 Task: Get the traffic updates for the Ronald Reagan Memorial Tollway (I-88).
Action: Mouse moved to (139, 67)
Screenshot: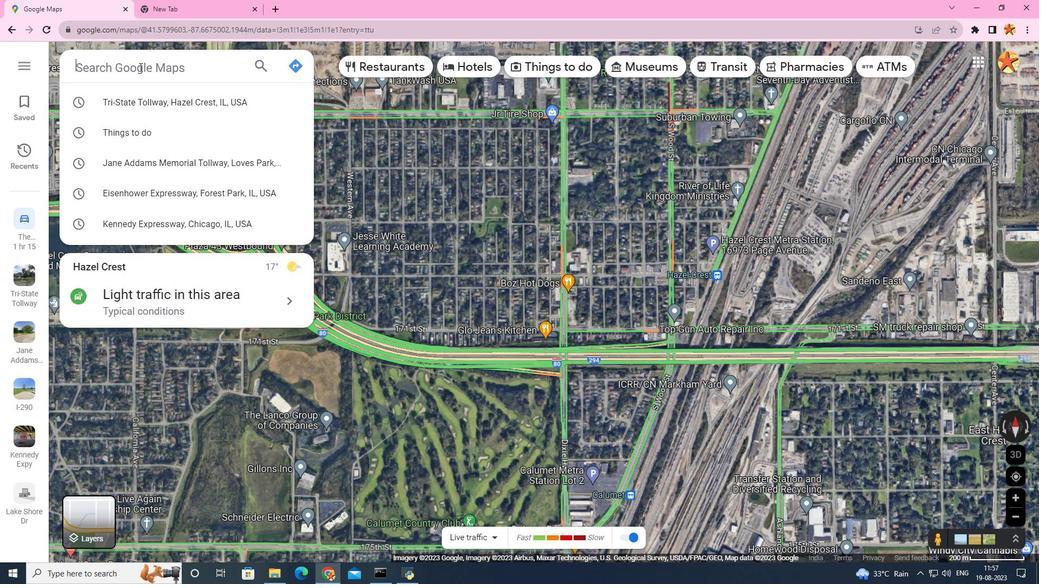 
Action: Mouse pressed left at (139, 67)
Screenshot: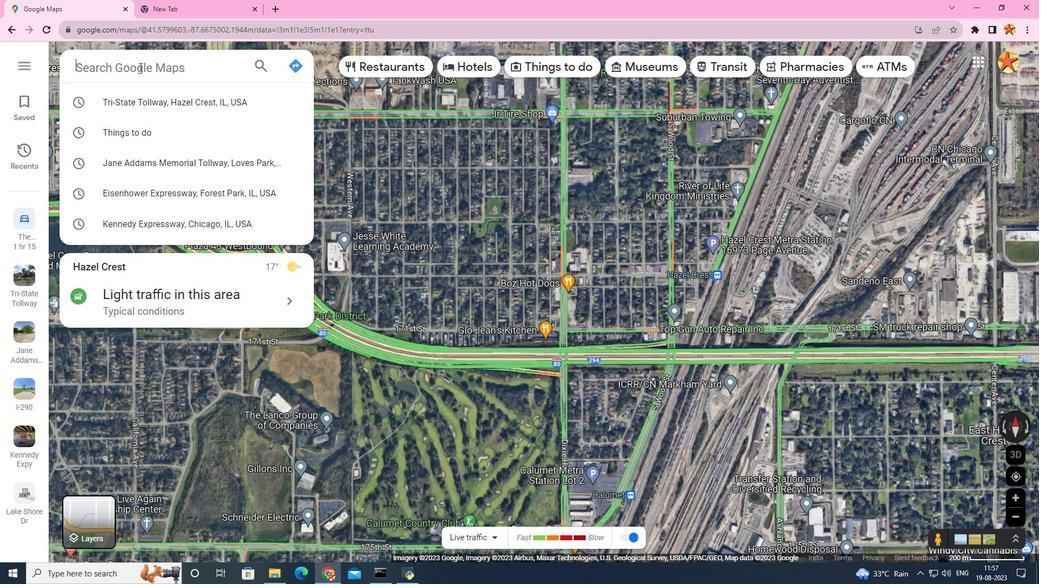 
Action: Key pressed <Key.caps_lock>R<Key.caps_lock>onald<Key.space>reagen<Key.space>mem
Screenshot: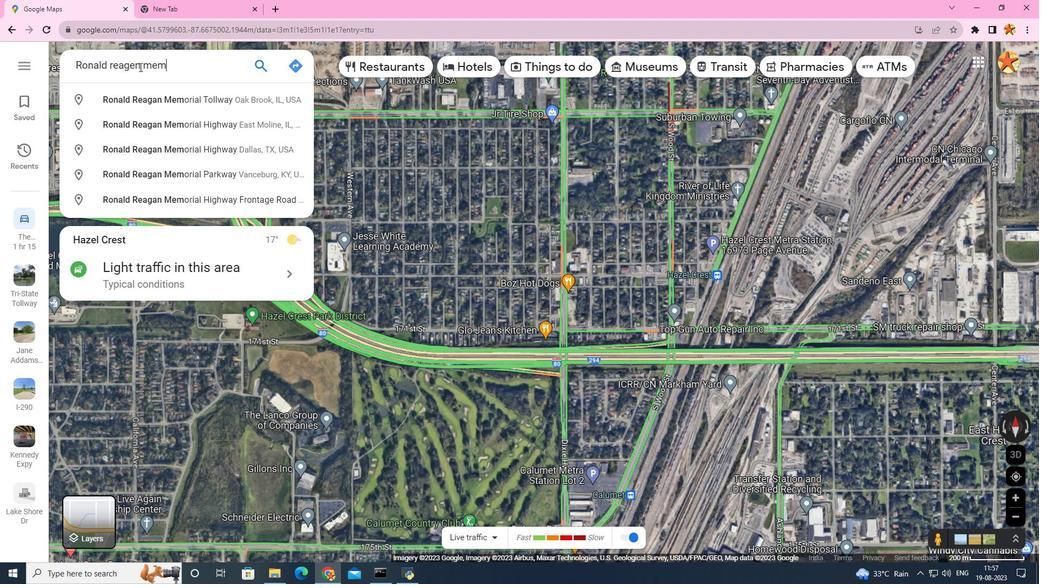 
Action: Mouse moved to (179, 100)
Screenshot: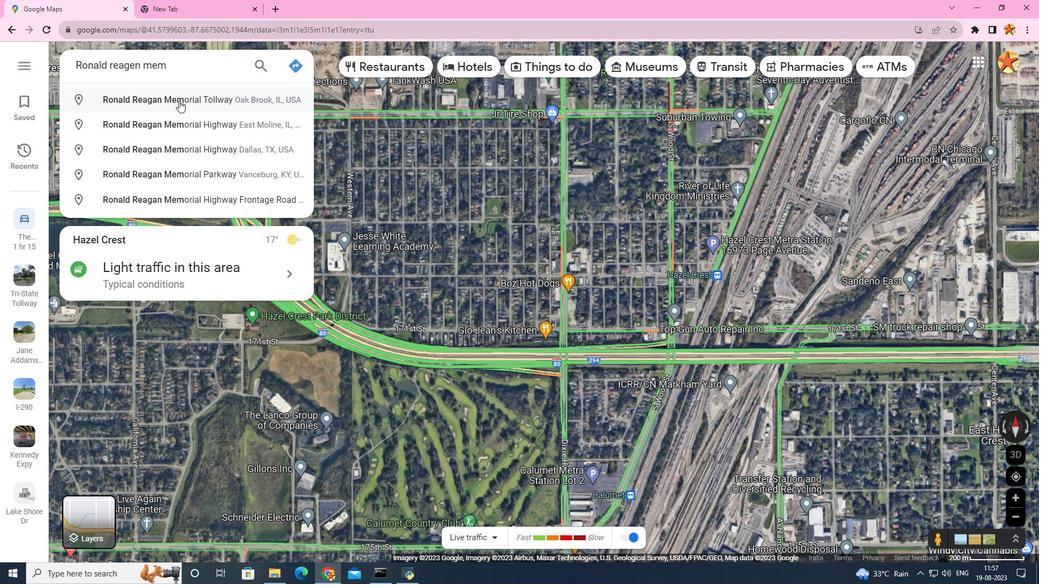 
Action: Mouse pressed left at (179, 100)
Screenshot: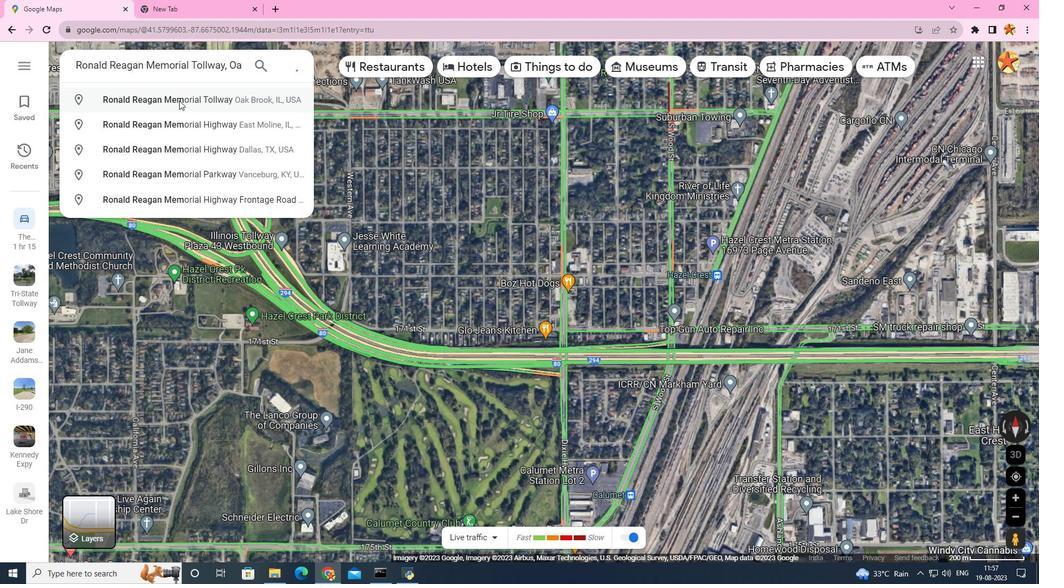 
Action: Mouse moved to (467, 527)
Screenshot: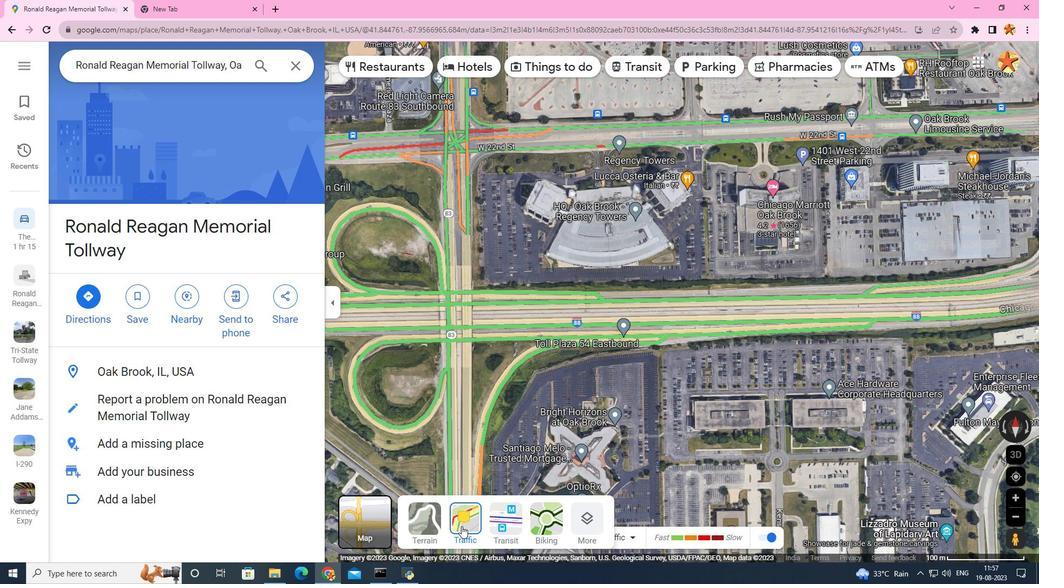
Action: Mouse pressed left at (467, 527)
Screenshot: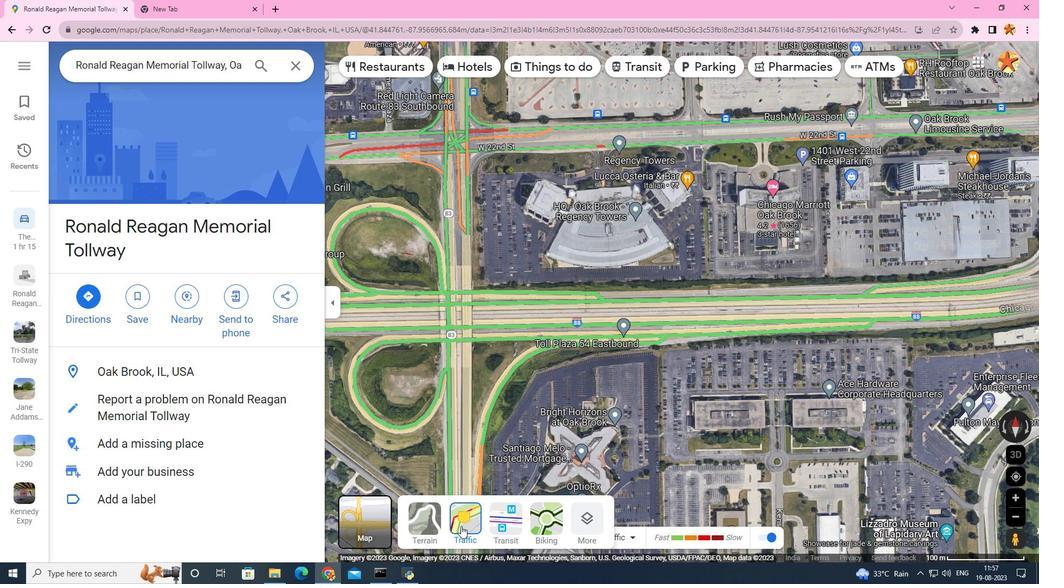 
Action: Mouse moved to (465, 519)
Screenshot: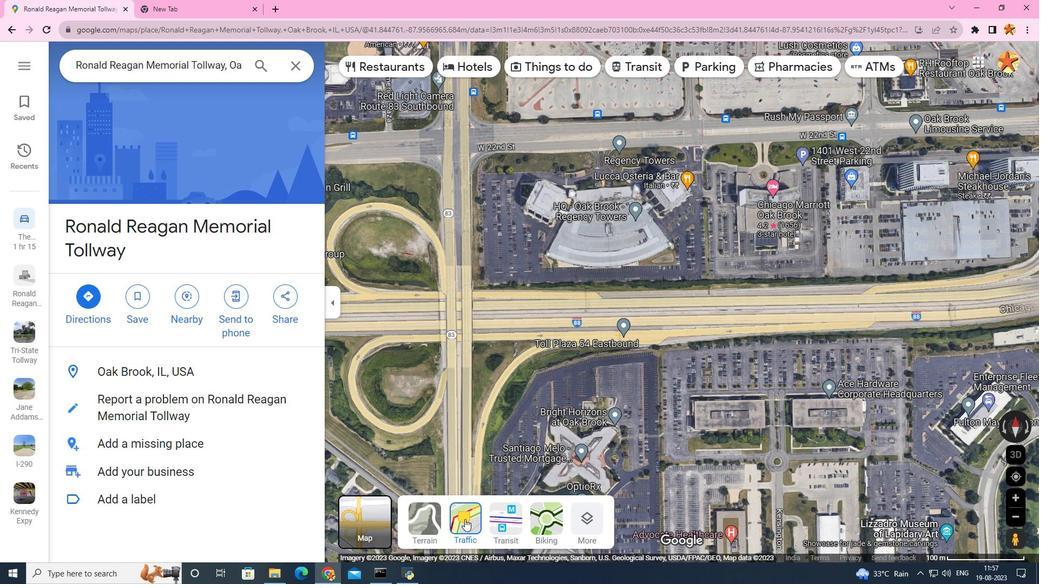 
Action: Mouse pressed left at (465, 519)
Screenshot: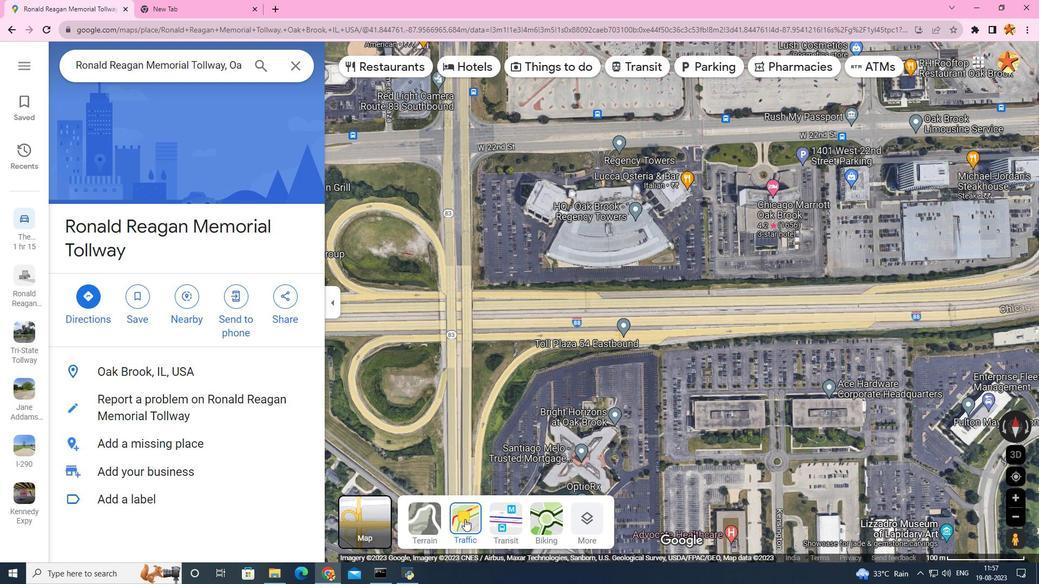 
Action: Mouse moved to (439, 305)
Screenshot: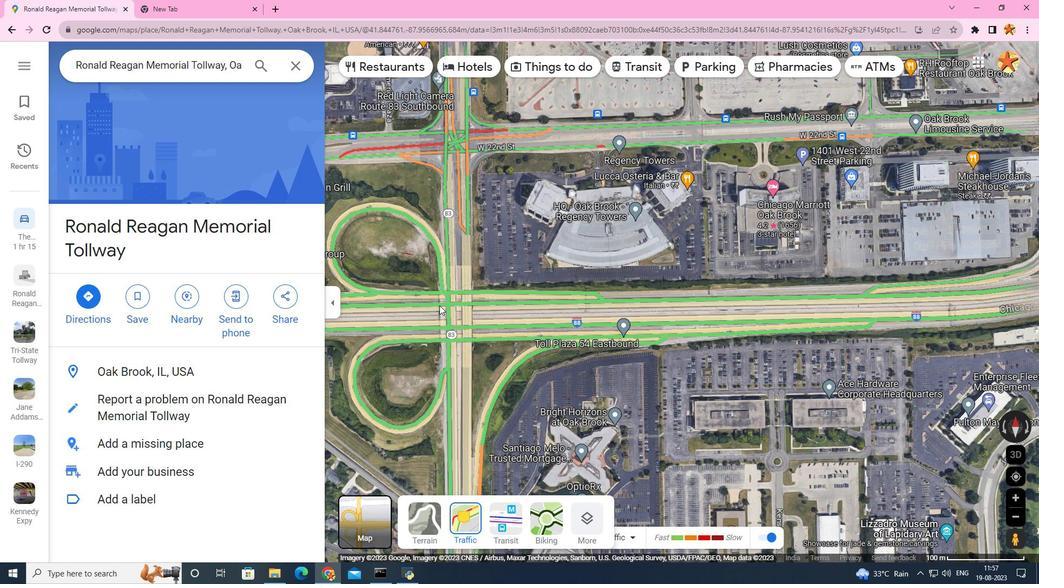 
Action: Mouse scrolled (439, 305) with delta (0, 0)
Screenshot: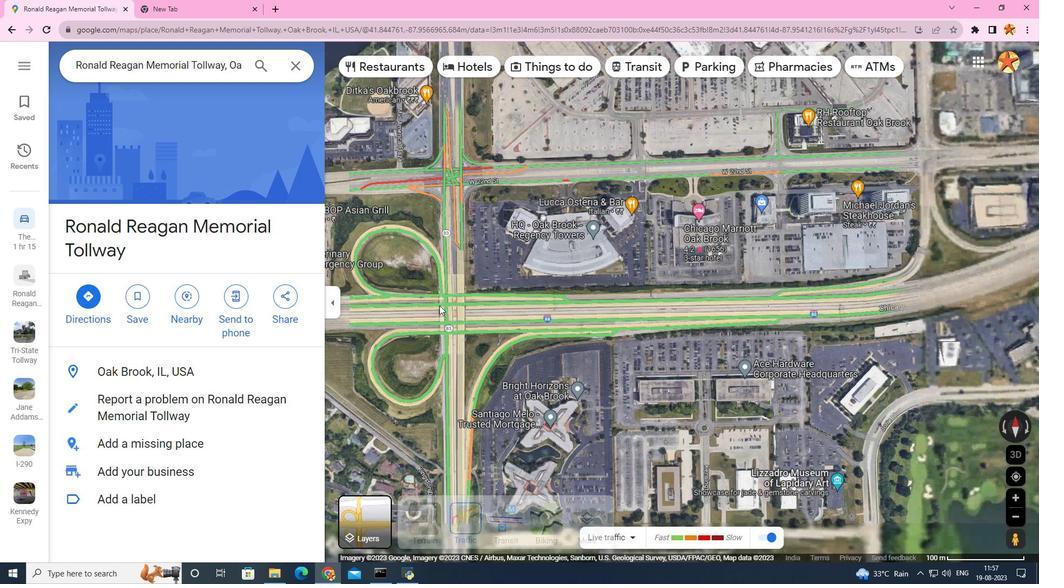 
Action: Mouse scrolled (439, 305) with delta (0, 0)
Screenshot: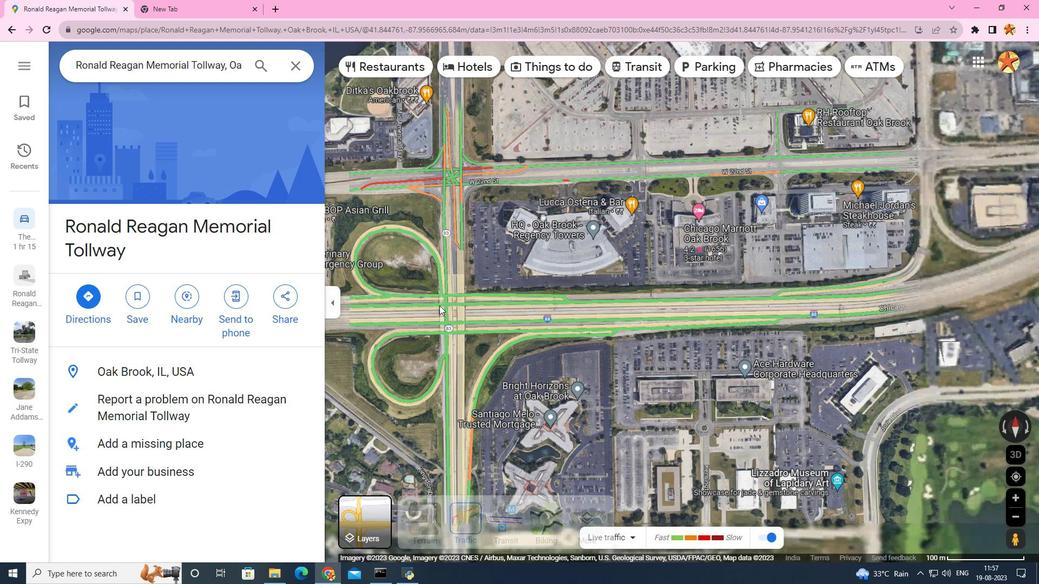 
Action: Mouse scrolled (439, 305) with delta (0, 0)
Screenshot: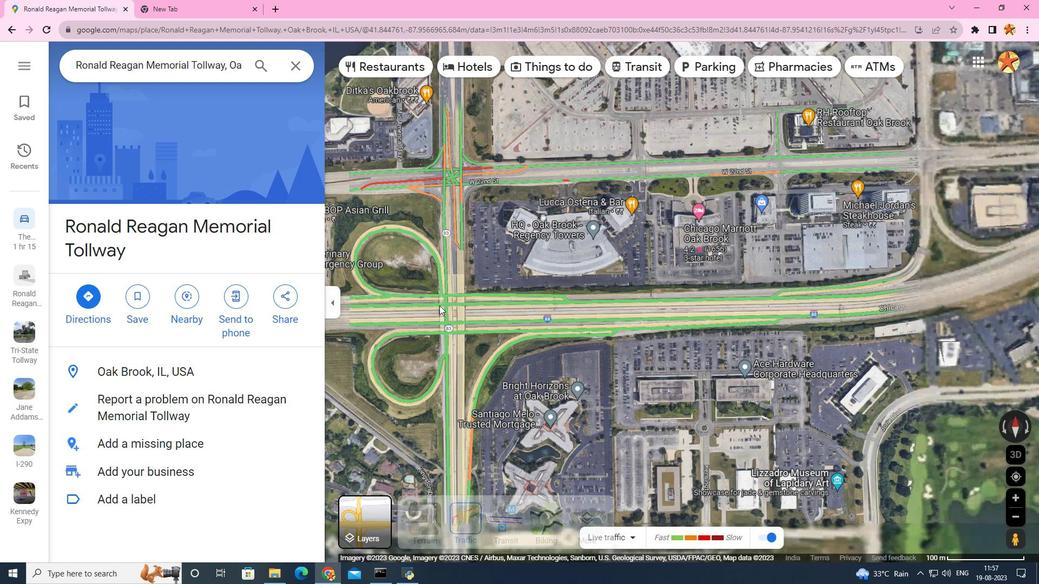 
Action: Mouse scrolled (439, 305) with delta (0, 0)
Screenshot: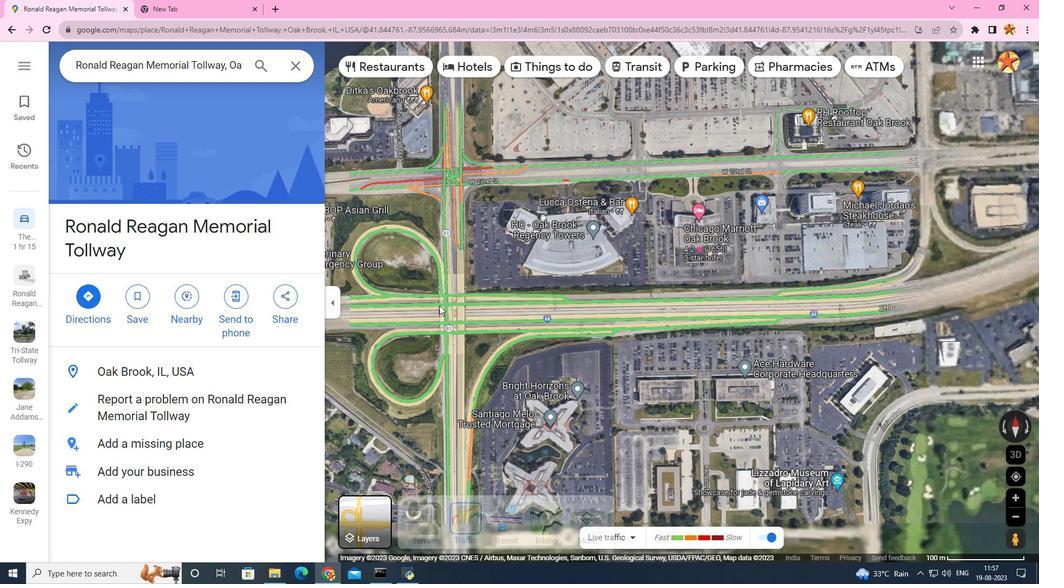 
Action: Mouse scrolled (439, 305) with delta (0, 0)
Screenshot: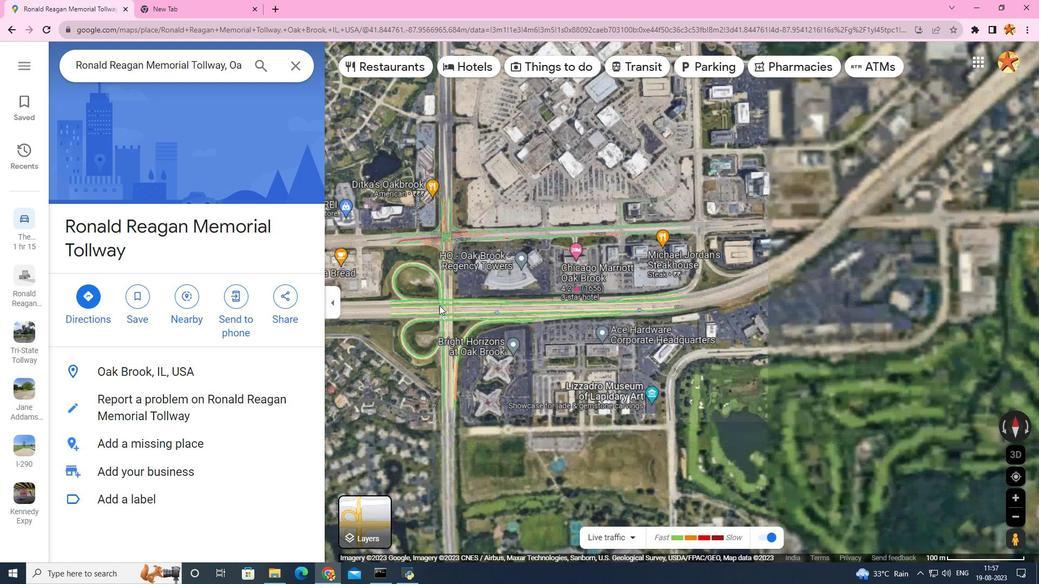 
Action: Mouse scrolled (439, 306) with delta (0, 0)
Screenshot: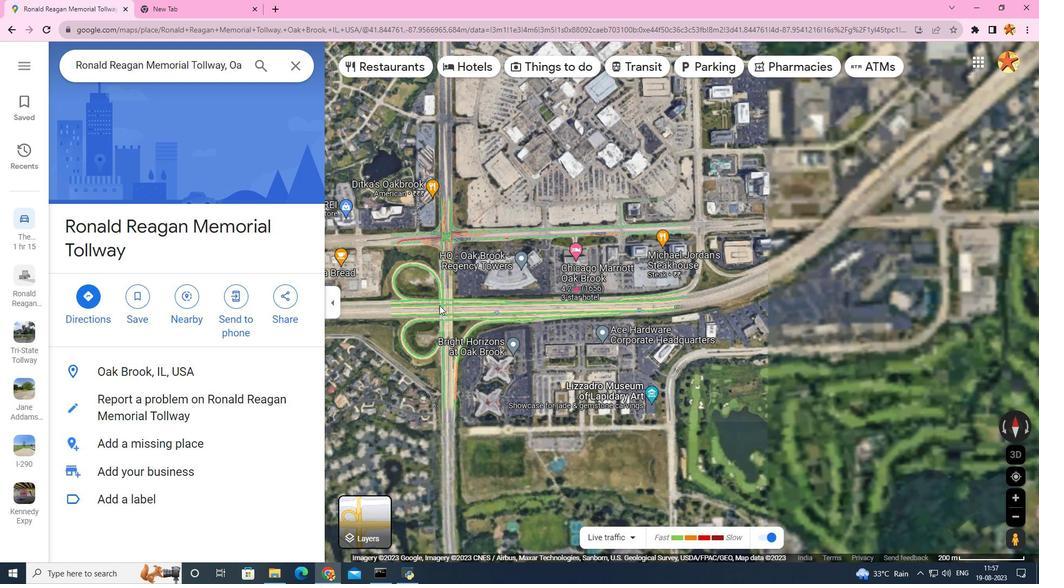 
Action: Mouse scrolled (439, 306) with delta (0, 0)
Screenshot: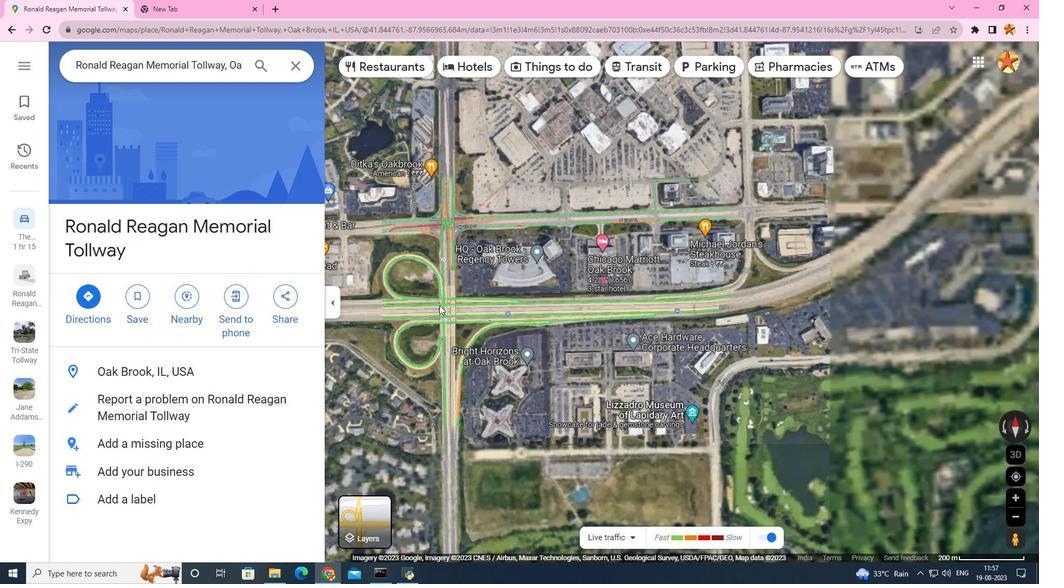 
Action: Mouse scrolled (439, 306) with delta (0, 0)
Screenshot: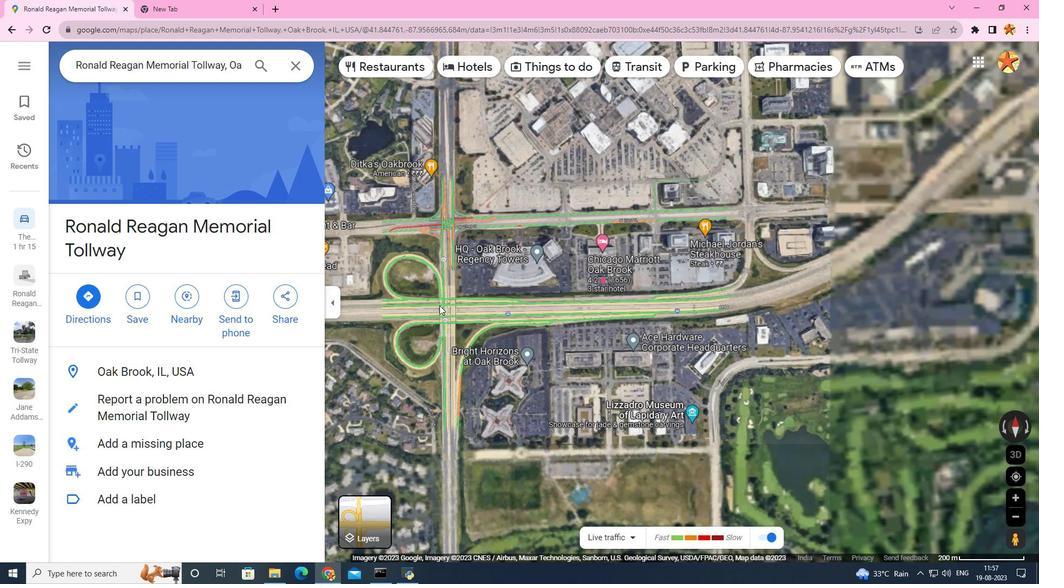 
Action: Mouse scrolled (439, 306) with delta (0, 0)
Screenshot: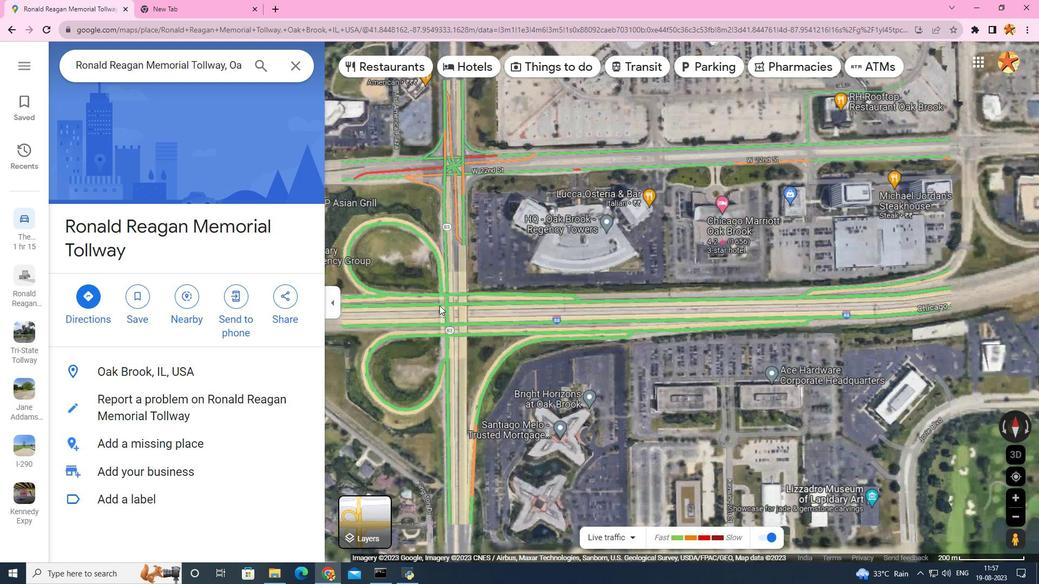
Action: Mouse scrolled (439, 306) with delta (0, 0)
Screenshot: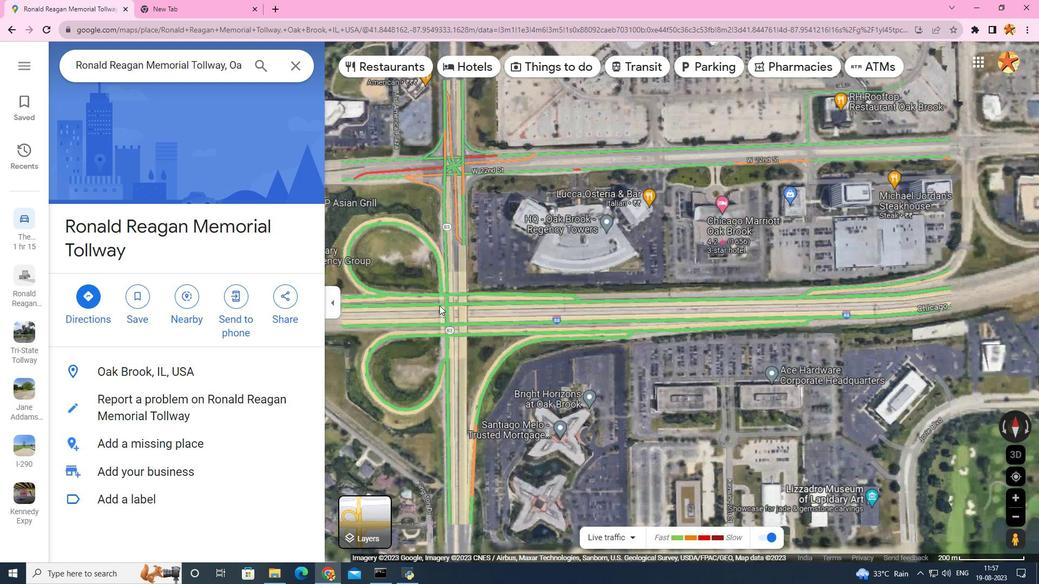 
Action: Mouse moved to (439, 305)
Screenshot: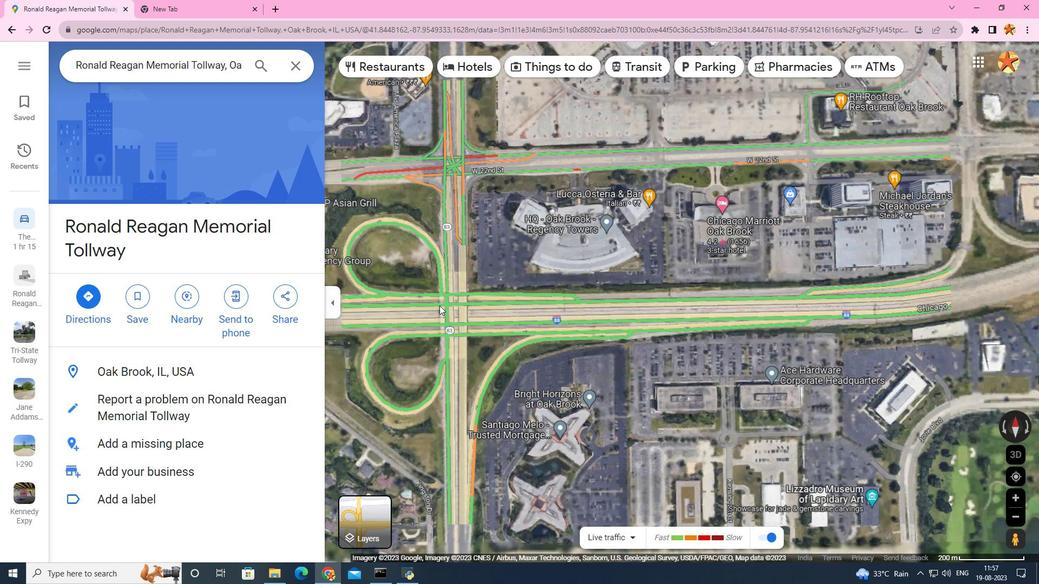 
Action: Mouse scrolled (439, 306) with delta (0, 0)
Screenshot: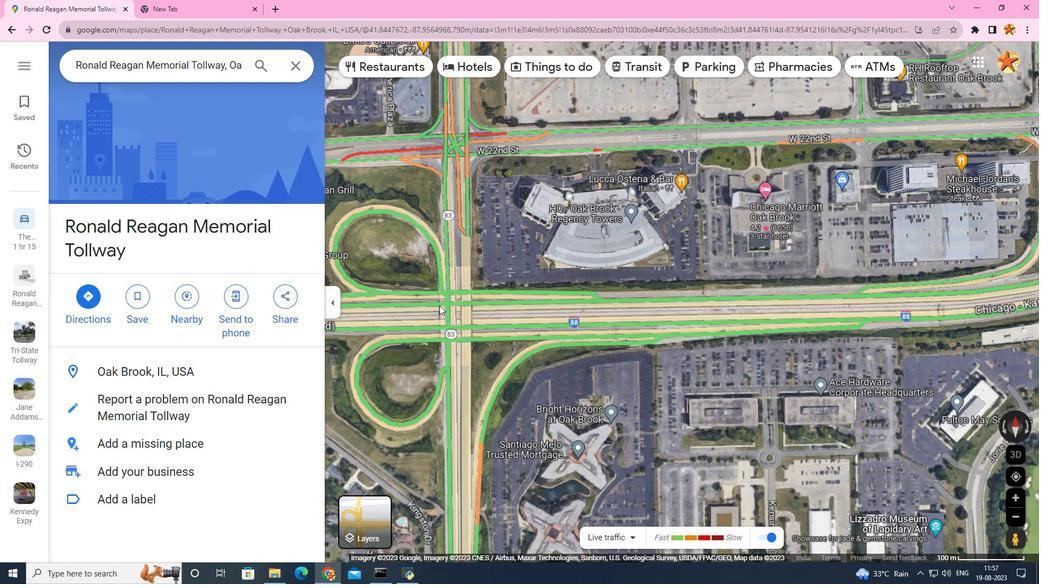 
Action: Mouse scrolled (439, 306) with delta (0, 0)
Screenshot: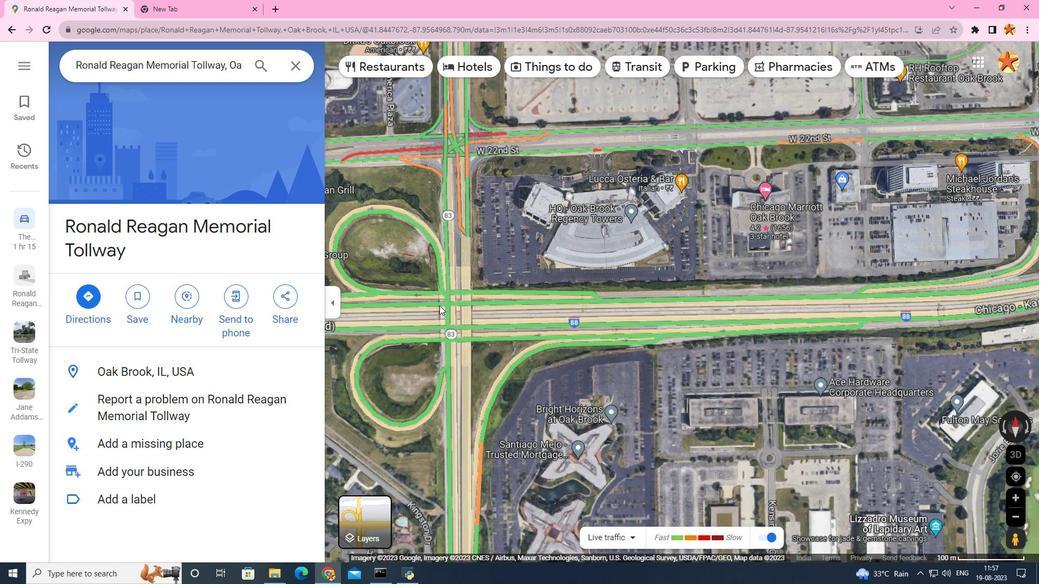 
Action: Mouse scrolled (439, 306) with delta (0, 0)
Screenshot: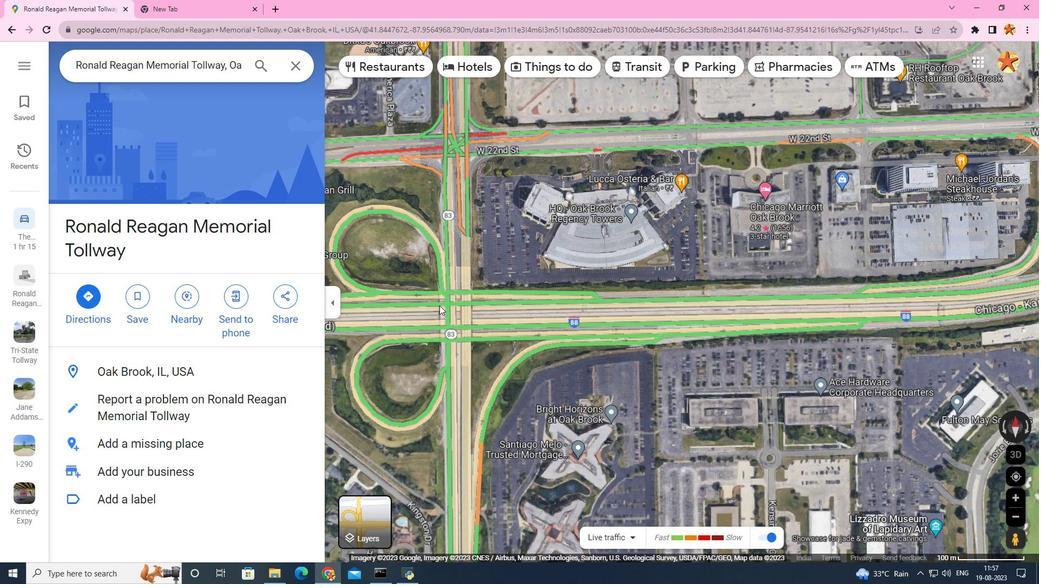 
Action: Mouse scrolled (439, 306) with delta (0, 0)
Screenshot: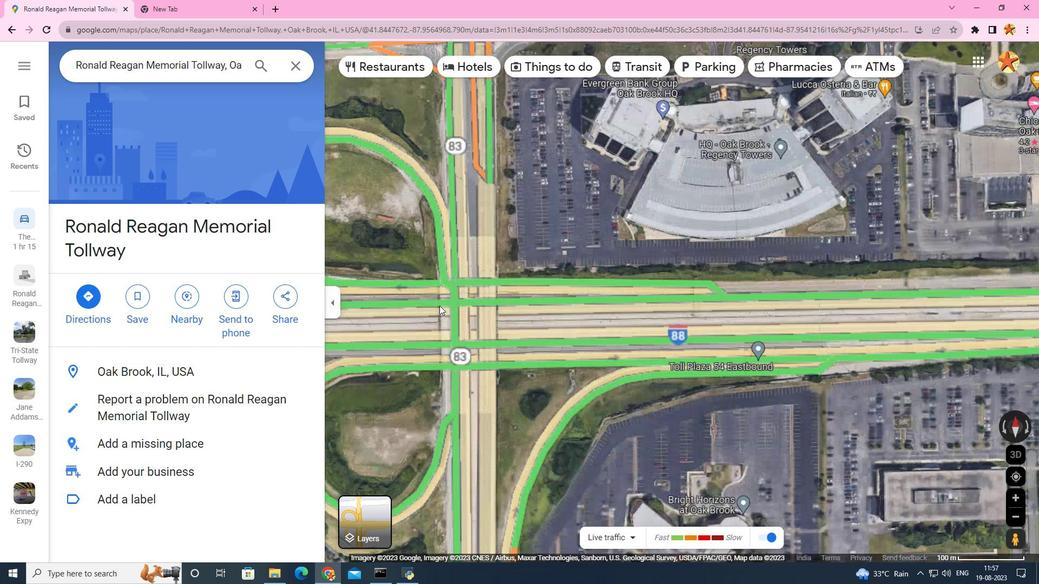 
Action: Mouse scrolled (439, 305) with delta (0, 0)
Screenshot: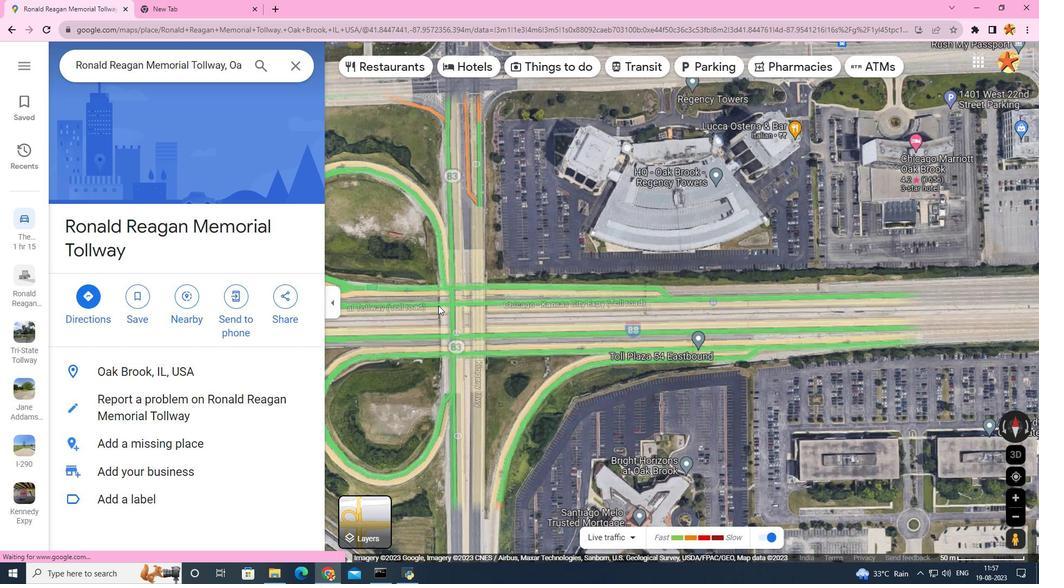 
Action: Mouse scrolled (439, 305) with delta (0, 0)
Screenshot: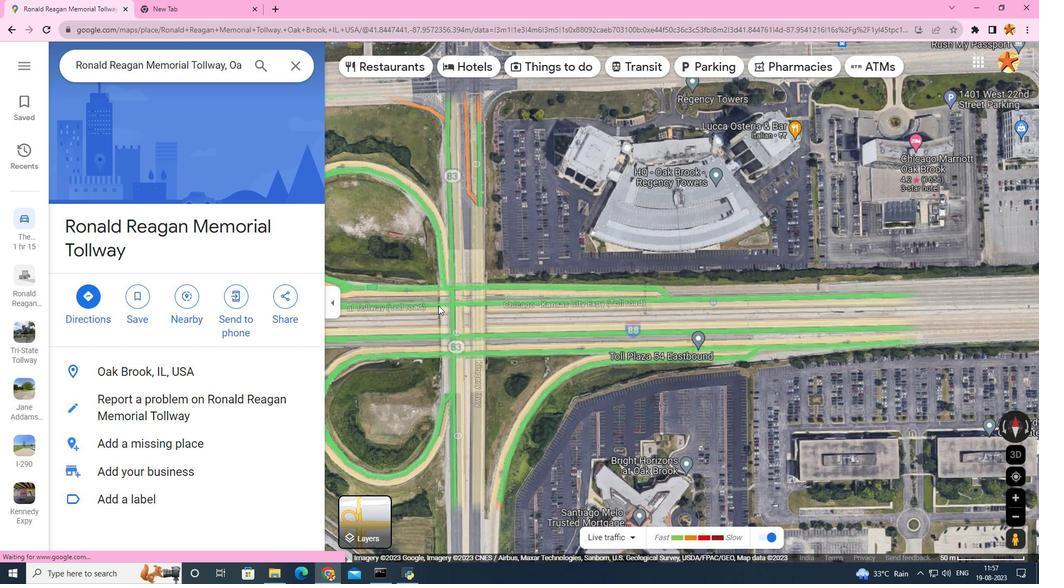 
Action: Mouse scrolled (439, 305) with delta (0, 0)
Screenshot: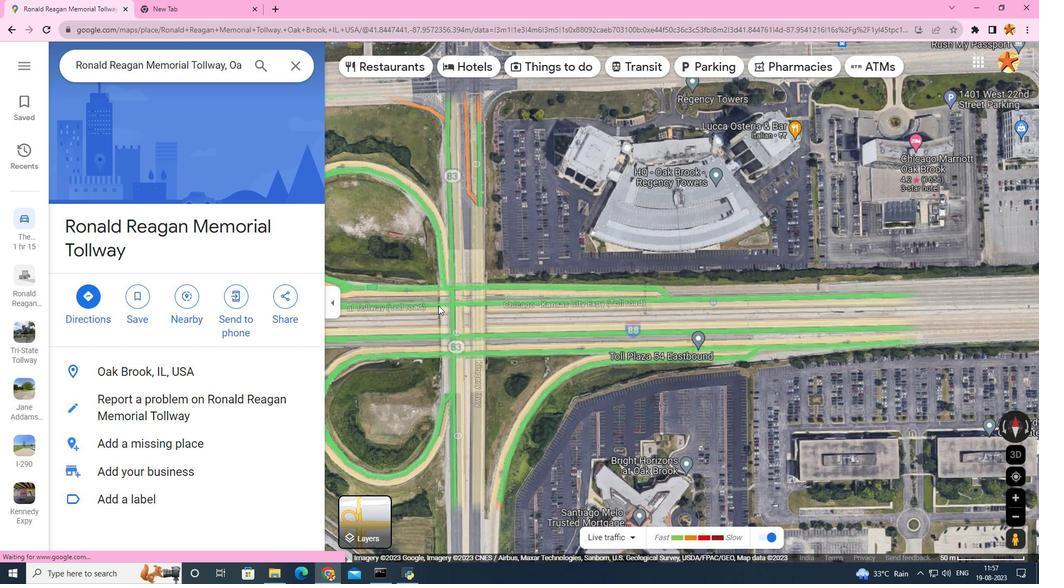 
Action: Mouse scrolled (439, 305) with delta (0, 0)
Screenshot: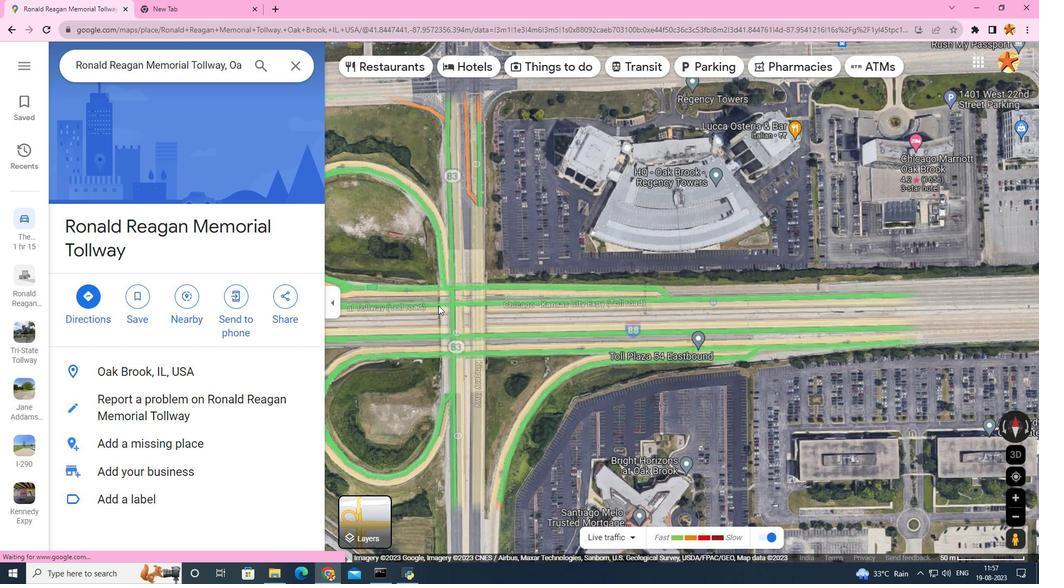 
Action: Mouse scrolled (439, 305) with delta (0, 0)
Screenshot: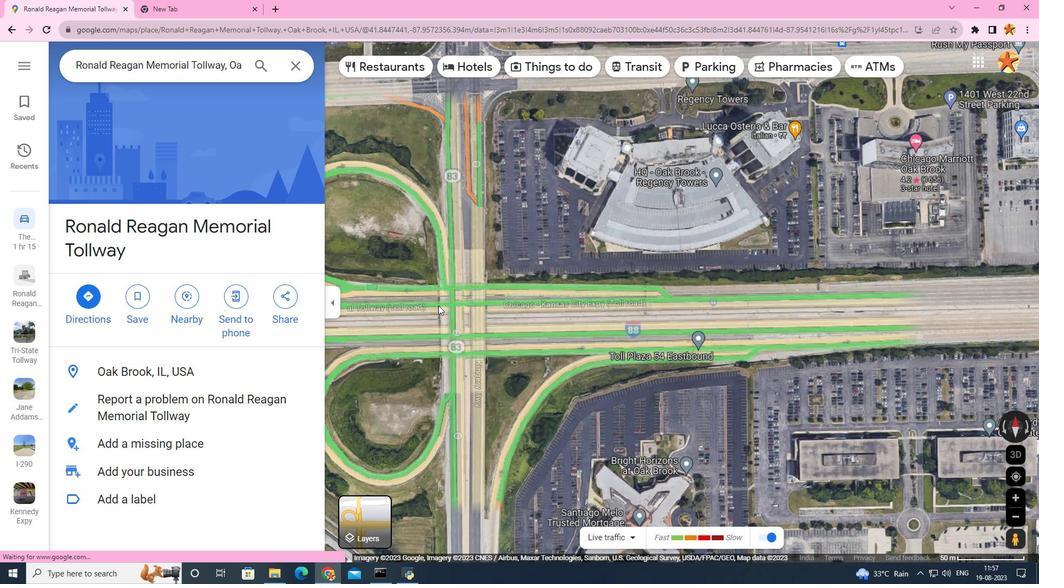 
Action: Mouse scrolled (439, 305) with delta (0, 0)
Screenshot: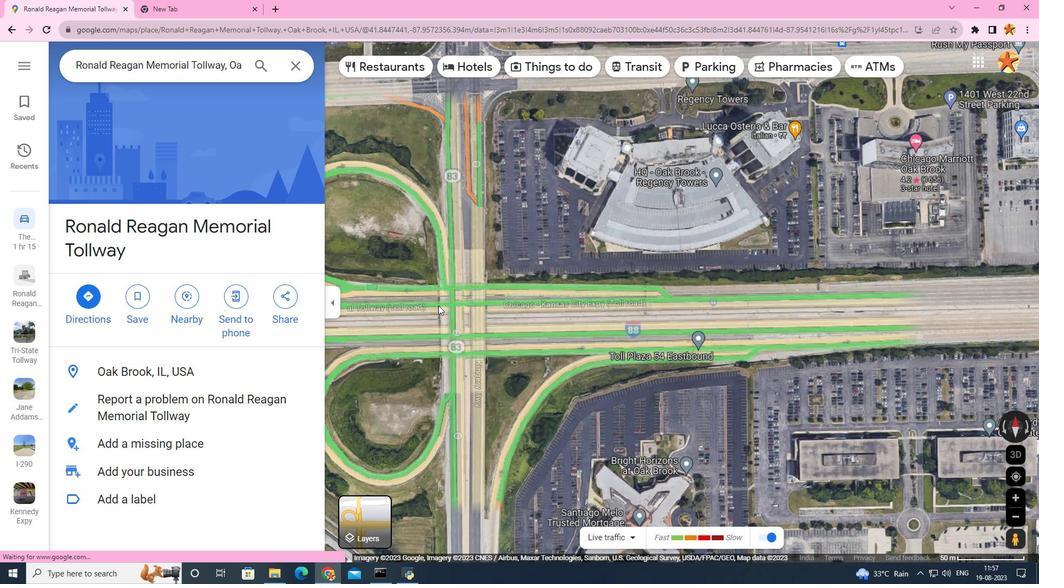 
Action: Mouse moved to (437, 305)
Screenshot: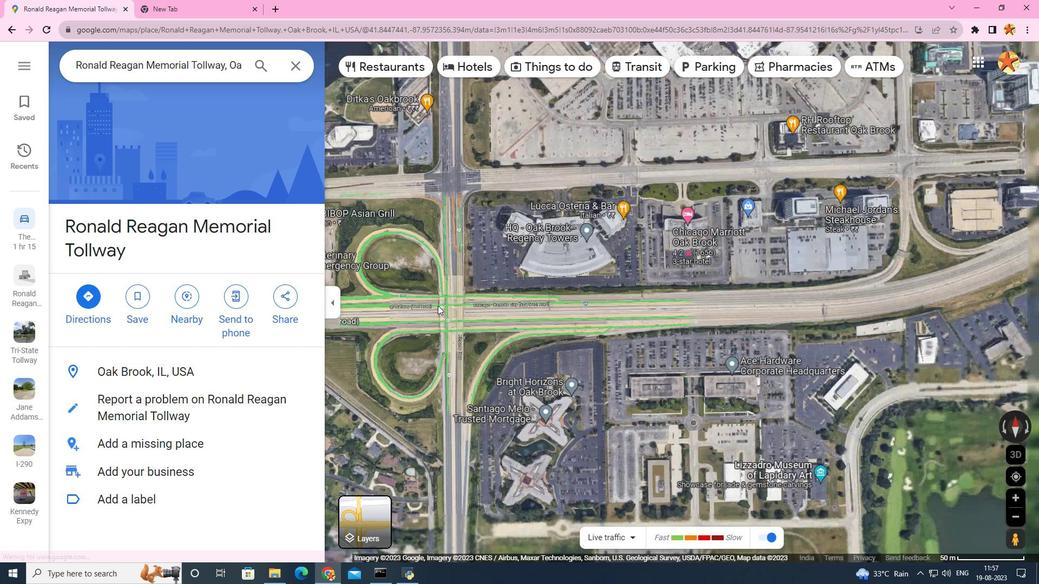 
Action: Mouse scrolled (438, 305) with delta (0, 0)
Screenshot: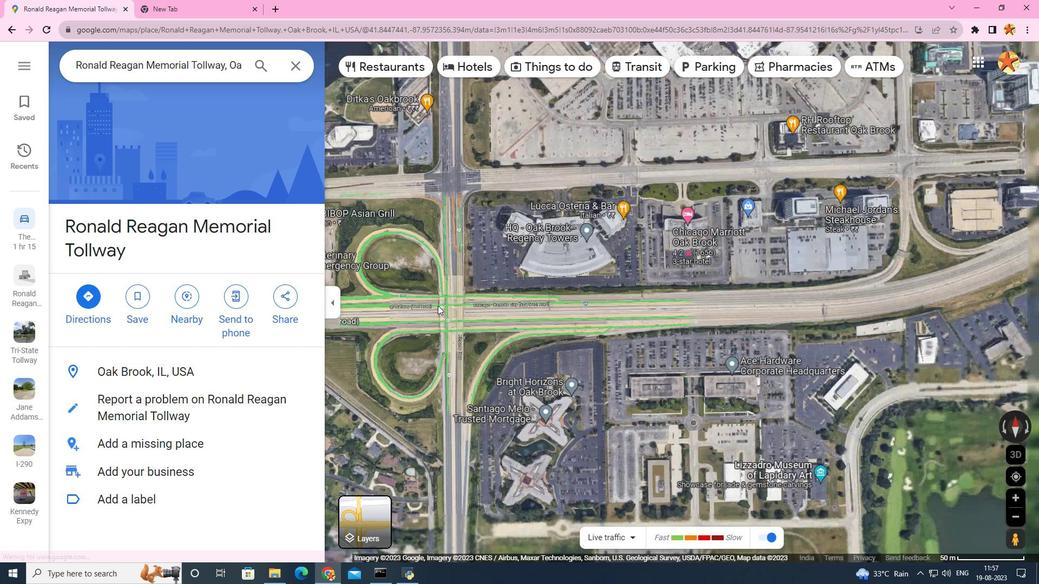 
Action: Mouse scrolled (437, 305) with delta (0, 0)
Screenshot: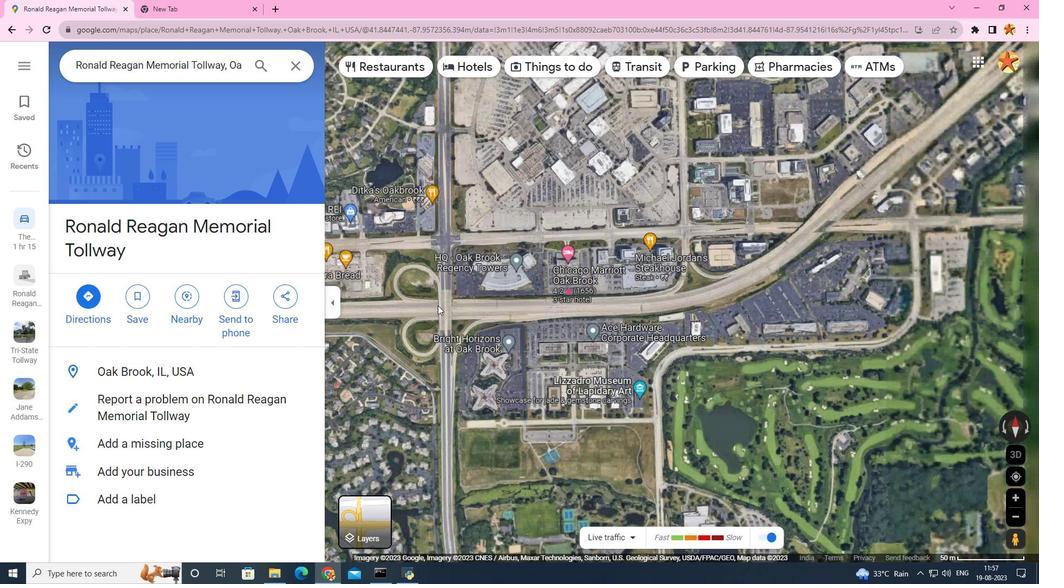 
Action: Mouse scrolled (437, 305) with delta (0, 0)
Screenshot: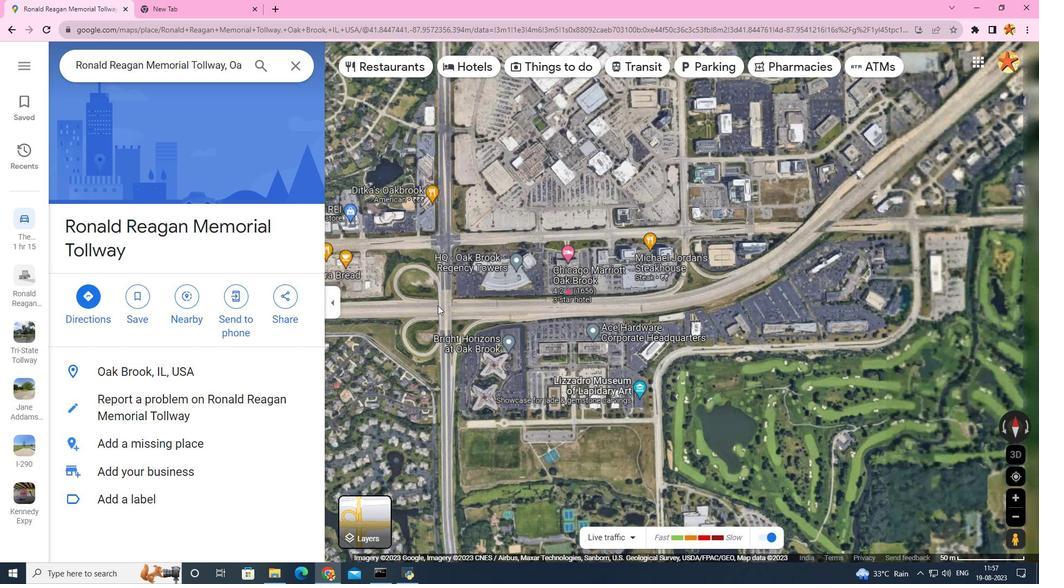 
Action: Mouse scrolled (437, 305) with delta (0, 0)
Screenshot: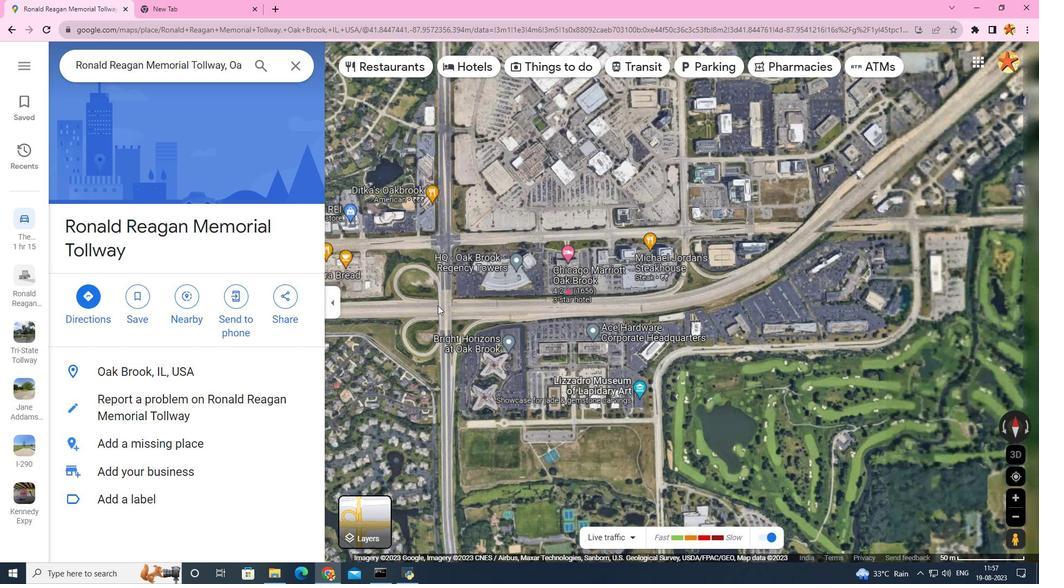 
Action: Mouse scrolled (437, 305) with delta (0, 0)
Screenshot: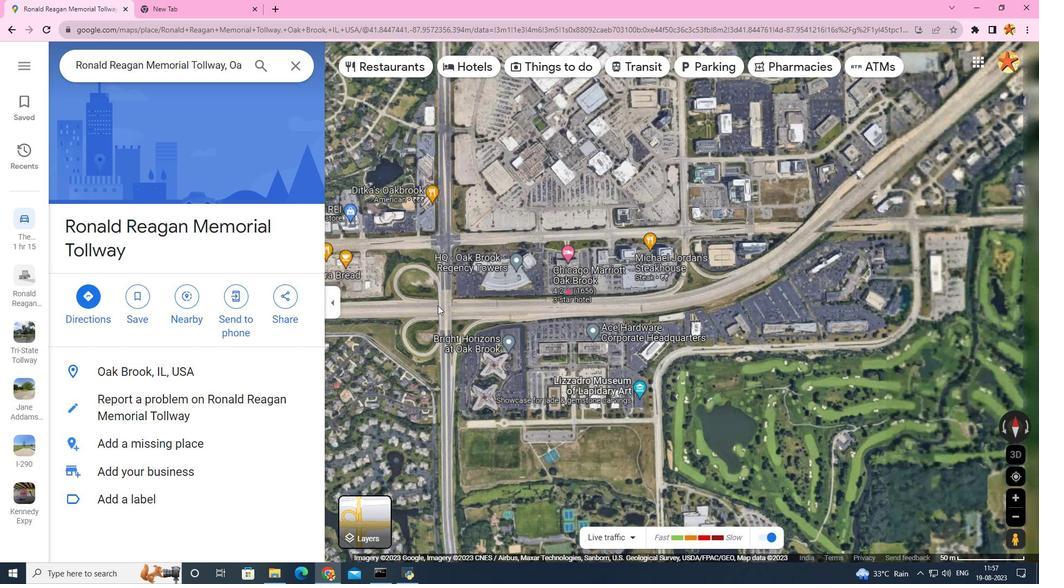
Action: Mouse scrolled (437, 305) with delta (0, 0)
Screenshot: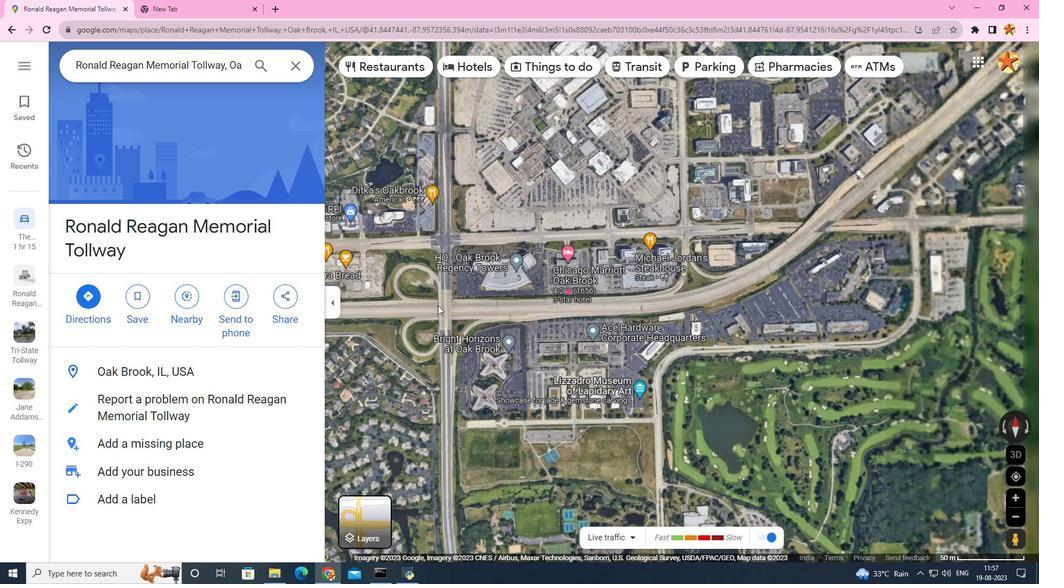 
Action: Mouse scrolled (437, 305) with delta (0, 0)
Screenshot: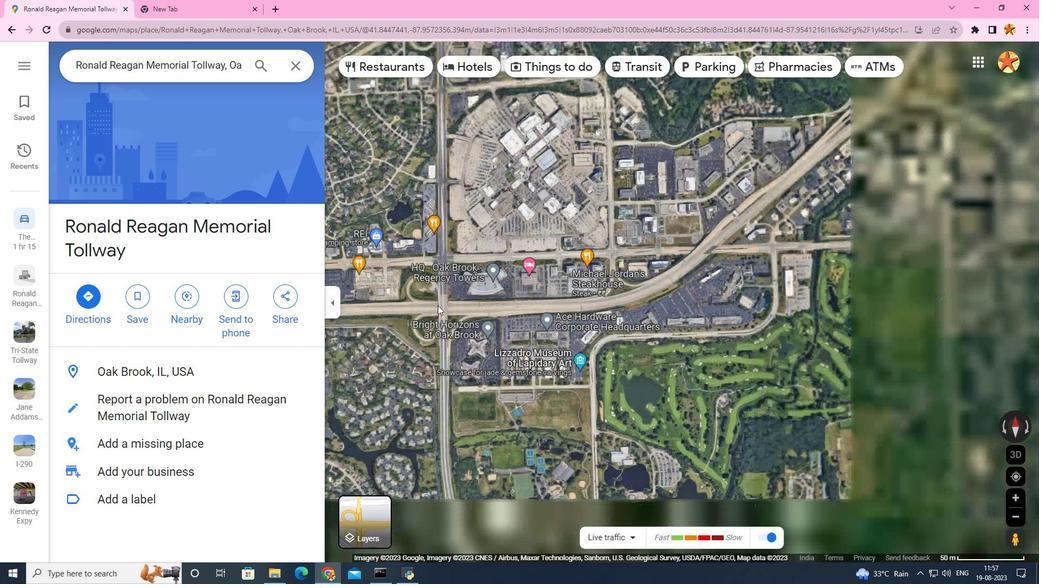 
Action: Mouse scrolled (437, 305) with delta (0, 0)
Screenshot: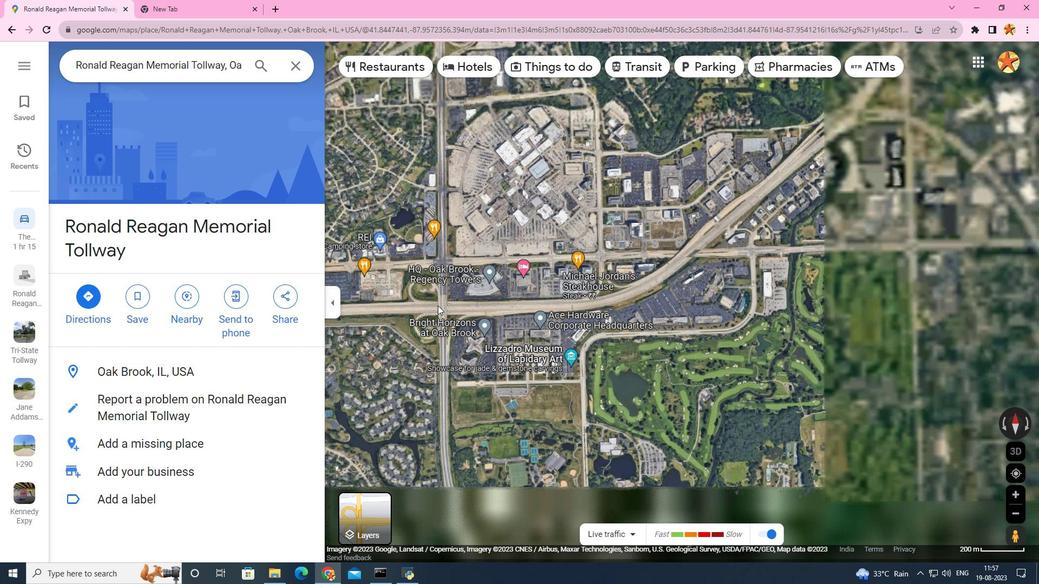 
Action: Mouse scrolled (437, 305) with delta (0, 0)
Screenshot: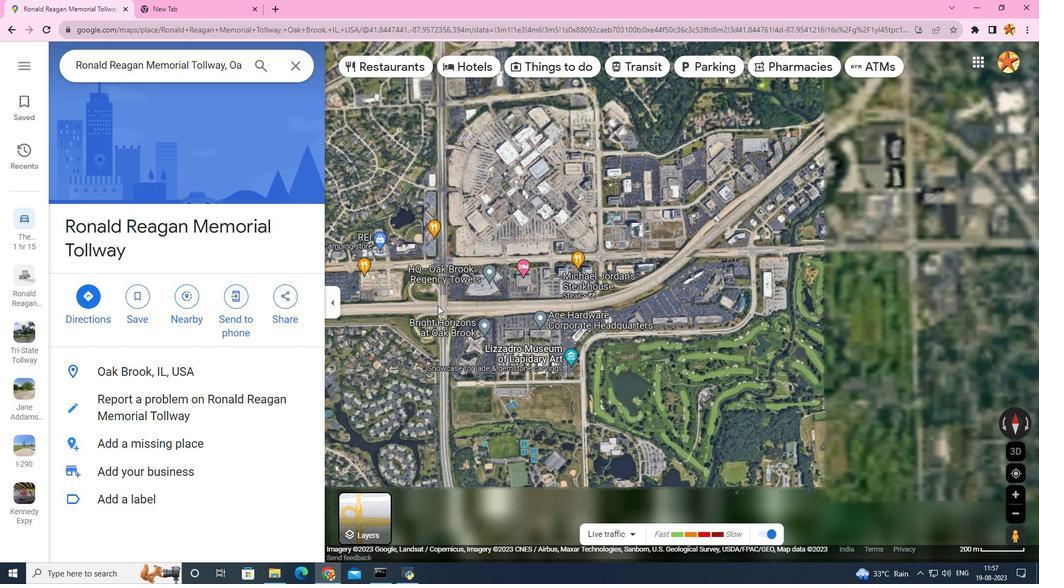 
Action: Mouse scrolled (437, 305) with delta (0, 0)
Screenshot: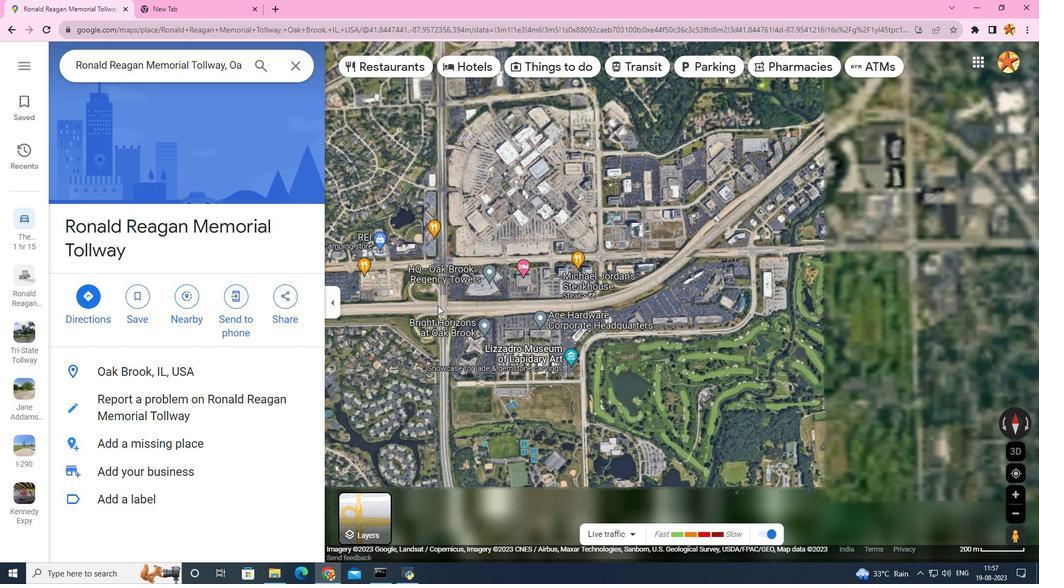 
Action: Mouse scrolled (437, 305) with delta (0, 0)
Screenshot: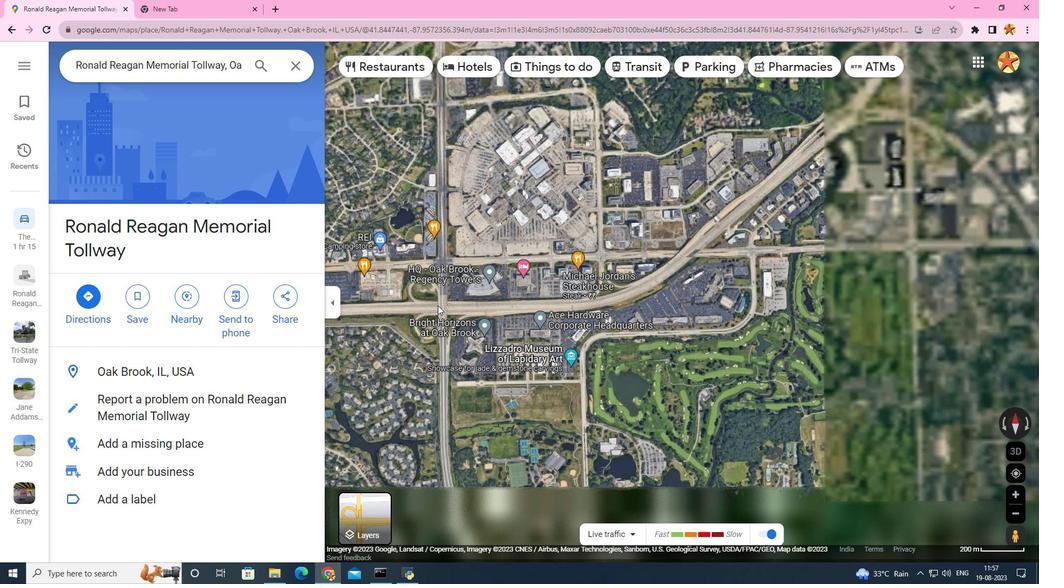 
Action: Mouse scrolled (437, 305) with delta (0, 0)
Screenshot: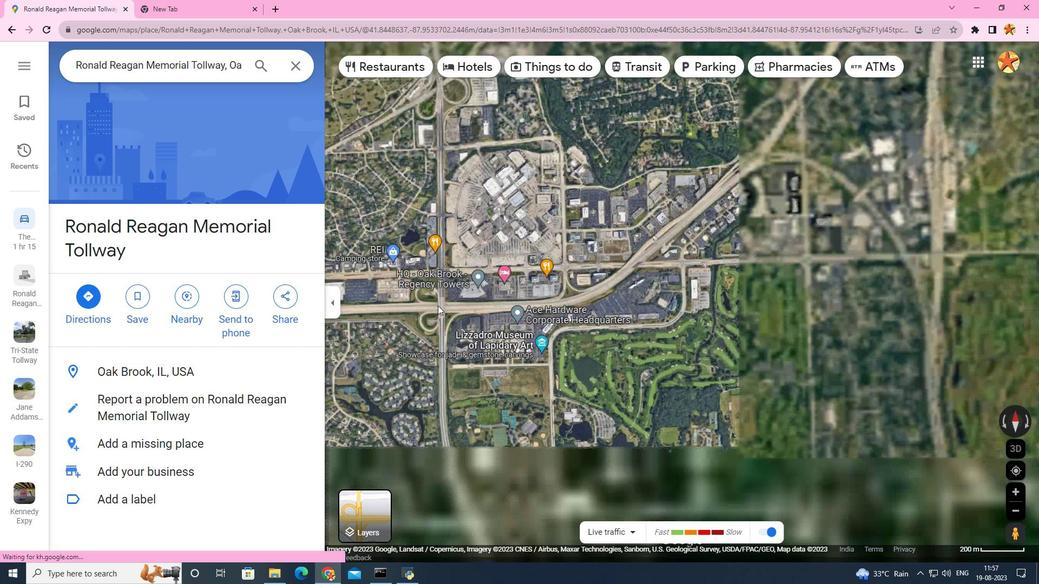 
Action: Mouse scrolled (437, 305) with delta (0, 0)
Screenshot: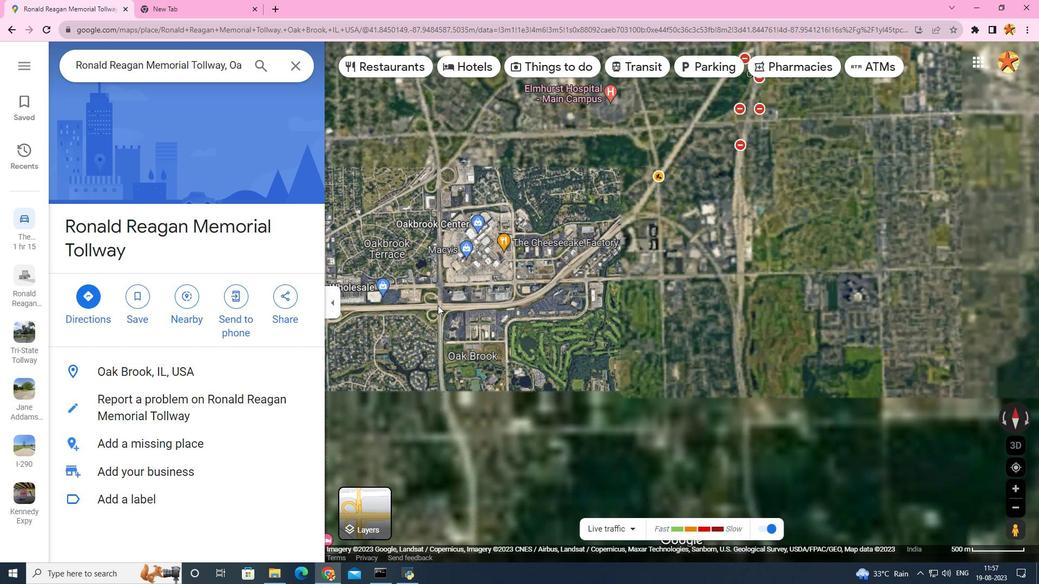 
Action: Mouse scrolled (437, 305) with delta (0, 0)
Screenshot: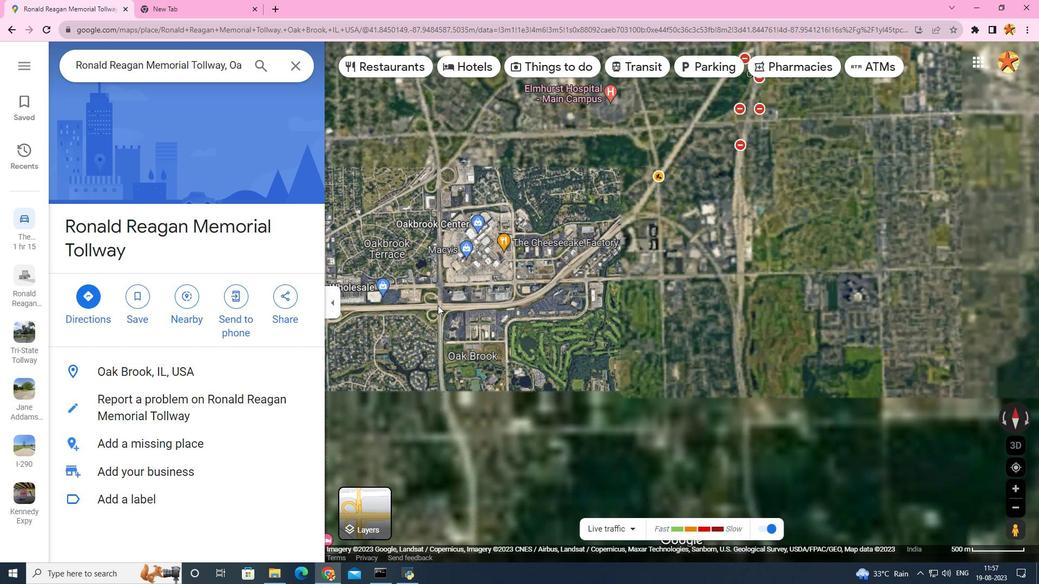 
Action: Mouse scrolled (437, 305) with delta (0, 0)
Screenshot: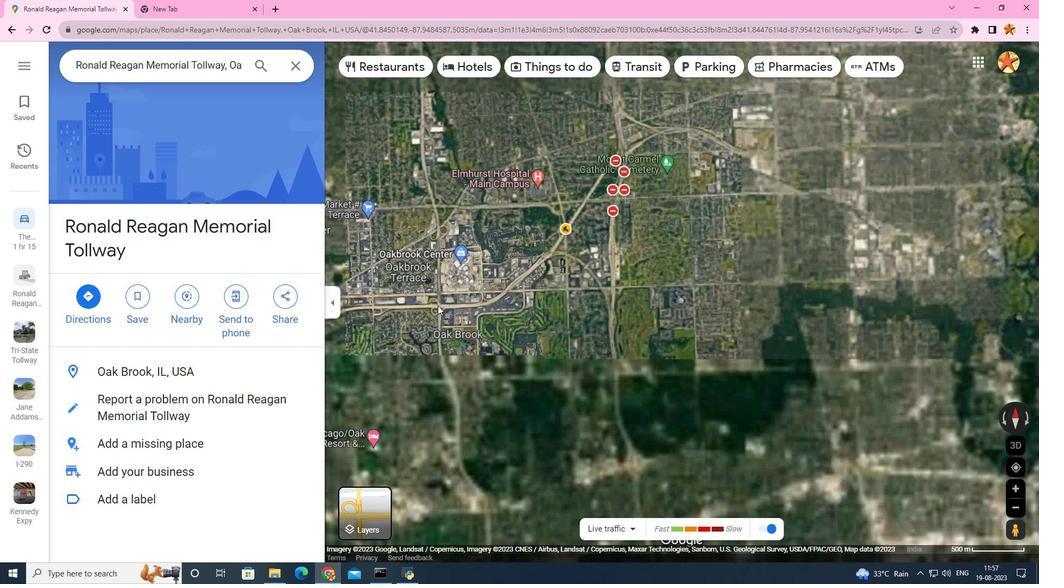 
Action: Mouse scrolled (437, 305) with delta (0, 0)
Screenshot: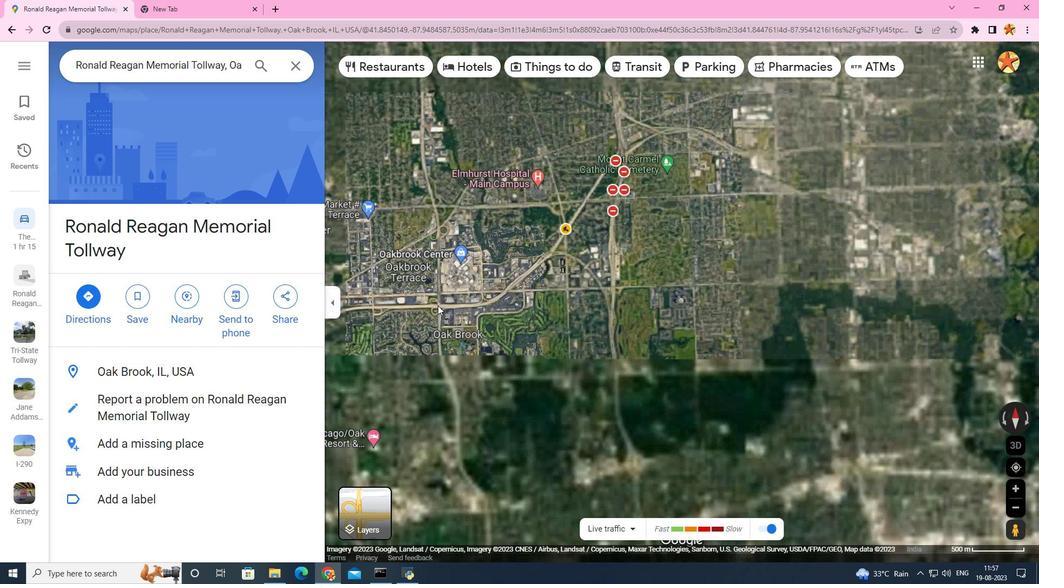 
Action: Mouse moved to (156, 343)
Screenshot: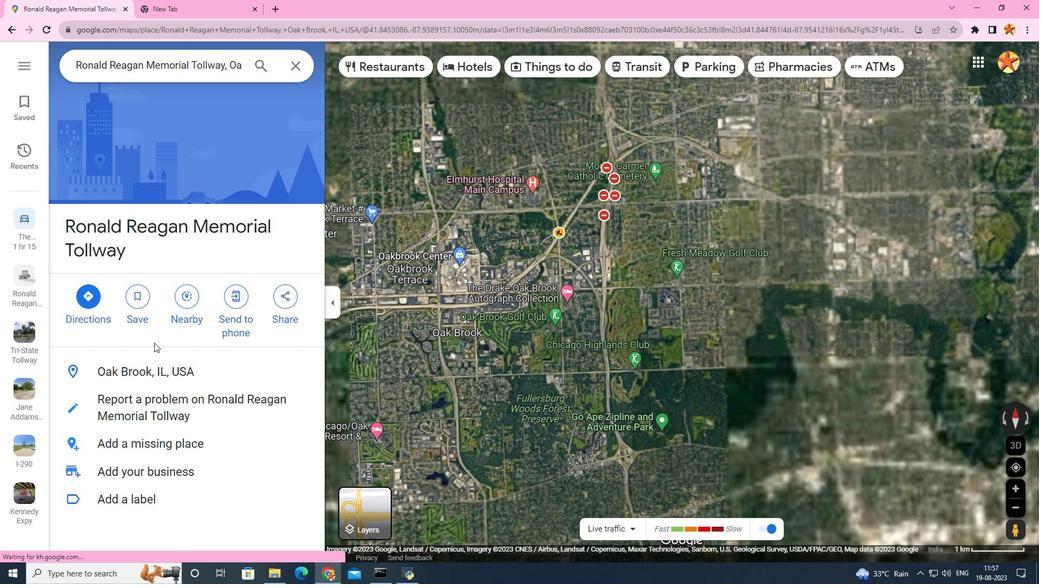 
Action: Mouse scrolled (156, 342) with delta (0, 0)
Screenshot: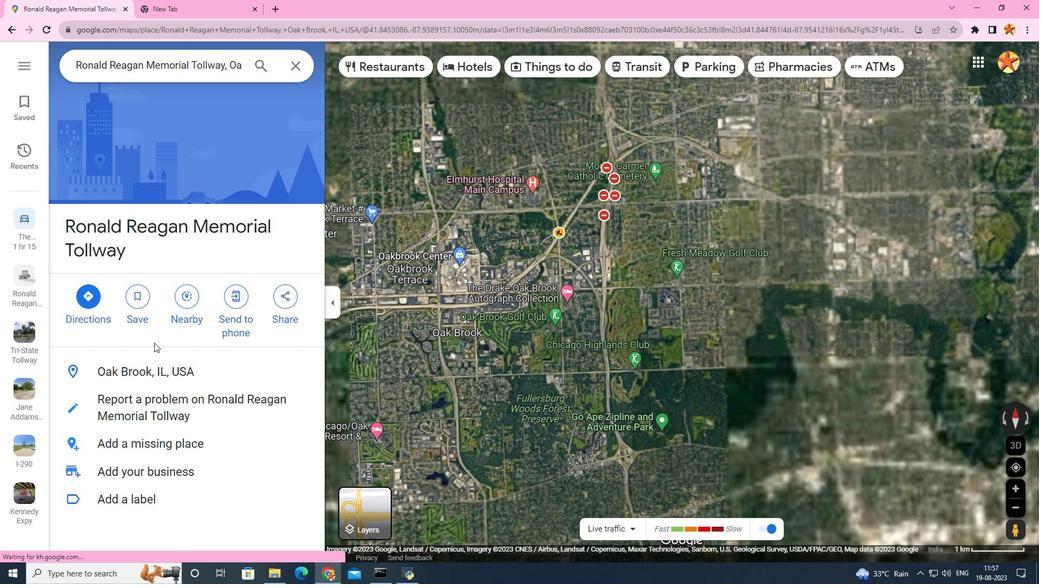
Action: Mouse moved to (154, 343)
Screenshot: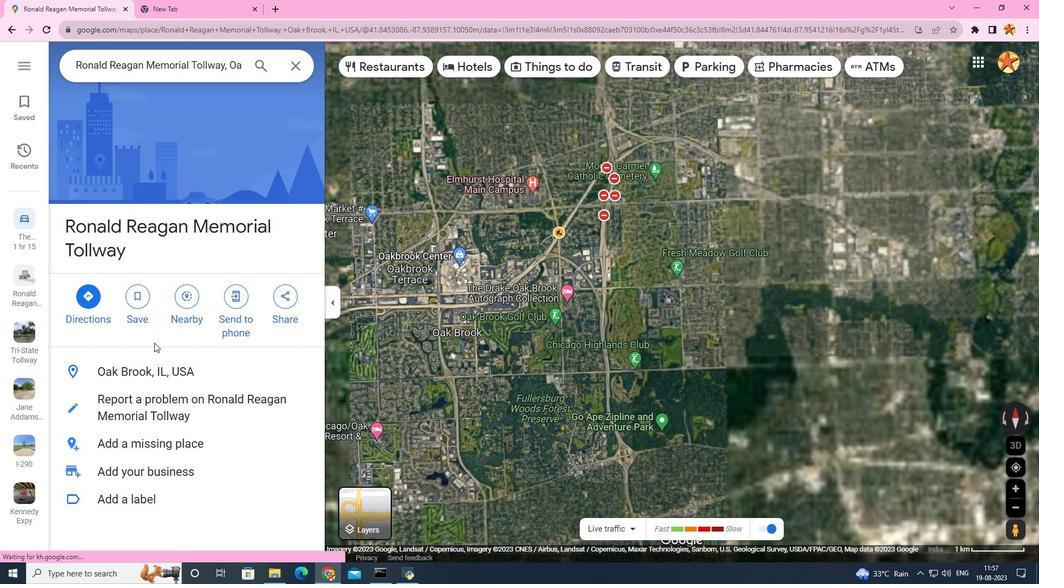 
Action: Mouse scrolled (154, 342) with delta (0, 0)
Screenshot: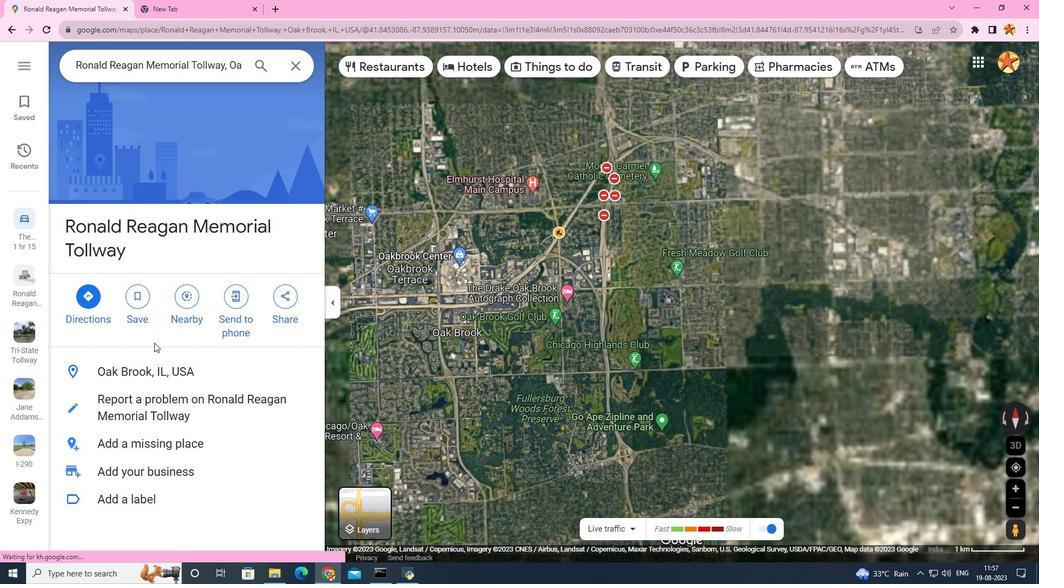 
Action: Mouse scrolled (154, 342) with delta (0, 0)
Screenshot: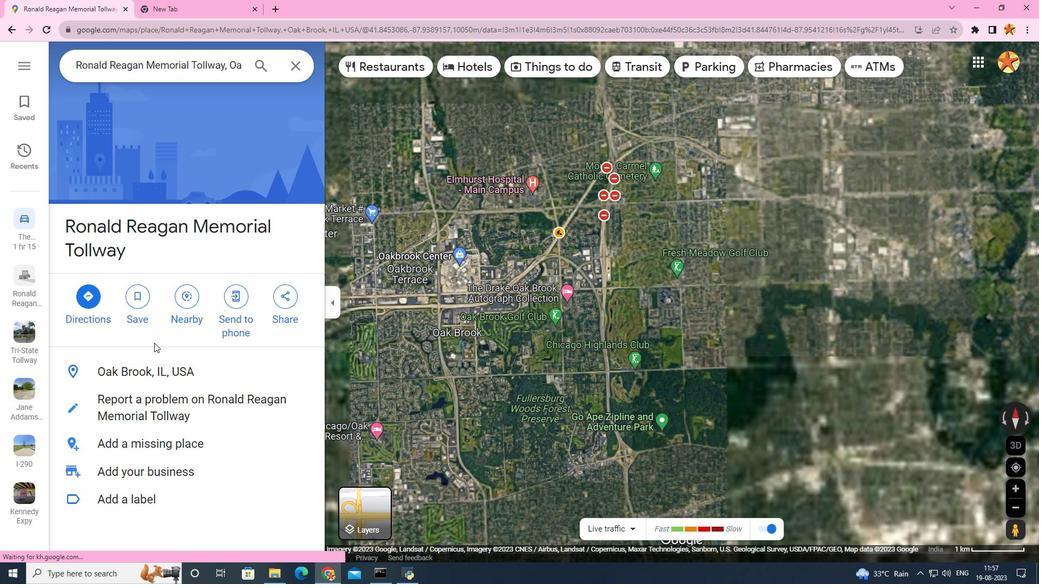 
Action: Mouse scrolled (154, 342) with delta (0, 0)
Screenshot: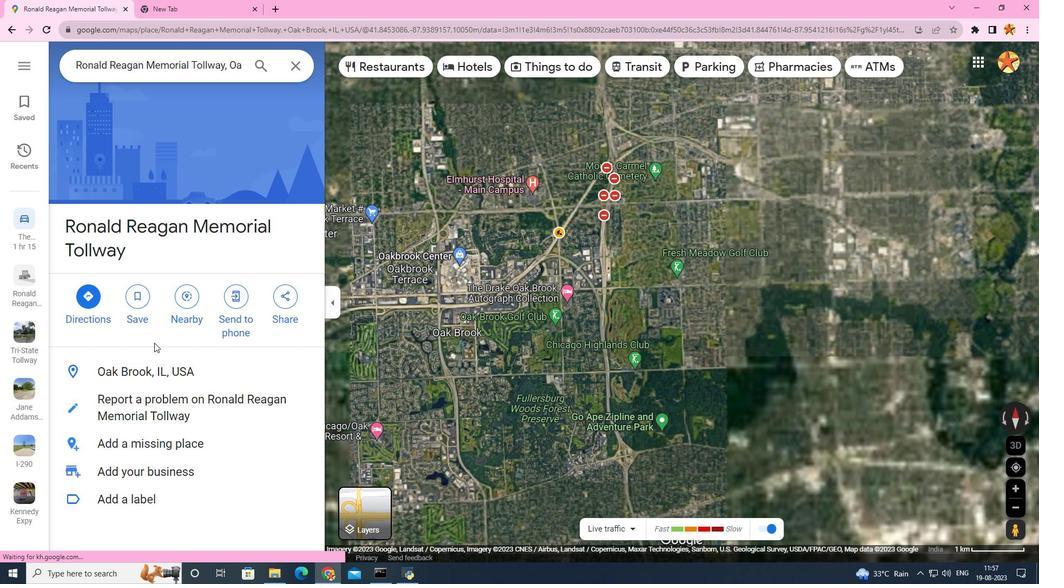 
Action: Mouse moved to (465, 292)
Screenshot: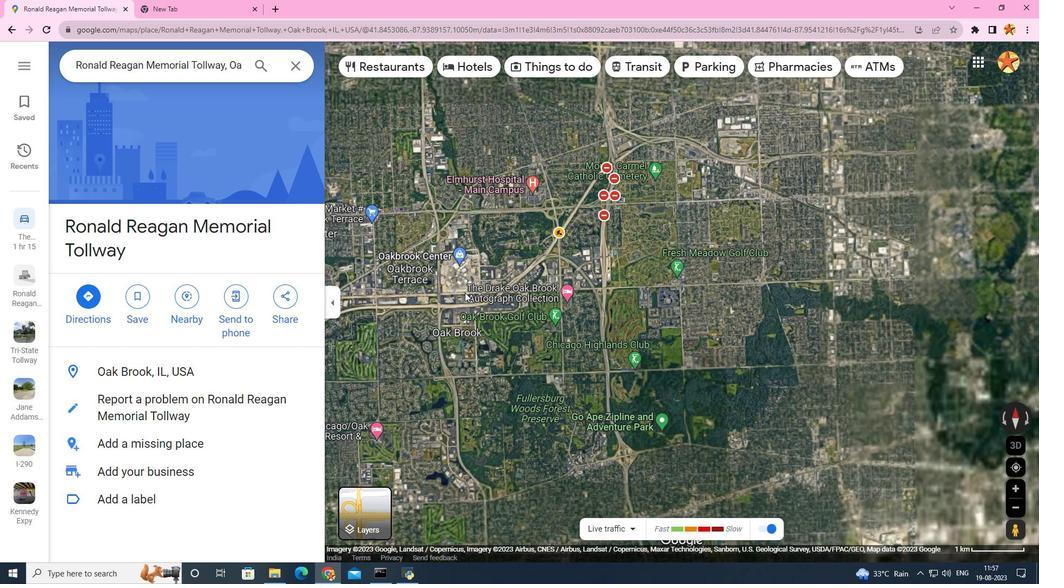 
Action: Mouse scrolled (465, 293) with delta (0, 0)
Screenshot: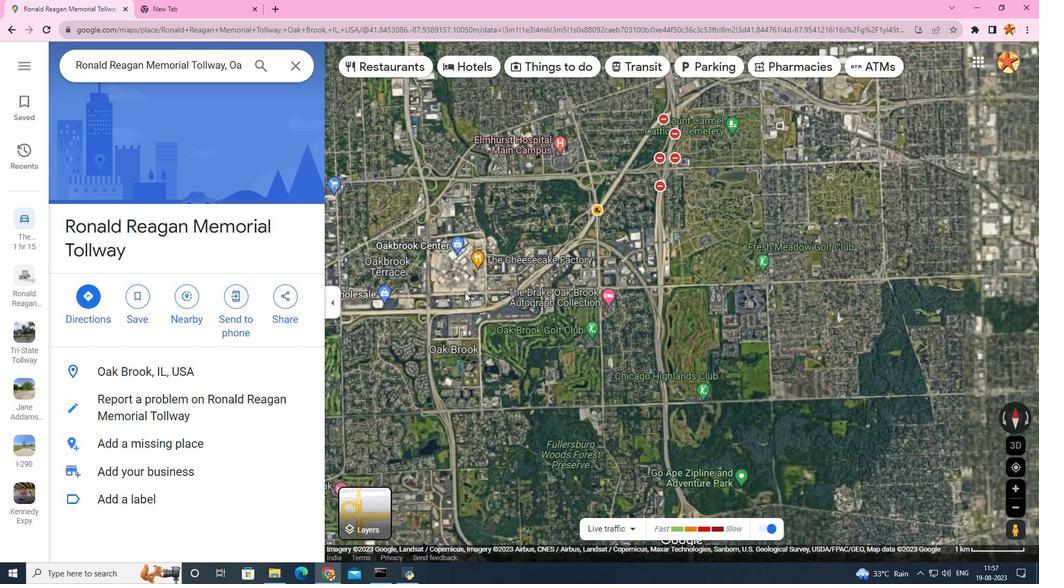 
Action: Mouse scrolled (465, 293) with delta (0, 0)
Screenshot: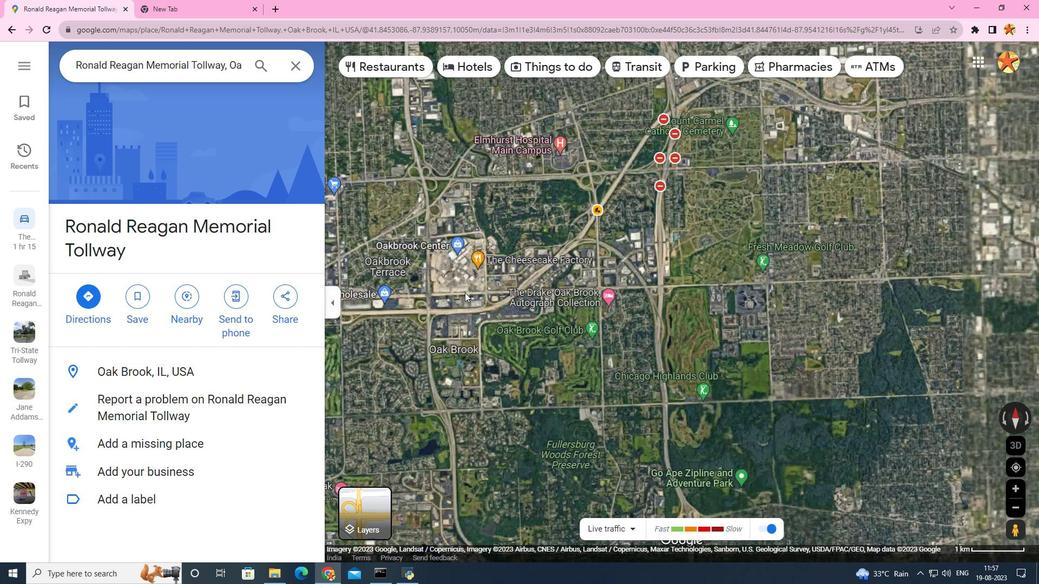 
Action: Mouse scrolled (465, 293) with delta (0, 0)
Screenshot: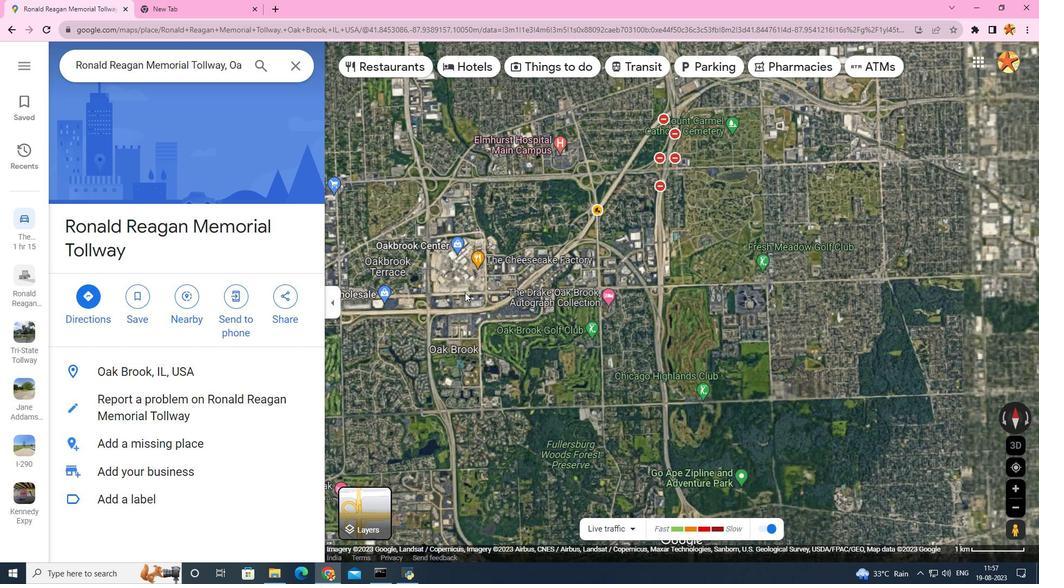 
Action: Mouse moved to (402, 296)
Screenshot: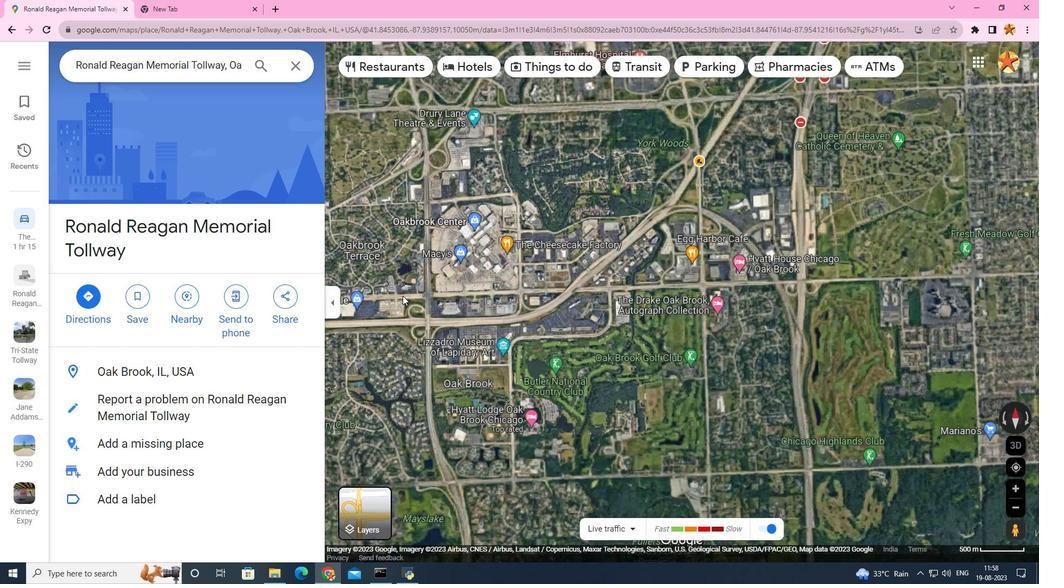 
Action: Mouse scrolled (402, 296) with delta (0, 0)
Screenshot: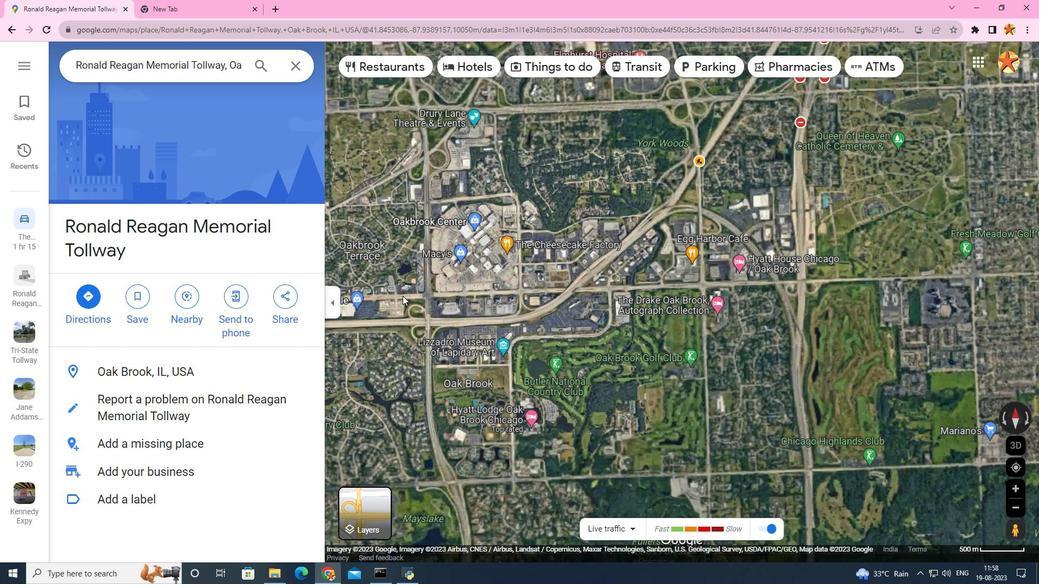 
Action: Mouse scrolled (402, 296) with delta (0, 0)
Screenshot: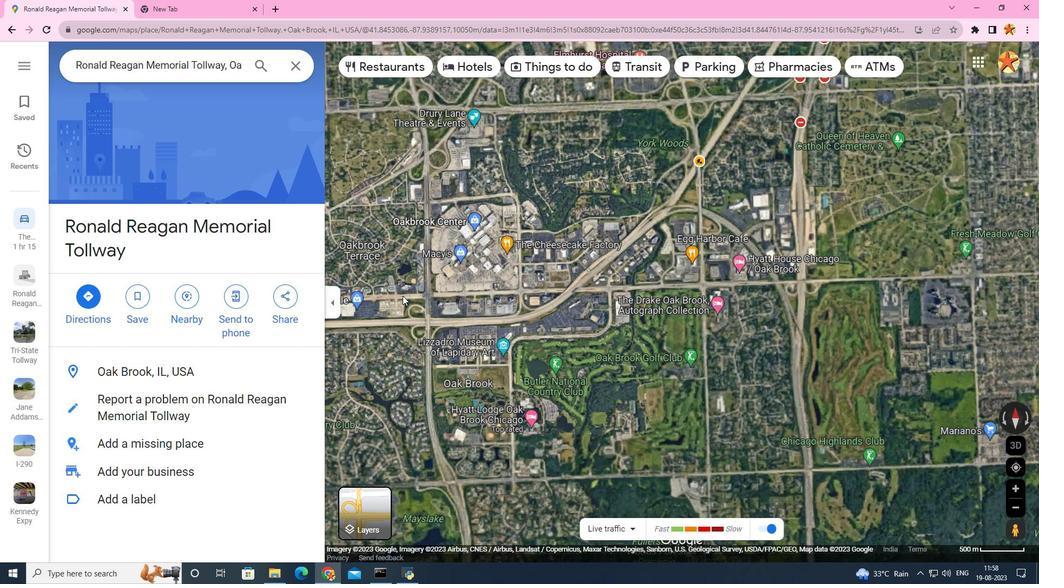 
Action: Mouse scrolled (402, 296) with delta (0, 0)
Screenshot: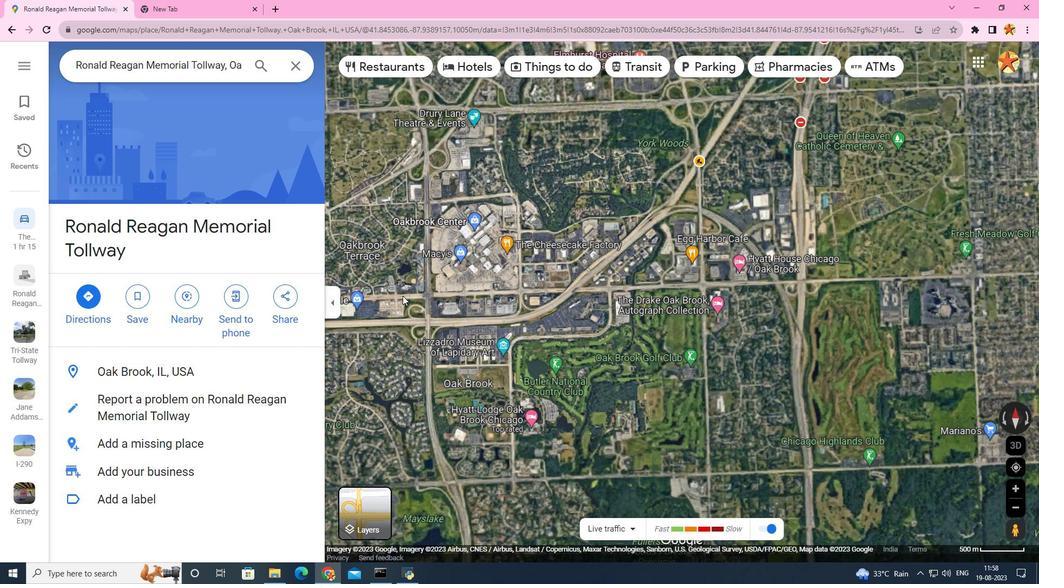 
Action: Mouse moved to (556, 67)
Screenshot: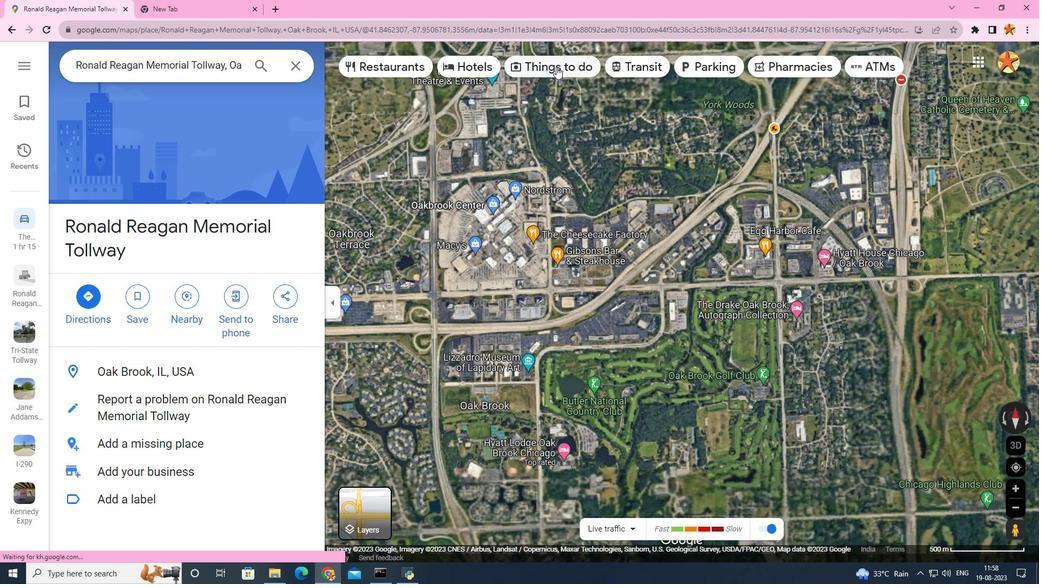 
Action: Mouse pressed left at (556, 67)
Screenshot: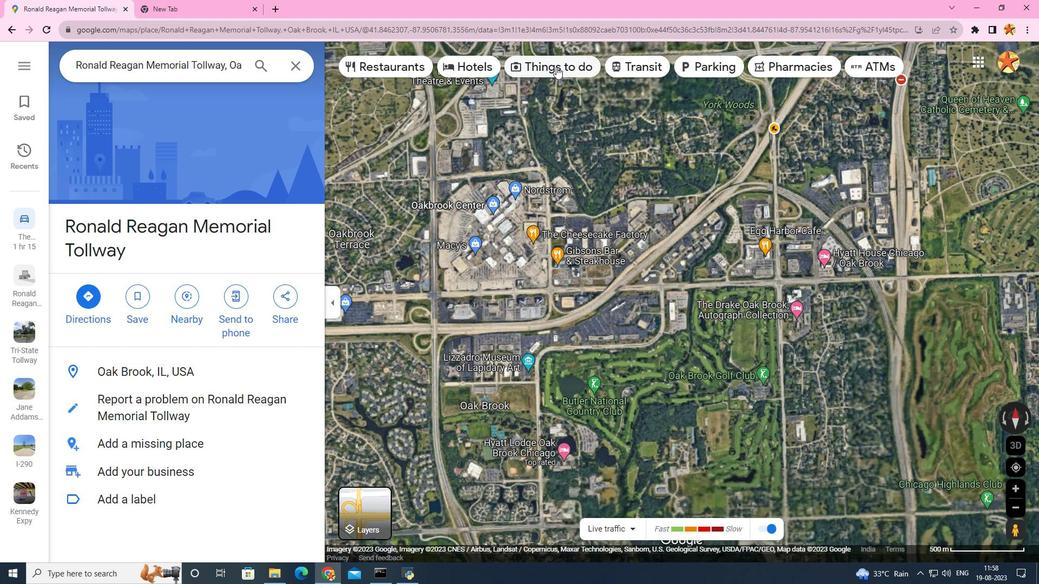 
Action: Mouse moved to (203, 278)
Screenshot: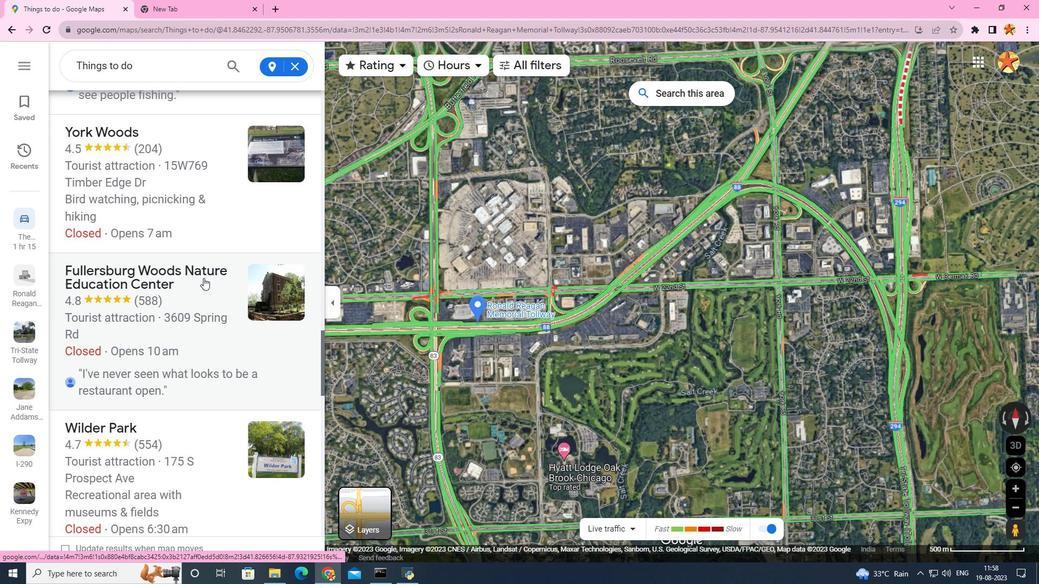 
Action: Mouse scrolled (203, 278) with delta (0, 0)
Screenshot: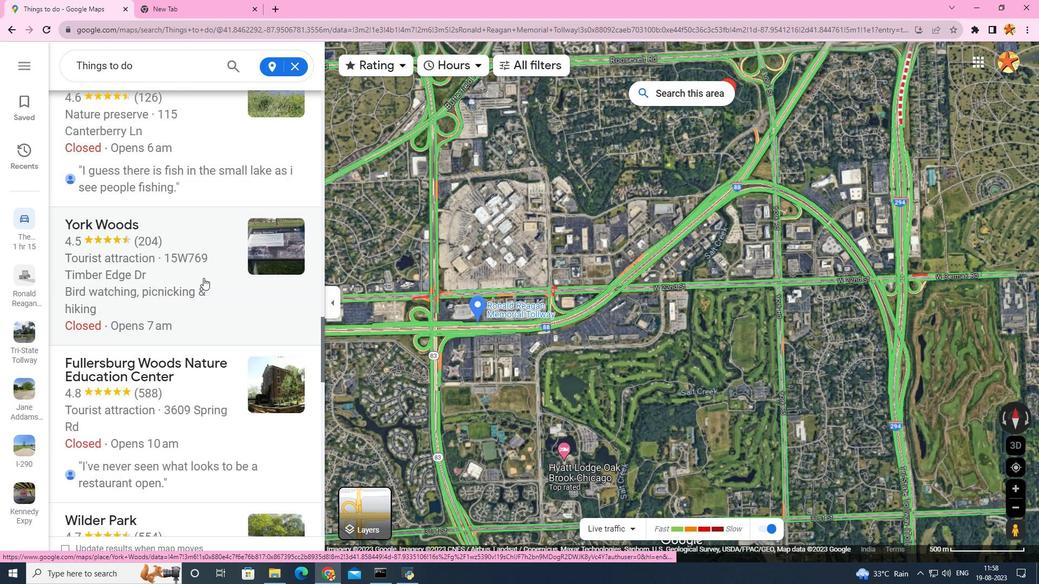 
Action: Mouse scrolled (203, 278) with delta (0, 0)
Screenshot: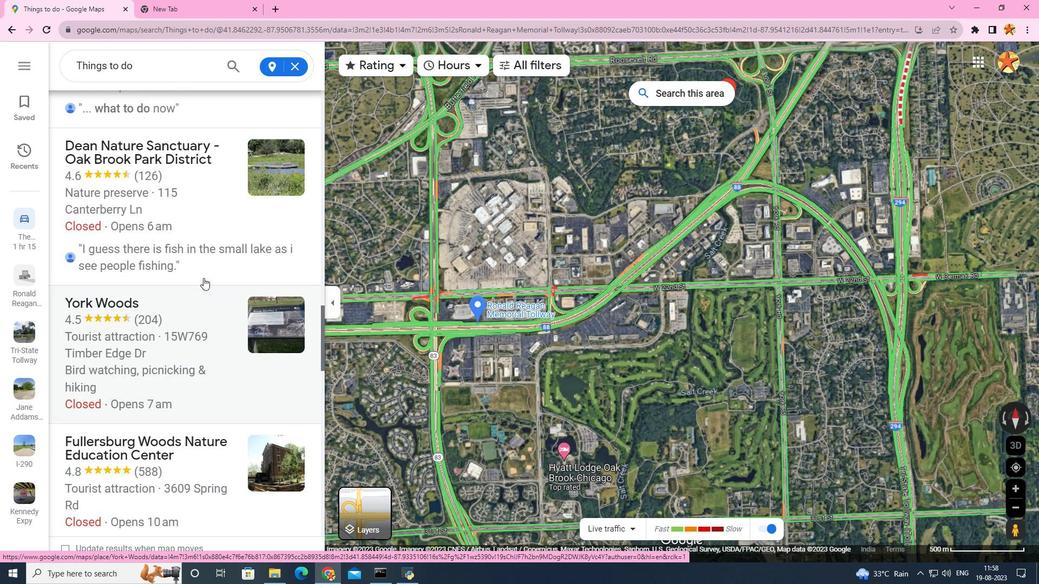 
Action: Mouse scrolled (203, 278) with delta (0, 0)
Screenshot: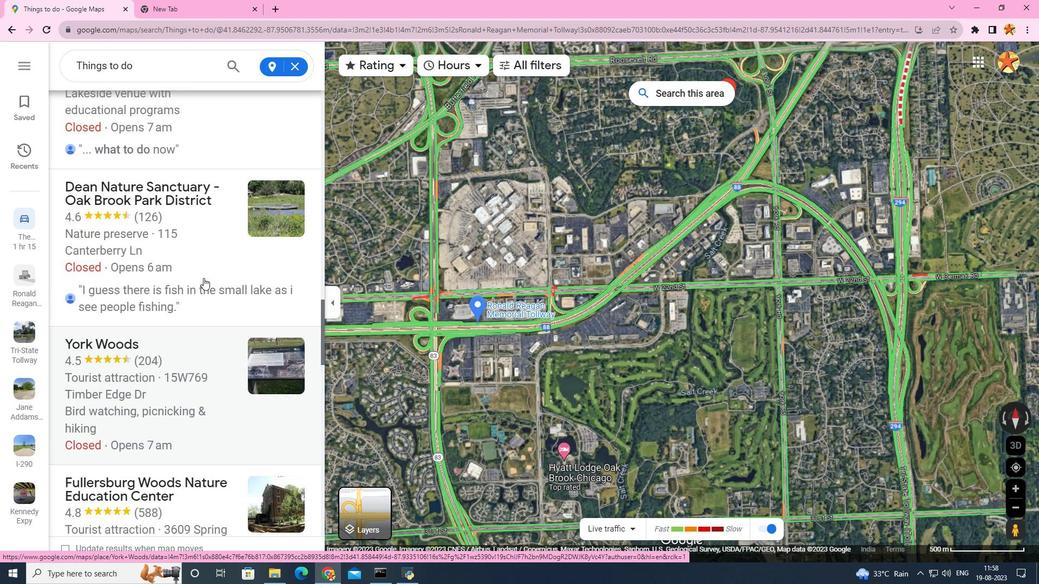 
Action: Mouse scrolled (203, 278) with delta (0, 0)
Screenshot: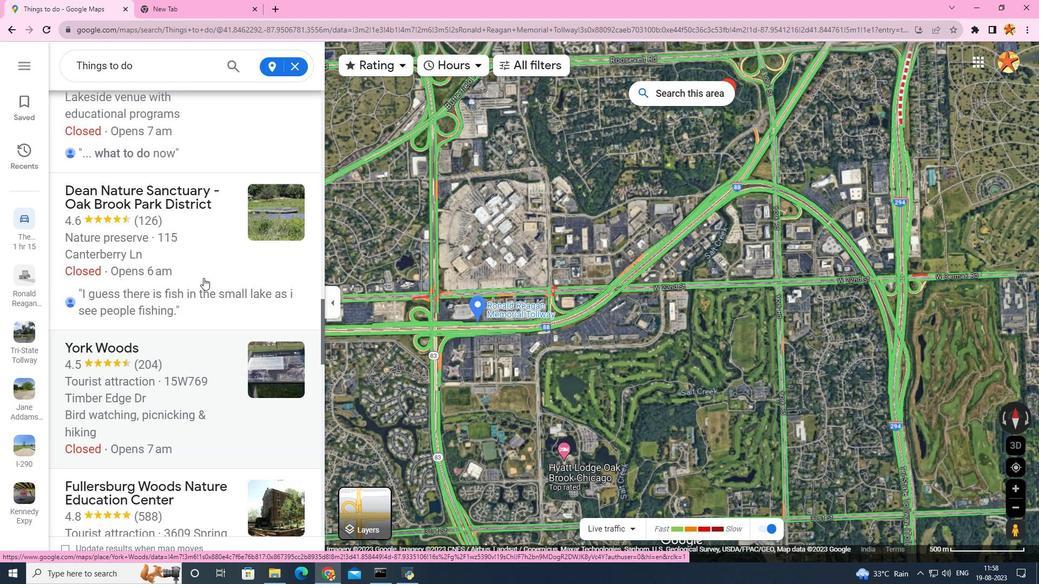 
Action: Mouse scrolled (203, 278) with delta (0, 0)
Screenshot: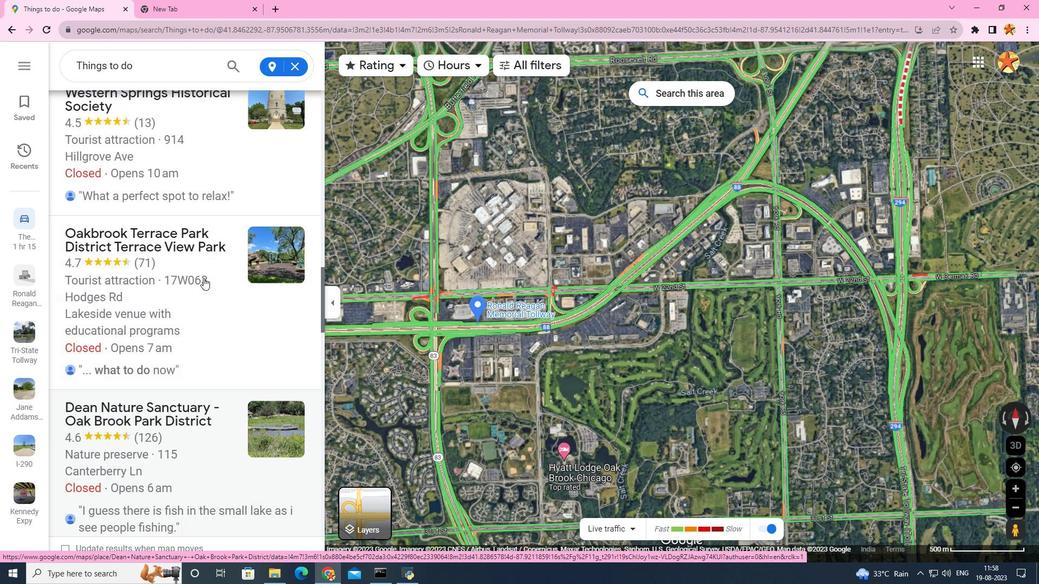 
Action: Mouse scrolled (203, 278) with delta (0, 0)
Screenshot: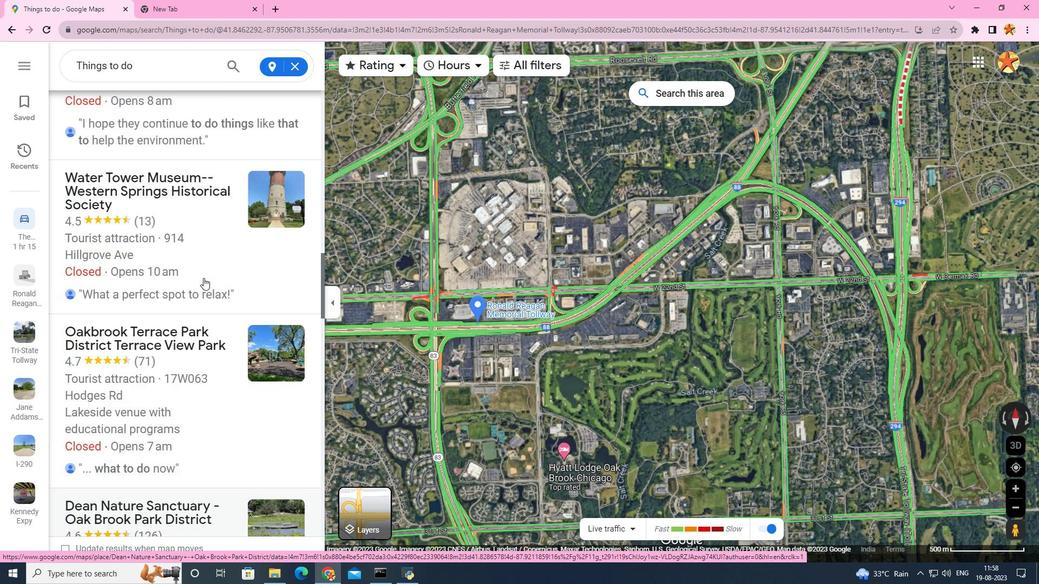 
Action: Mouse scrolled (203, 278) with delta (0, 0)
Screenshot: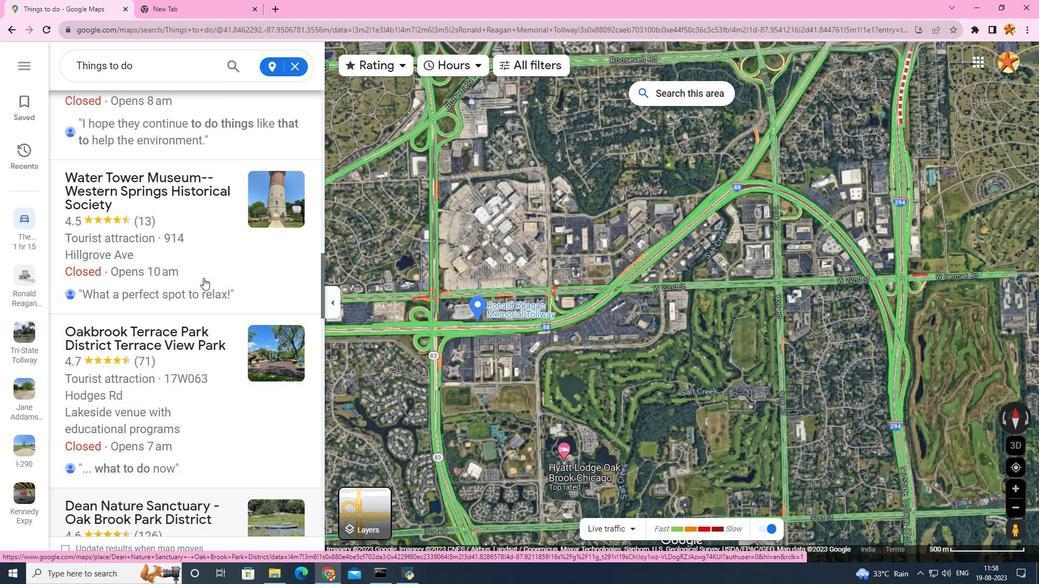 
Action: Mouse scrolled (203, 278) with delta (0, 0)
Screenshot: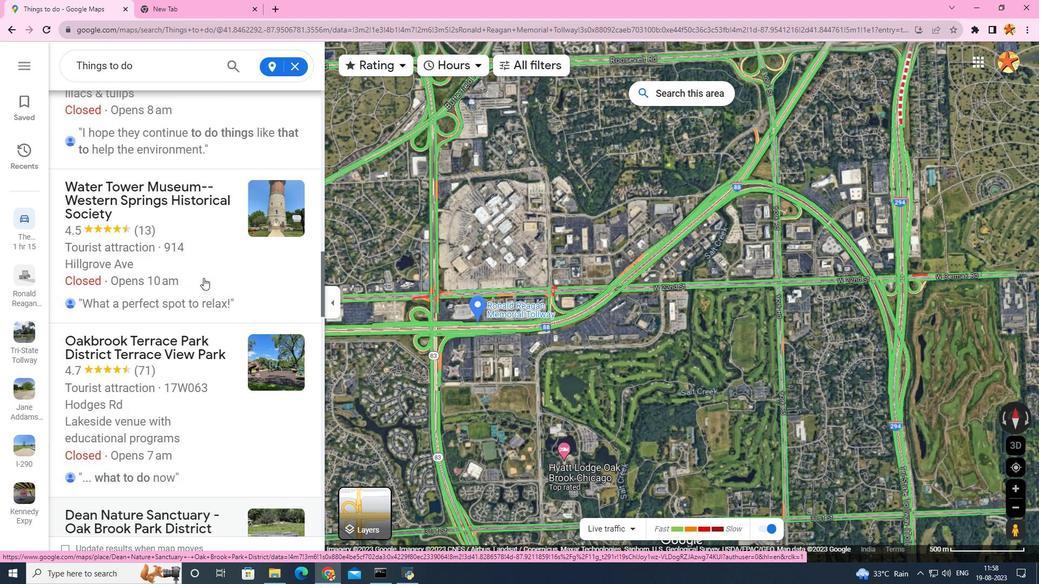 
Action: Mouse scrolled (203, 278) with delta (0, 0)
Screenshot: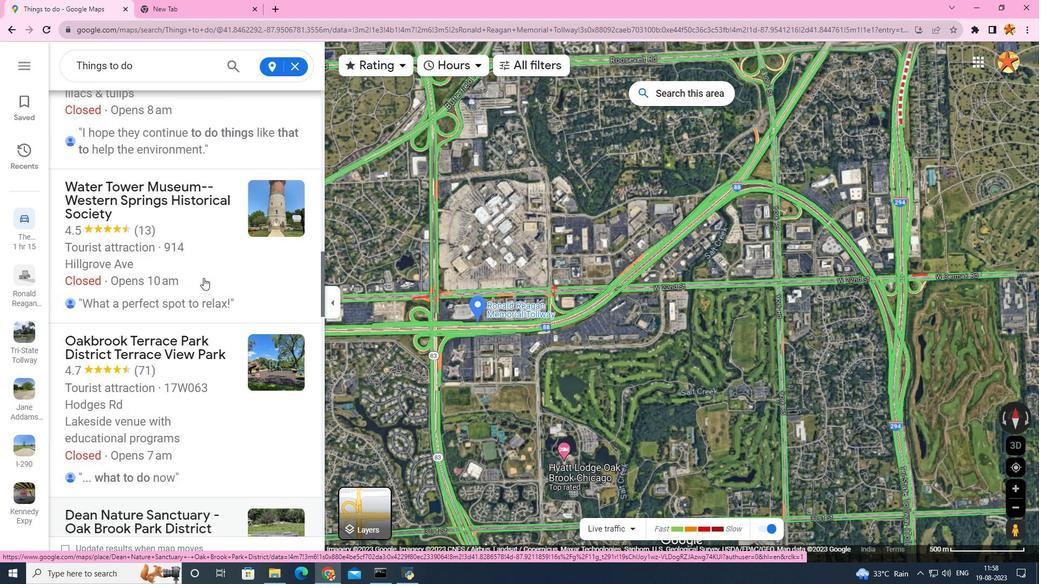 
Action: Mouse scrolled (203, 278) with delta (0, 0)
Screenshot: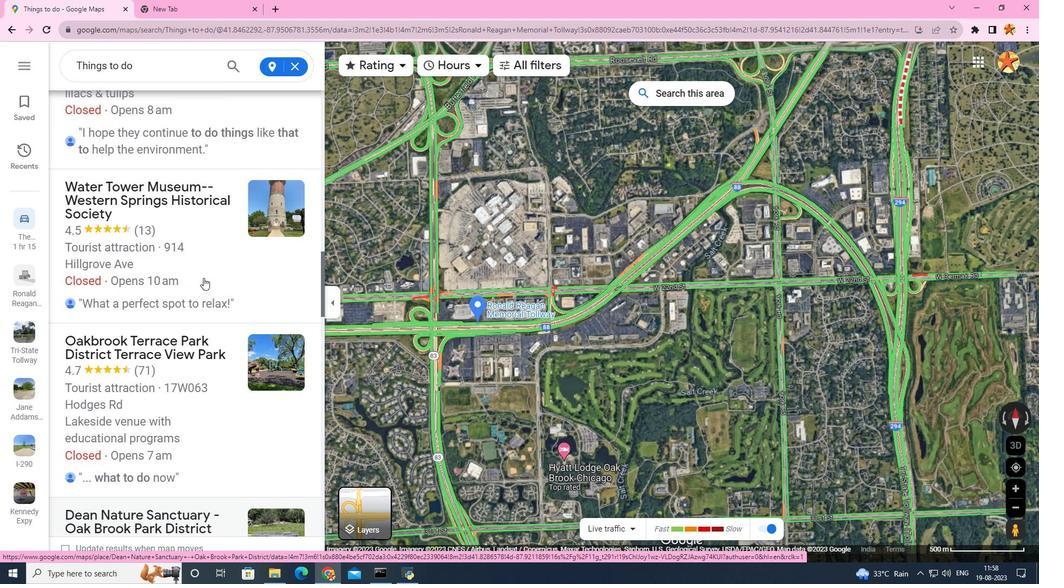 
Action: Mouse scrolled (203, 278) with delta (0, 0)
Screenshot: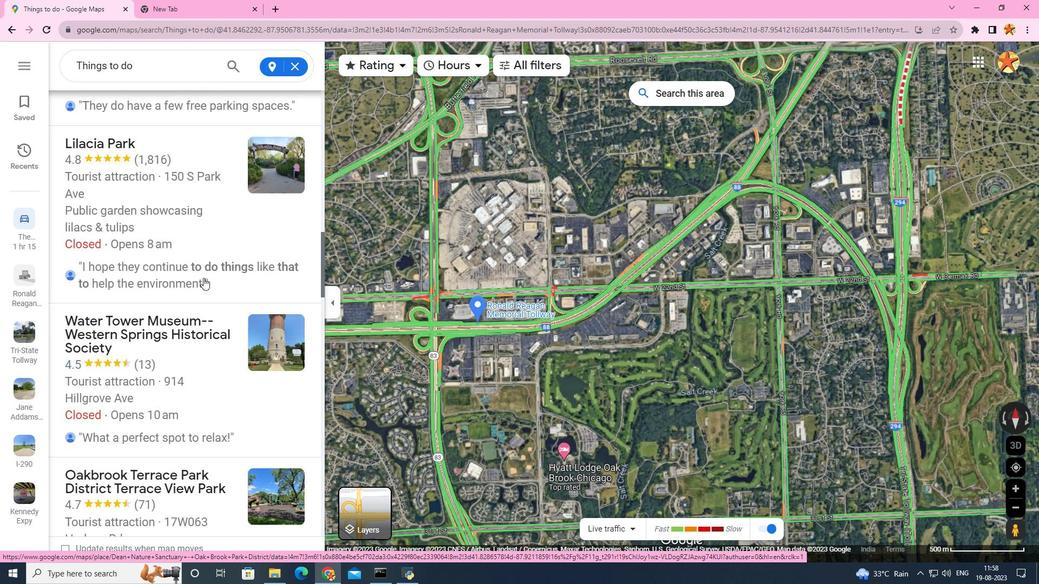 
Action: Mouse scrolled (203, 278) with delta (0, 0)
Screenshot: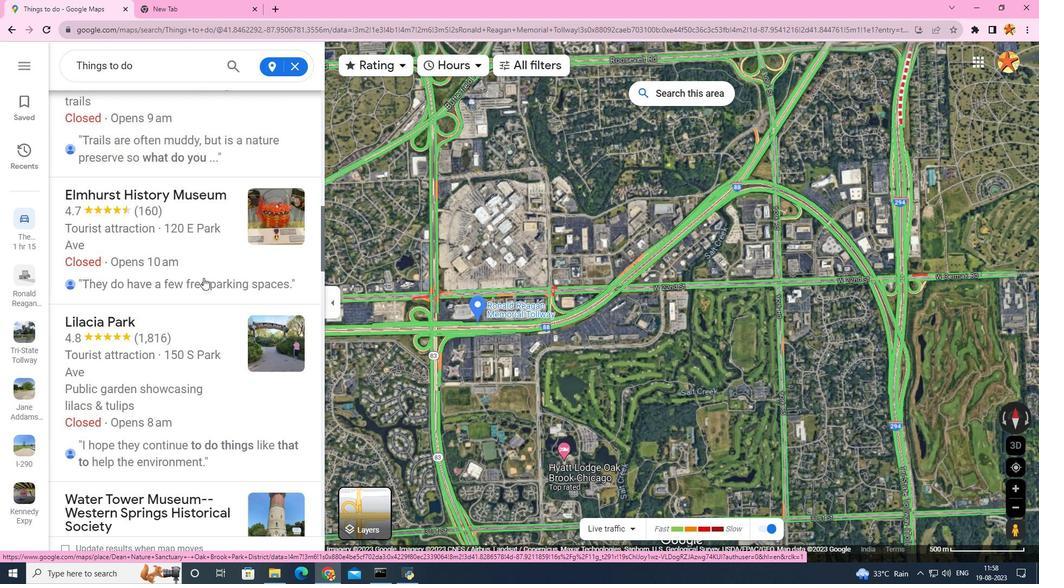 
Action: Mouse scrolled (203, 278) with delta (0, 0)
Screenshot: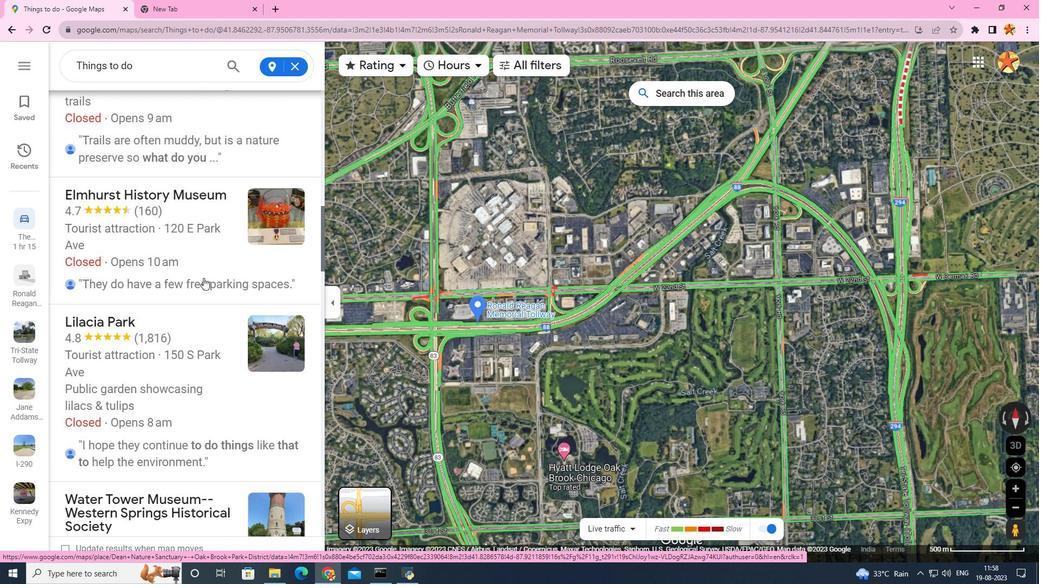 
Action: Mouse scrolled (203, 278) with delta (0, 0)
Screenshot: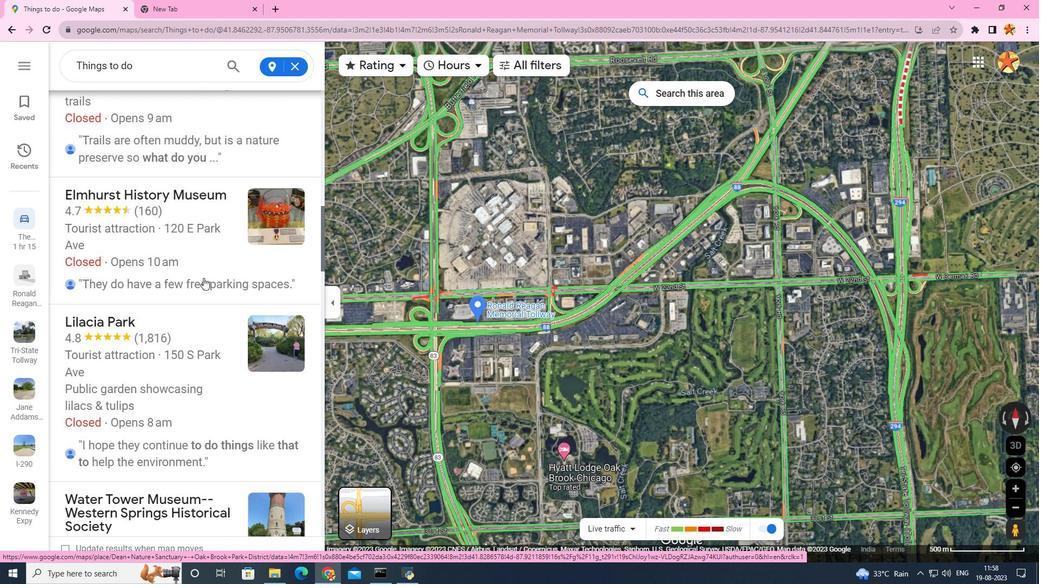 
Action: Mouse scrolled (203, 278) with delta (0, 0)
Screenshot: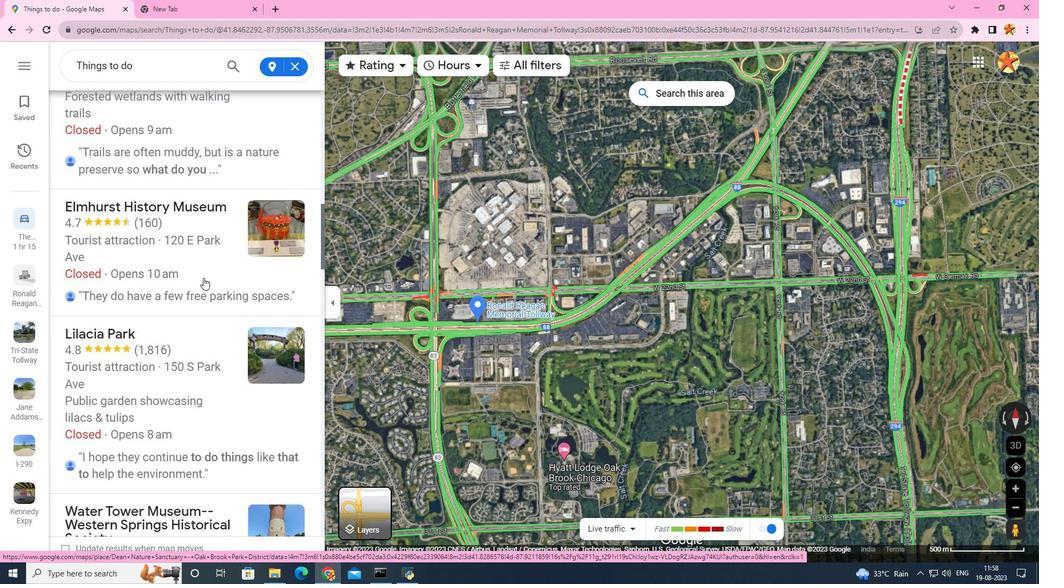 
Action: Mouse scrolled (203, 278) with delta (0, 0)
Screenshot: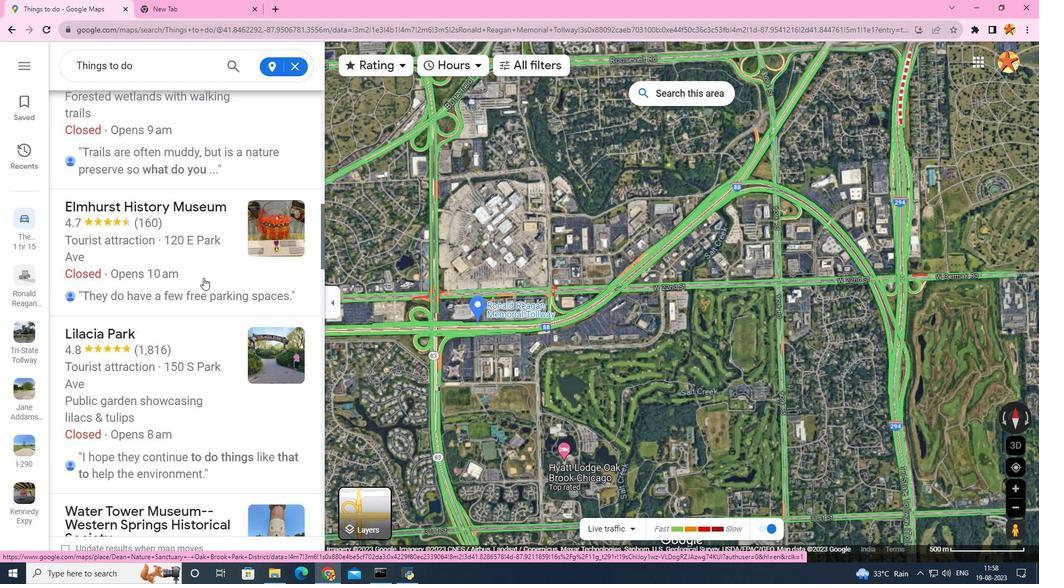 
Action: Mouse scrolled (203, 278) with delta (0, 0)
Screenshot: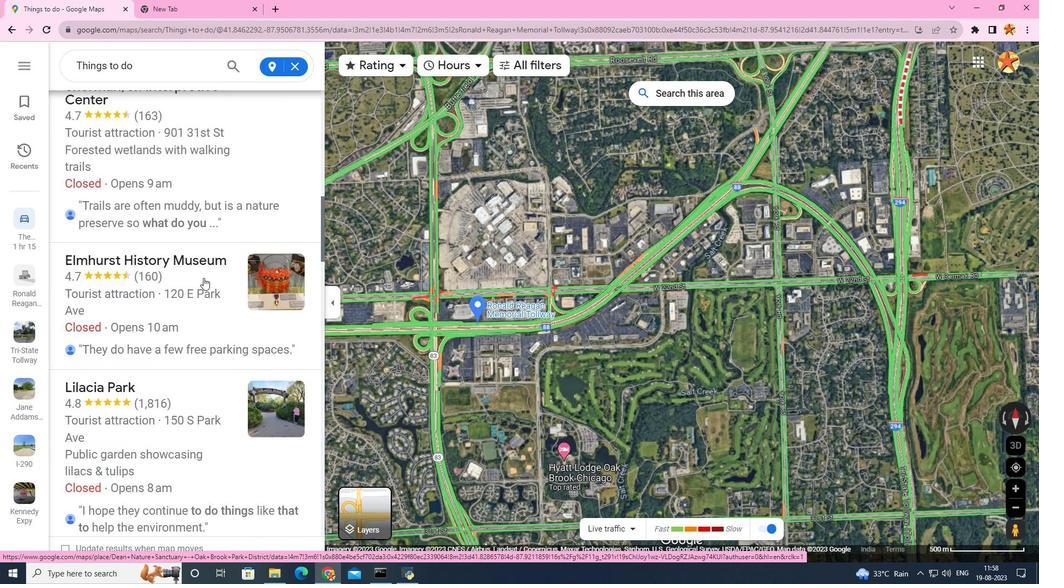 
Action: Mouse scrolled (203, 278) with delta (0, 0)
Screenshot: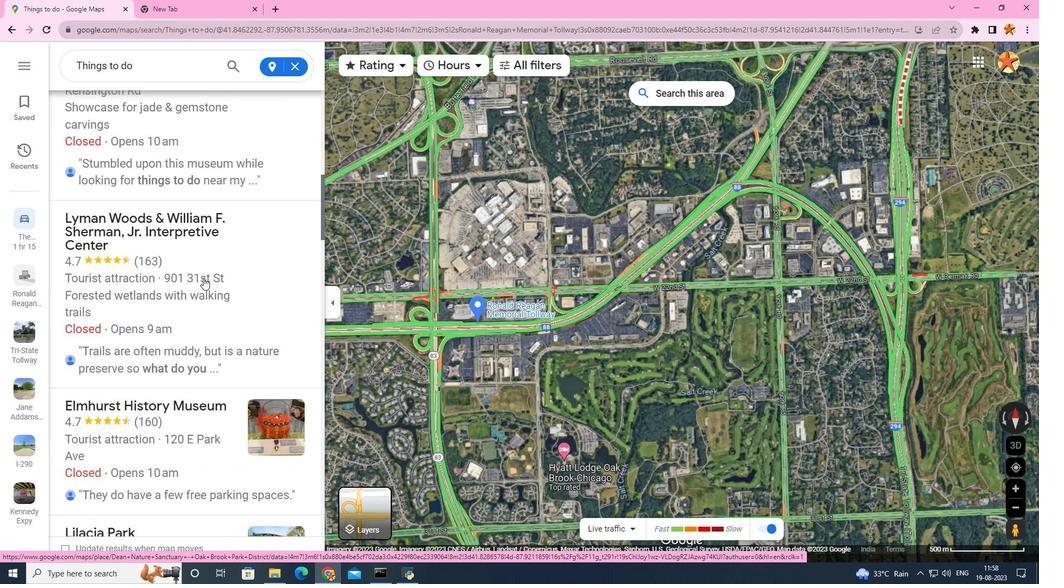 
Action: Mouse scrolled (203, 278) with delta (0, 0)
Screenshot: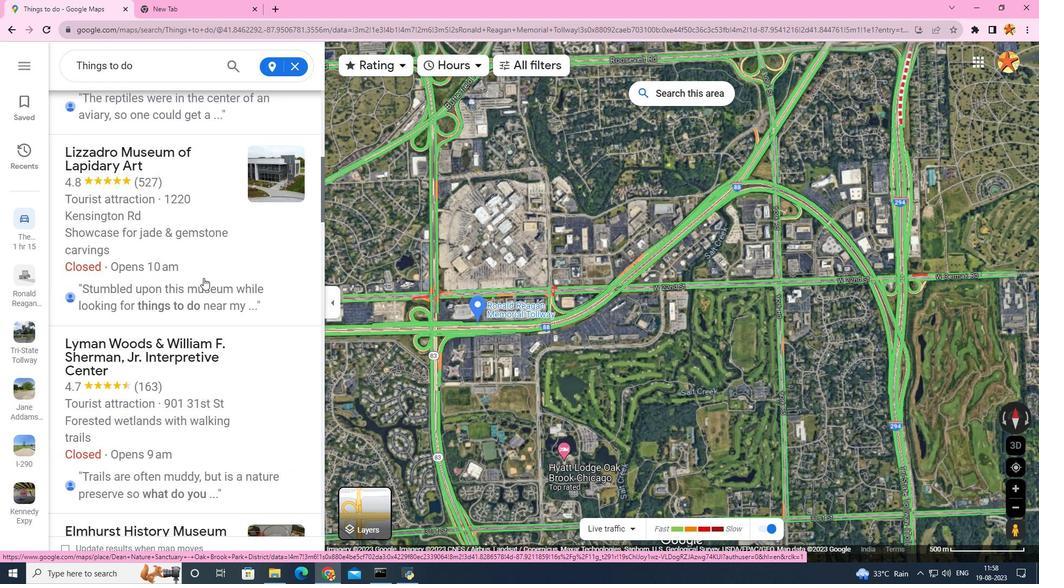 
Action: Mouse scrolled (203, 278) with delta (0, 0)
Screenshot: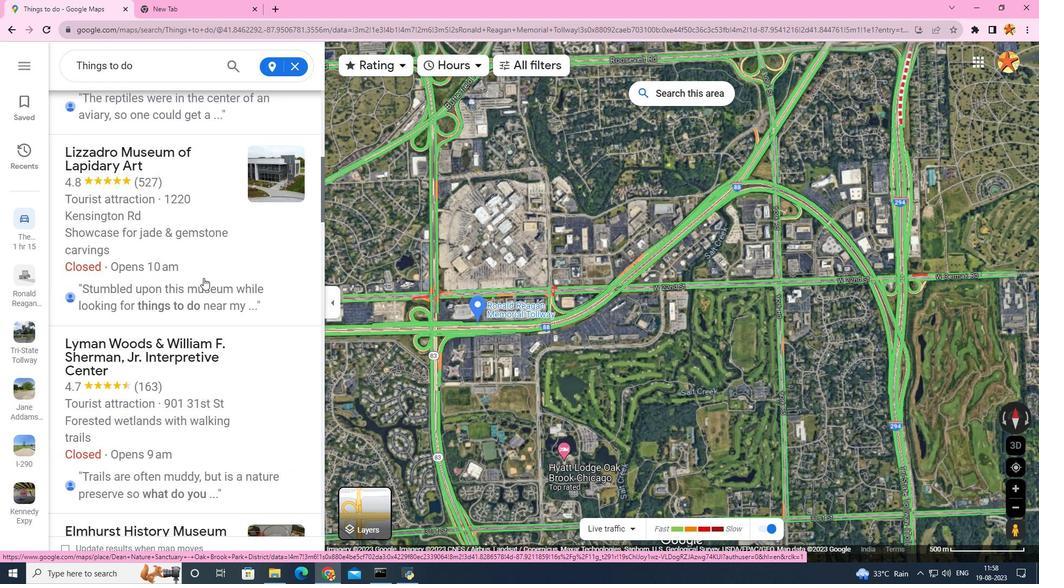 
Action: Mouse scrolled (203, 278) with delta (0, 0)
Screenshot: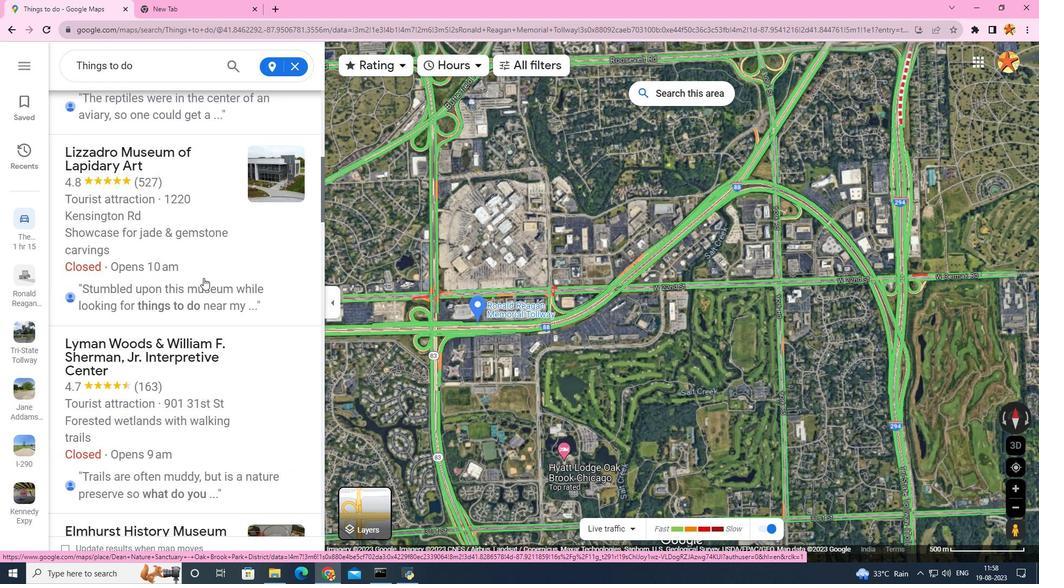 
Action: Mouse scrolled (203, 278) with delta (0, 0)
Screenshot: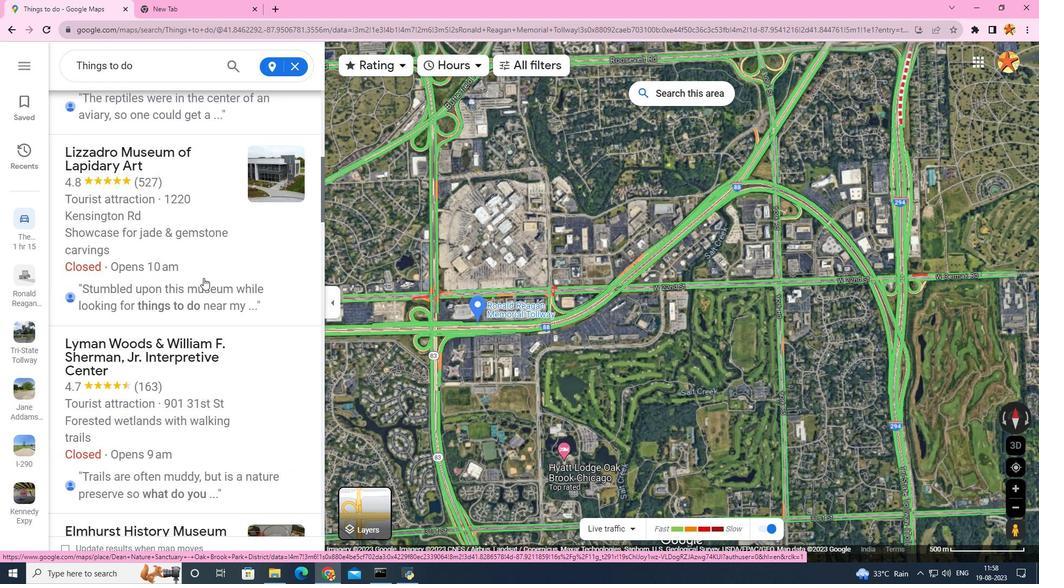 
Action: Mouse scrolled (203, 278) with delta (0, 0)
Screenshot: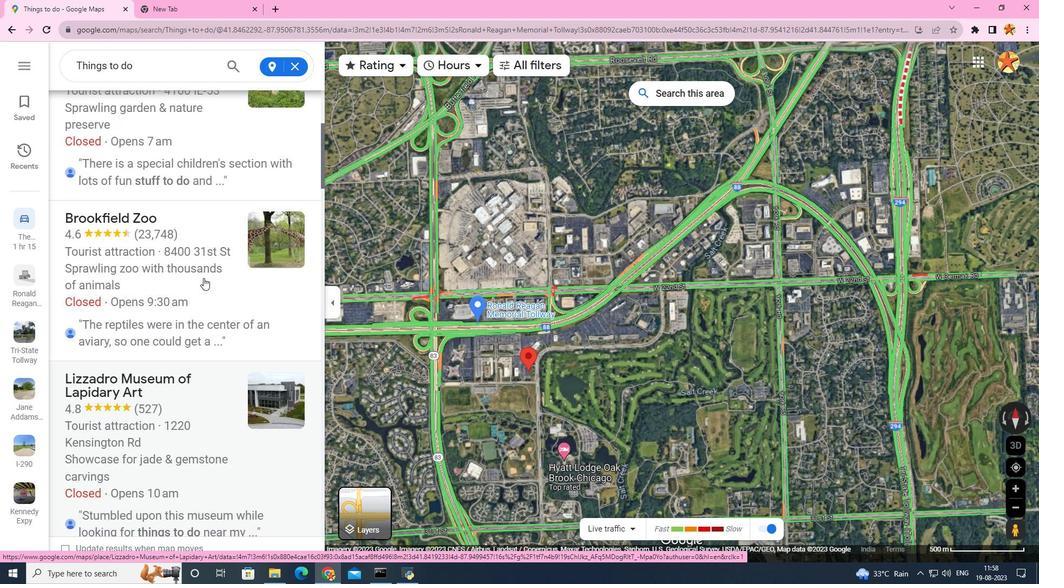 
Action: Mouse scrolled (203, 278) with delta (0, 0)
Screenshot: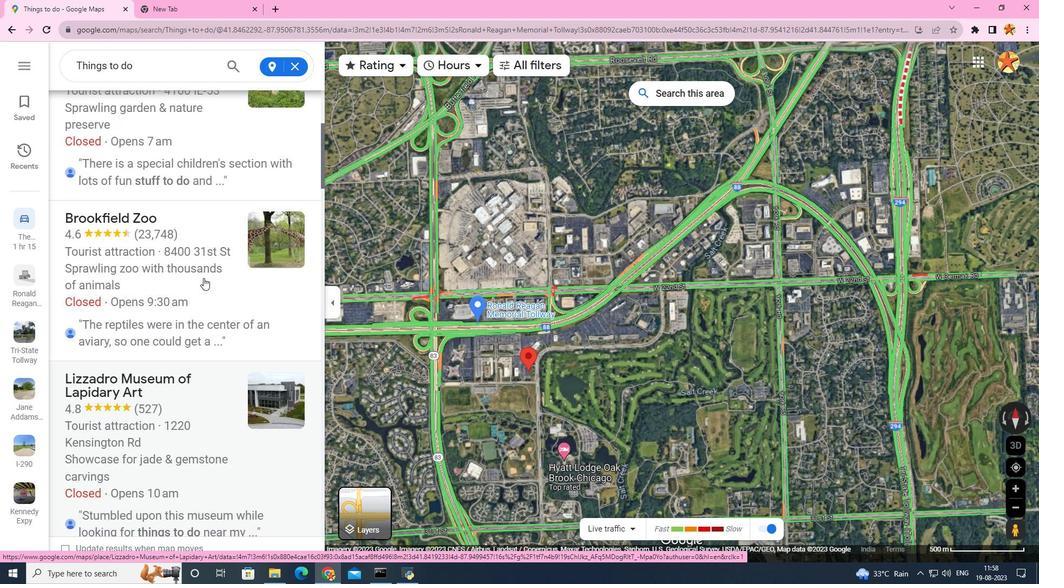 
Action: Mouse scrolled (203, 278) with delta (0, 0)
Screenshot: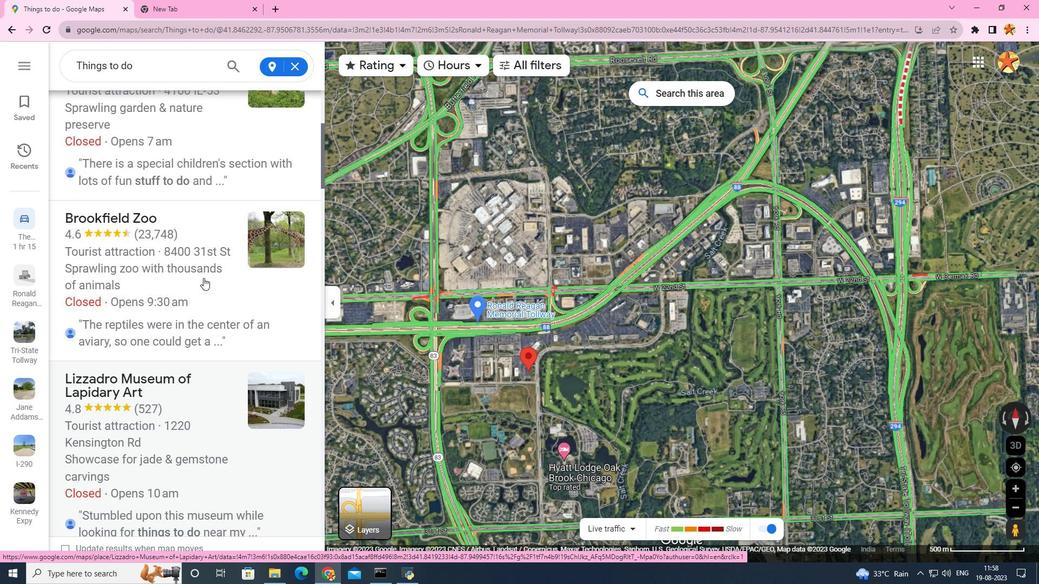 
Action: Mouse scrolled (203, 278) with delta (0, 0)
Screenshot: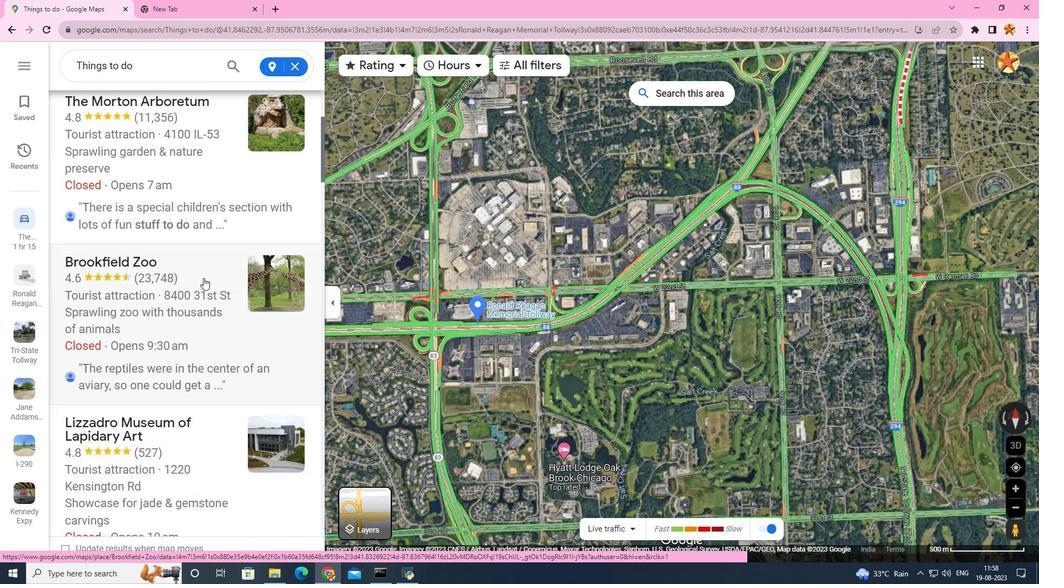 
Action: Mouse scrolled (203, 278) with delta (0, 0)
Screenshot: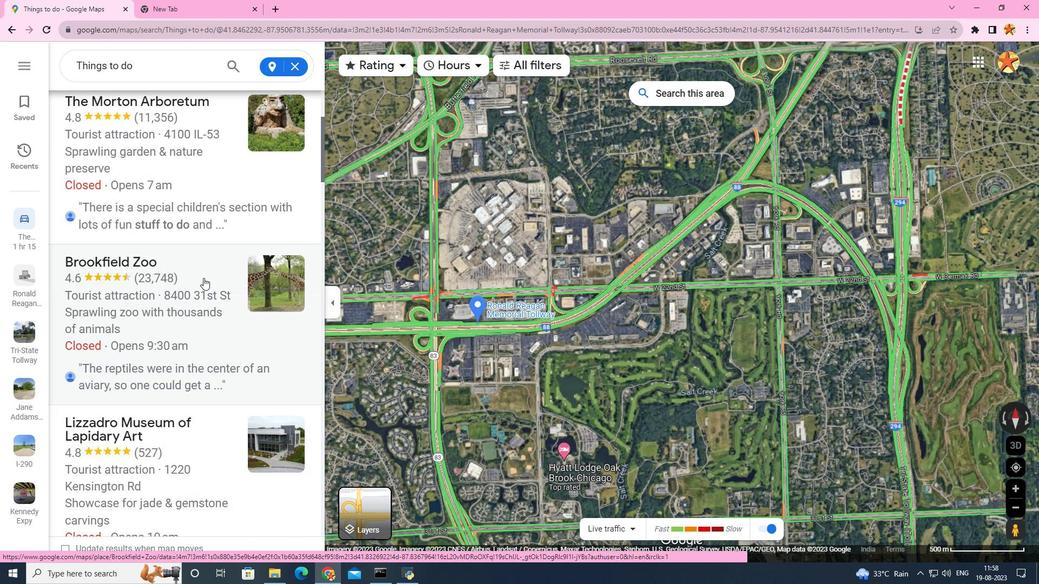 
Action: Mouse scrolled (203, 277) with delta (0, 0)
Screenshot: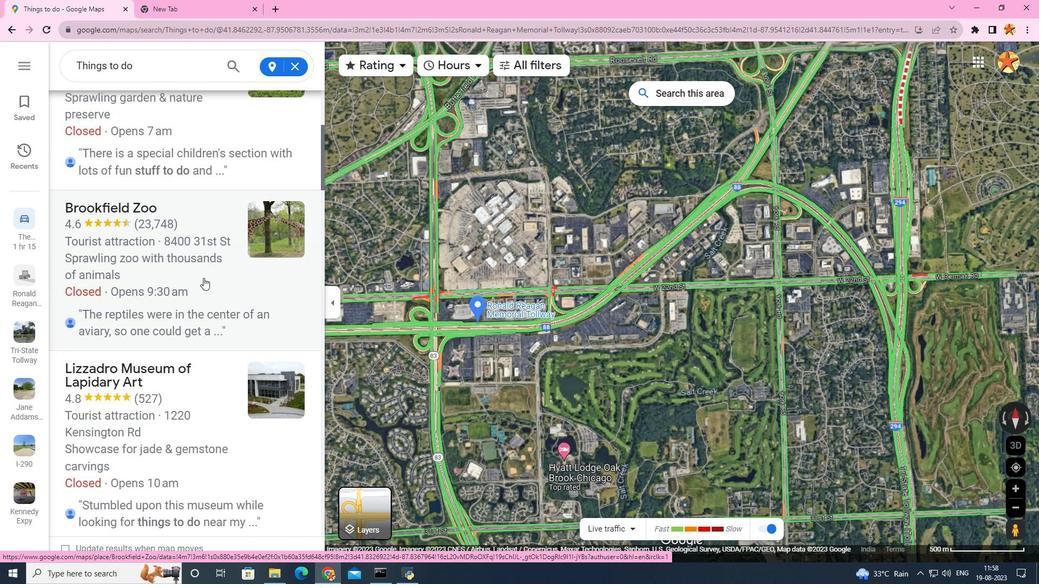
Action: Mouse scrolled (203, 278) with delta (0, 0)
Screenshot: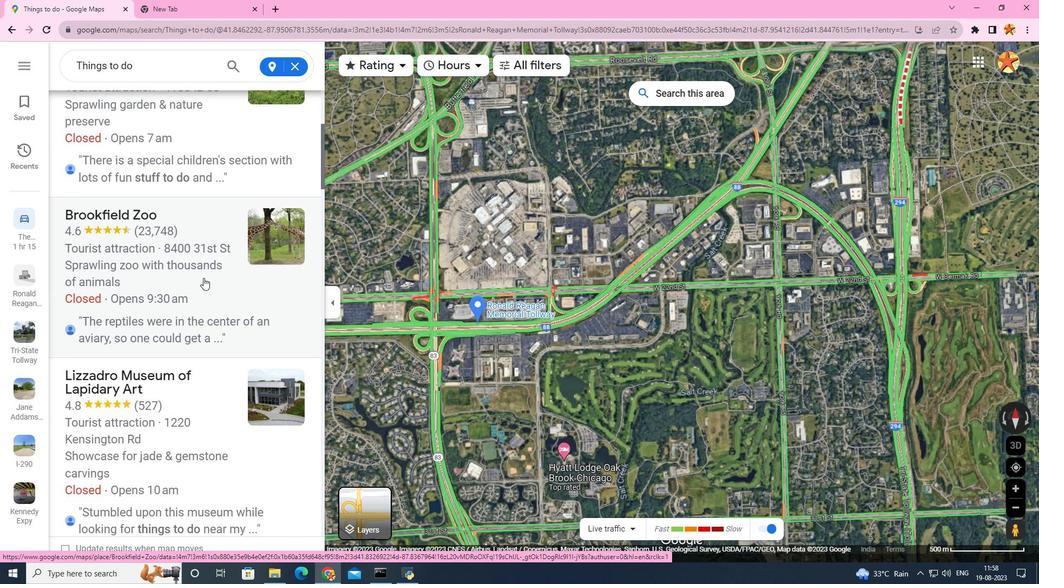 
Action: Mouse scrolled (203, 278) with delta (0, 0)
Screenshot: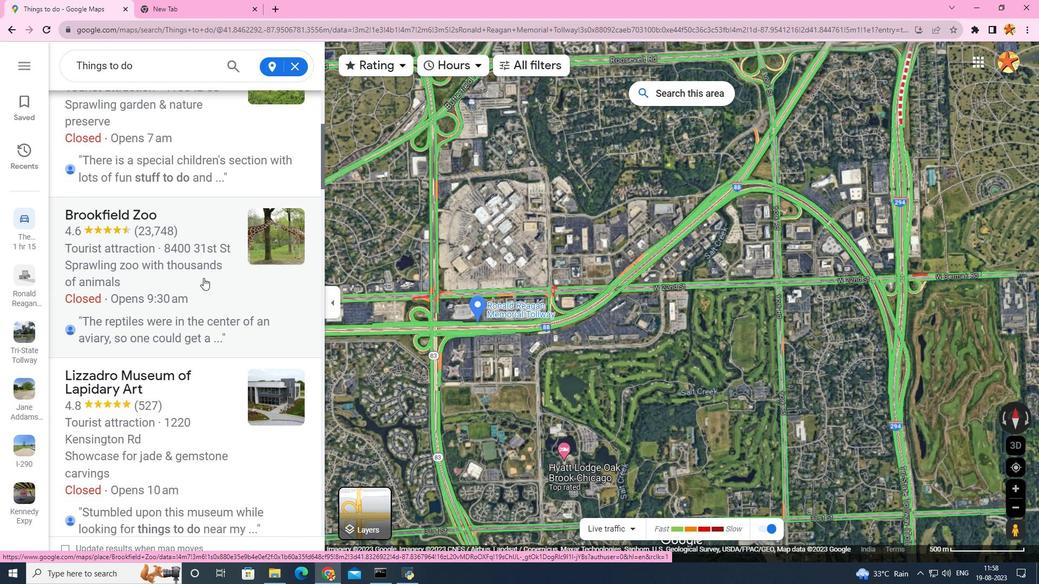 
Action: Mouse scrolled (203, 278) with delta (0, 0)
Screenshot: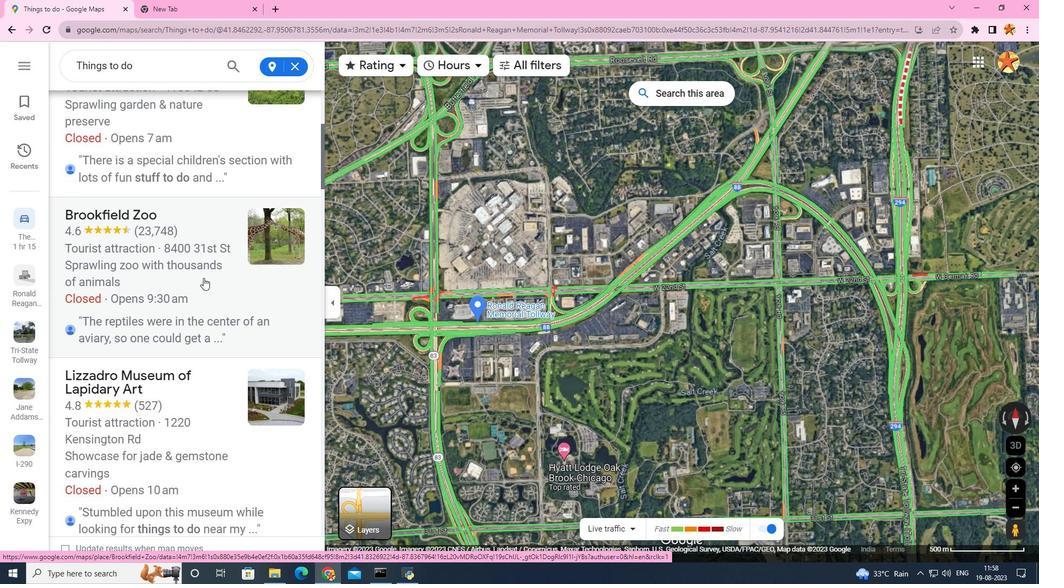 
Action: Mouse scrolled (203, 278) with delta (0, 0)
Screenshot: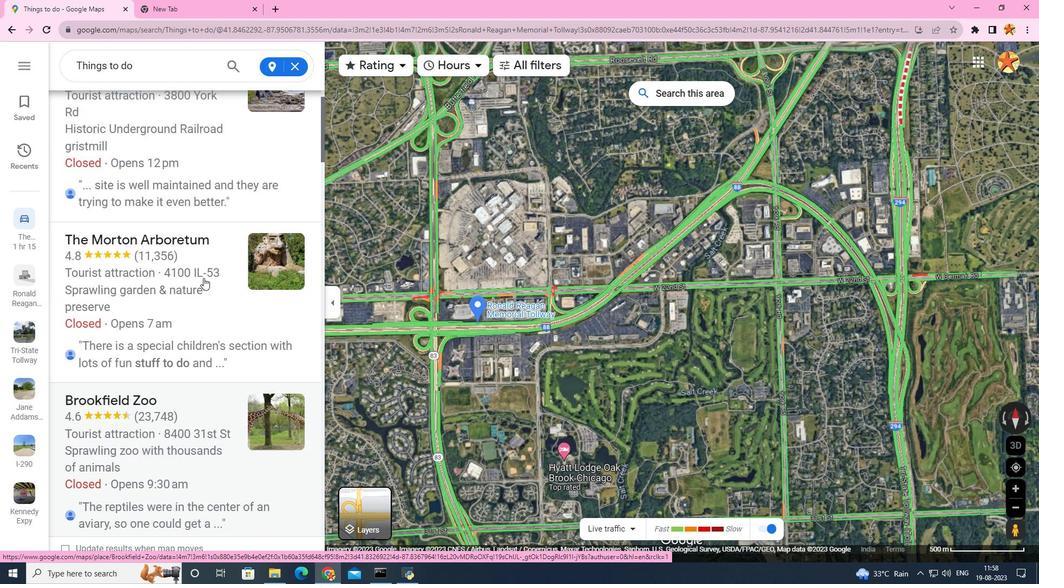 
Action: Mouse scrolled (203, 278) with delta (0, 0)
Screenshot: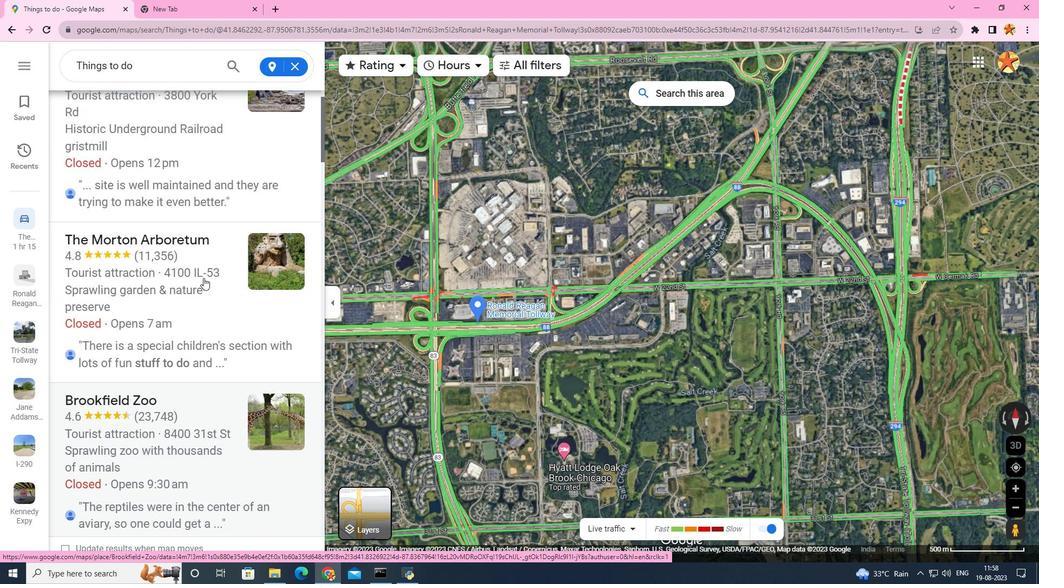 
Action: Mouse scrolled (203, 278) with delta (0, 0)
Screenshot: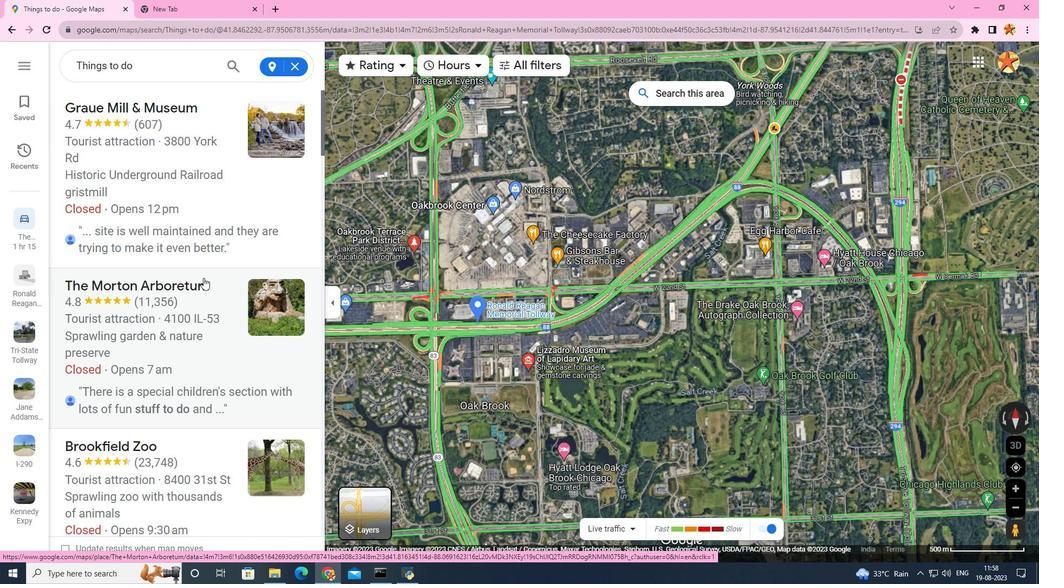 
Action: Mouse scrolled (203, 278) with delta (0, 0)
Screenshot: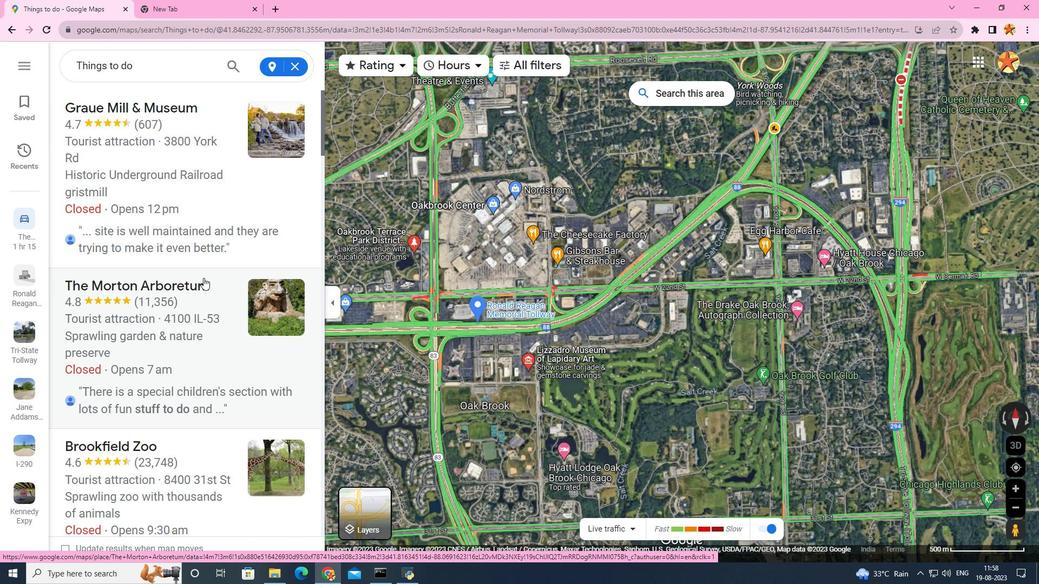 
Action: Mouse scrolled (203, 278) with delta (0, 0)
Screenshot: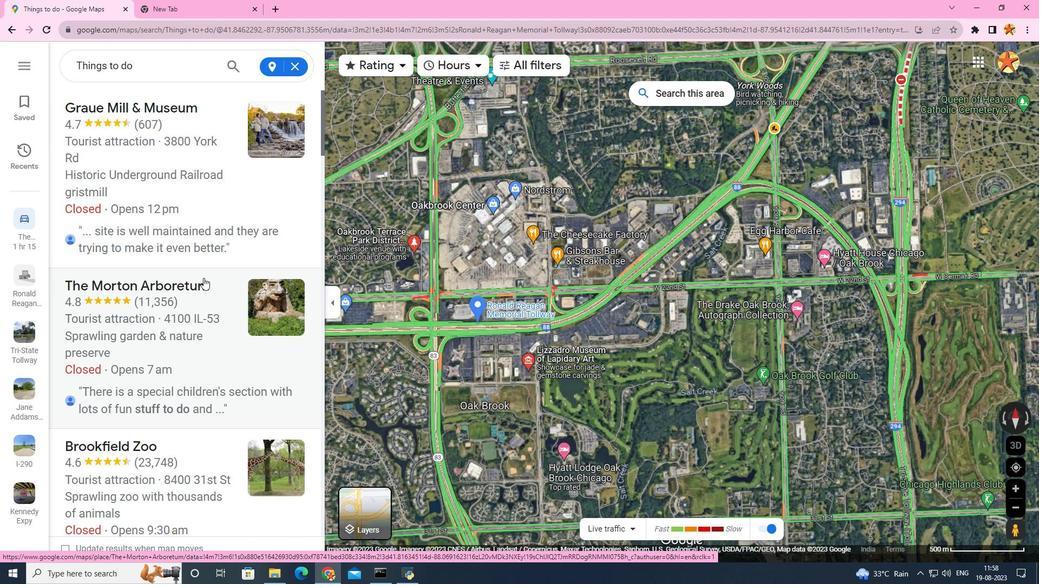 
Action: Mouse scrolled (203, 278) with delta (0, 0)
Screenshot: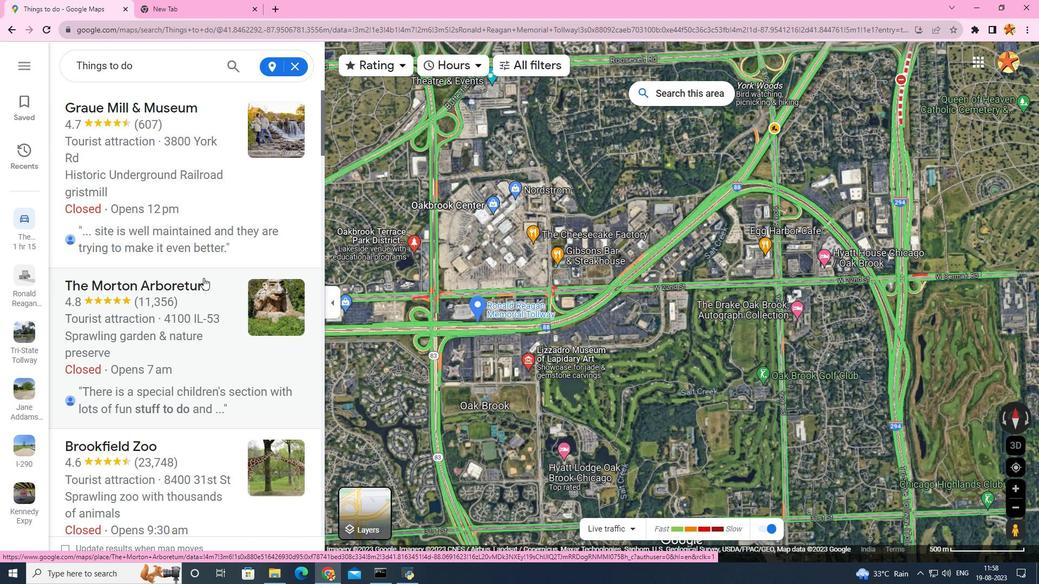 
Action: Mouse scrolled (203, 278) with delta (0, 0)
Screenshot: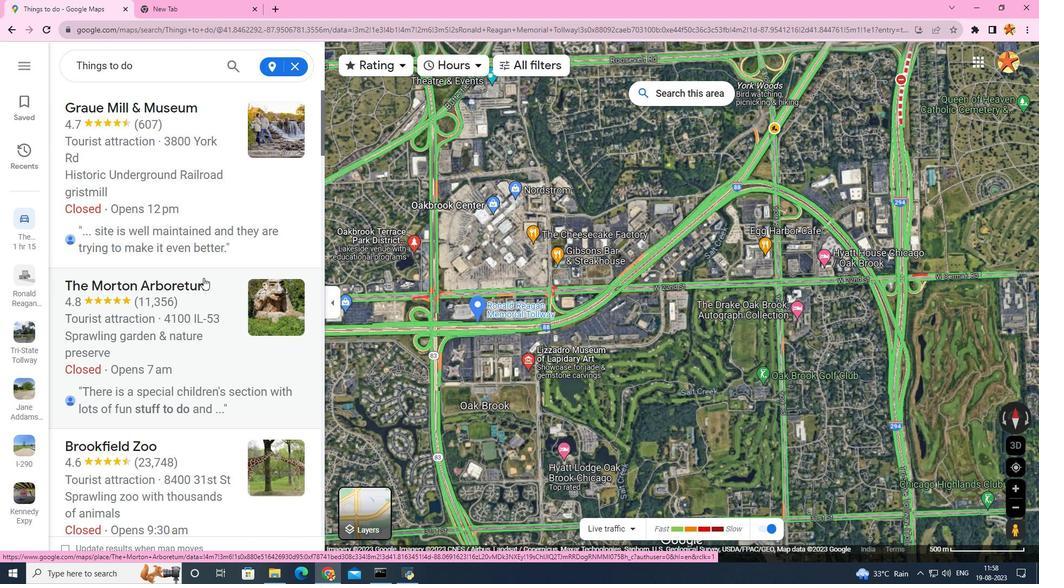 
Action: Mouse scrolled (203, 277) with delta (0, 0)
Screenshot: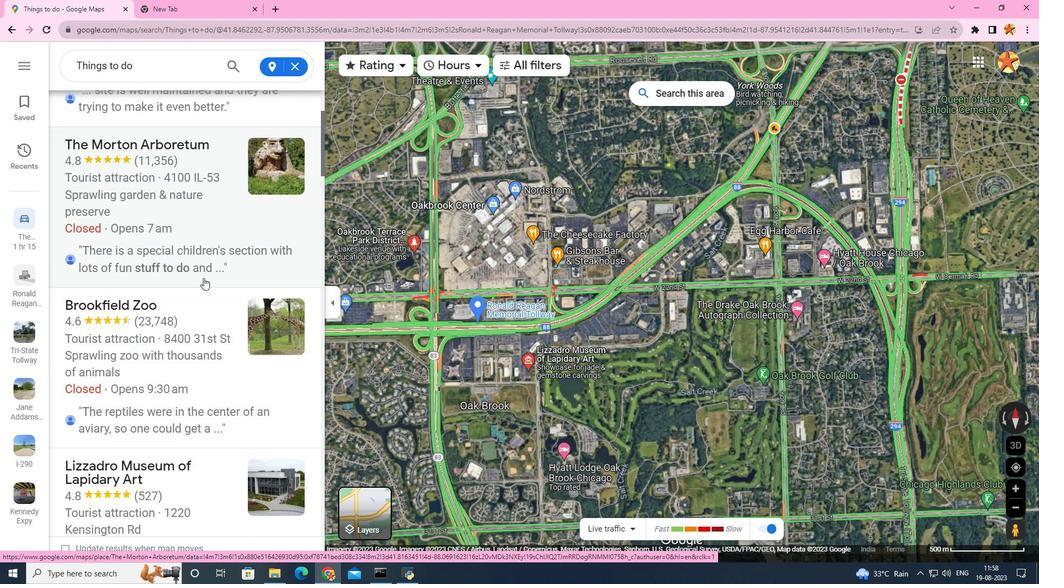 
Action: Mouse scrolled (203, 277) with delta (0, 0)
Screenshot: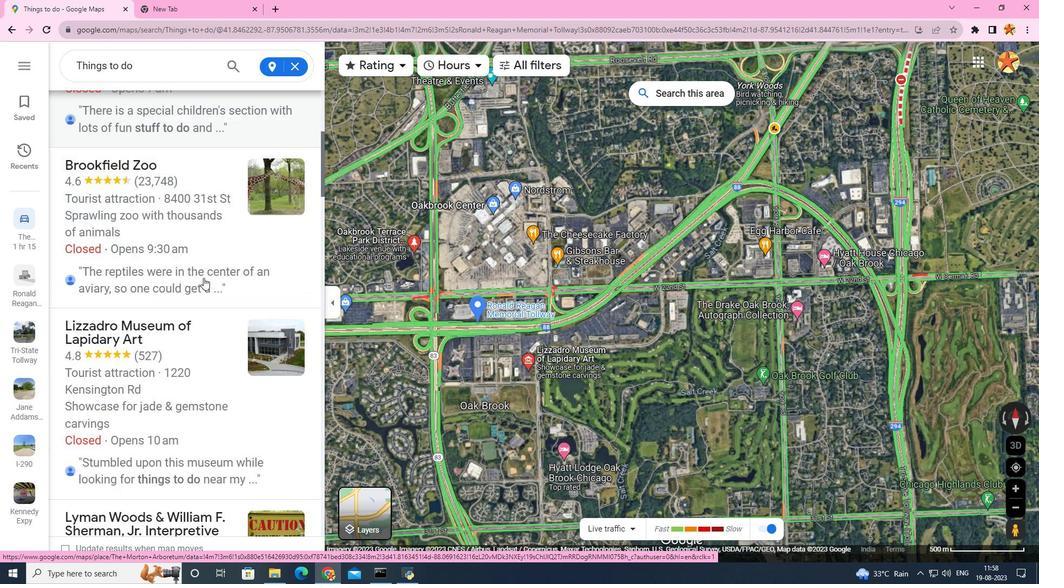 
Action: Mouse scrolled (203, 277) with delta (0, 0)
Screenshot: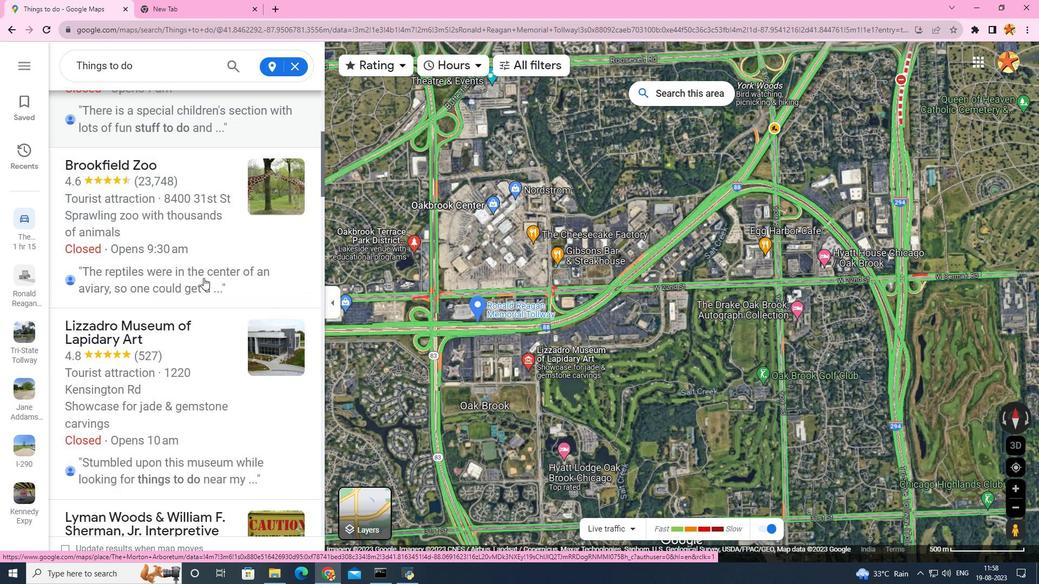 
Action: Mouse scrolled (203, 277) with delta (0, 0)
Screenshot: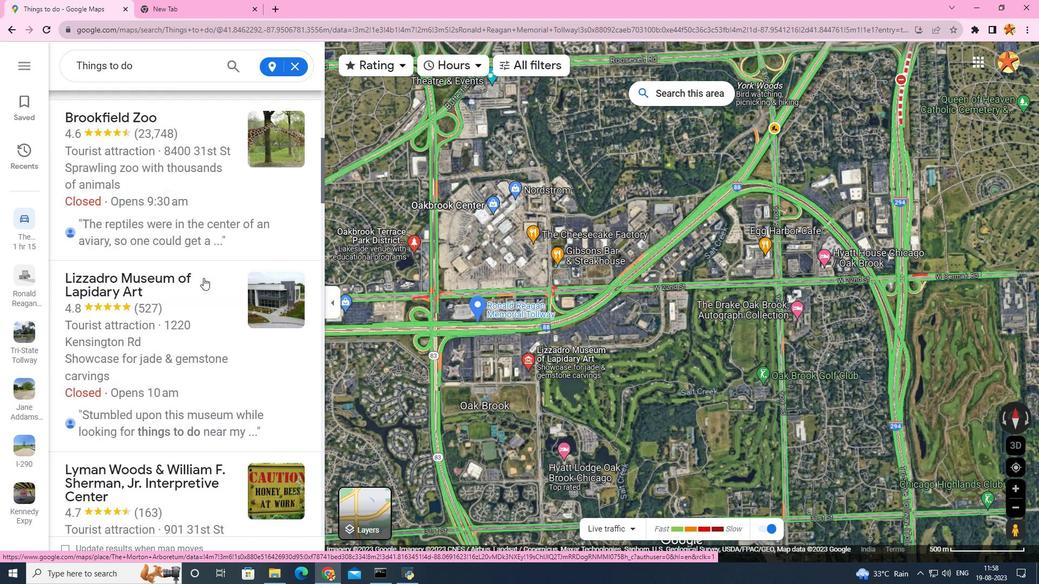 
Action: Mouse scrolled (203, 277) with delta (0, 0)
Screenshot: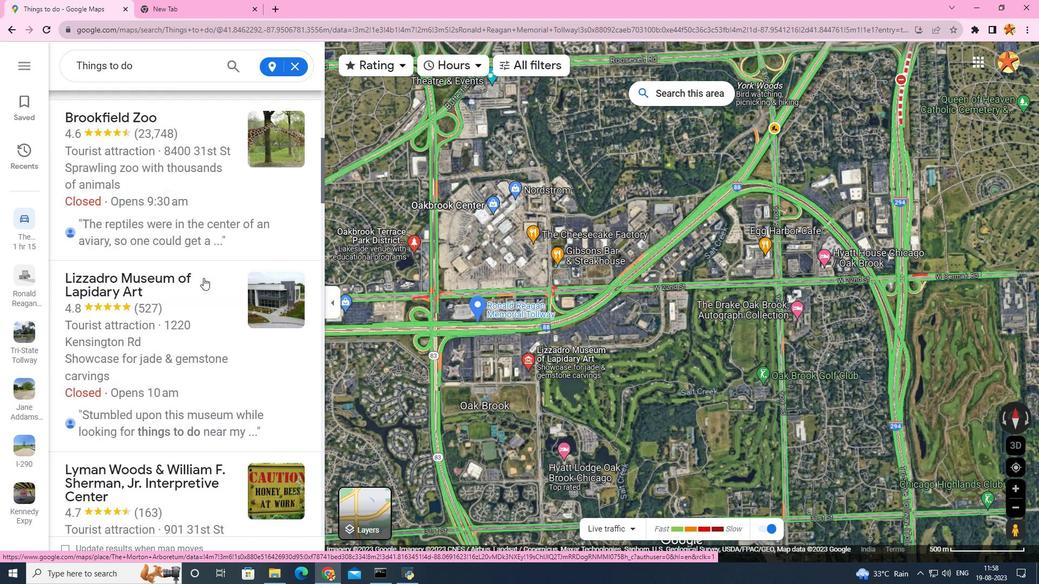 
Action: Mouse scrolled (203, 277) with delta (0, 0)
Screenshot: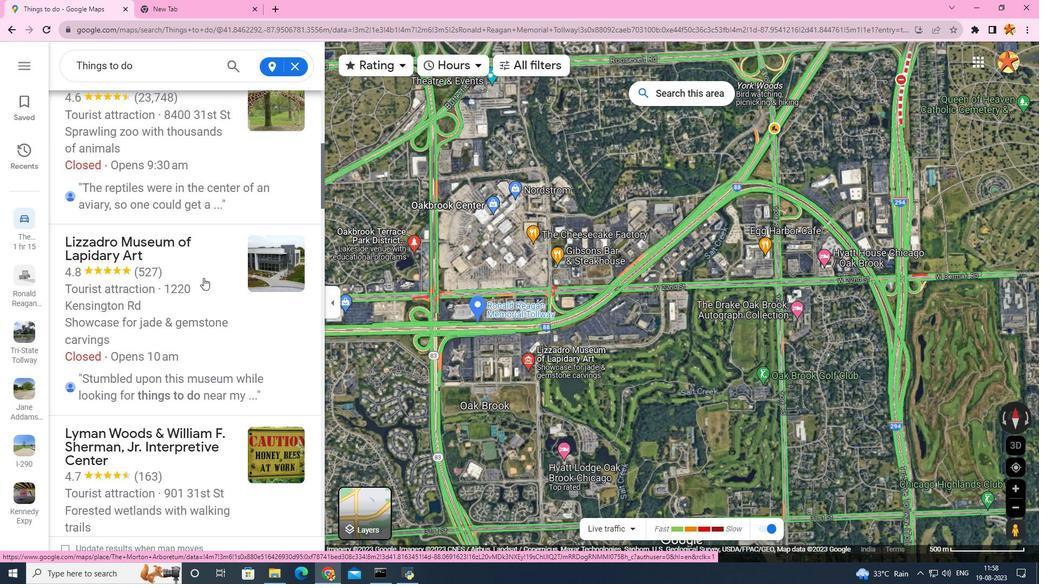 
Action: Mouse scrolled (203, 277) with delta (0, 0)
Screenshot: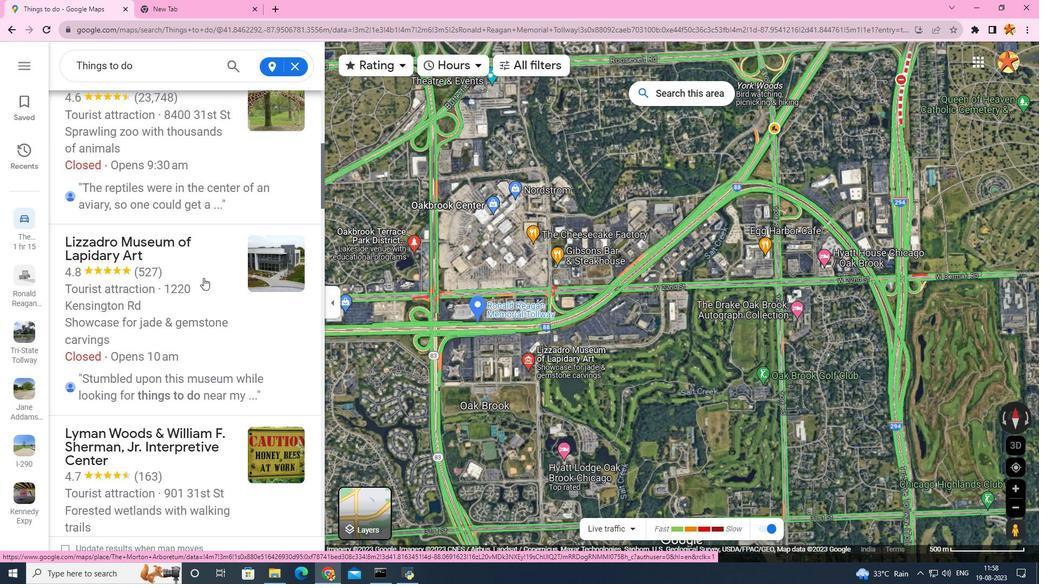 
Action: Mouse scrolled (203, 277) with delta (0, 0)
Screenshot: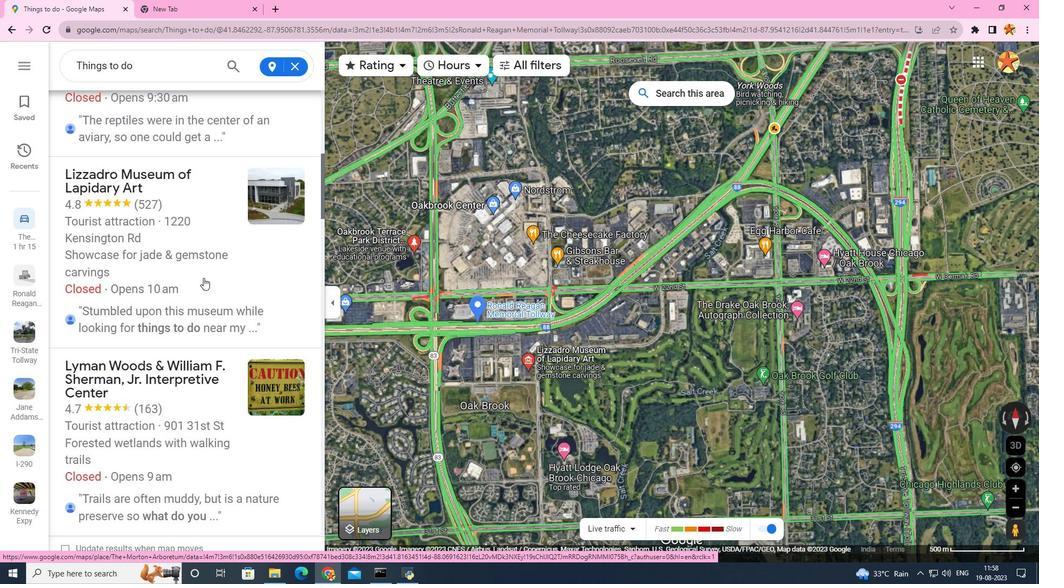 
Action: Mouse scrolled (203, 277) with delta (0, 0)
Screenshot: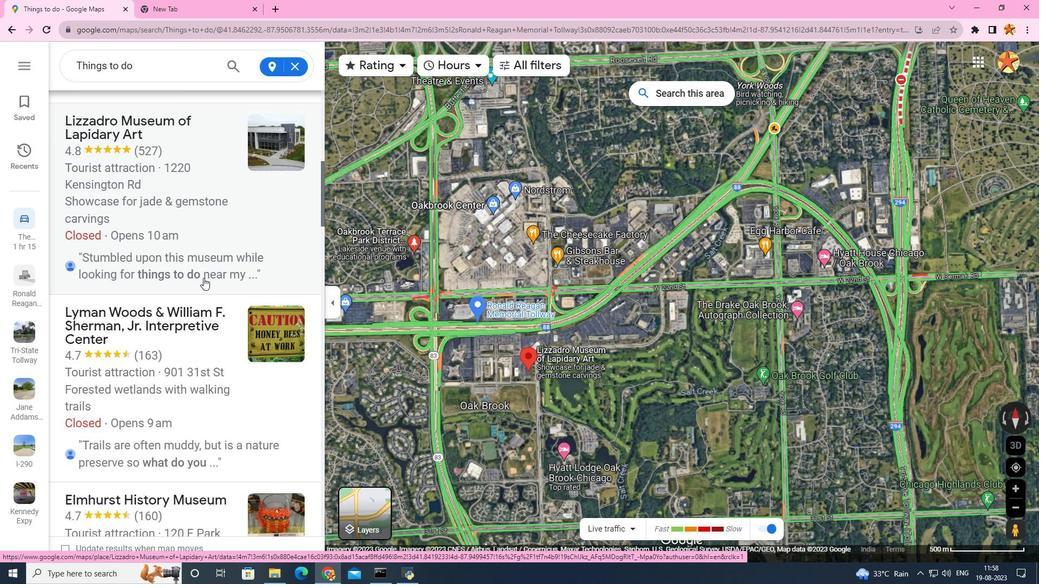 
Action: Mouse scrolled (203, 277) with delta (0, 0)
Screenshot: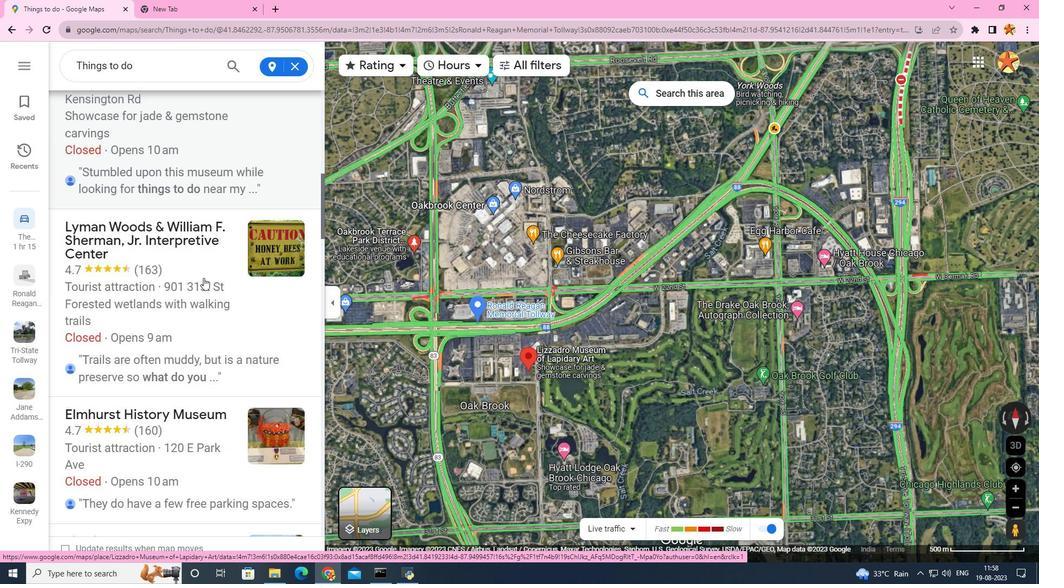
Action: Mouse scrolled (203, 277) with delta (0, 0)
Screenshot: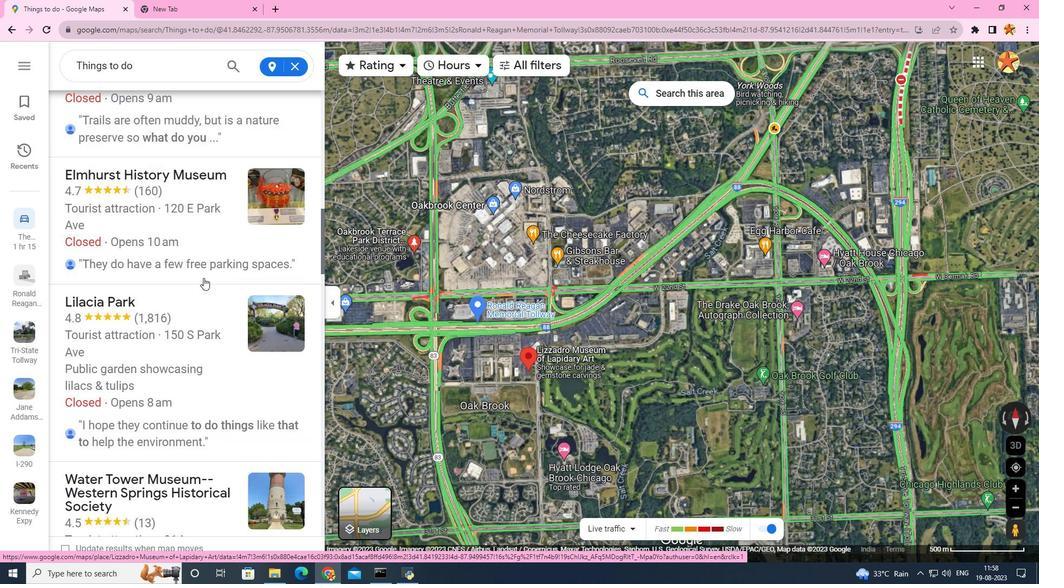 
Action: Mouse scrolled (203, 277) with delta (0, 0)
Screenshot: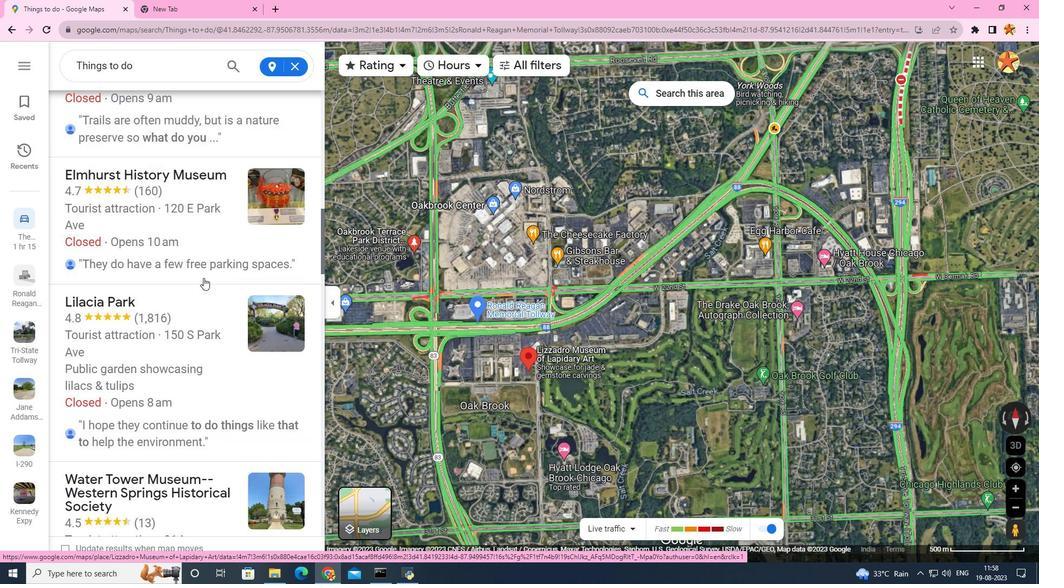 
Action: Mouse scrolled (203, 277) with delta (0, 0)
Screenshot: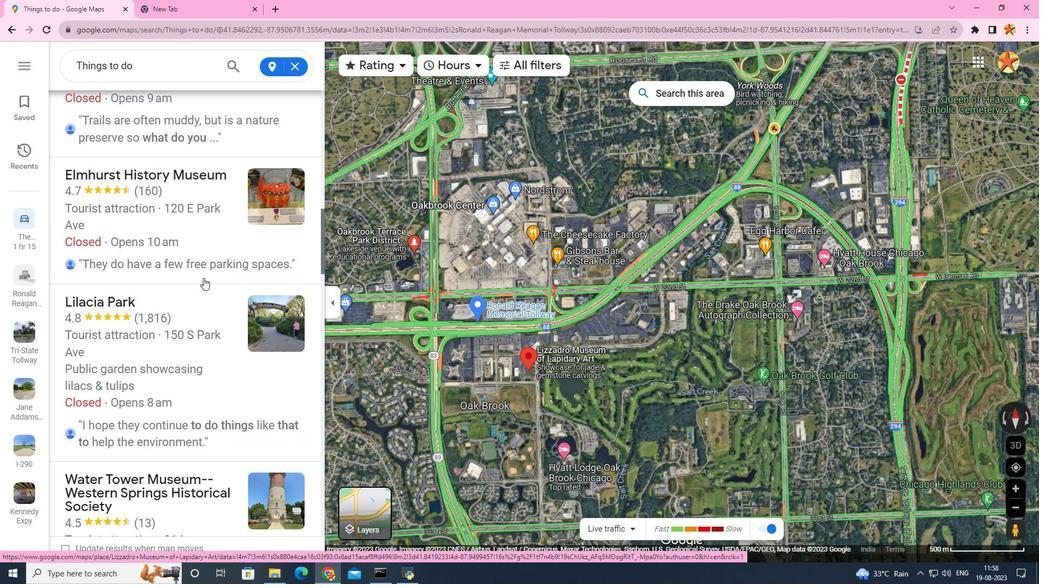
Action: Mouse scrolled (203, 277) with delta (0, 0)
Screenshot: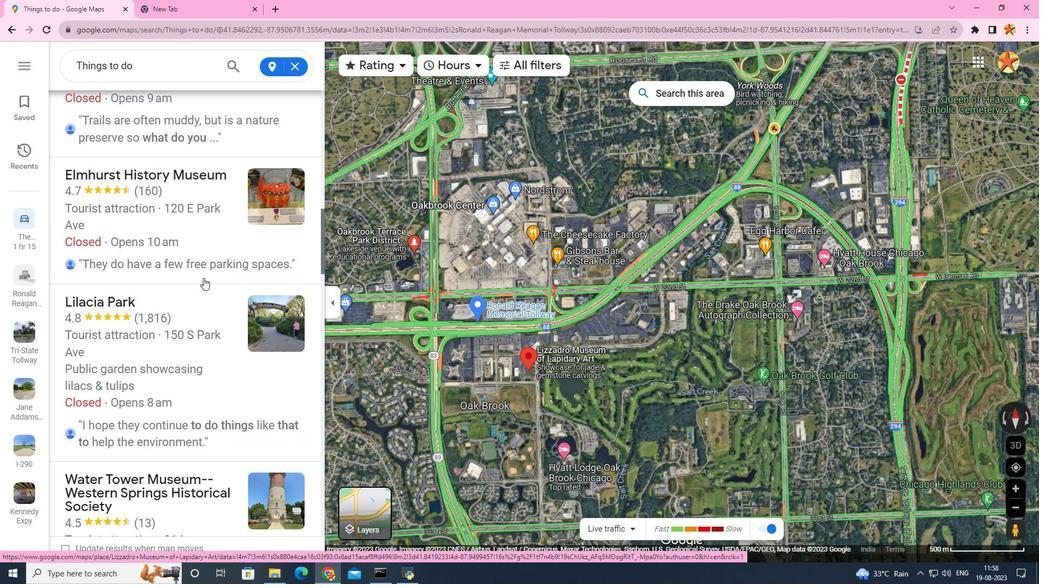 
Action: Mouse scrolled (203, 277) with delta (0, 0)
Screenshot: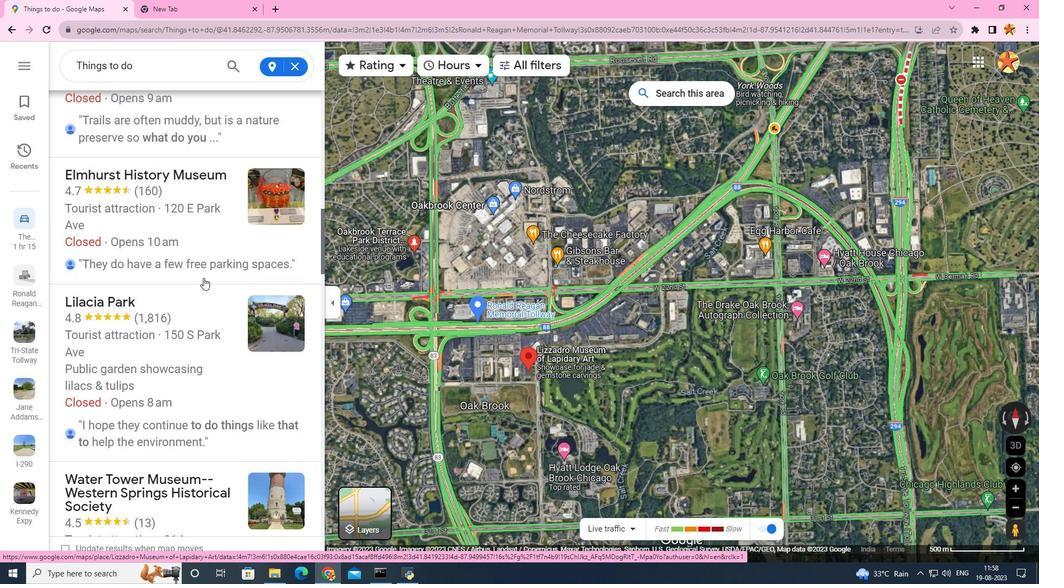 
Action: Mouse scrolled (203, 277) with delta (0, 0)
Screenshot: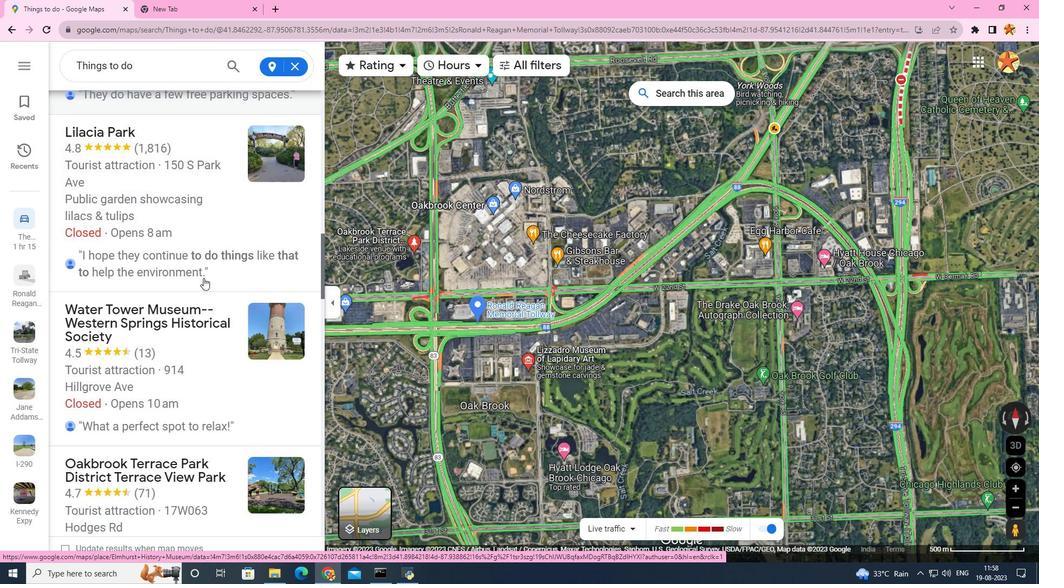 
Action: Mouse scrolled (203, 277) with delta (0, 0)
Screenshot: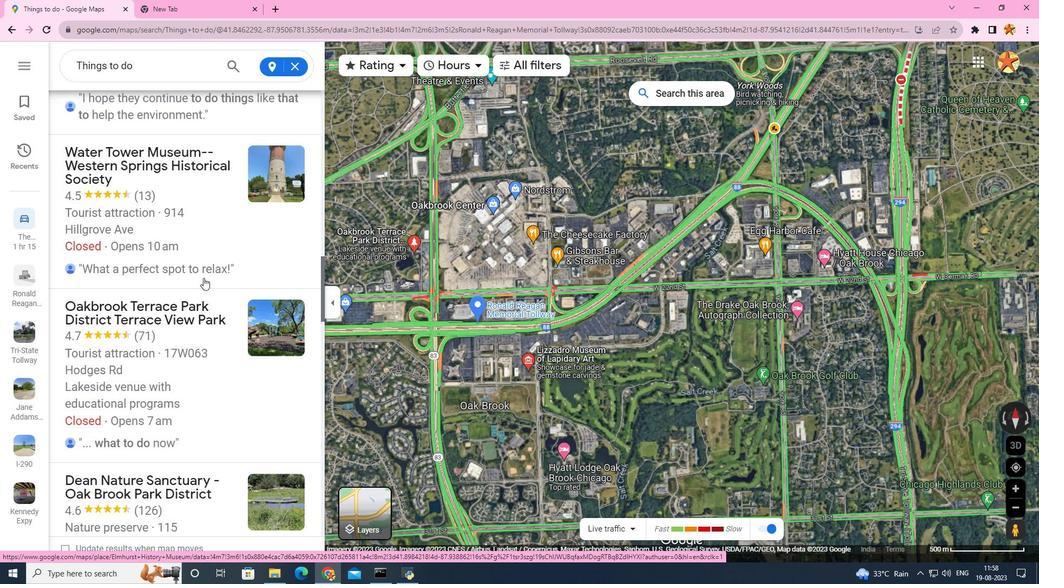 
Action: Mouse scrolled (203, 277) with delta (0, 0)
Screenshot: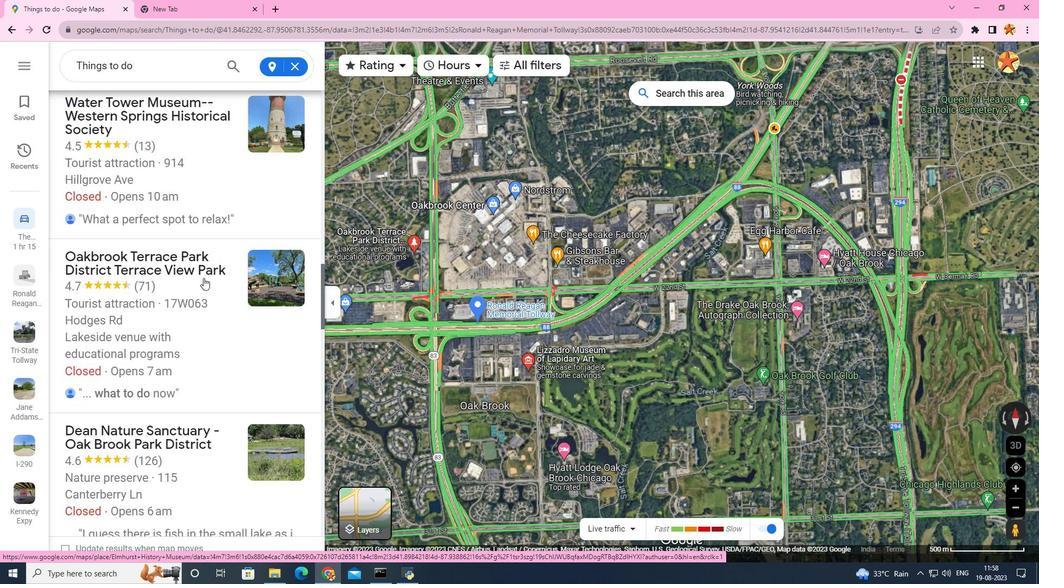 
Action: Mouse scrolled (203, 277) with delta (0, 0)
Screenshot: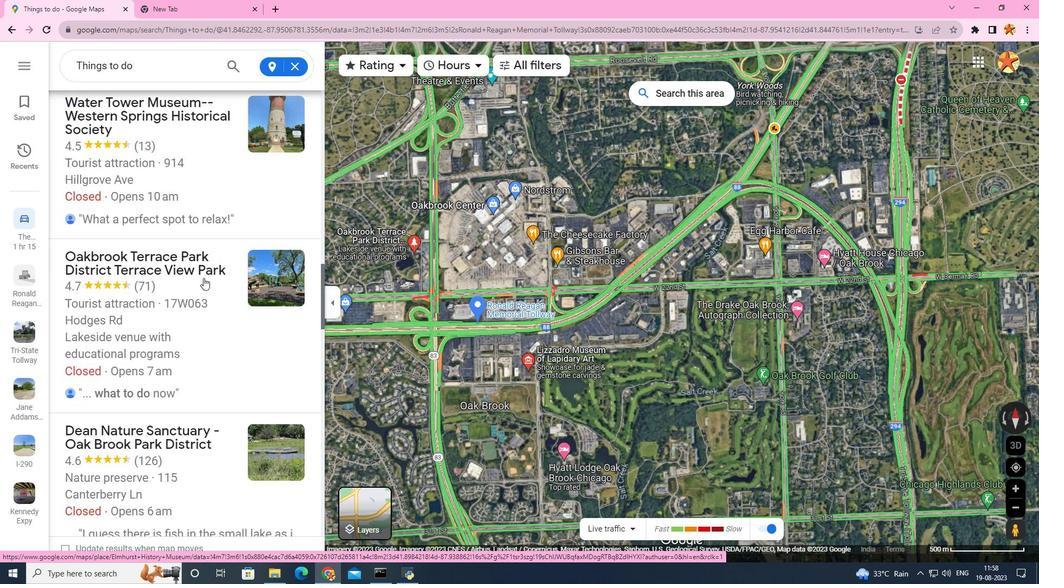 
Action: Mouse scrolled (203, 277) with delta (0, 0)
Screenshot: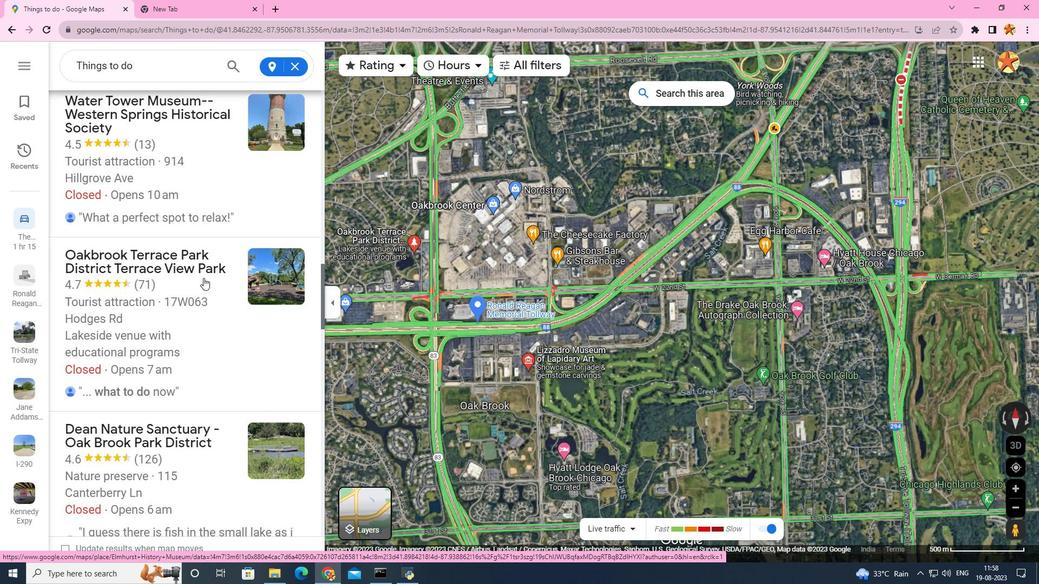 
Action: Mouse scrolled (203, 277) with delta (0, 0)
Screenshot: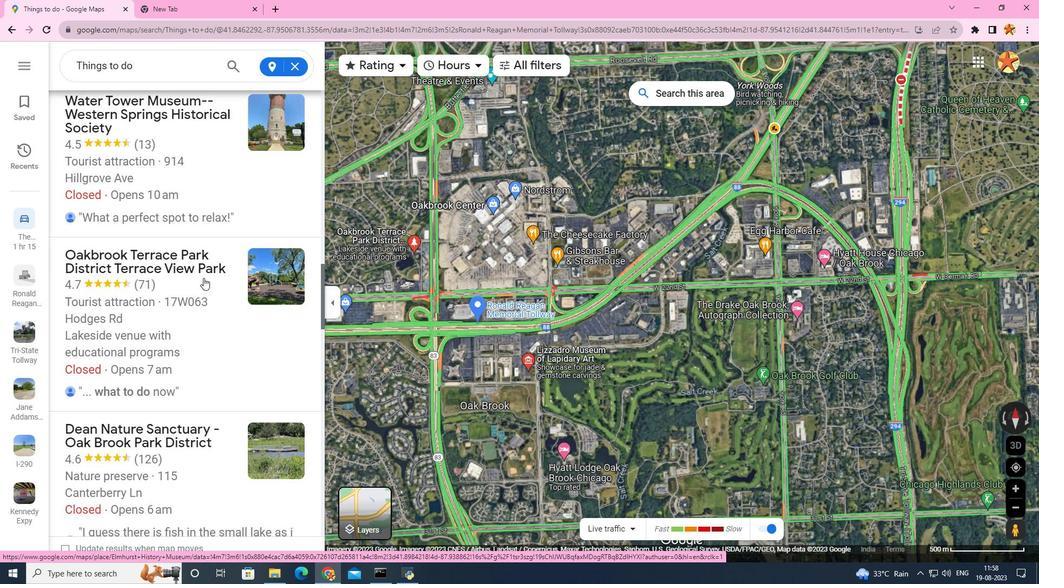 
Action: Mouse scrolled (203, 277) with delta (0, 0)
Screenshot: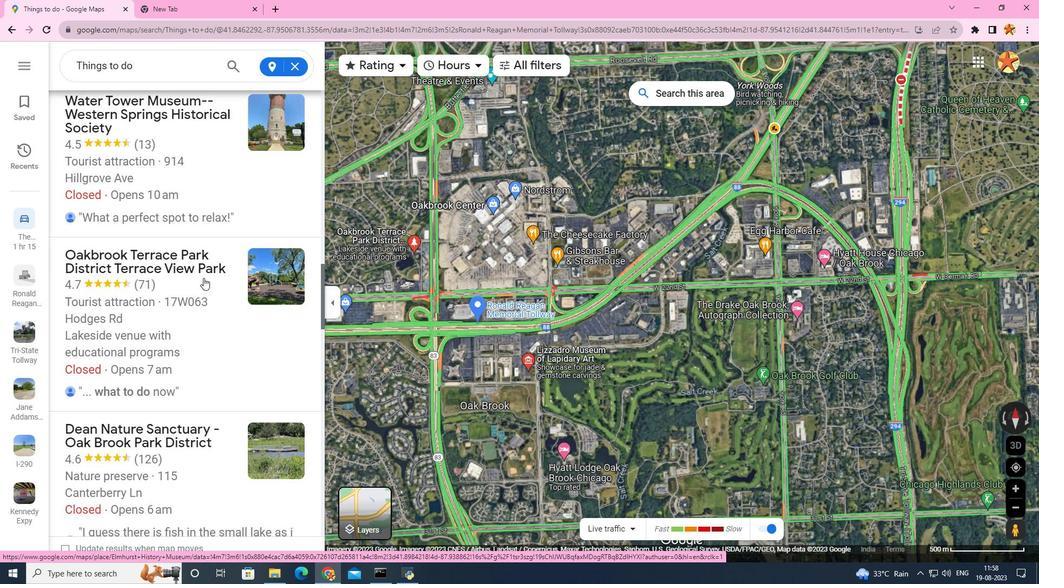 
Action: Mouse scrolled (203, 277) with delta (0, 0)
Screenshot: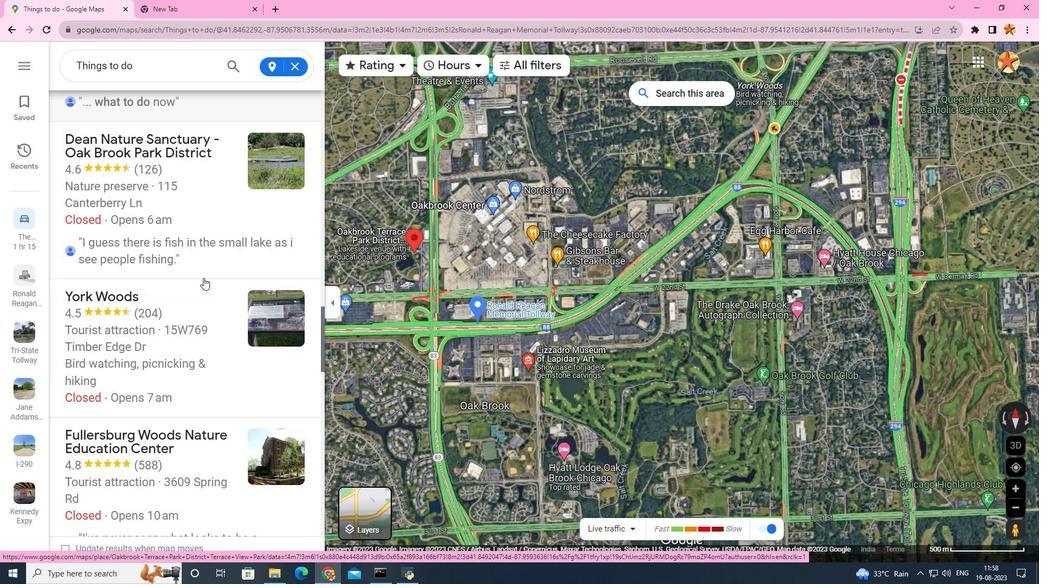 
Action: Mouse scrolled (203, 277) with delta (0, 0)
Screenshot: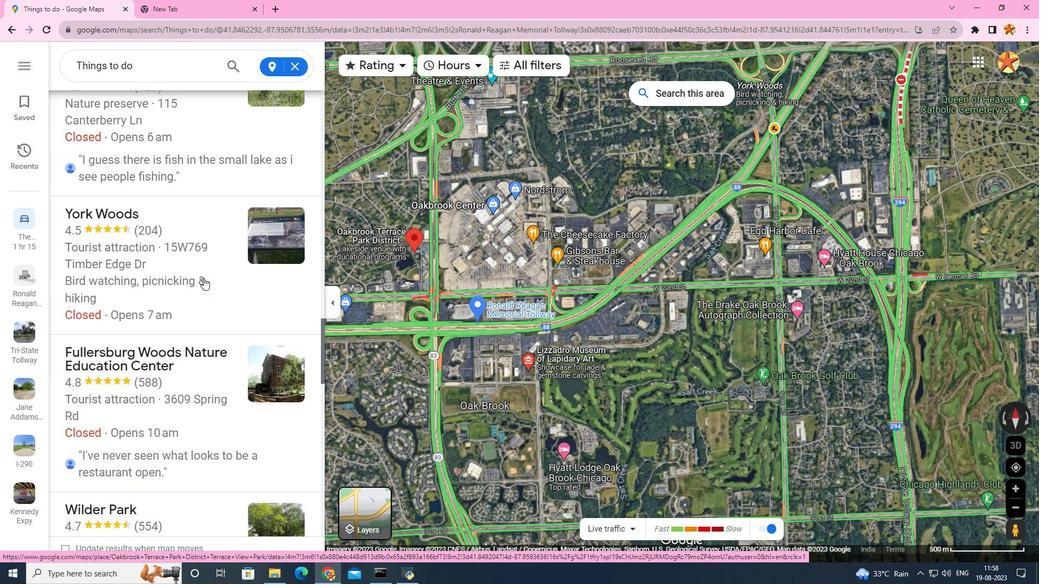 
Action: Mouse scrolled (203, 277) with delta (0, 0)
Screenshot: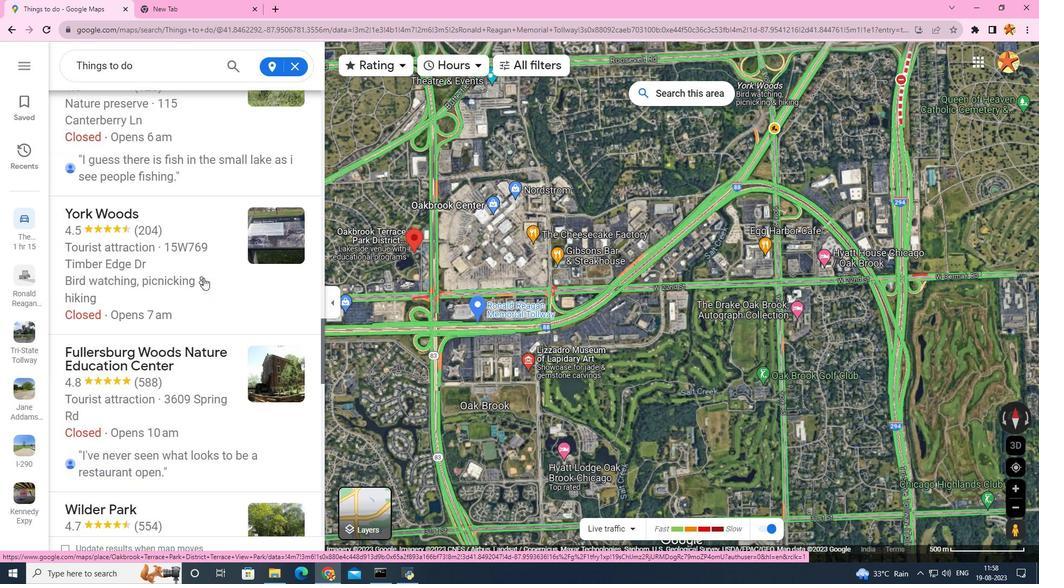 
Action: Mouse scrolled (203, 277) with delta (0, 0)
Screenshot: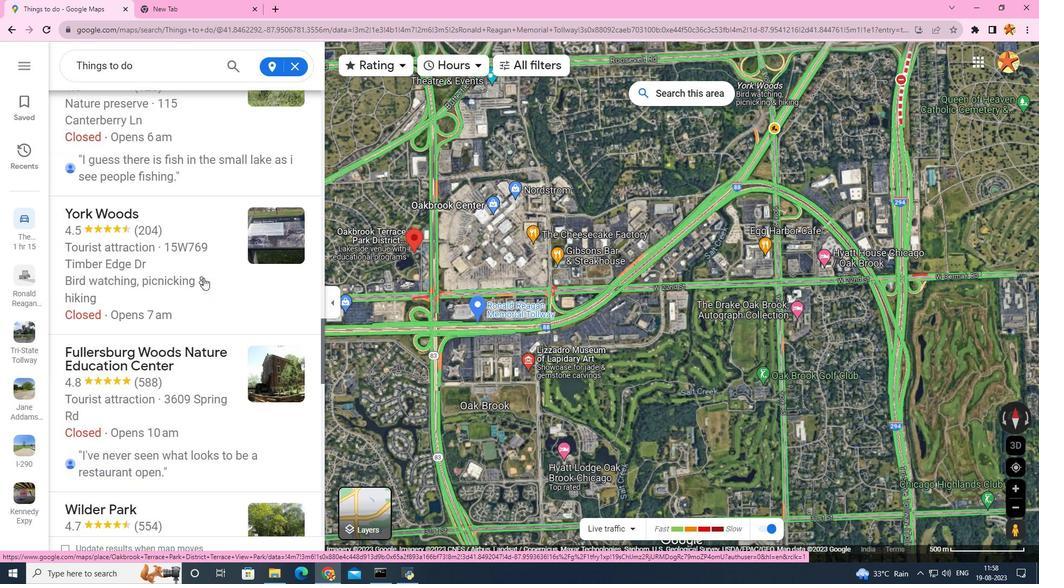 
Action: Mouse scrolled (203, 277) with delta (0, 0)
Screenshot: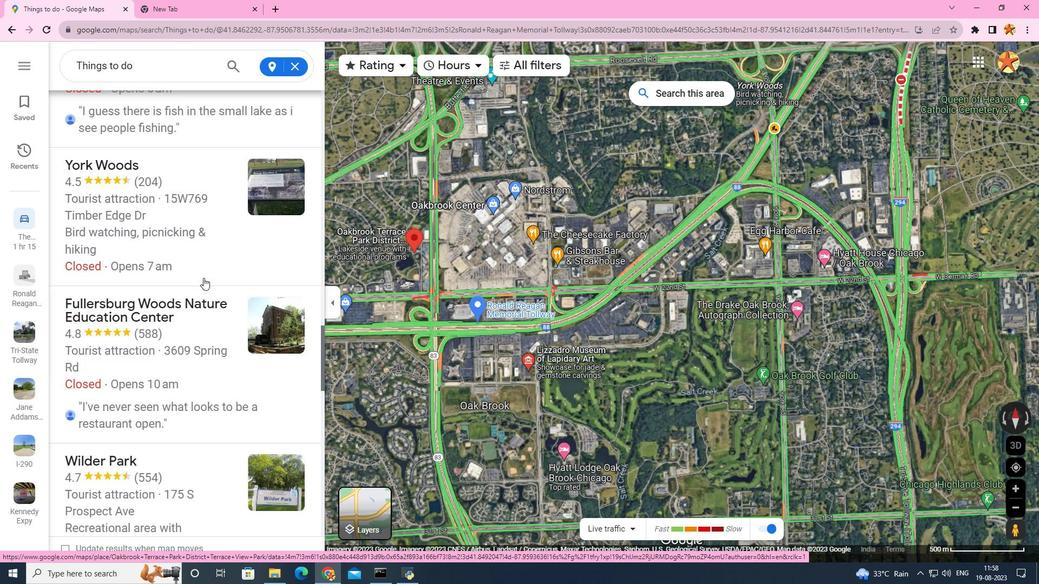 
Action: Mouse scrolled (203, 277) with delta (0, 0)
Screenshot: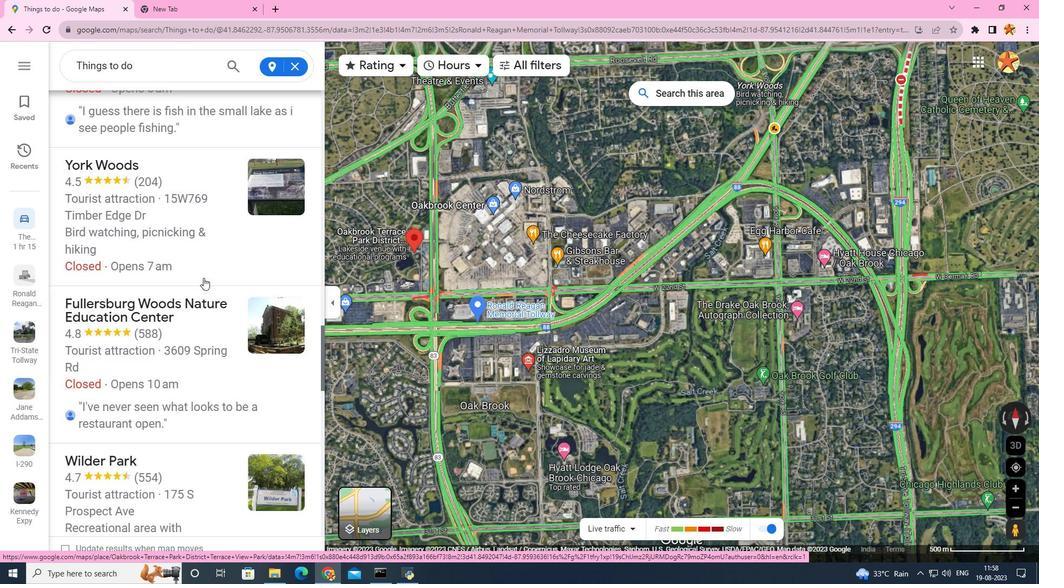 
Action: Mouse scrolled (203, 277) with delta (0, 0)
Screenshot: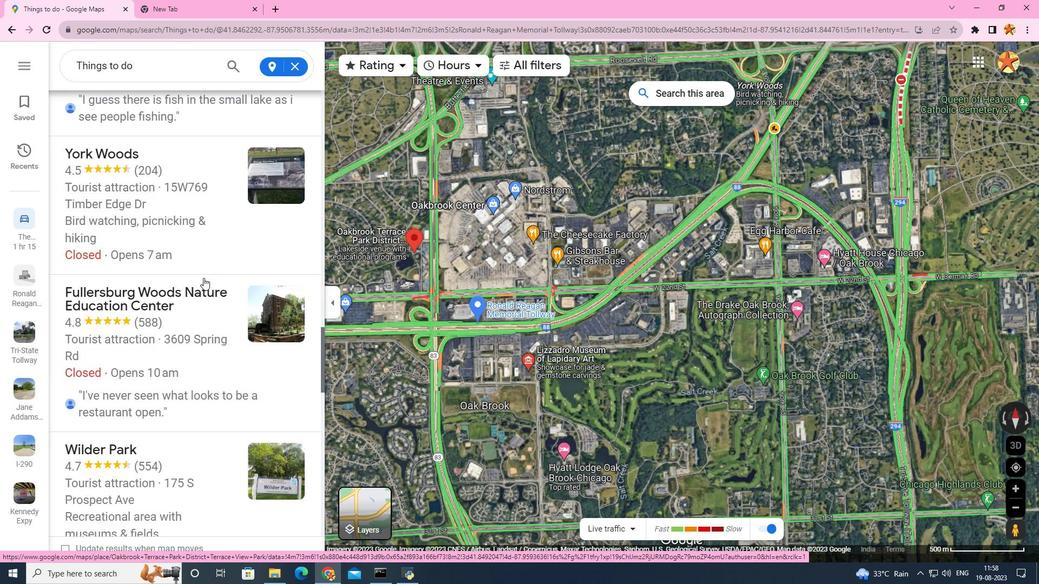 
Action: Mouse scrolled (203, 277) with delta (0, 0)
Screenshot: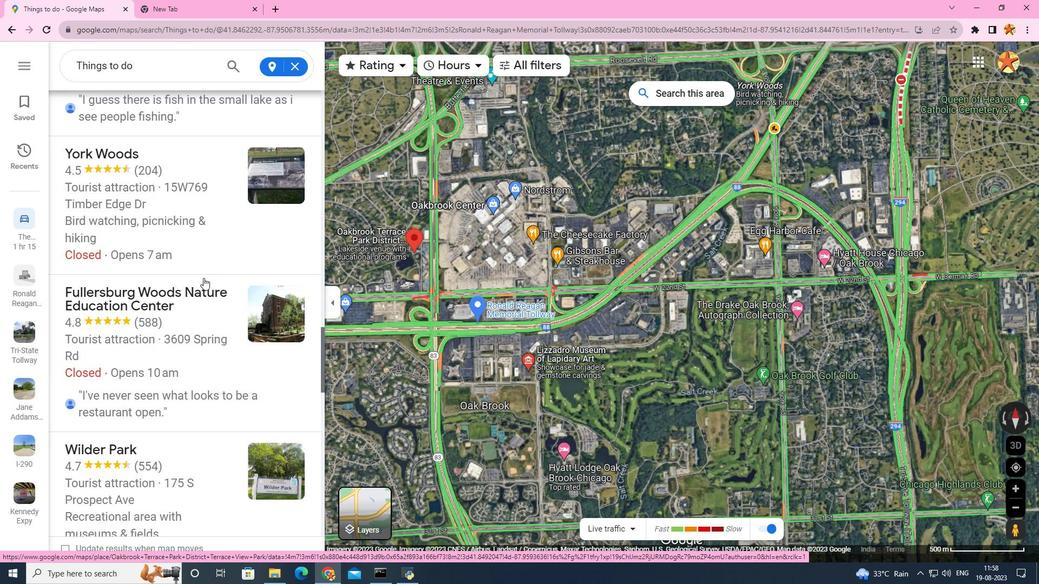 
Action: Mouse scrolled (203, 277) with delta (0, 0)
Screenshot: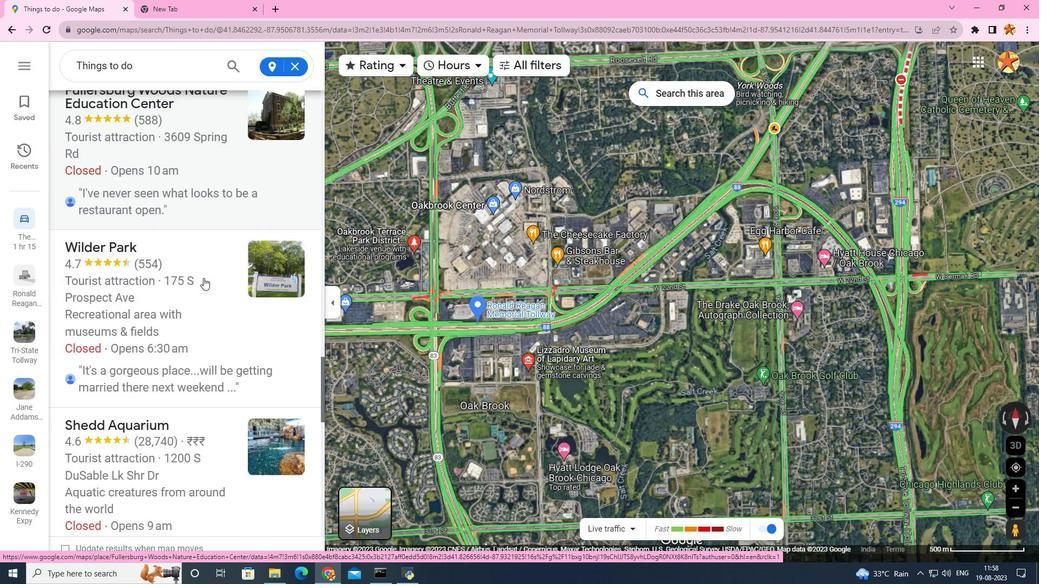 
Action: Mouse scrolled (203, 277) with delta (0, 0)
Screenshot: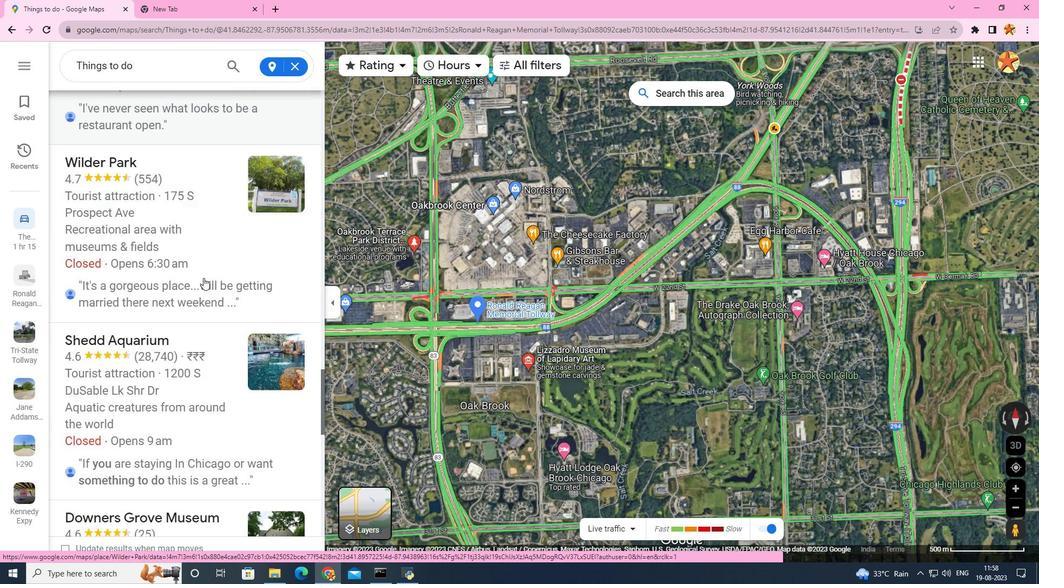 
Action: Mouse scrolled (203, 277) with delta (0, 0)
Screenshot: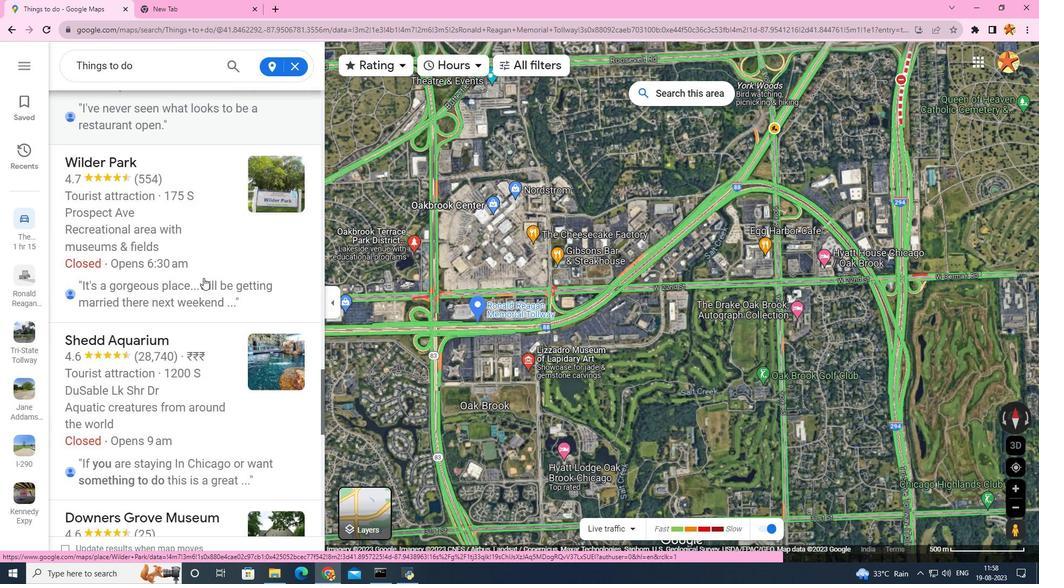 
Action: Mouse scrolled (203, 277) with delta (0, 0)
Screenshot: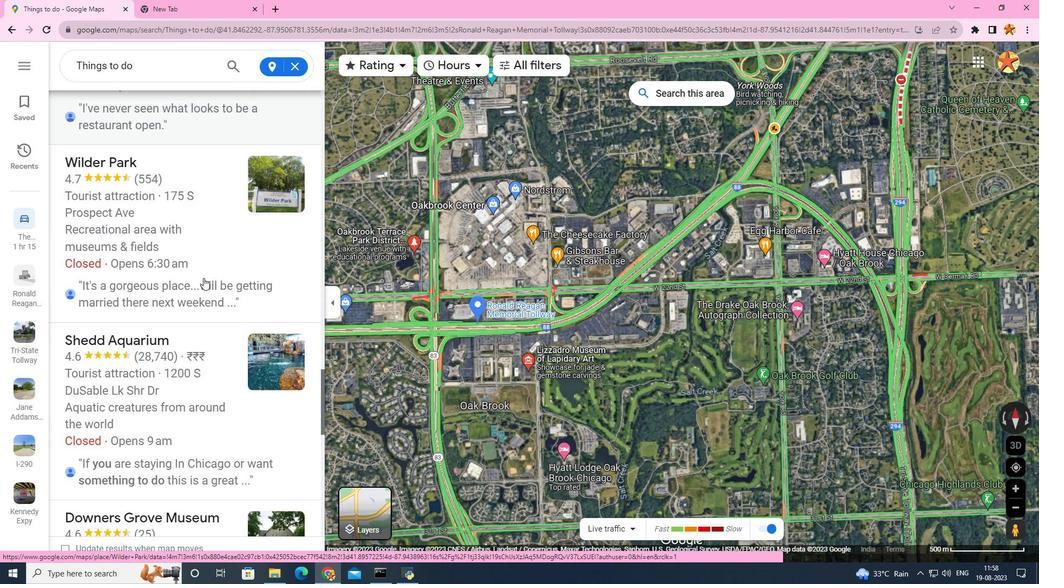 
Action: Mouse scrolled (203, 277) with delta (0, 0)
Screenshot: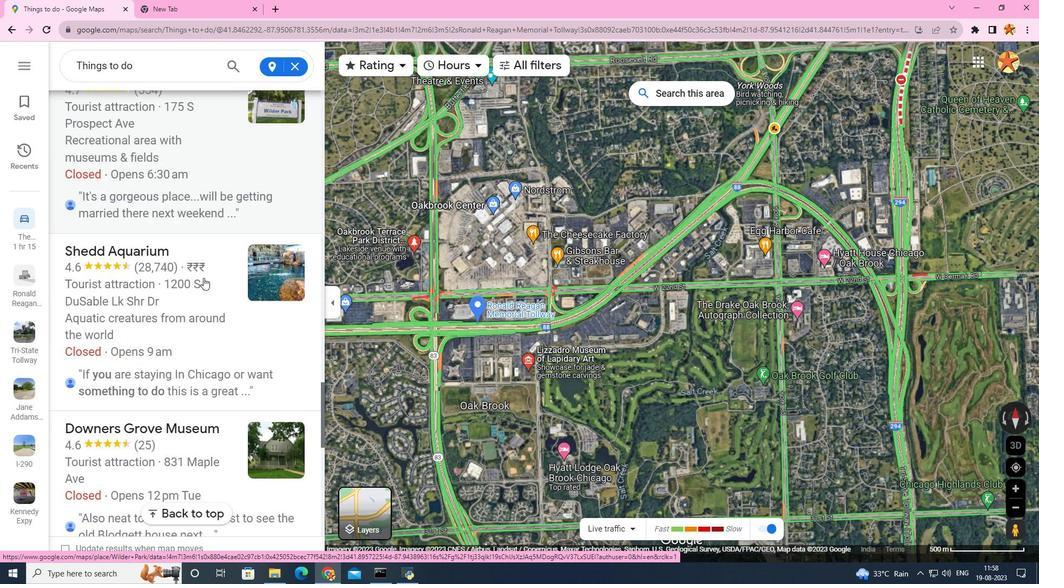 
Action: Mouse scrolled (203, 277) with delta (0, 0)
Screenshot: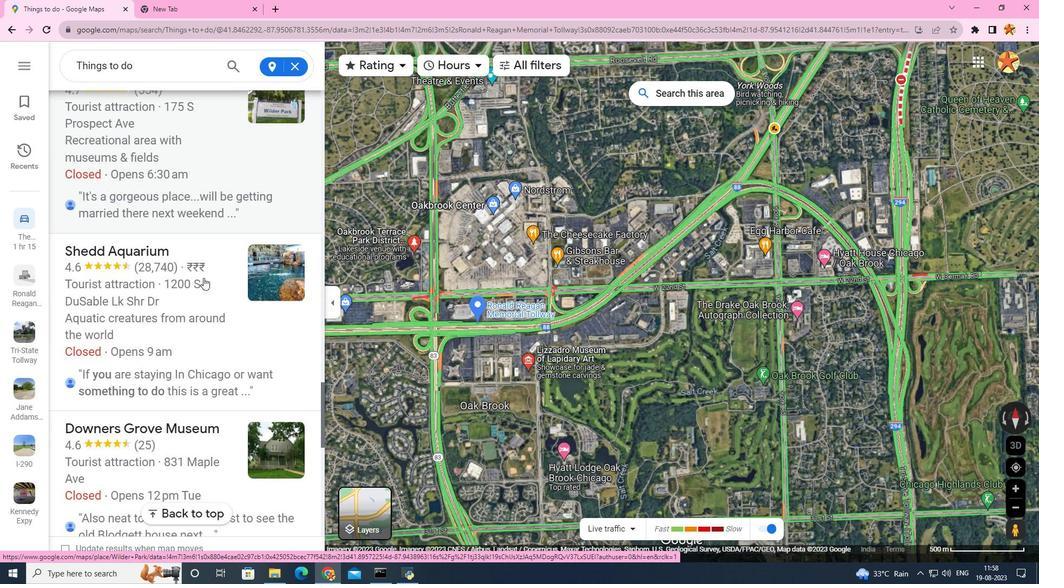 
Action: Mouse scrolled (203, 277) with delta (0, 0)
Screenshot: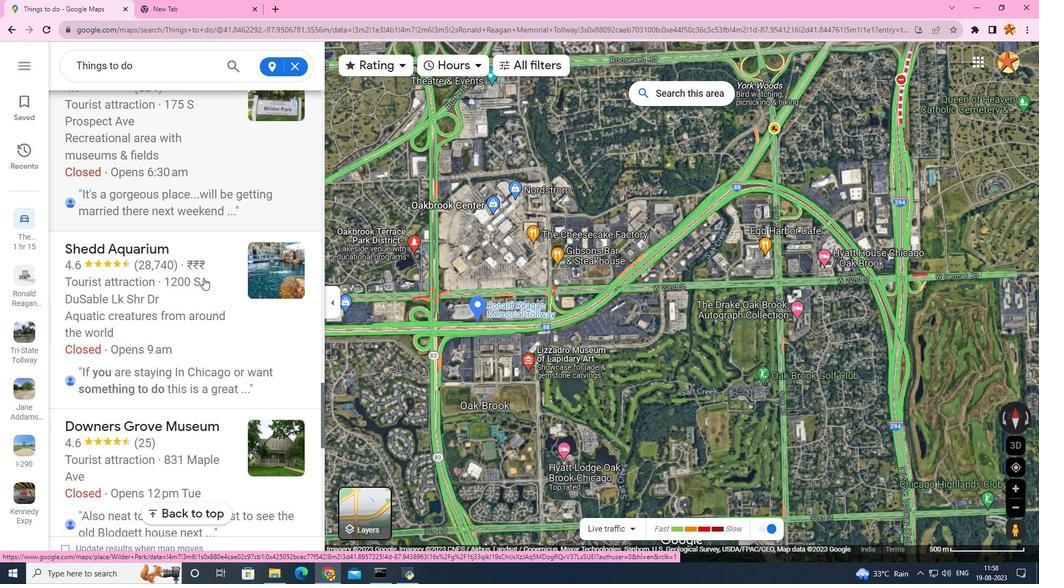 
Action: Mouse scrolled (203, 277) with delta (0, 0)
Screenshot: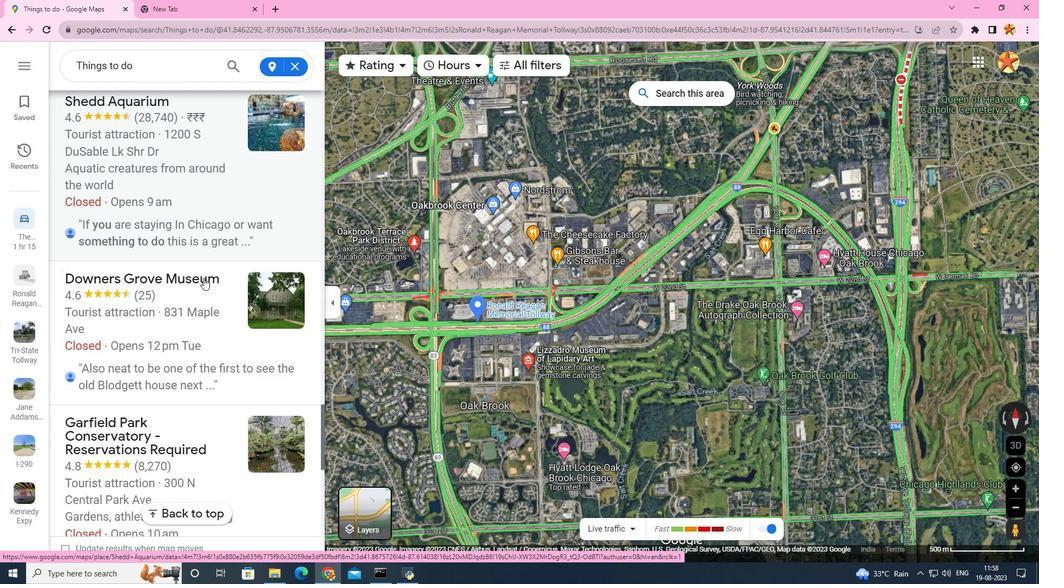 
Action: Mouse scrolled (203, 277) with delta (0, 0)
Screenshot: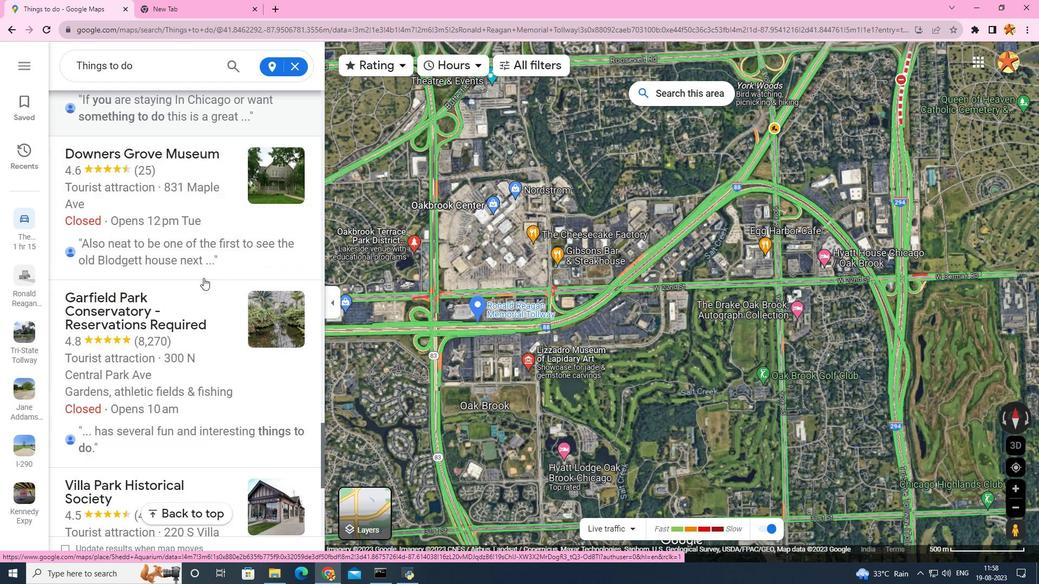 
Action: Mouse scrolled (203, 277) with delta (0, 0)
Screenshot: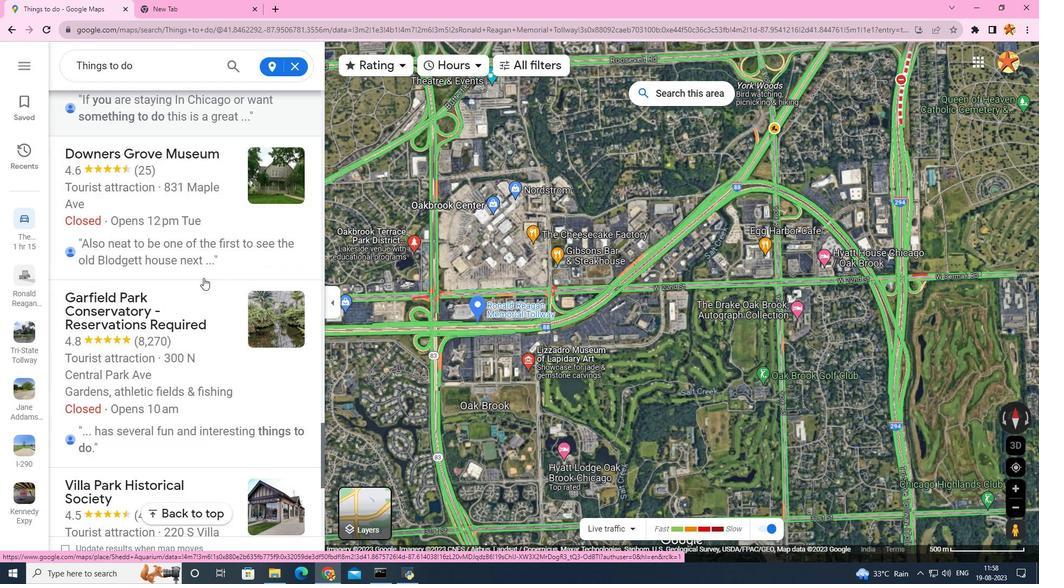 
Action: Mouse scrolled (203, 277) with delta (0, 0)
Screenshot: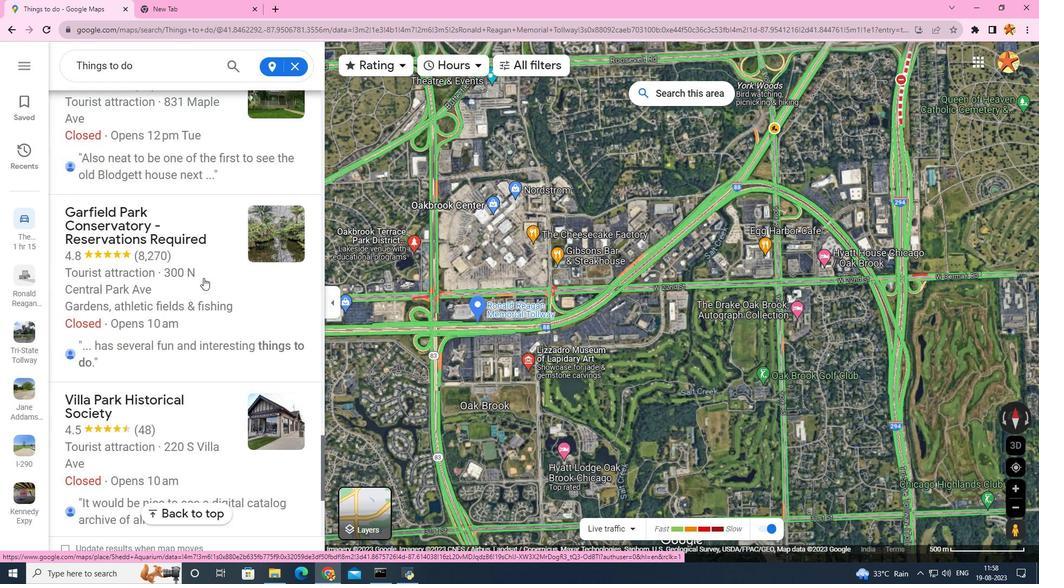 
Action: Mouse scrolled (203, 277) with delta (0, 0)
Screenshot: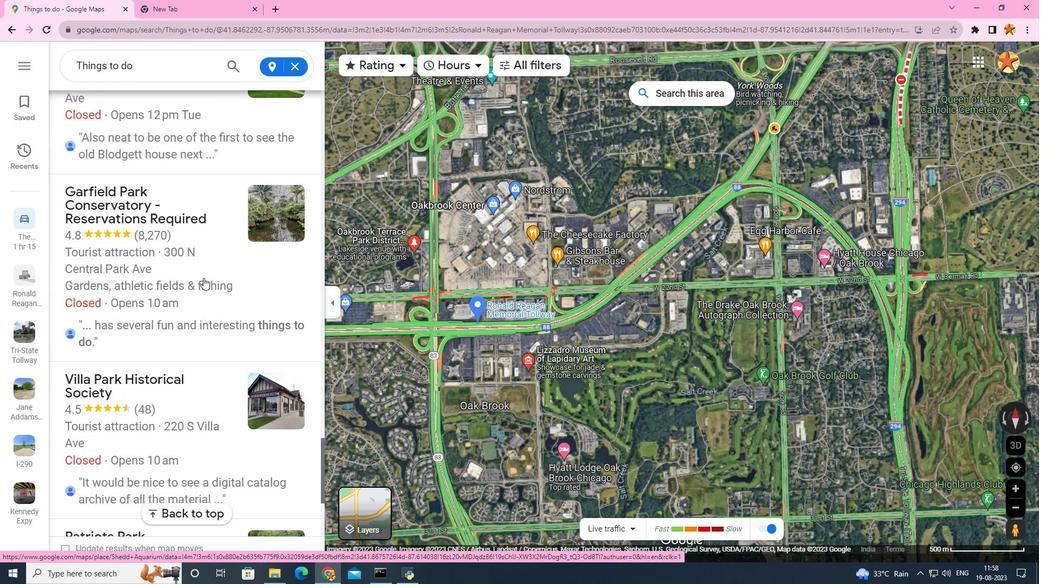 
Action: Mouse scrolled (203, 277) with delta (0, 0)
Screenshot: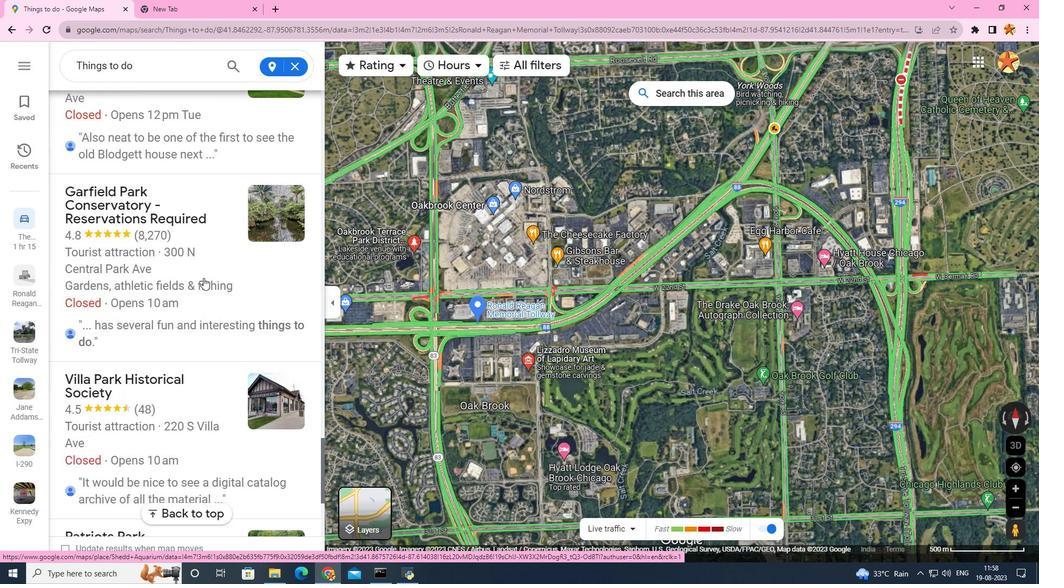 
Action: Mouse scrolled (203, 277) with delta (0, 0)
Screenshot: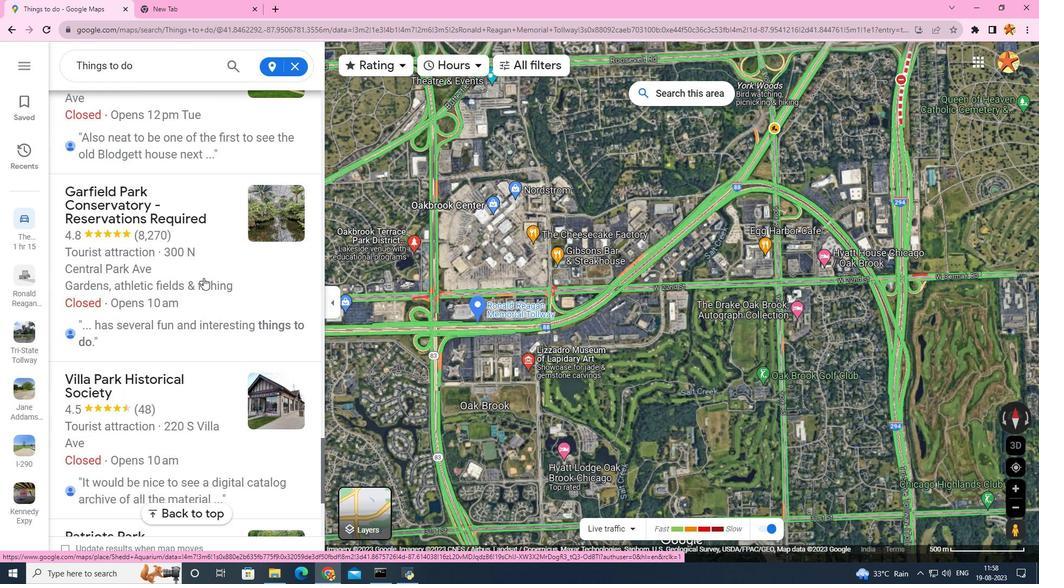 
Action: Mouse scrolled (203, 277) with delta (0, 0)
Screenshot: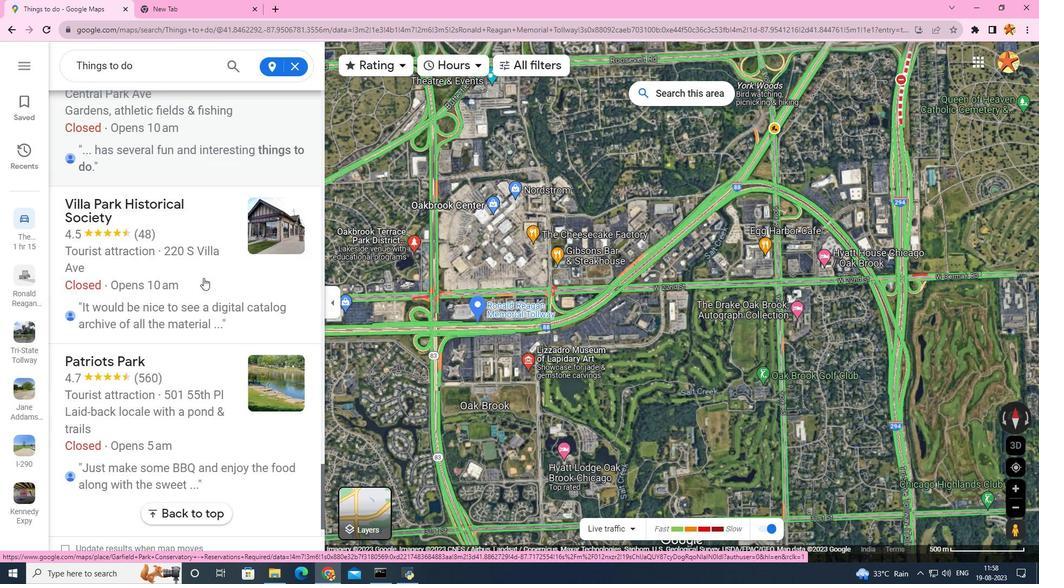 
Action: Mouse scrolled (203, 277) with delta (0, 0)
Screenshot: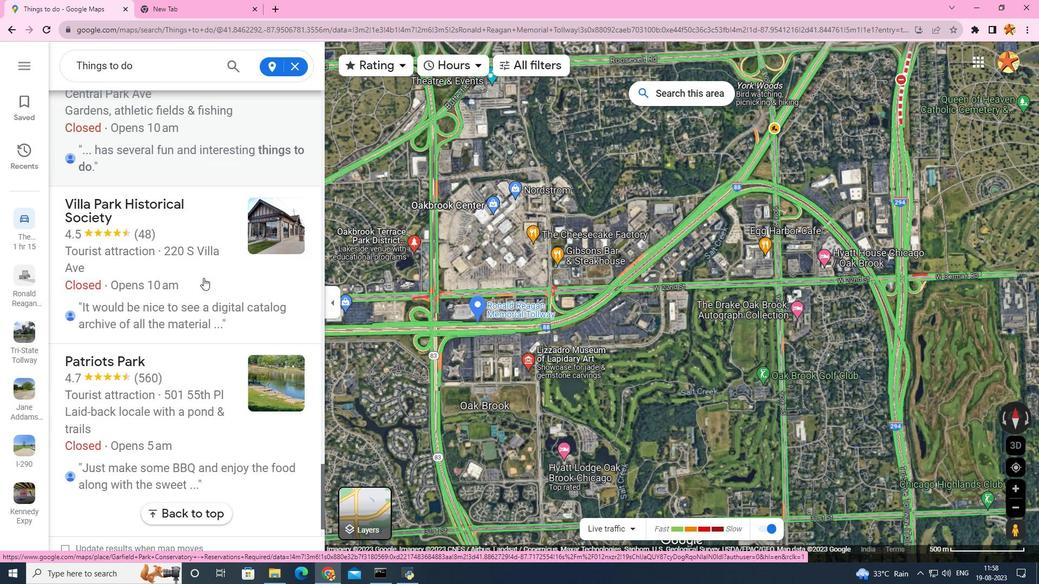 
Action: Mouse scrolled (203, 277) with delta (0, 0)
Screenshot: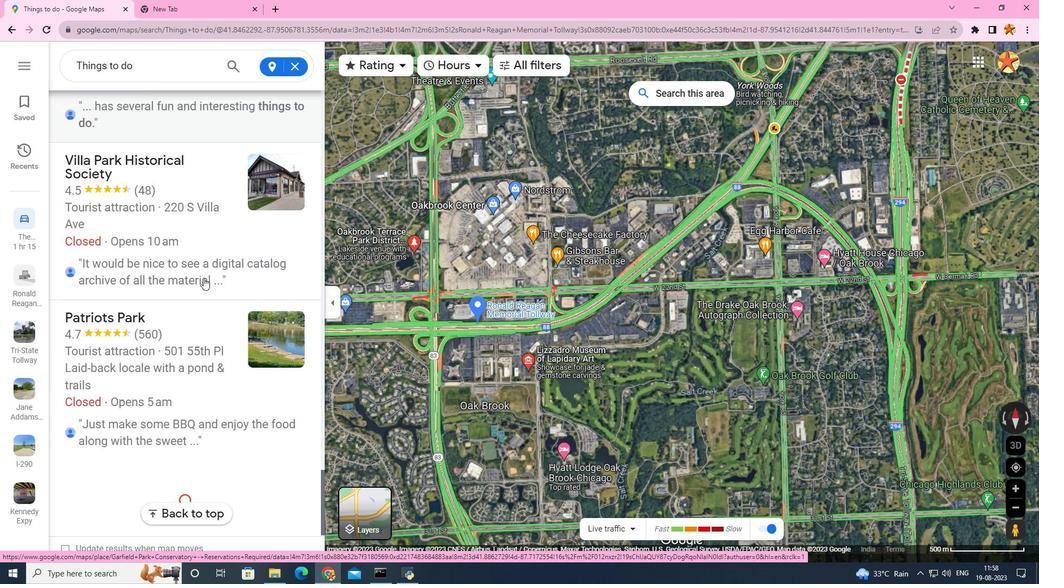 
Action: Mouse scrolled (203, 277) with delta (0, 0)
Screenshot: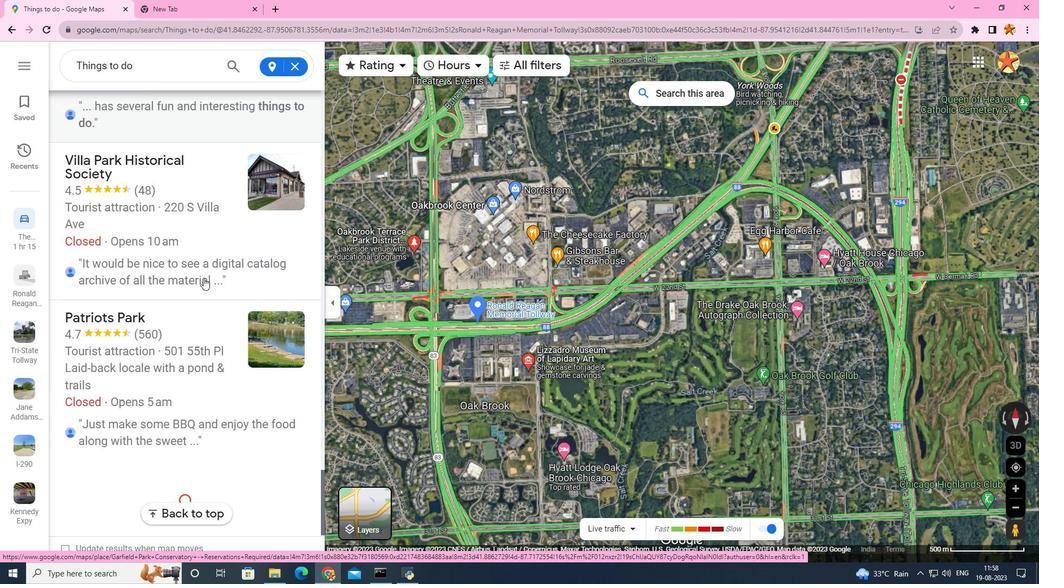 
Action: Mouse scrolled (203, 277) with delta (0, 0)
Screenshot: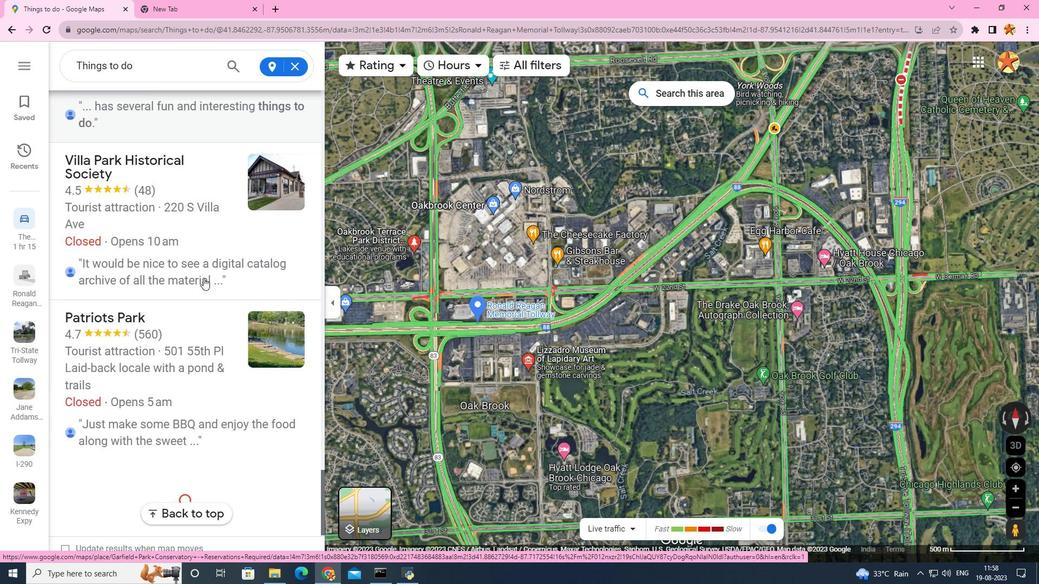 
Action: Mouse scrolled (203, 277) with delta (0, 0)
Screenshot: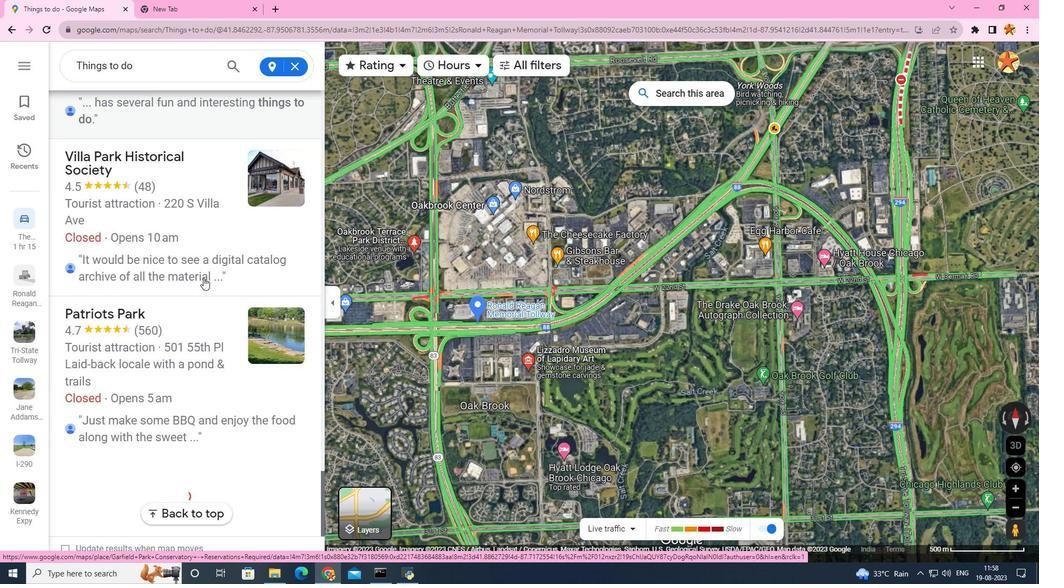 
Action: Mouse scrolled (203, 277) with delta (0, 0)
Screenshot: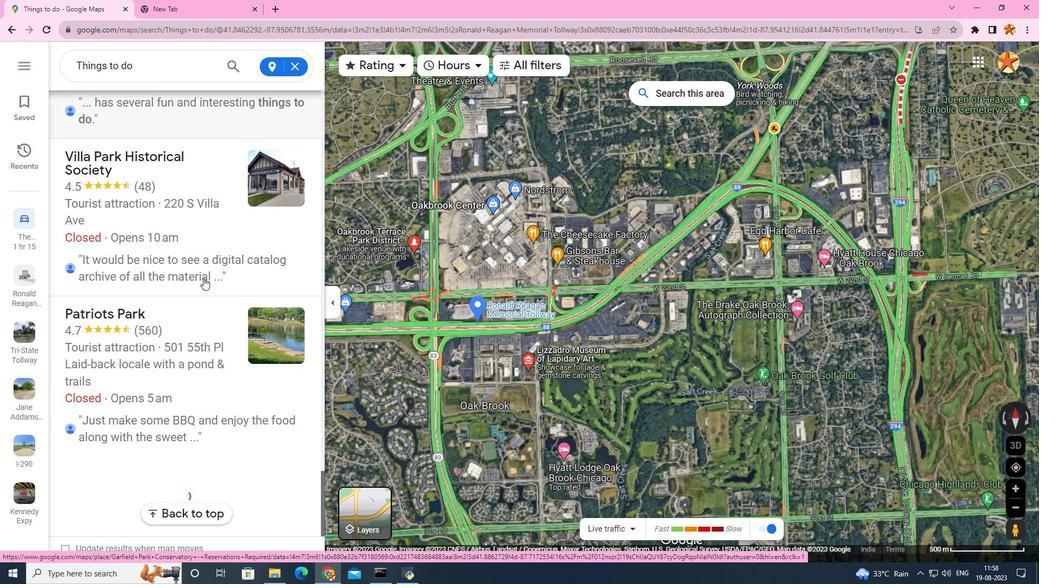 
Action: Mouse scrolled (203, 277) with delta (0, 0)
Screenshot: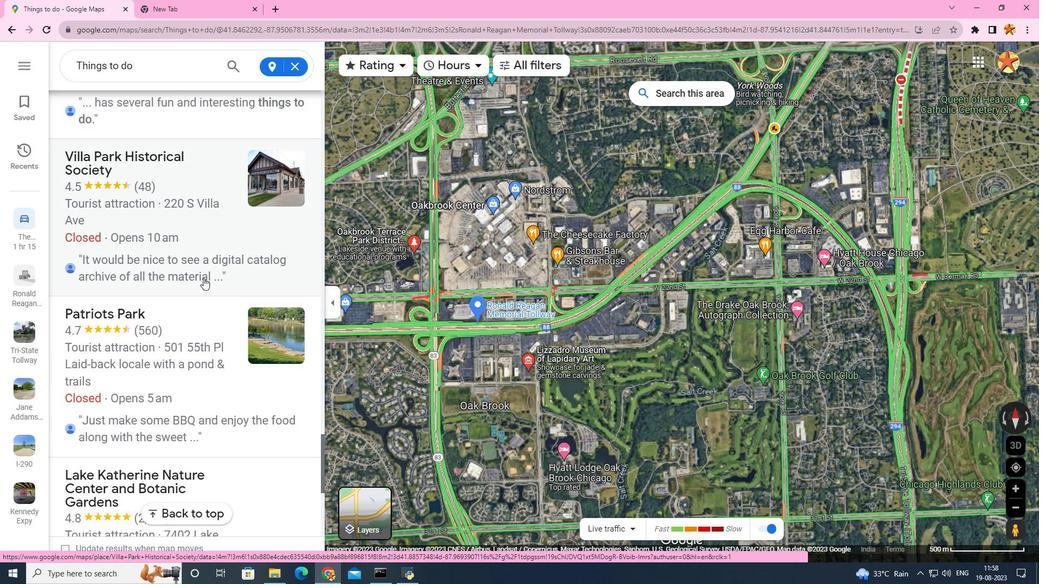 
Action: Mouse scrolled (203, 277) with delta (0, 0)
Screenshot: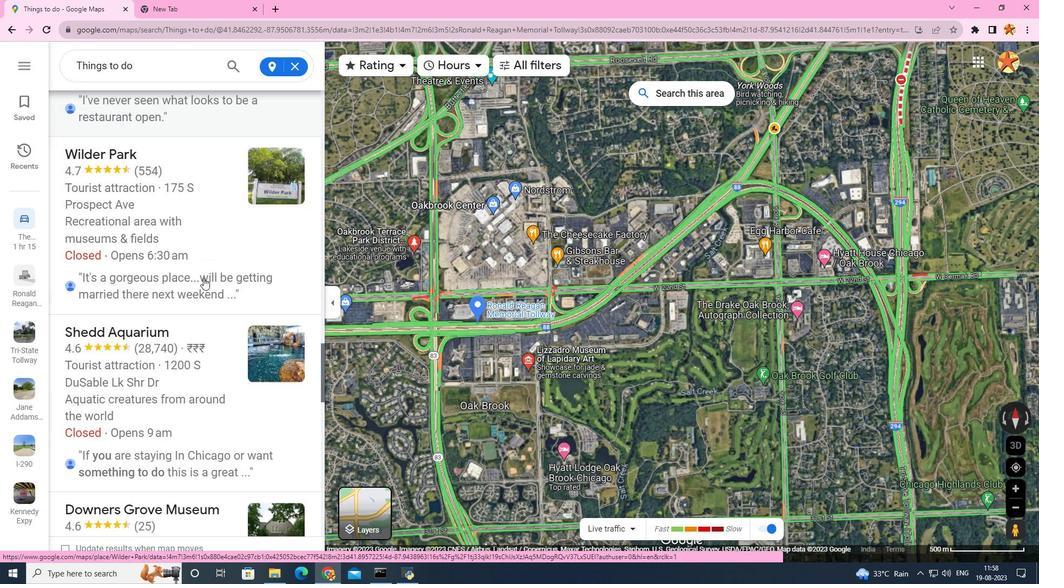 
Action: Mouse scrolled (203, 277) with delta (0, 0)
Screenshot: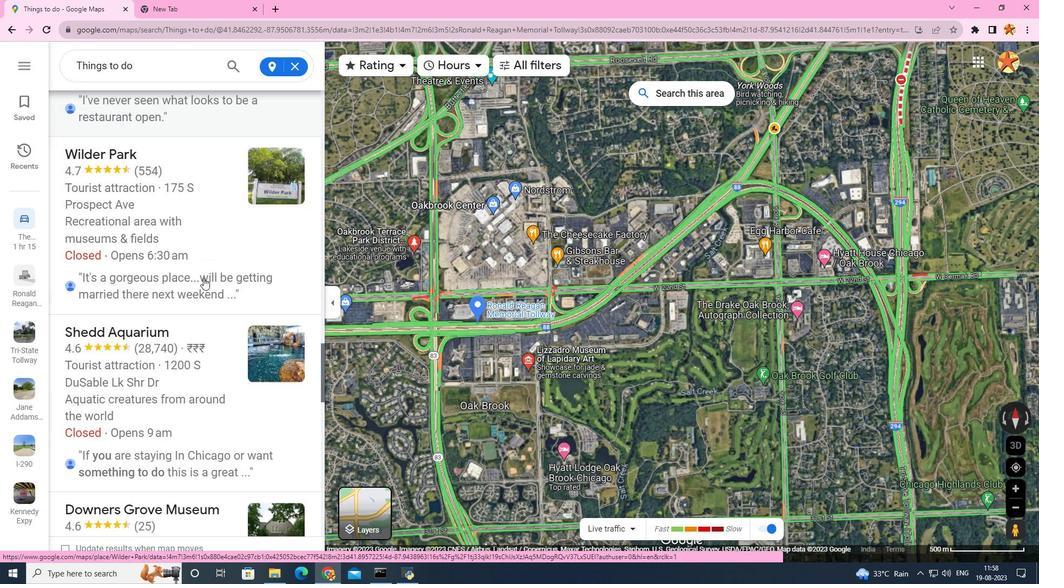 
Action: Mouse scrolled (203, 277) with delta (0, 0)
Screenshot: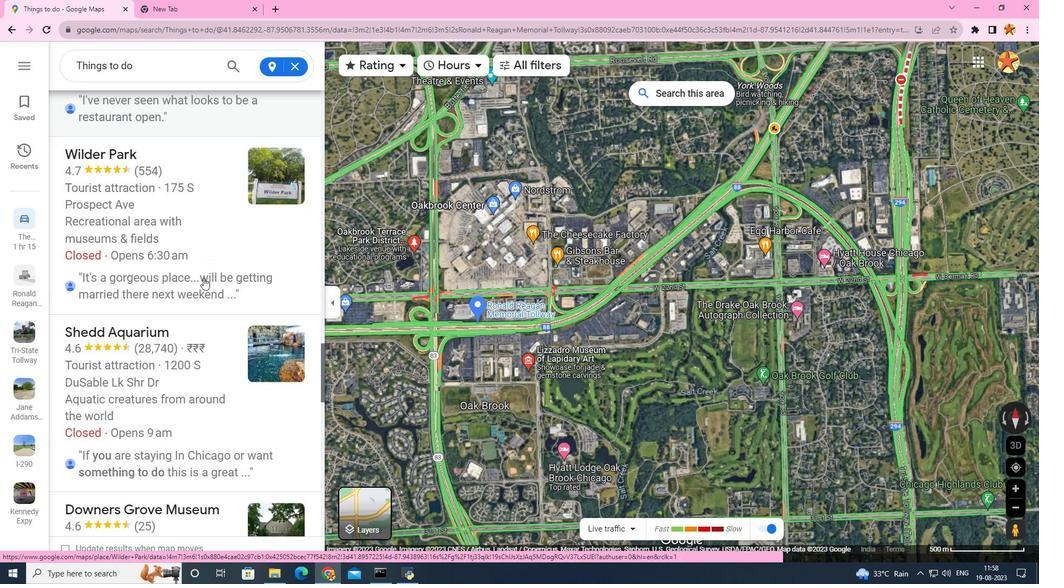 
Action: Mouse scrolled (203, 277) with delta (0, 0)
Screenshot: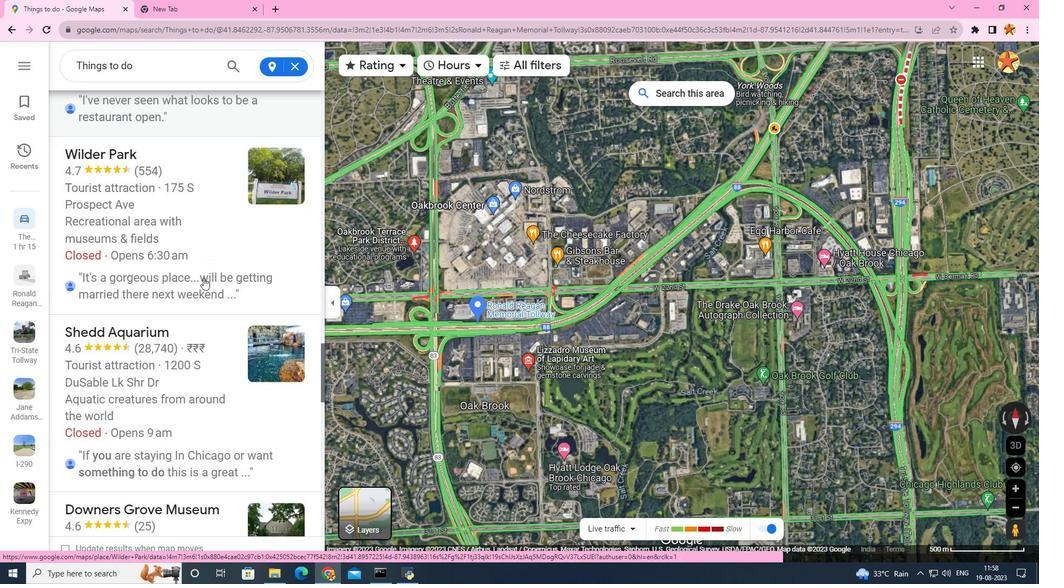 
Action: Mouse scrolled (203, 277) with delta (0, 0)
Screenshot: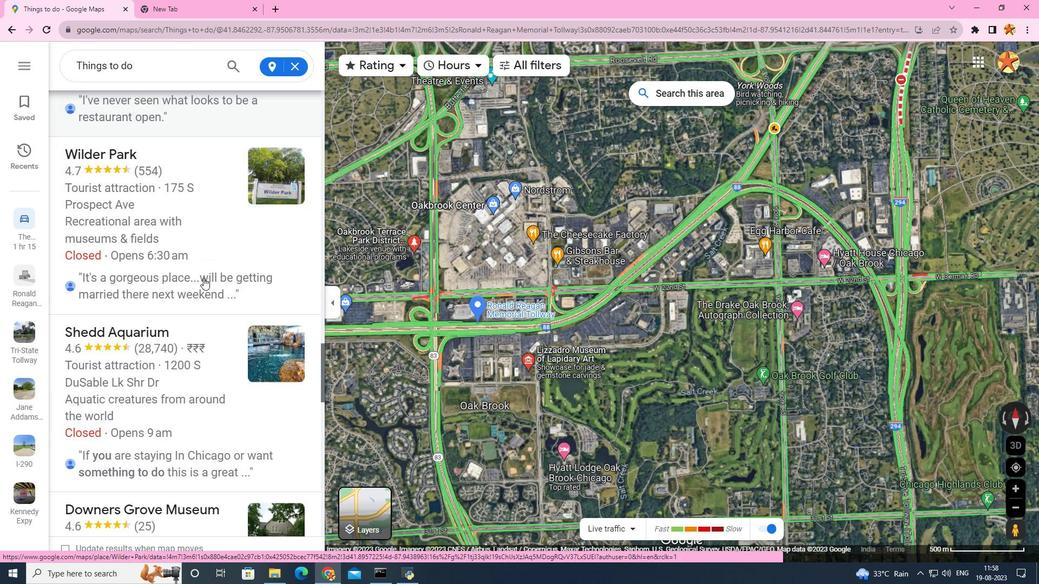
Action: Mouse scrolled (203, 277) with delta (0, 0)
Screenshot: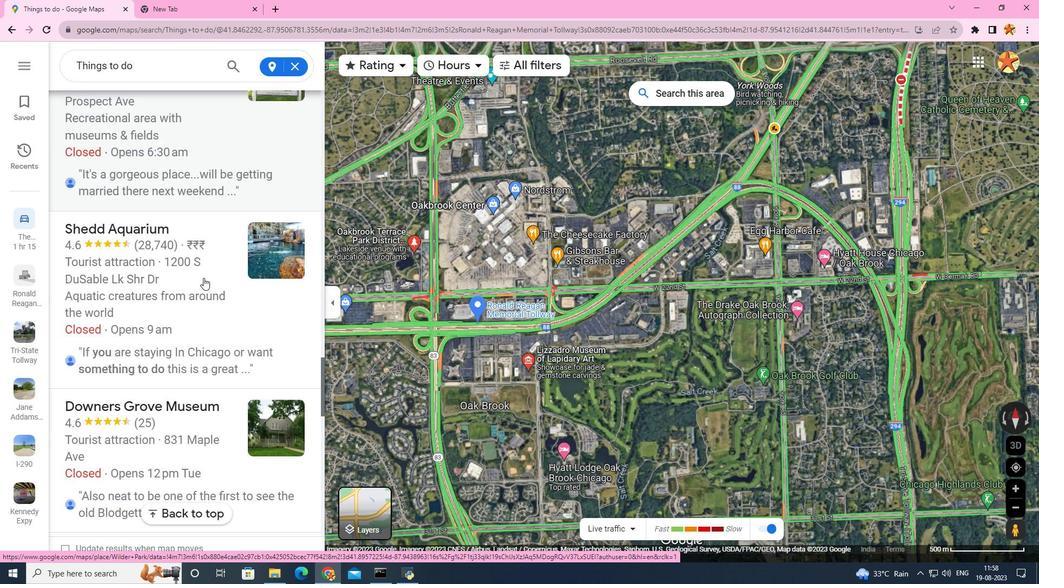
Action: Mouse scrolled (203, 277) with delta (0, 0)
Screenshot: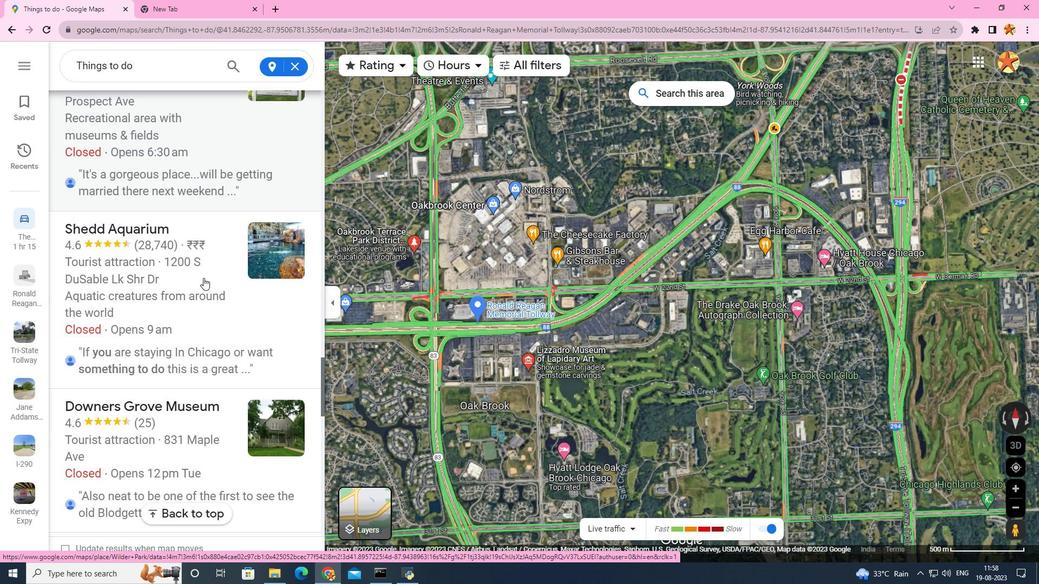 
Action: Mouse scrolled (203, 277) with delta (0, 0)
Screenshot: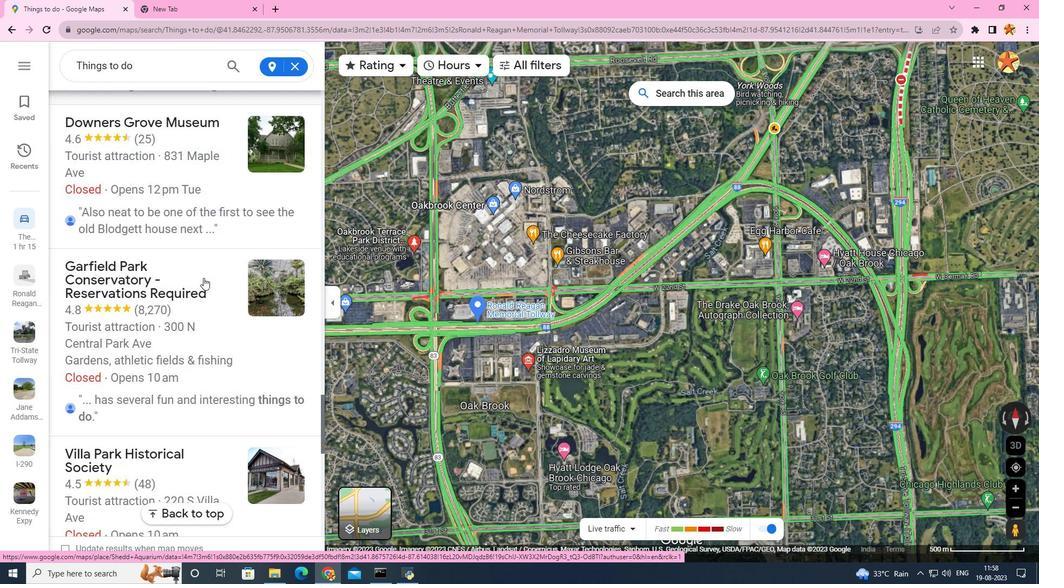 
Action: Mouse scrolled (203, 277) with delta (0, 0)
Screenshot: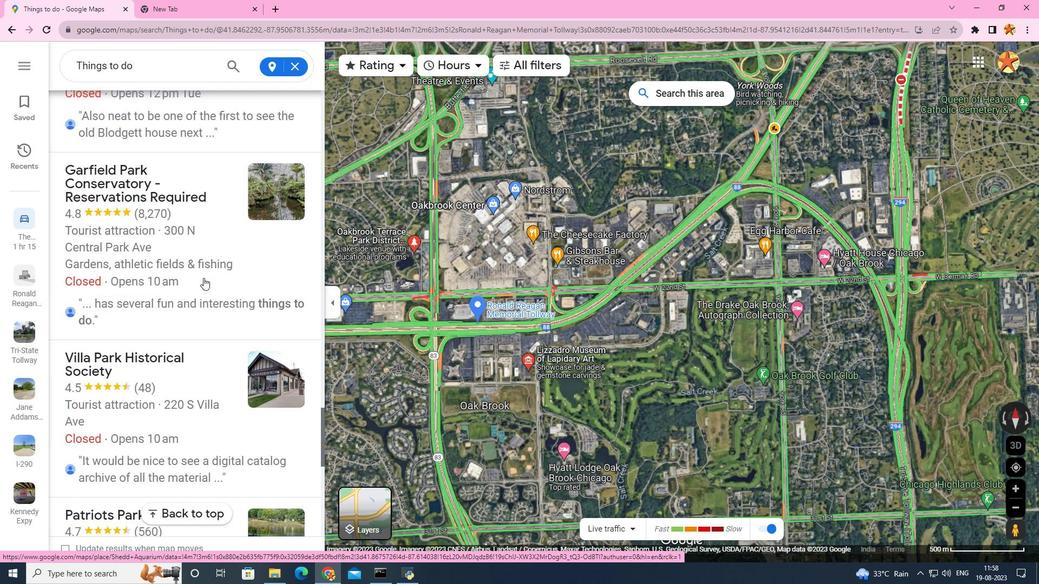 
Action: Mouse scrolled (203, 277) with delta (0, 0)
Screenshot: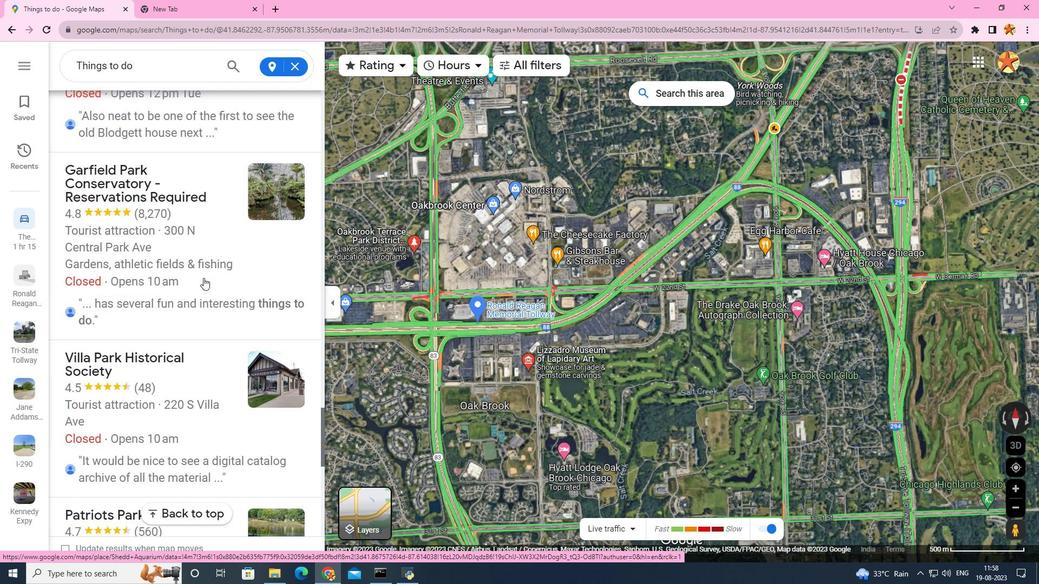 
Action: Mouse scrolled (203, 277) with delta (0, 0)
Screenshot: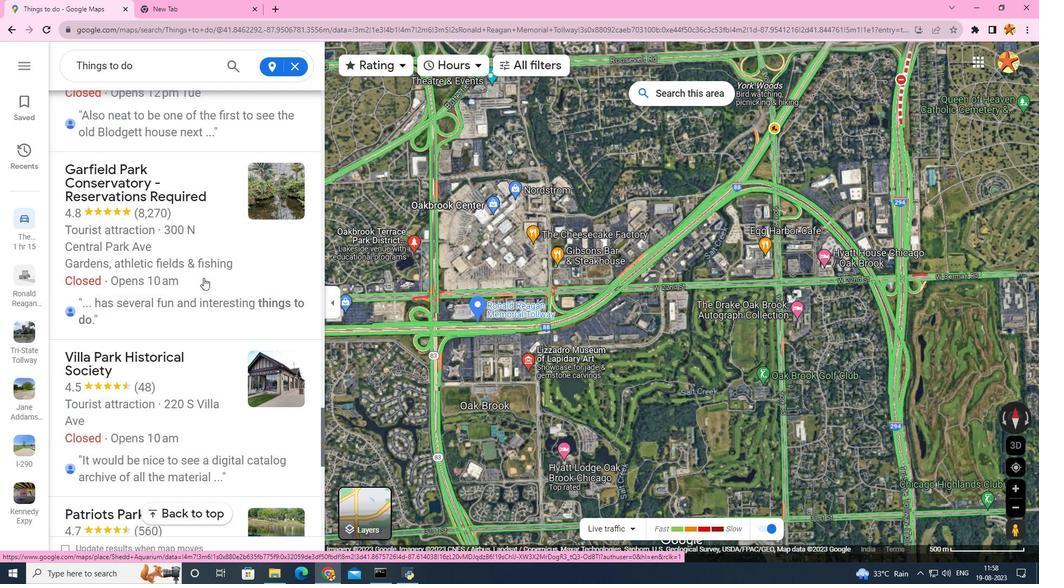 
Action: Mouse scrolled (203, 277) with delta (0, 0)
Screenshot: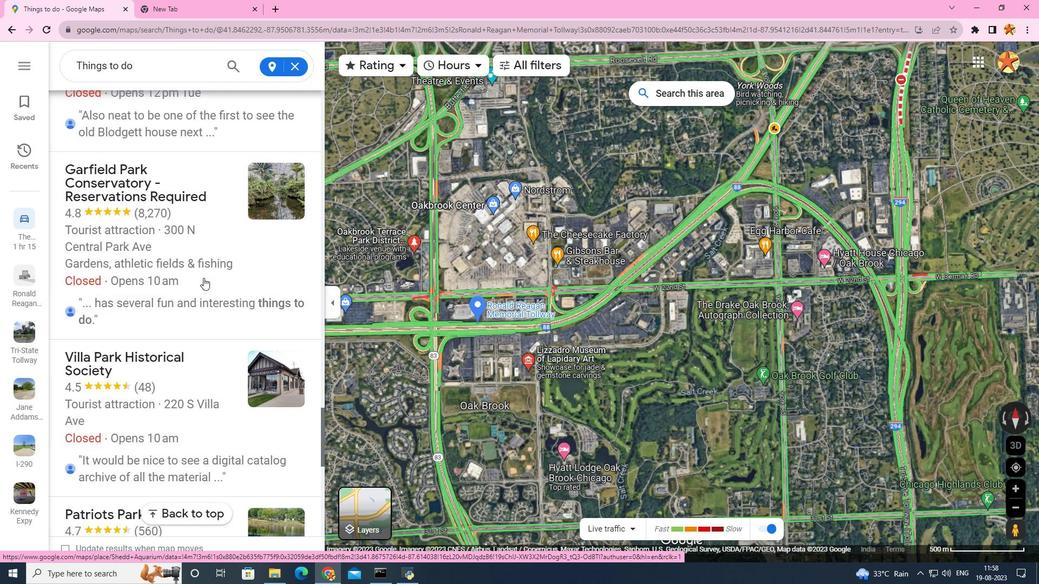 
Action: Mouse scrolled (203, 277) with delta (0, 0)
Screenshot: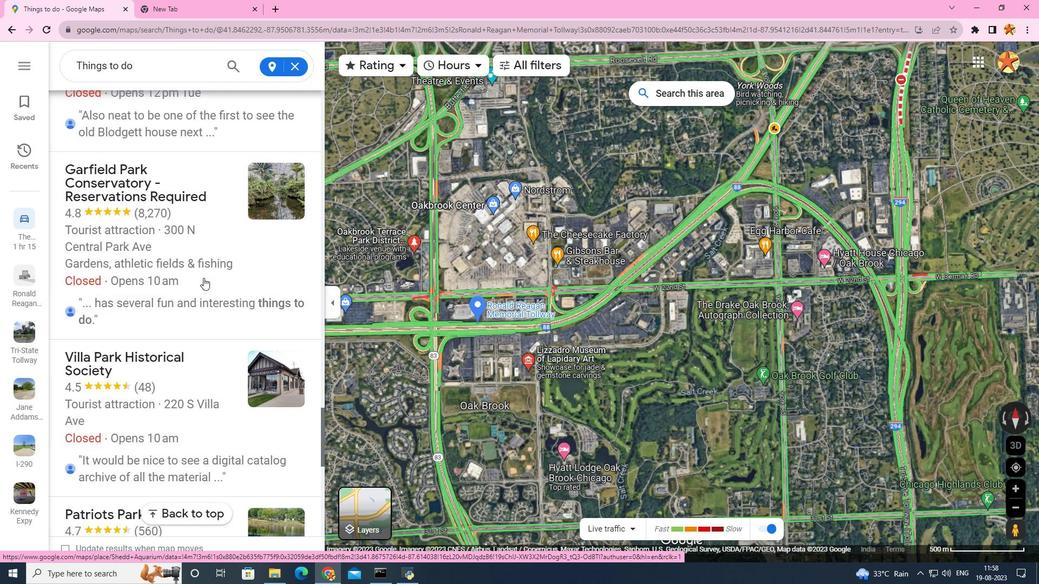 
Action: Mouse scrolled (203, 277) with delta (0, 0)
Screenshot: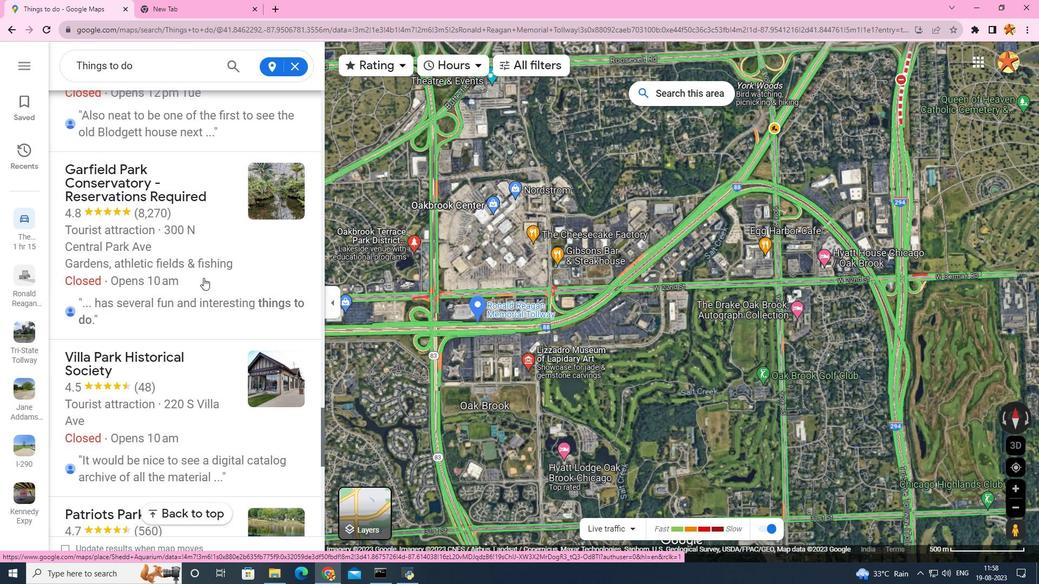 
Action: Mouse scrolled (203, 277) with delta (0, 0)
Screenshot: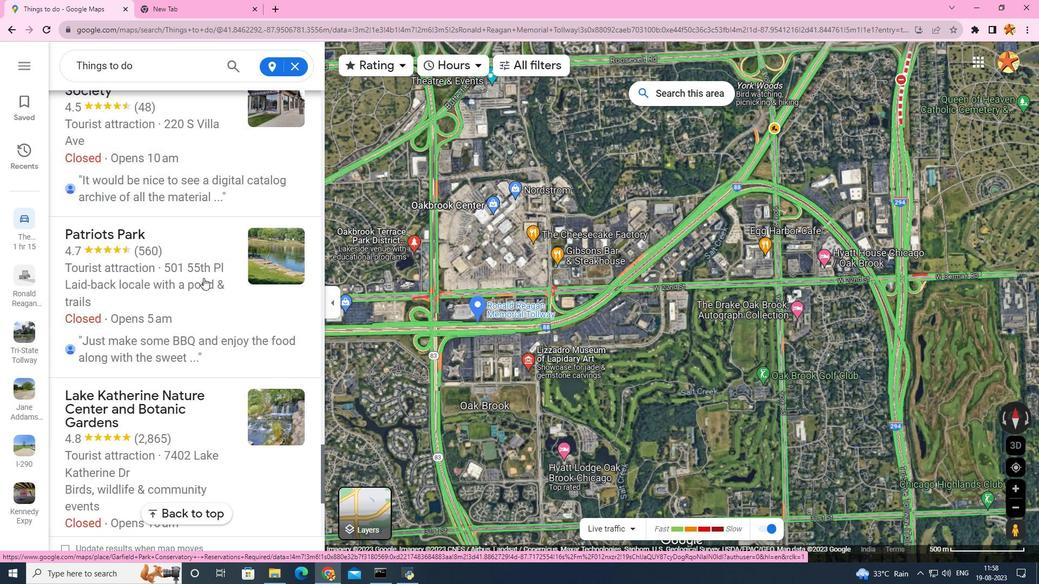 
Action: Mouse scrolled (203, 277) with delta (0, 0)
Screenshot: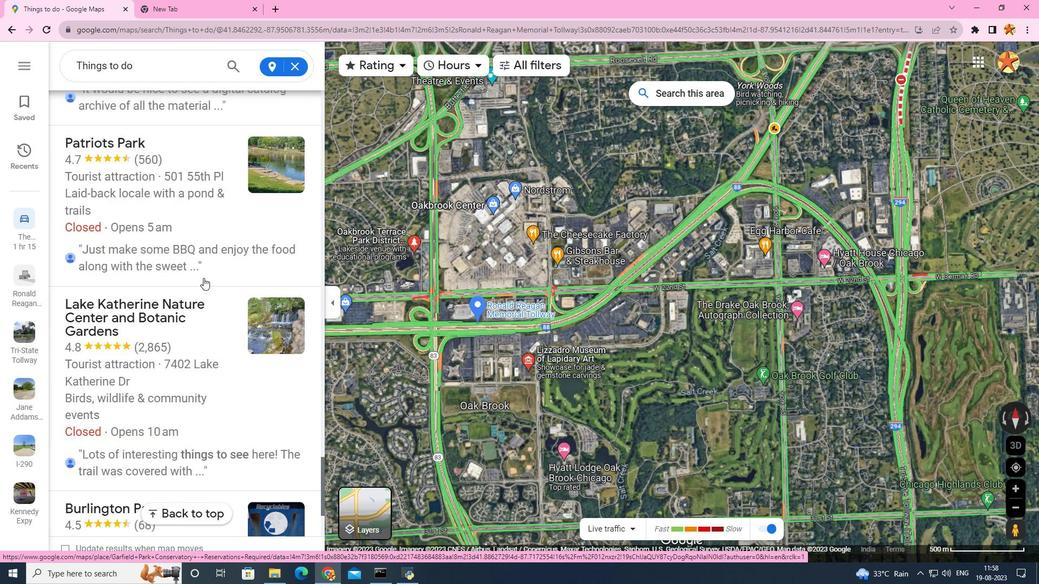 
Action: Mouse scrolled (203, 277) with delta (0, 0)
Screenshot: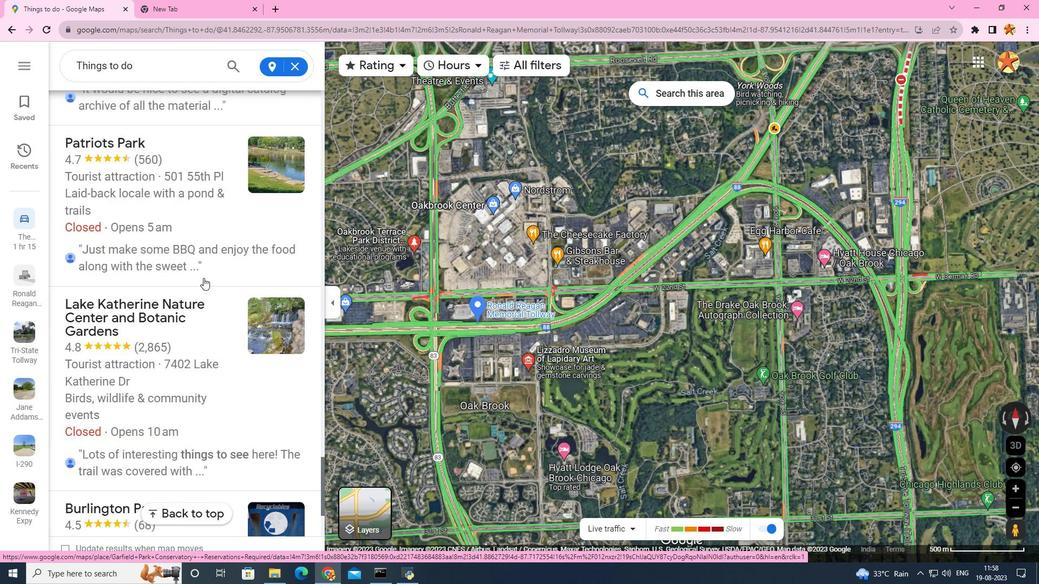 
Action: Mouse scrolled (203, 277) with delta (0, 0)
Screenshot: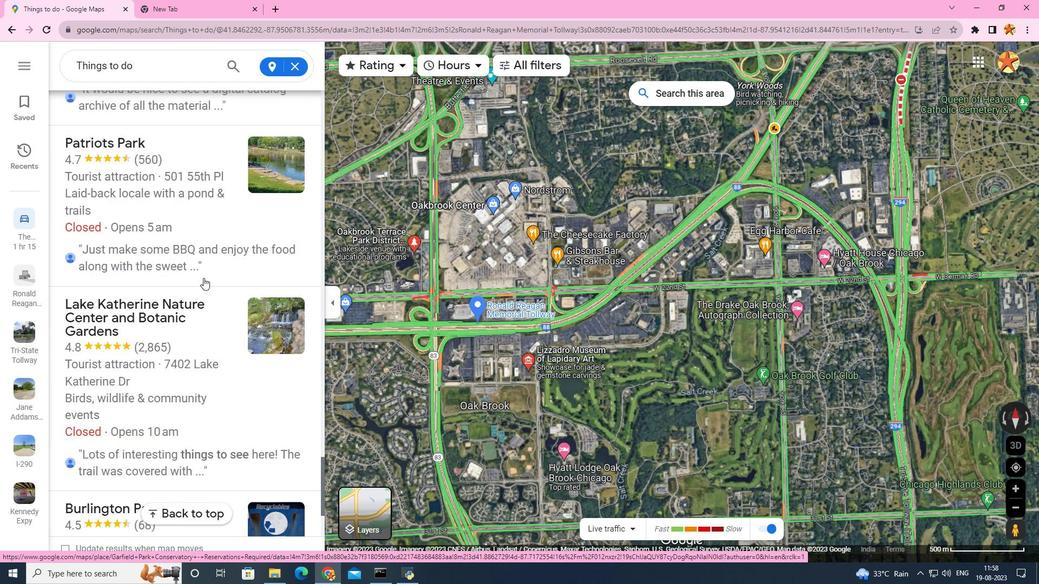 
Action: Mouse scrolled (203, 277) with delta (0, 0)
Screenshot: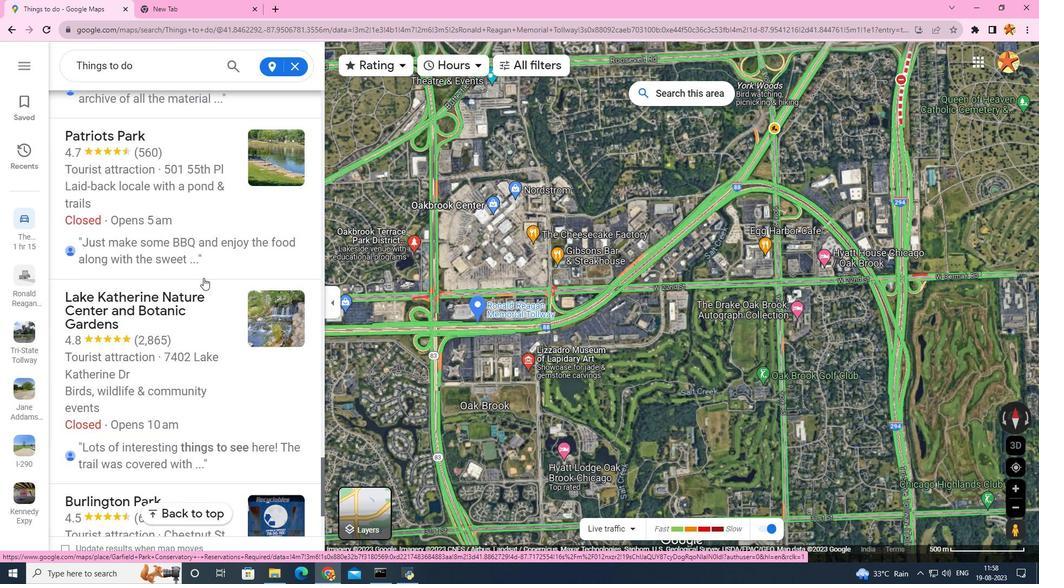 
Action: Mouse scrolled (203, 277) with delta (0, 0)
Screenshot: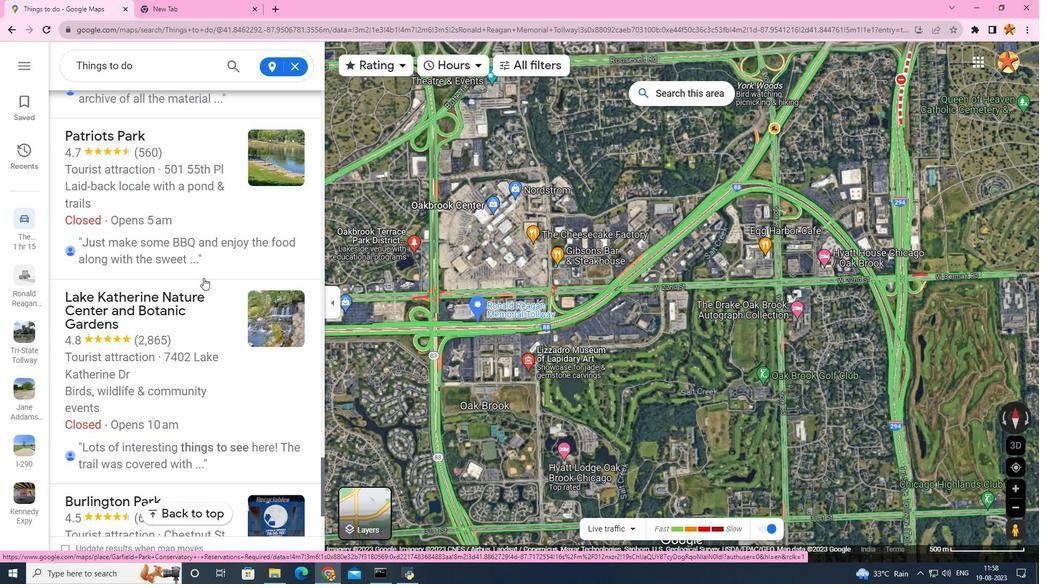 
Action: Mouse scrolled (203, 277) with delta (0, 0)
Screenshot: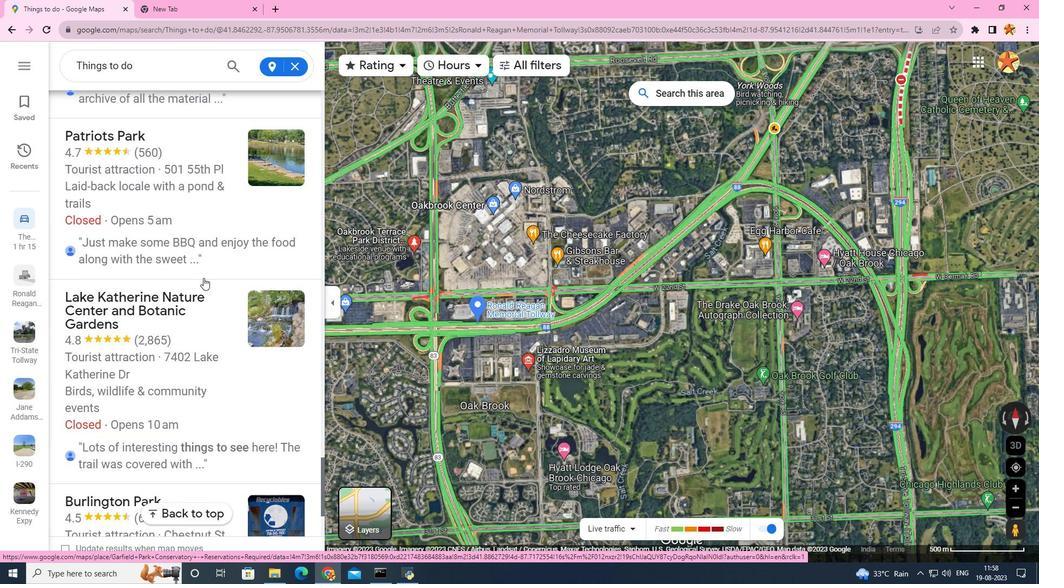 
Action: Mouse scrolled (203, 277) with delta (0, 0)
Screenshot: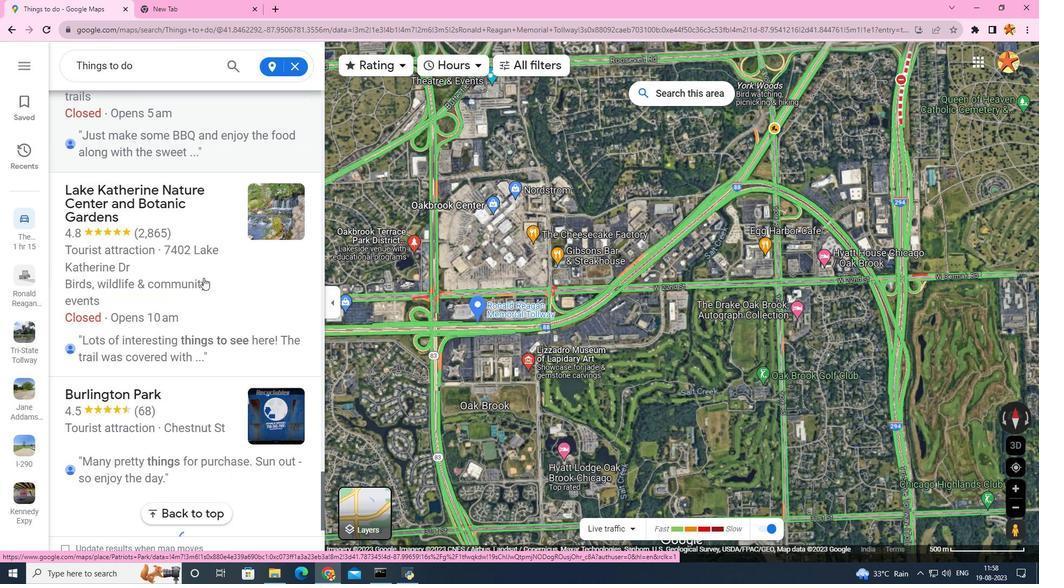 
Action: Mouse scrolled (203, 277) with delta (0, 0)
Screenshot: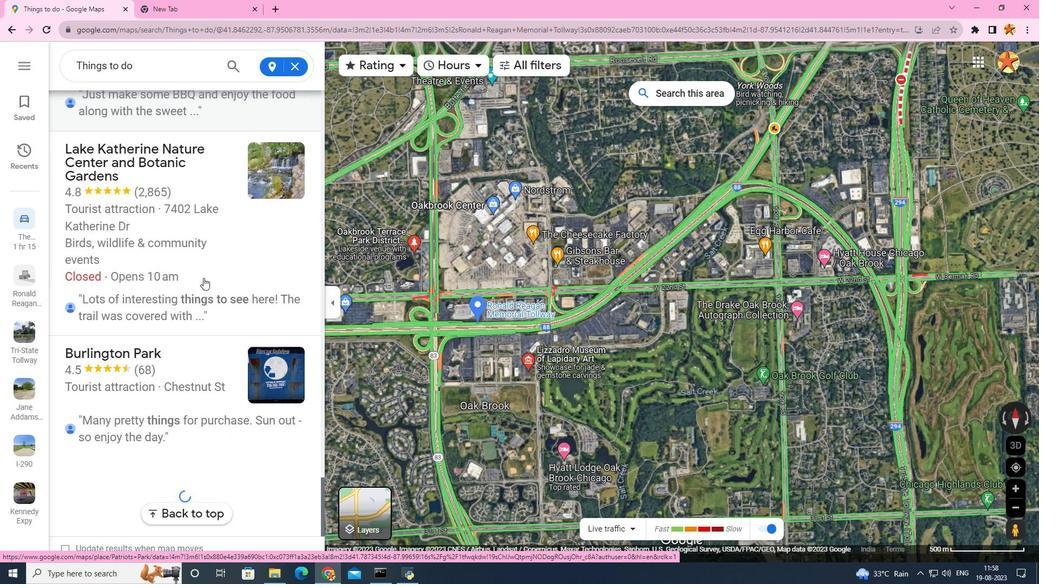 
Action: Mouse scrolled (203, 277) with delta (0, 0)
Screenshot: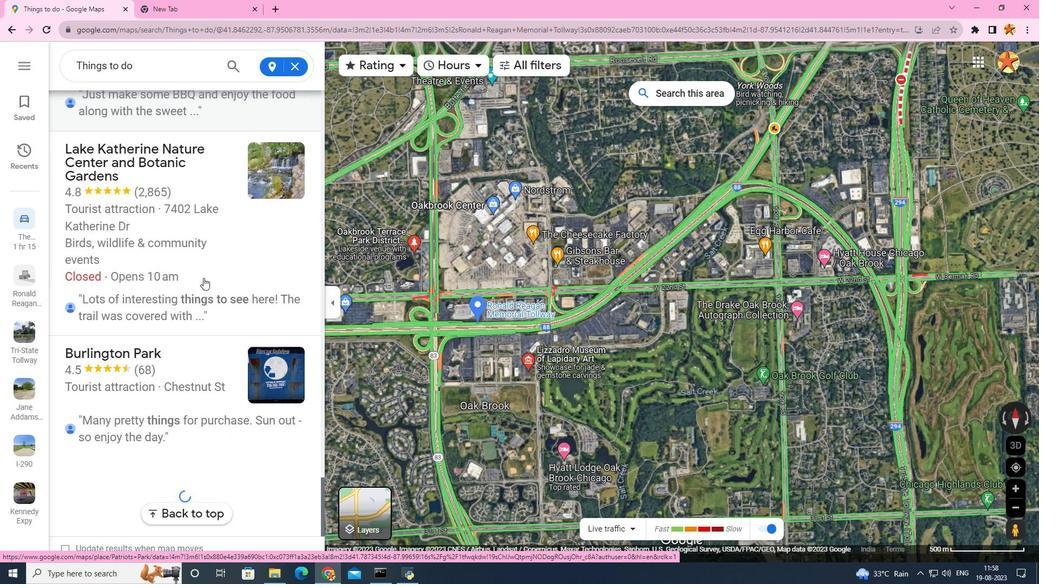 
Action: Mouse scrolled (203, 277) with delta (0, 0)
Screenshot: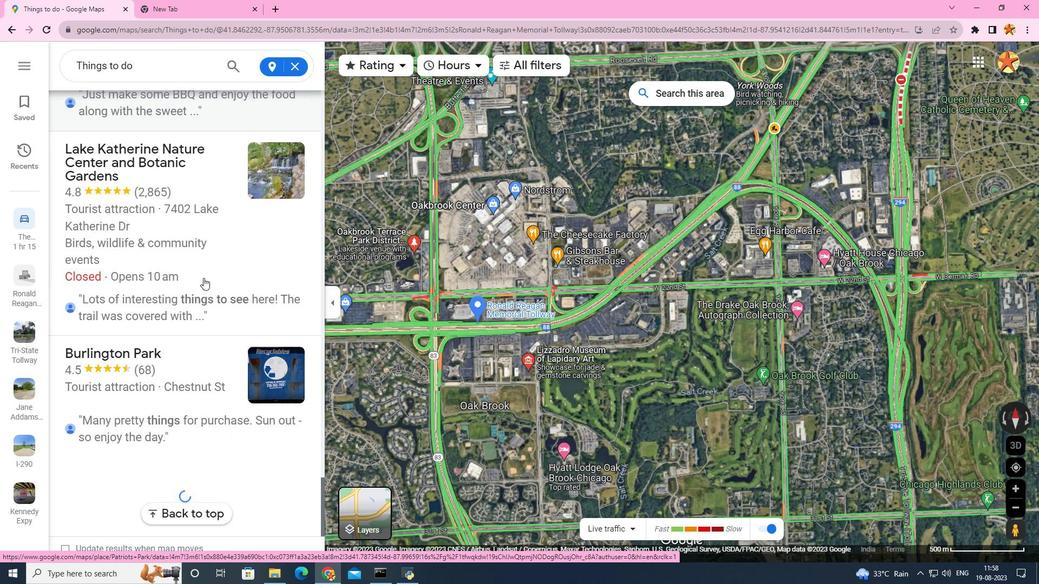 
Action: Mouse scrolled (203, 277) with delta (0, 0)
Screenshot: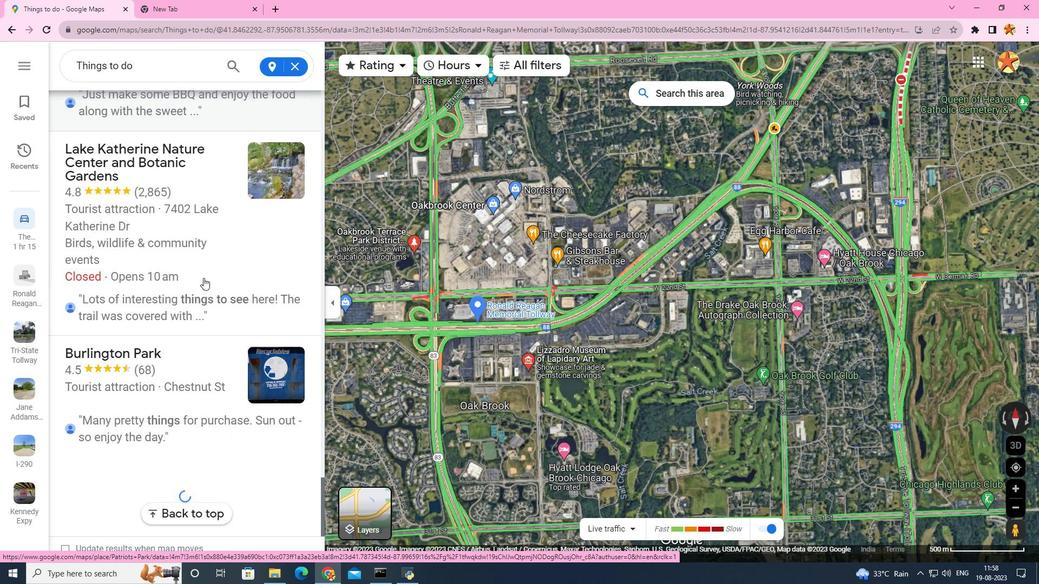 
Action: Mouse scrolled (203, 277) with delta (0, 0)
Screenshot: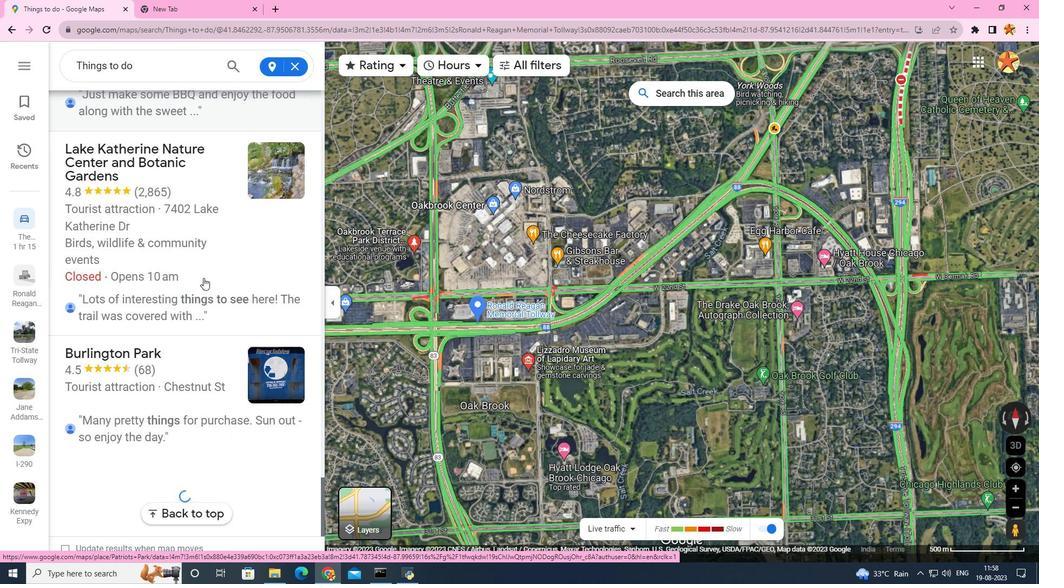 
Action: Mouse scrolled (203, 277) with delta (0, 0)
Screenshot: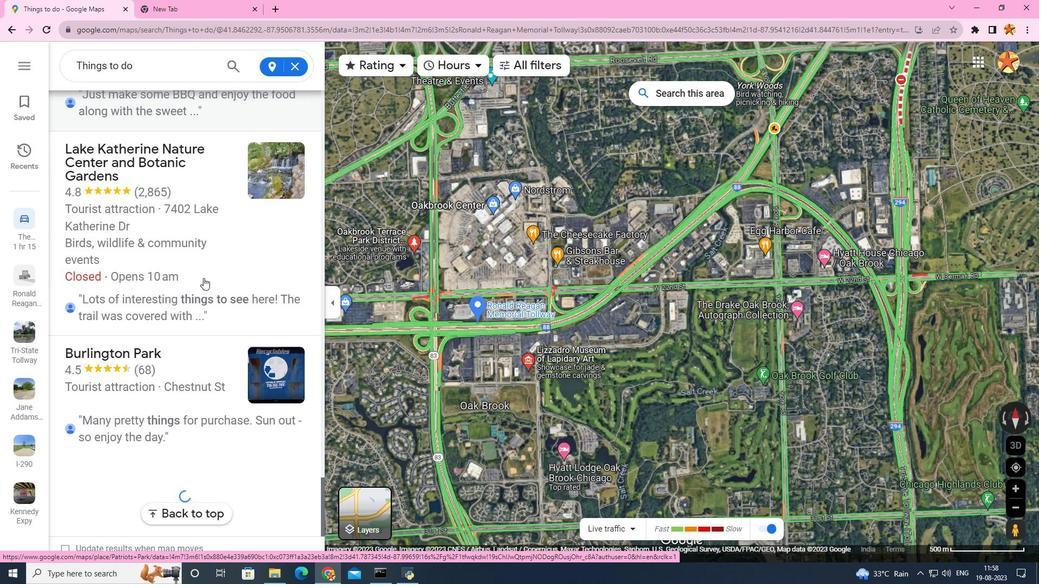 
Action: Mouse scrolled (203, 277) with delta (0, 0)
Screenshot: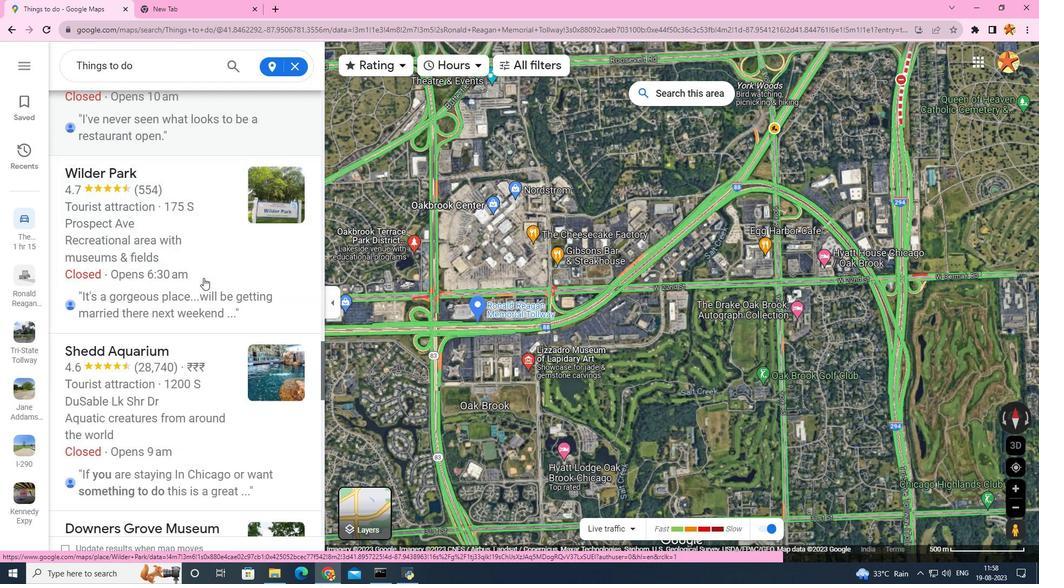 
Action: Mouse scrolled (203, 277) with delta (0, 0)
Screenshot: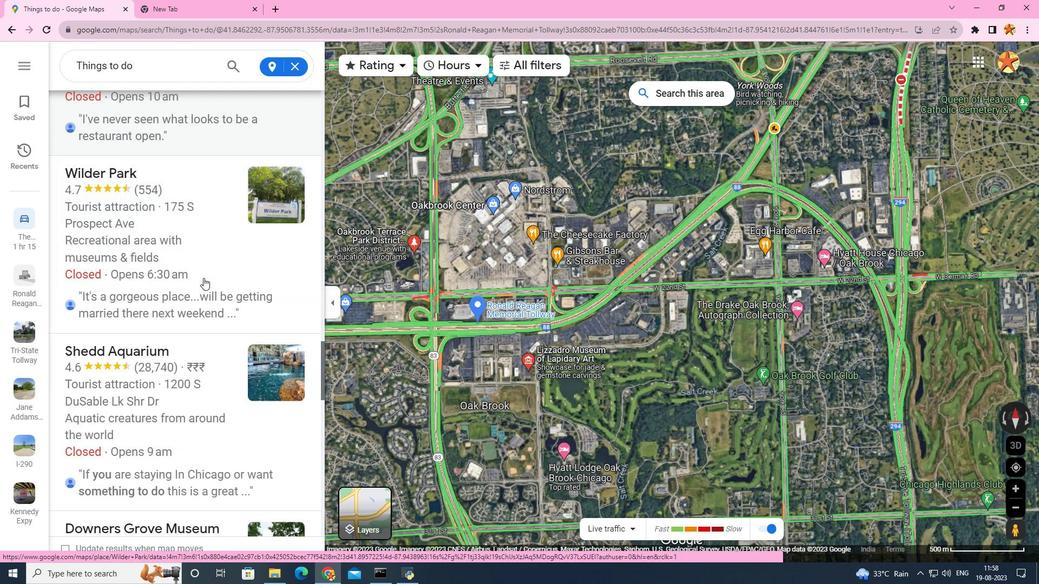 
Action: Mouse scrolled (203, 277) with delta (0, 0)
Screenshot: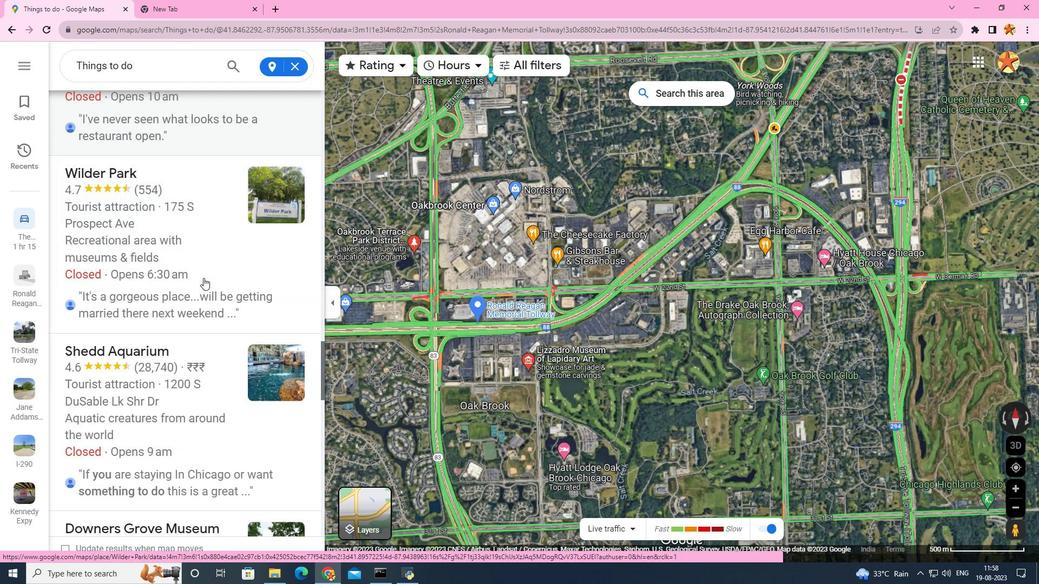 
Action: Mouse scrolled (203, 277) with delta (0, 0)
Screenshot: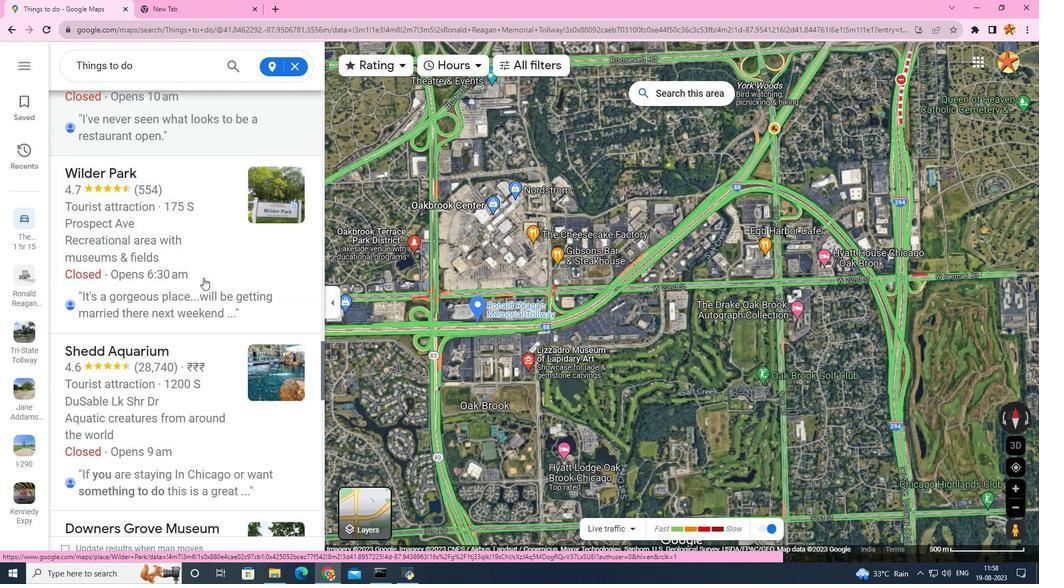 
Action: Mouse scrolled (203, 277) with delta (0, 0)
Screenshot: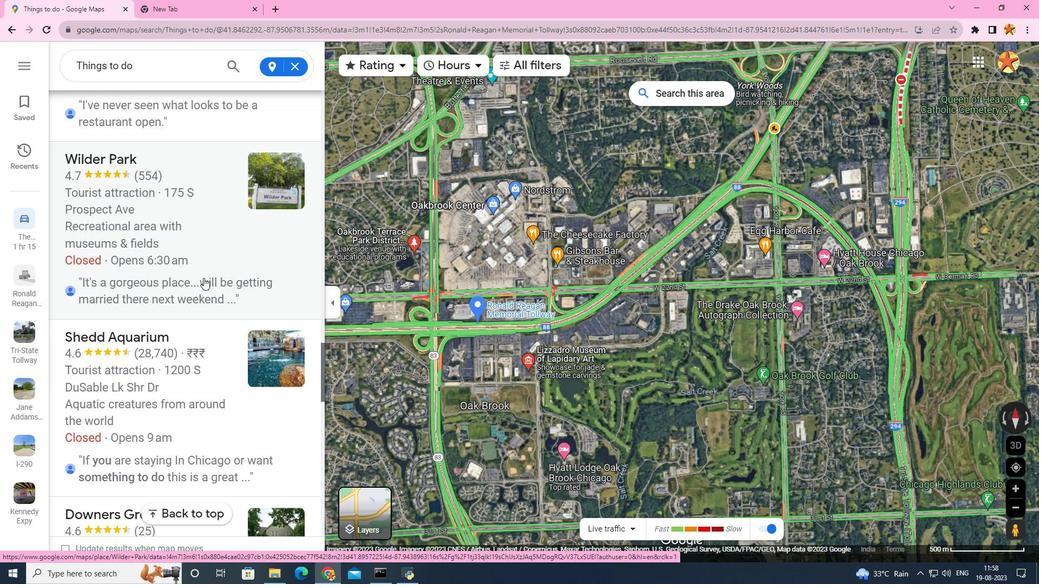 
Action: Mouse scrolled (203, 277) with delta (0, 0)
Screenshot: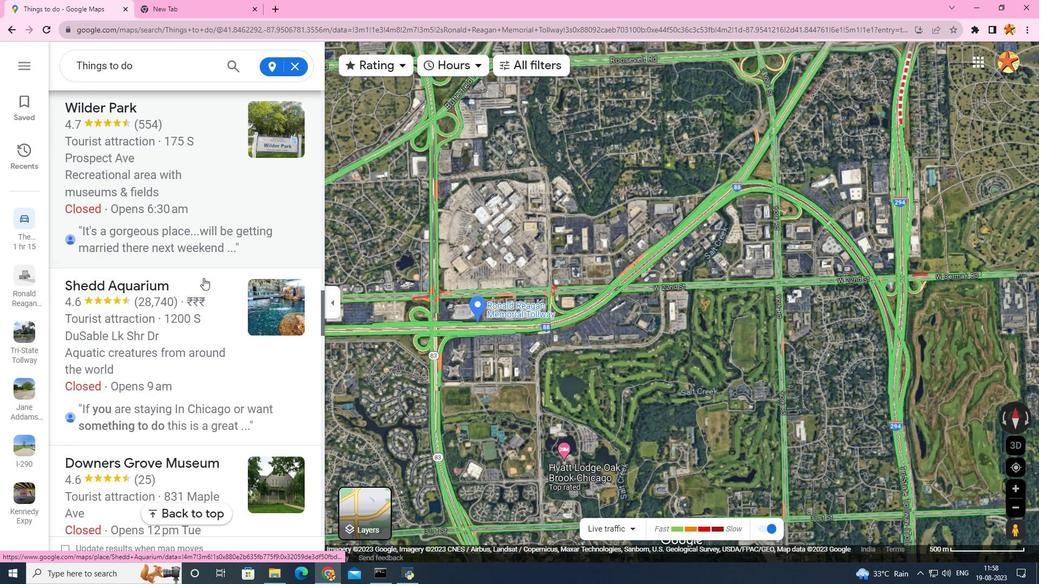 
Action: Mouse scrolled (203, 277) with delta (0, 0)
Screenshot: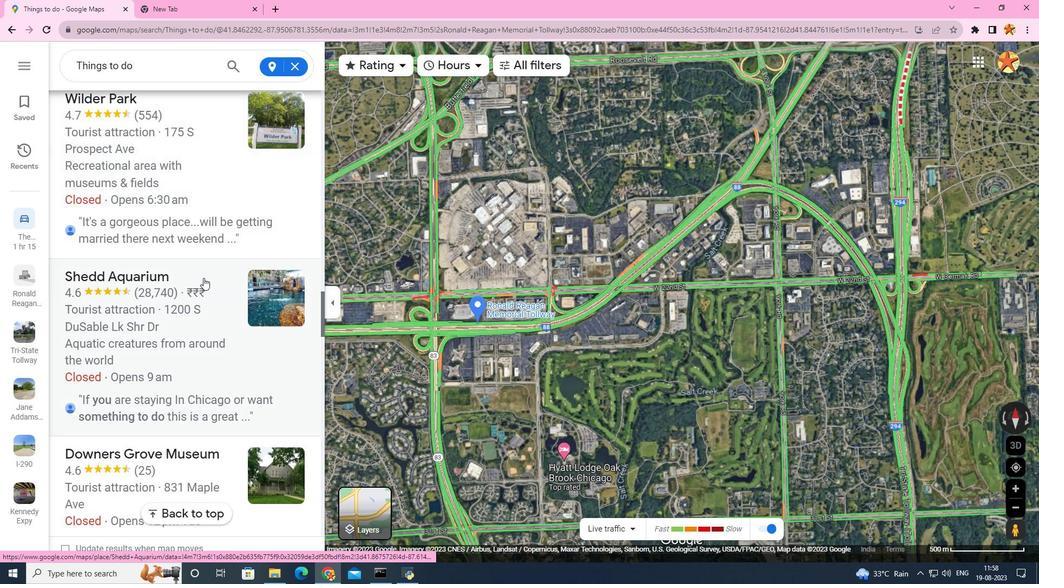 
Action: Mouse scrolled (203, 277) with delta (0, 0)
Screenshot: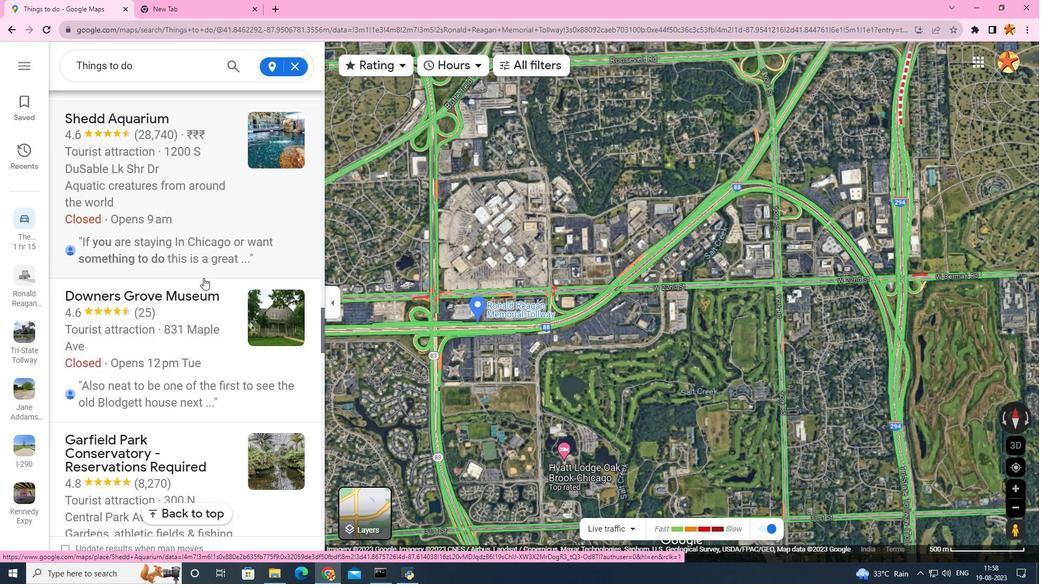 
Action: Mouse scrolled (203, 277) with delta (0, 0)
Screenshot: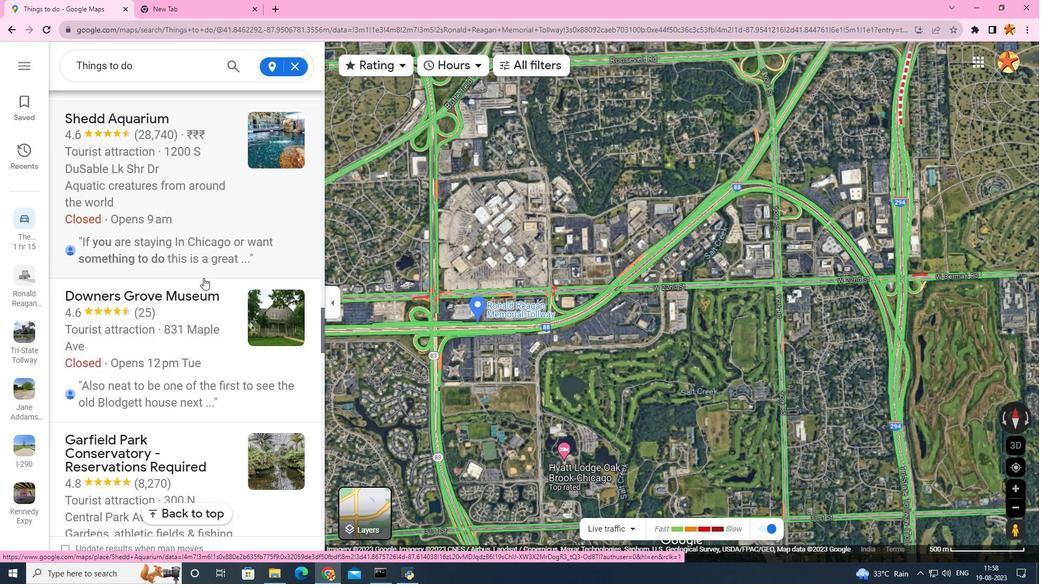 
Action: Mouse scrolled (203, 277) with delta (0, 0)
Screenshot: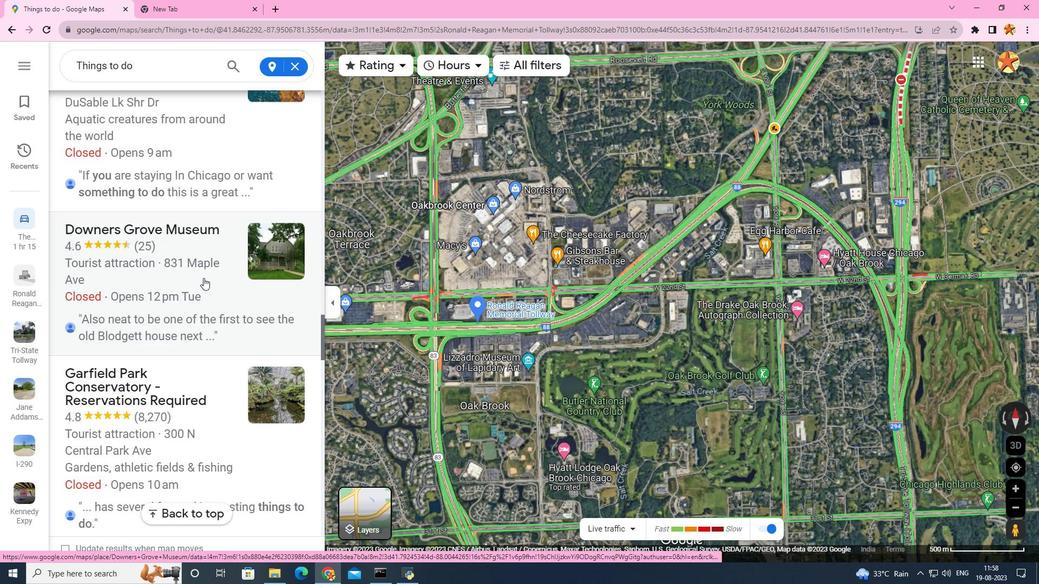 
Action: Mouse scrolled (203, 277) with delta (0, 0)
Screenshot: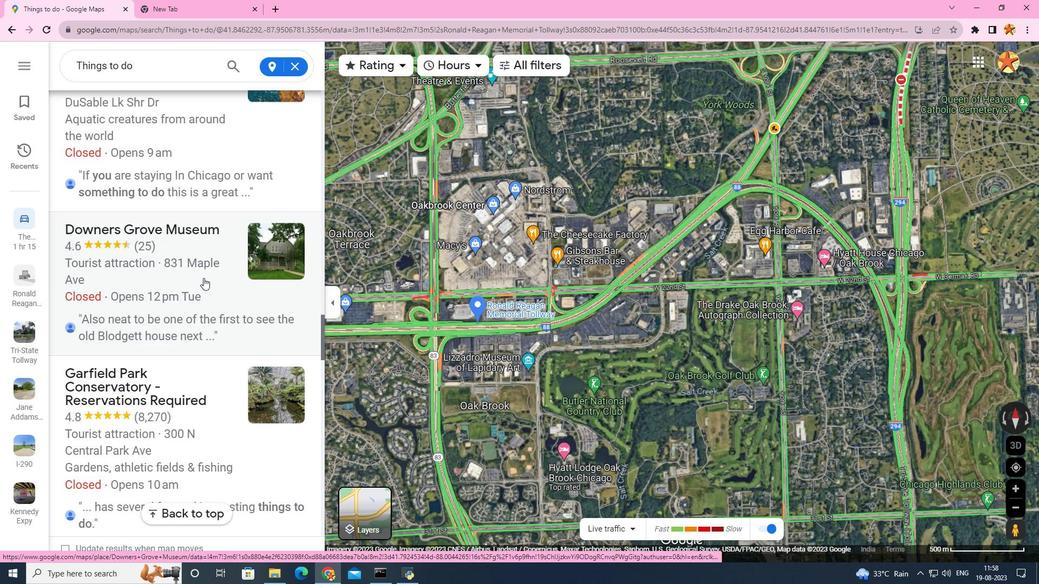 
Action: Mouse scrolled (203, 277) with delta (0, 0)
Screenshot: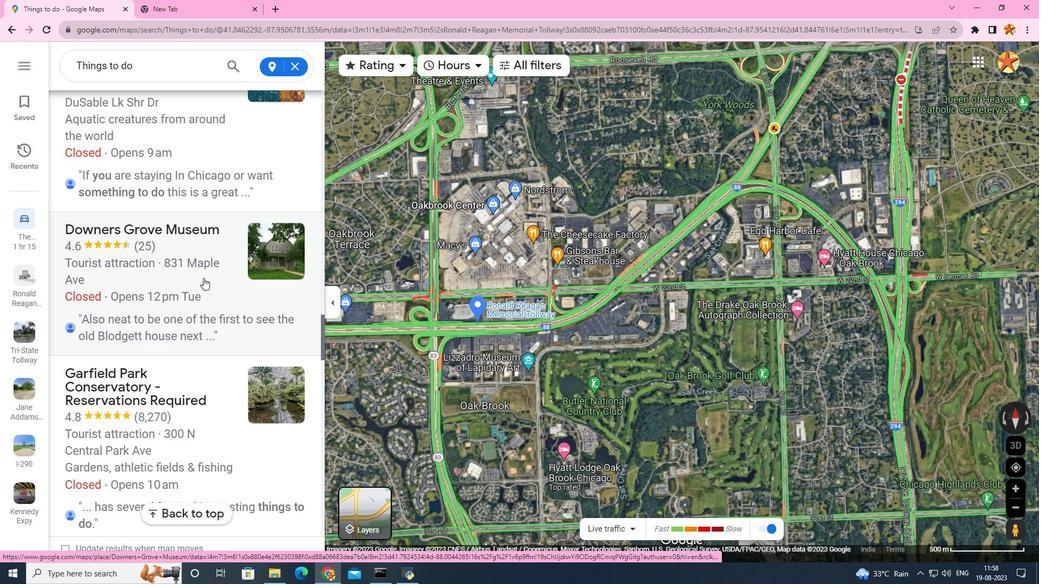 
Action: Mouse scrolled (203, 277) with delta (0, 0)
Screenshot: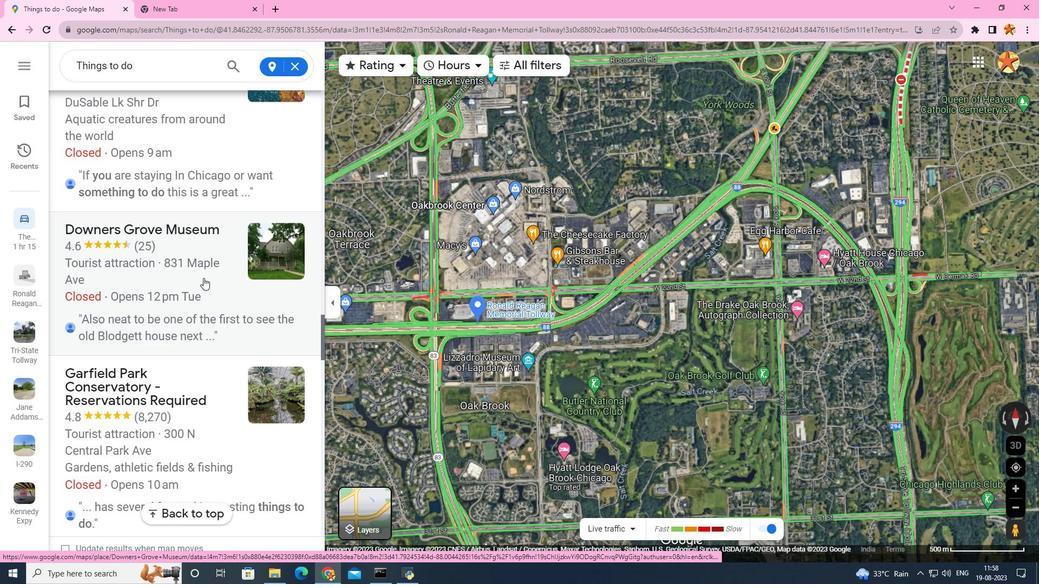 
Action: Mouse scrolled (203, 277) with delta (0, 0)
Screenshot: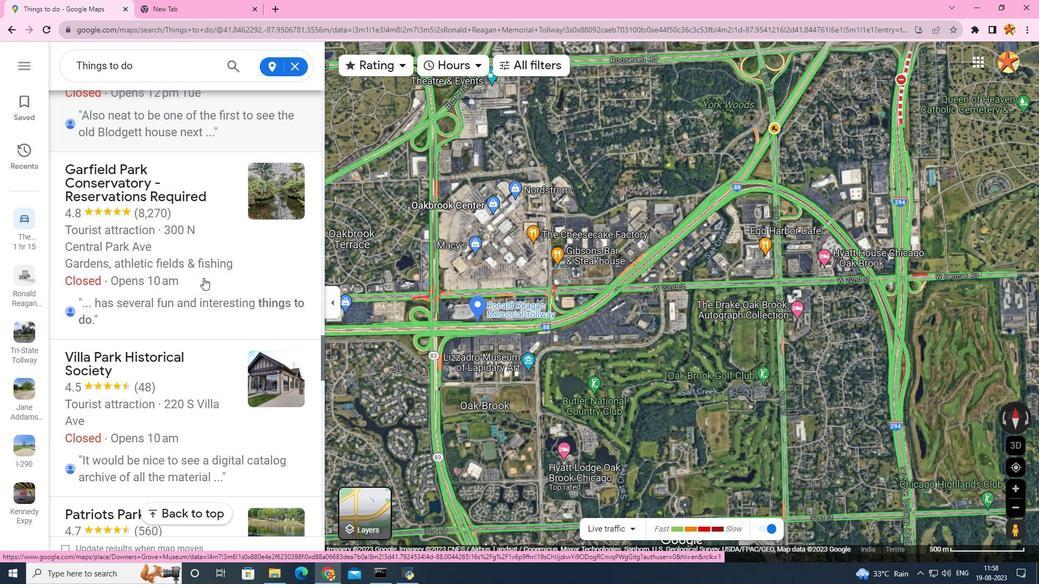 
Action: Mouse scrolled (203, 277) with delta (0, 0)
Screenshot: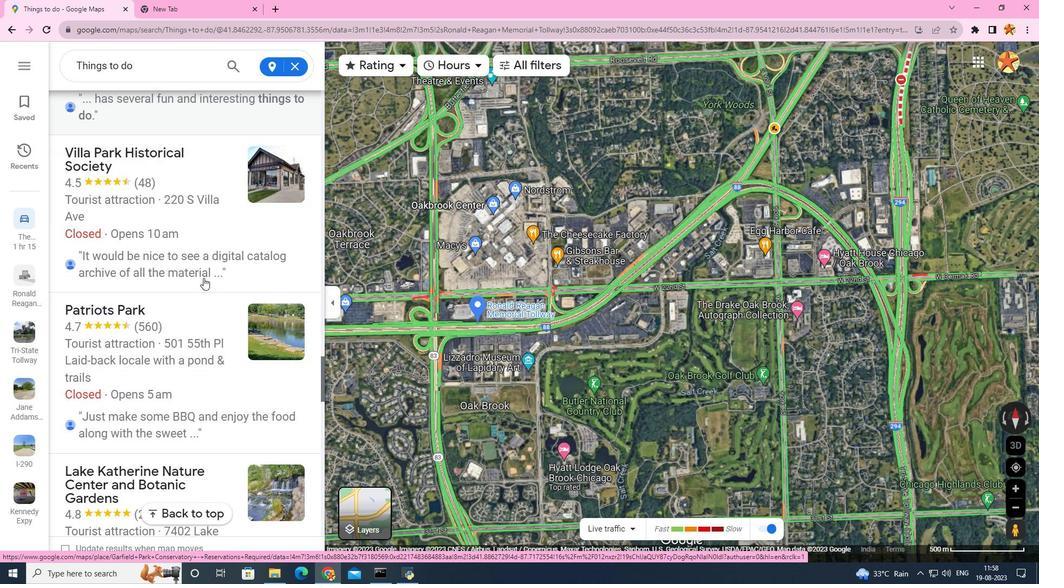 
Action: Mouse scrolled (203, 277) with delta (0, 0)
Screenshot: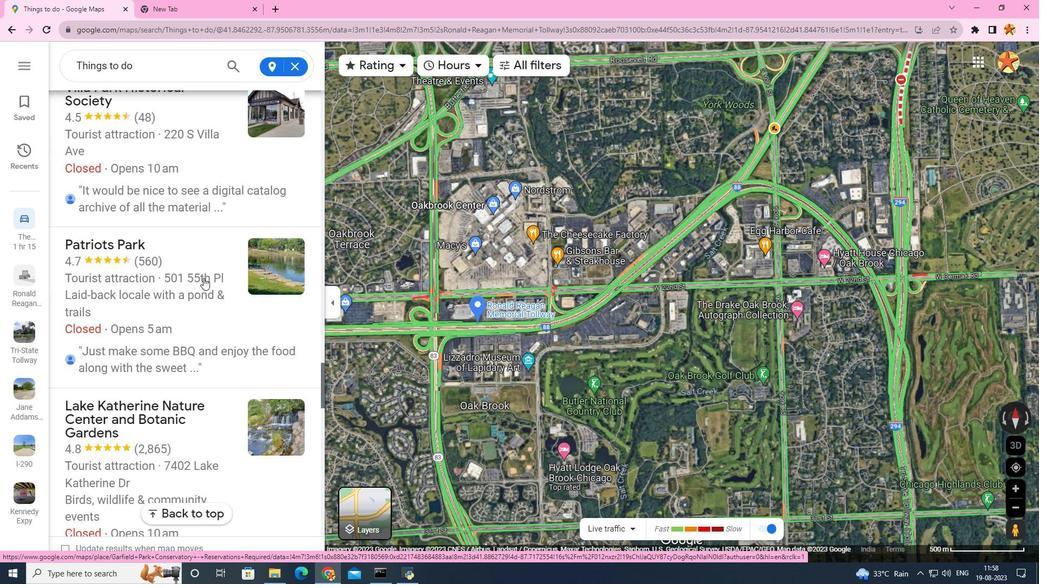 
Action: Mouse scrolled (203, 277) with delta (0, 0)
Screenshot: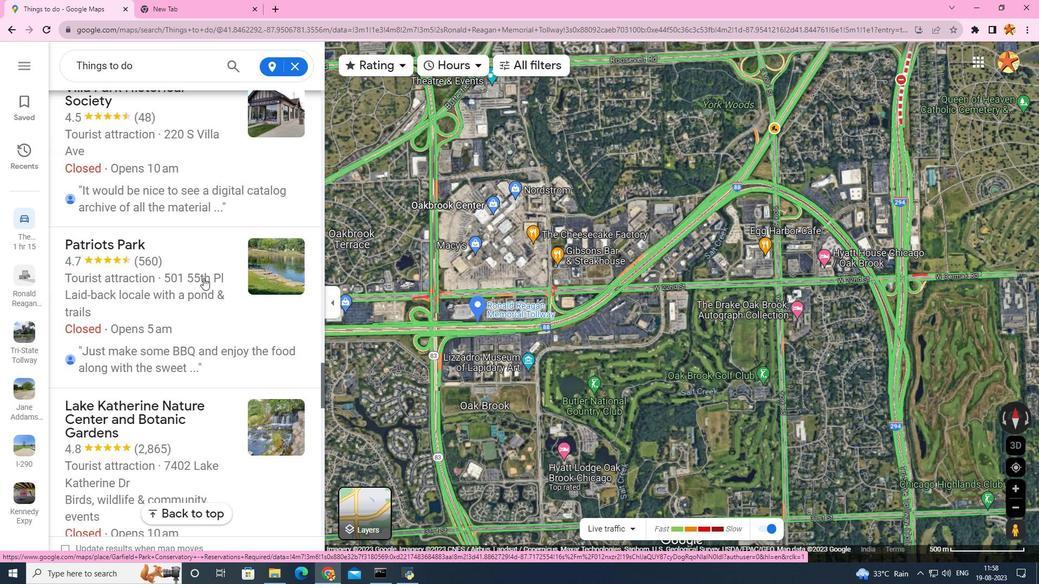 
Action: Mouse scrolled (203, 277) with delta (0, 0)
Screenshot: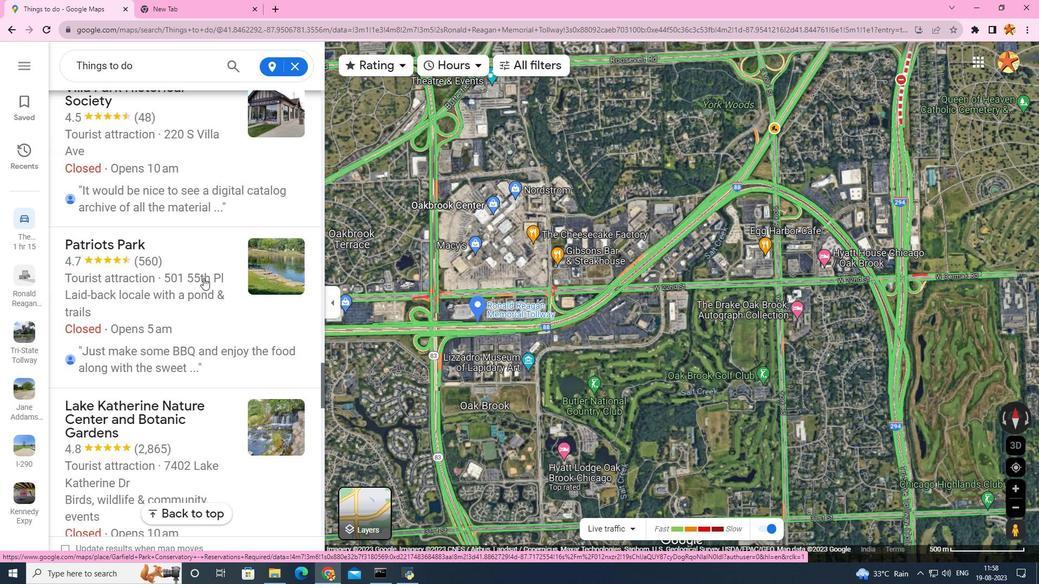 
Action: Mouse scrolled (203, 277) with delta (0, 0)
Screenshot: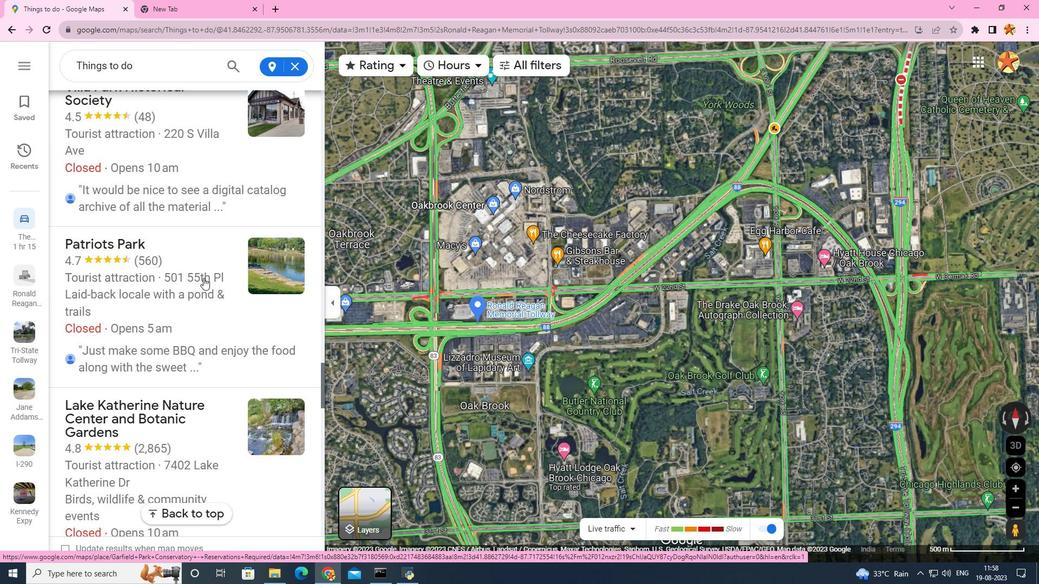
Action: Mouse moved to (467, 297)
Screenshot: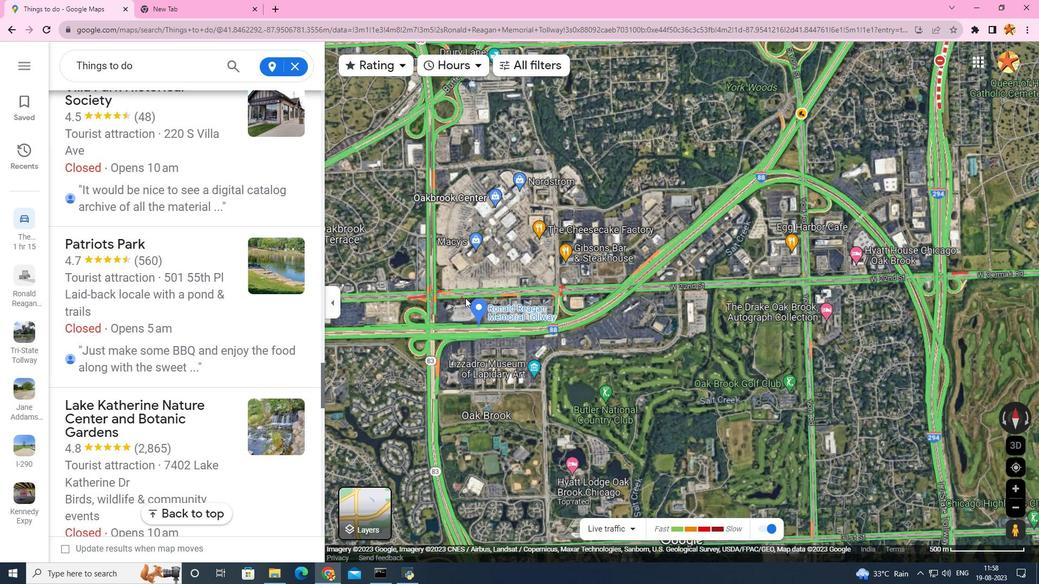 
Action: Mouse scrolled (467, 298) with delta (0, 0)
Screenshot: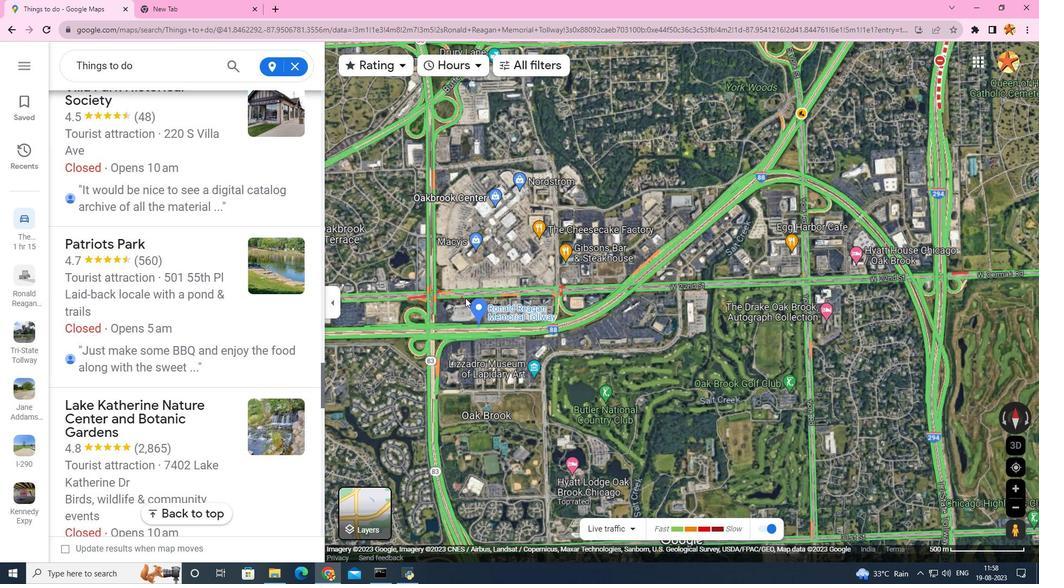 
Action: Mouse scrolled (467, 298) with delta (0, 0)
Screenshot: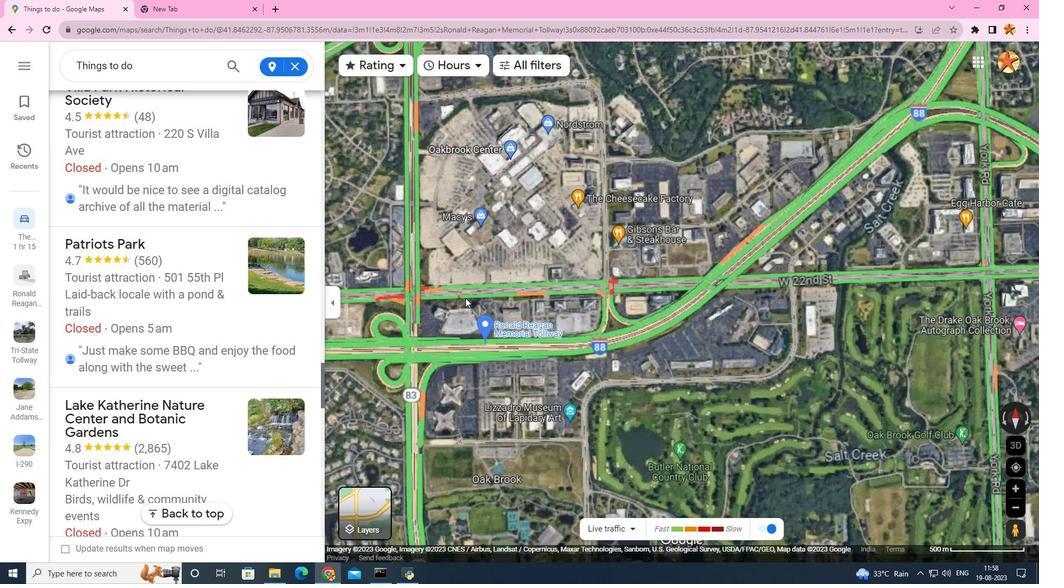 
Action: Mouse scrolled (467, 298) with delta (0, 0)
Screenshot: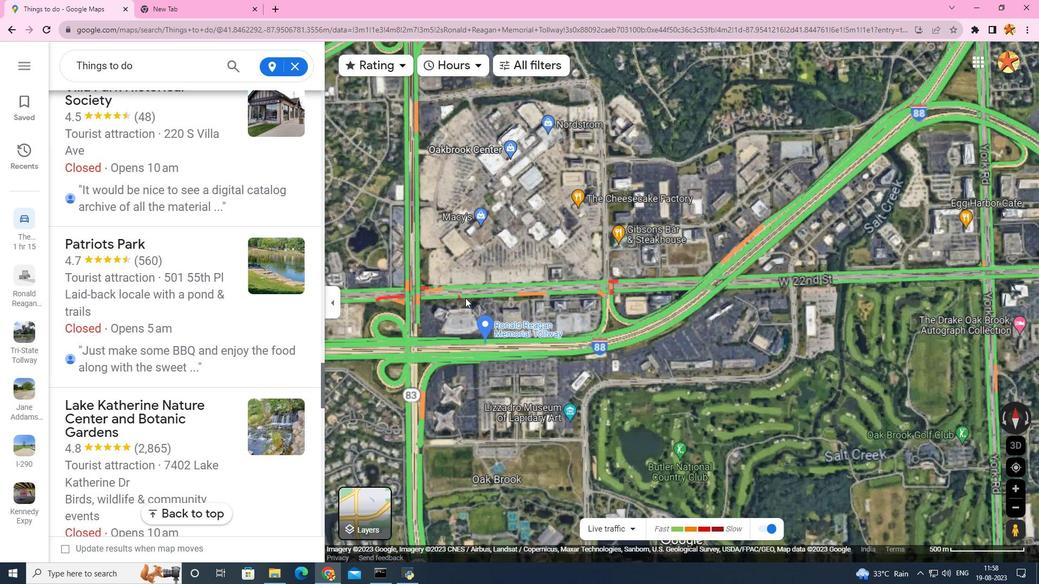 
Action: Mouse moved to (465, 298)
Screenshot: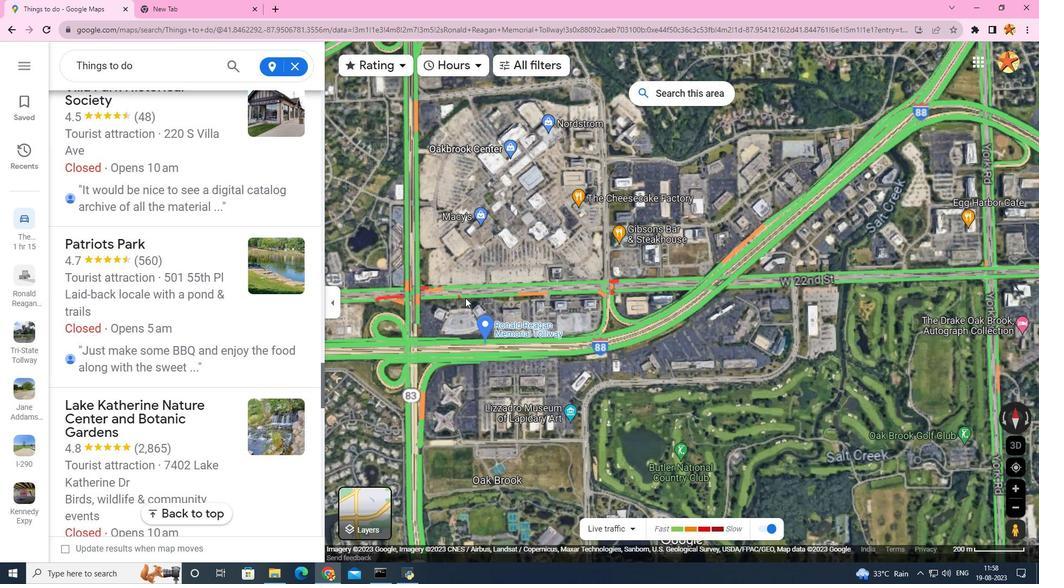 
Action: Mouse scrolled (465, 298) with delta (0, 0)
Screenshot: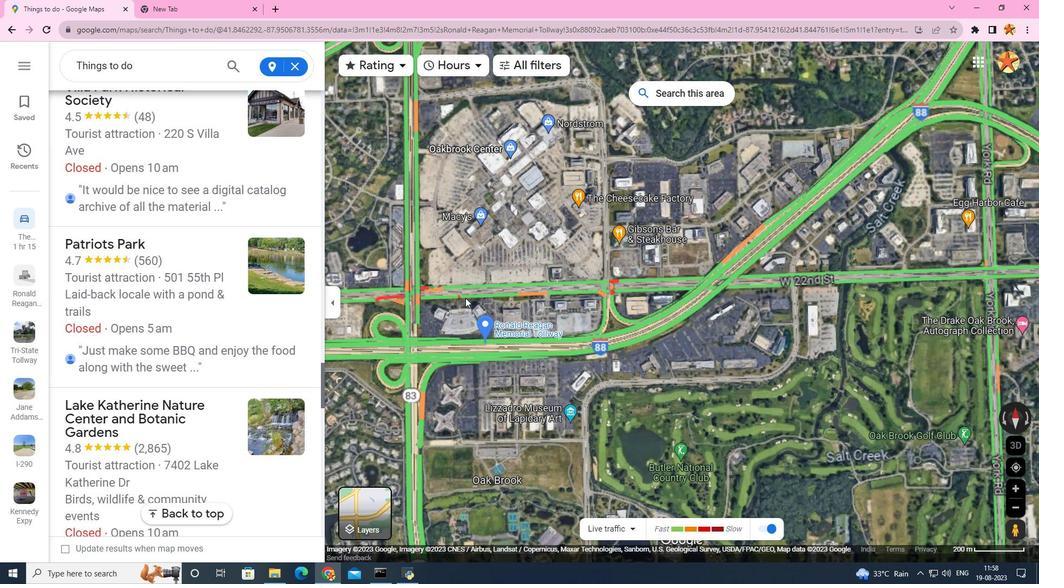 
Action: Mouse scrolled (465, 298) with delta (0, 0)
Screenshot: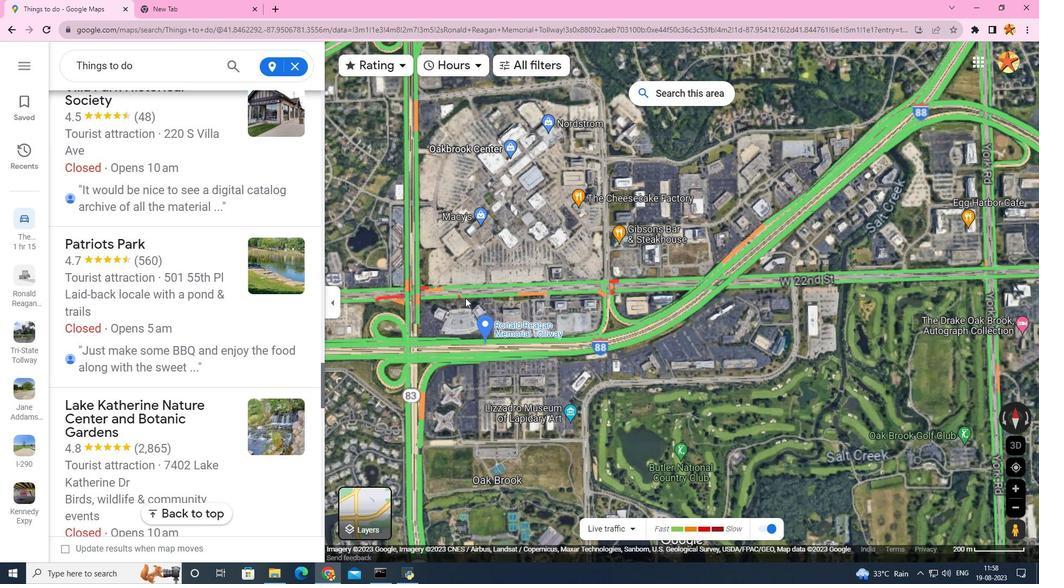 
Action: Mouse scrolled (465, 298) with delta (0, 0)
Screenshot: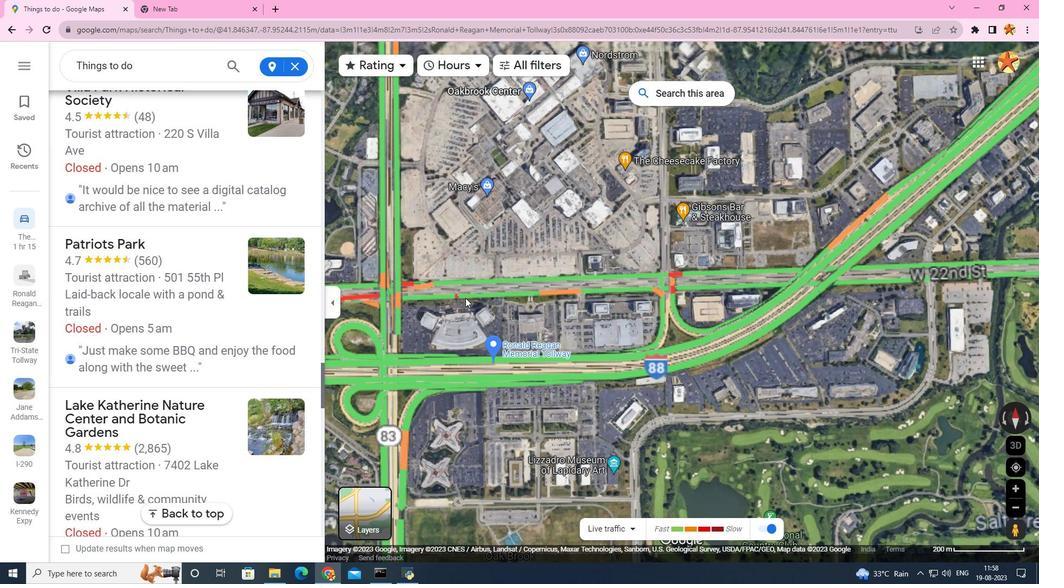 
Action: Mouse scrolled (465, 298) with delta (0, 0)
Screenshot: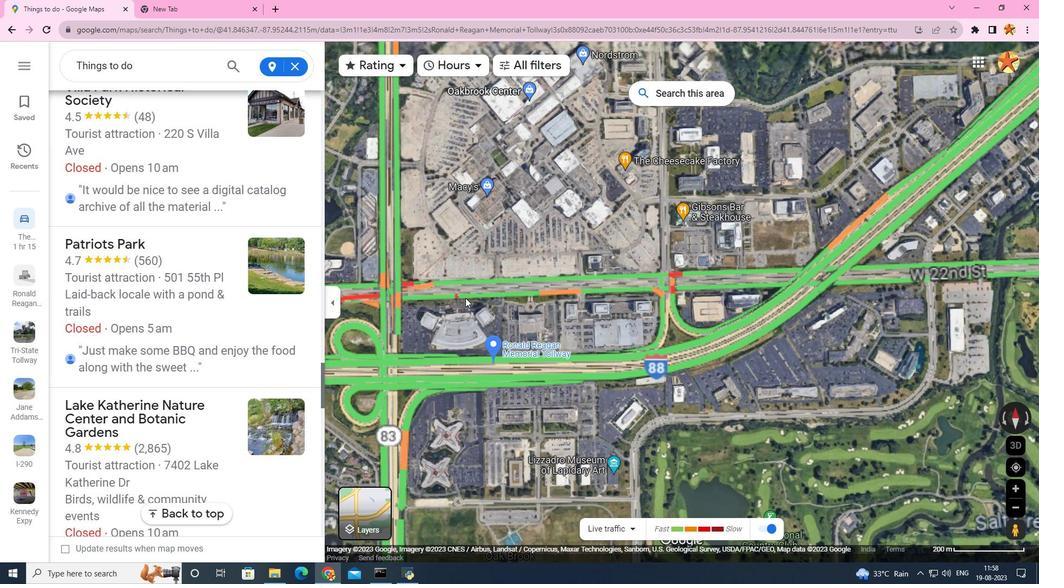 
Action: Mouse scrolled (465, 298) with delta (0, 0)
Screenshot: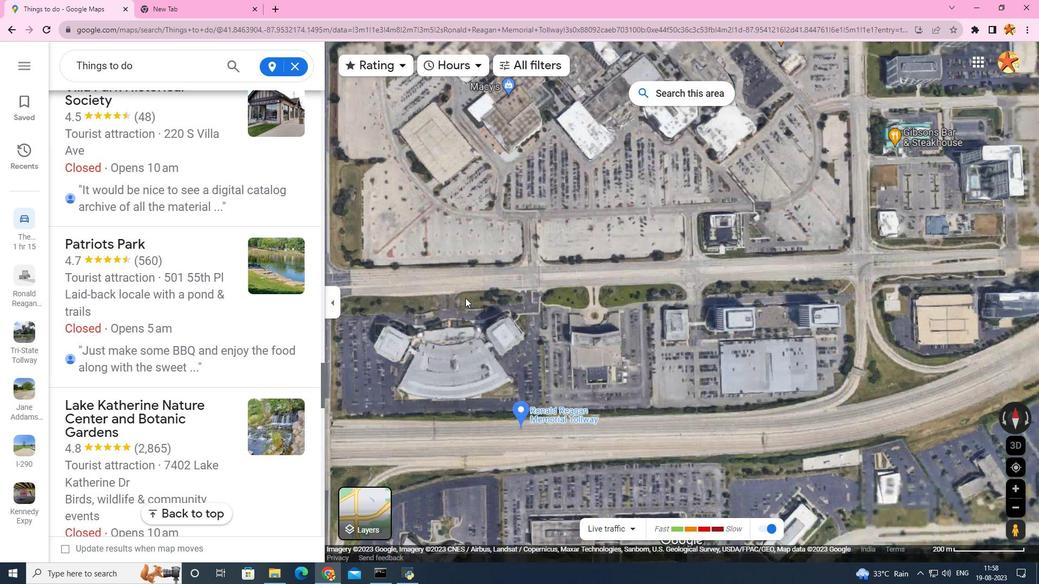 
Action: Mouse scrolled (465, 298) with delta (0, 0)
Screenshot: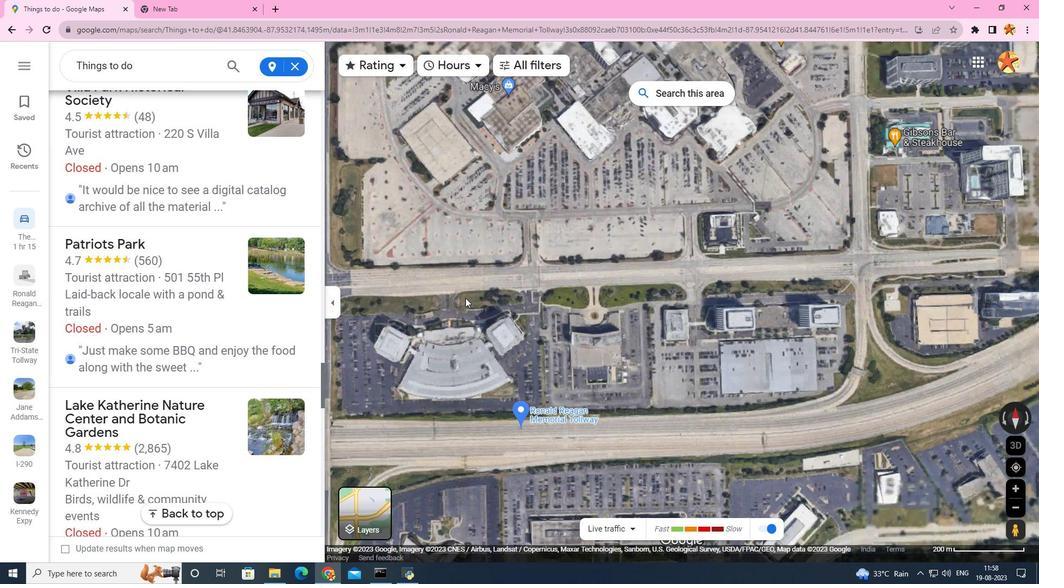
Action: Mouse scrolled (465, 298) with delta (0, 0)
Screenshot: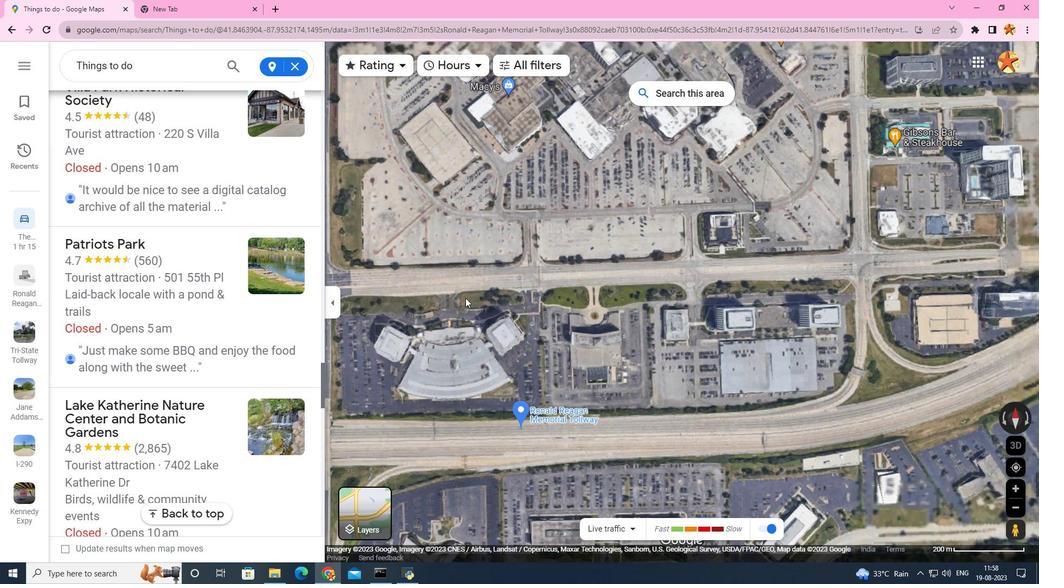 
Action: Mouse scrolled (465, 297) with delta (0, 0)
Screenshot: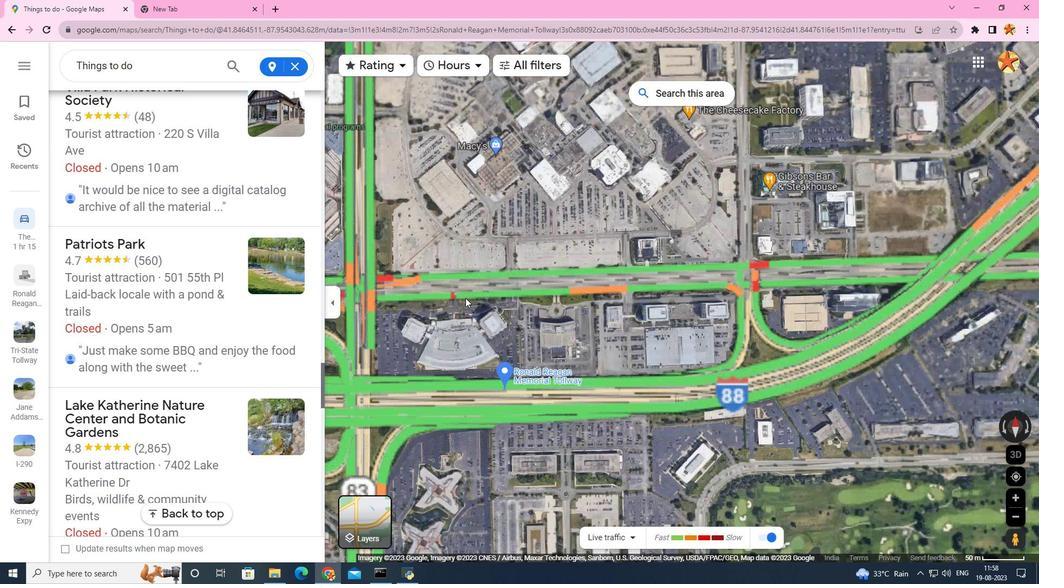 
Action: Mouse scrolled (465, 297) with delta (0, 0)
Screenshot: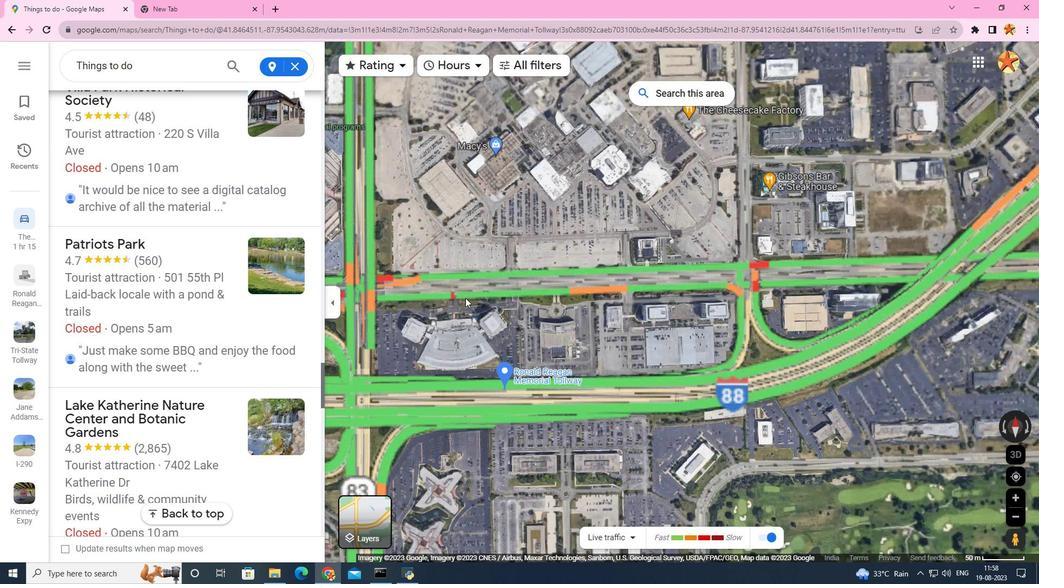 
Action: Mouse scrolled (465, 297) with delta (0, 0)
Screenshot: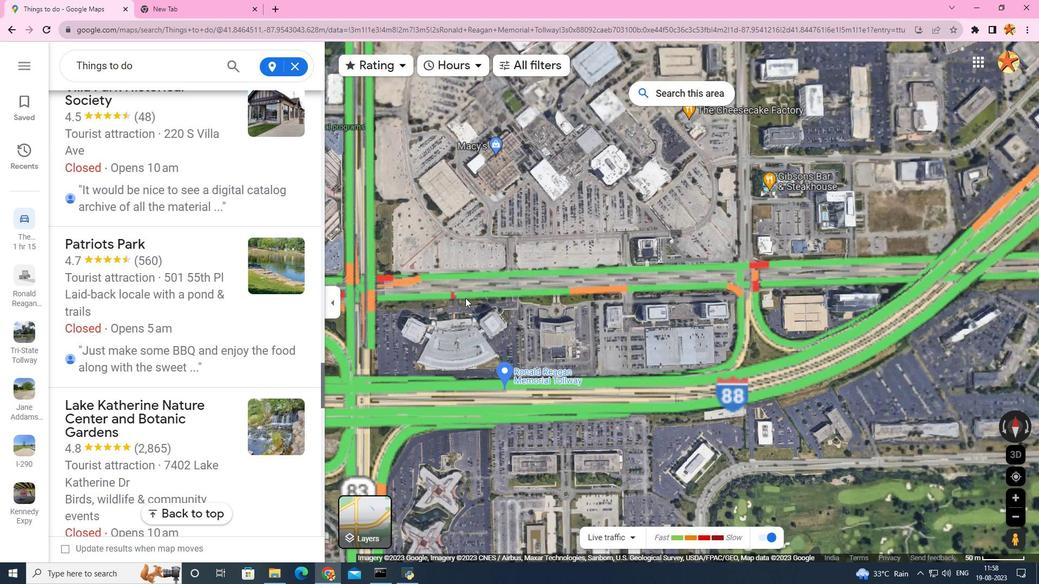 
Action: Mouse scrolled (465, 297) with delta (0, 0)
Screenshot: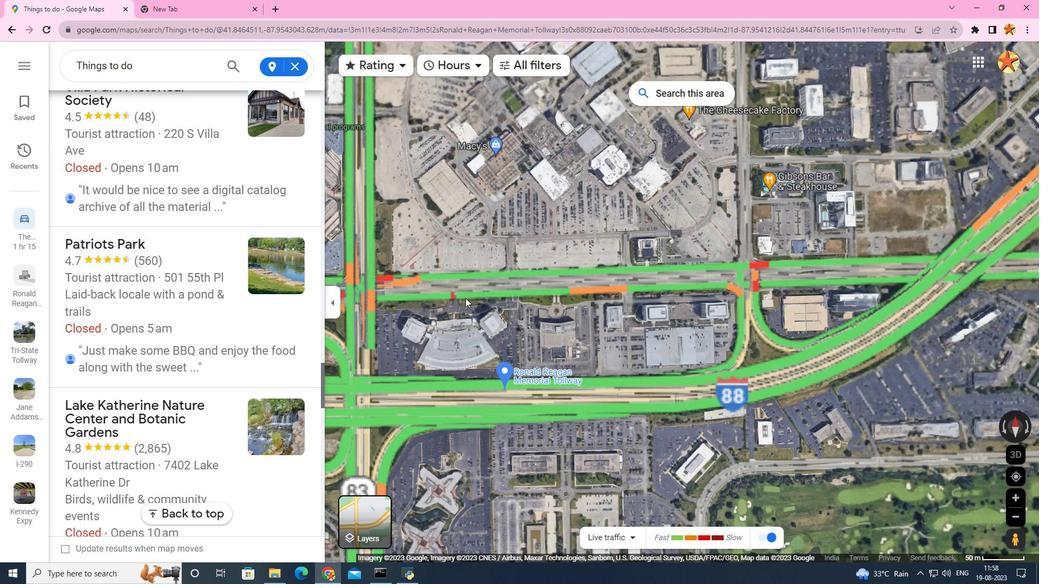
Action: Mouse scrolled (465, 297) with delta (0, 0)
Screenshot: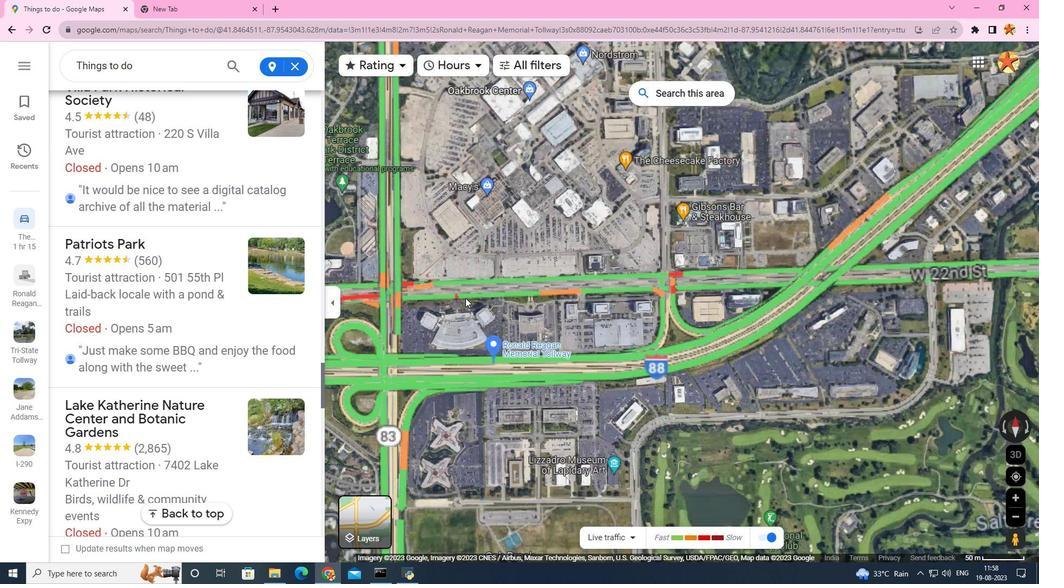 
Action: Mouse scrolled (465, 297) with delta (0, 0)
Screenshot: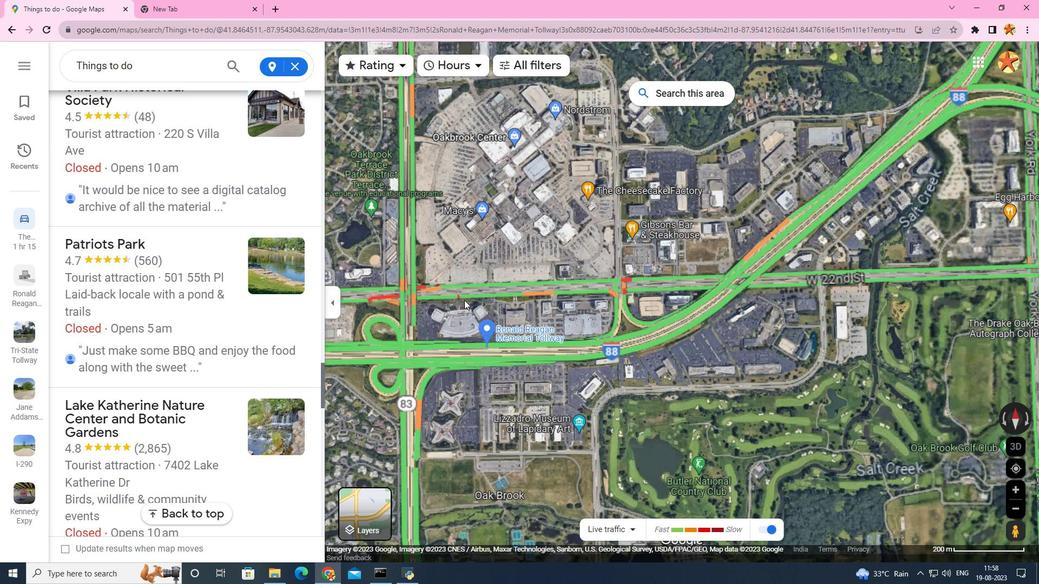
Action: Mouse scrolled (465, 297) with delta (0, 0)
Screenshot: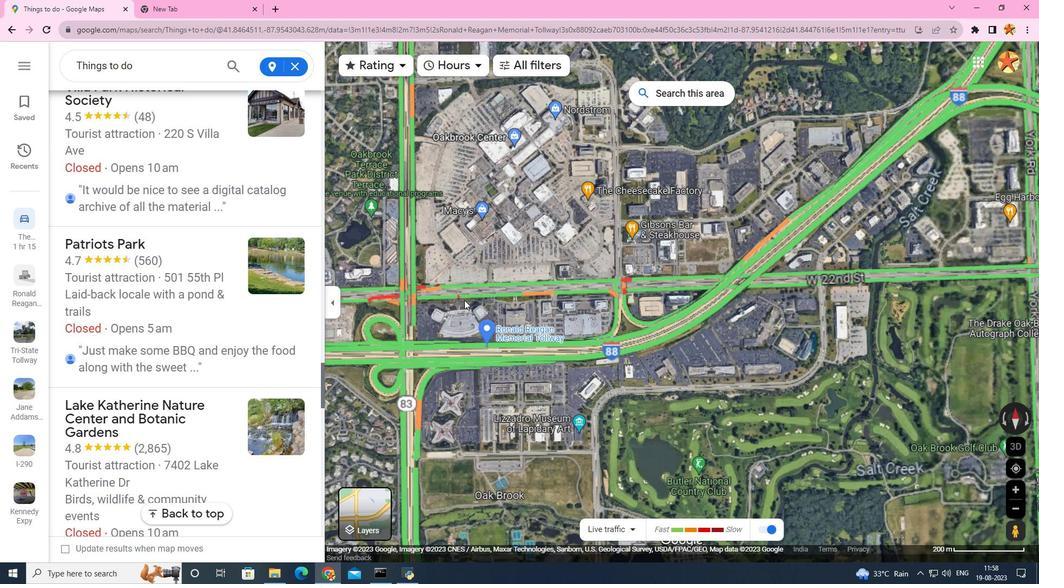 
Action: Mouse scrolled (465, 297) with delta (0, 0)
Screenshot: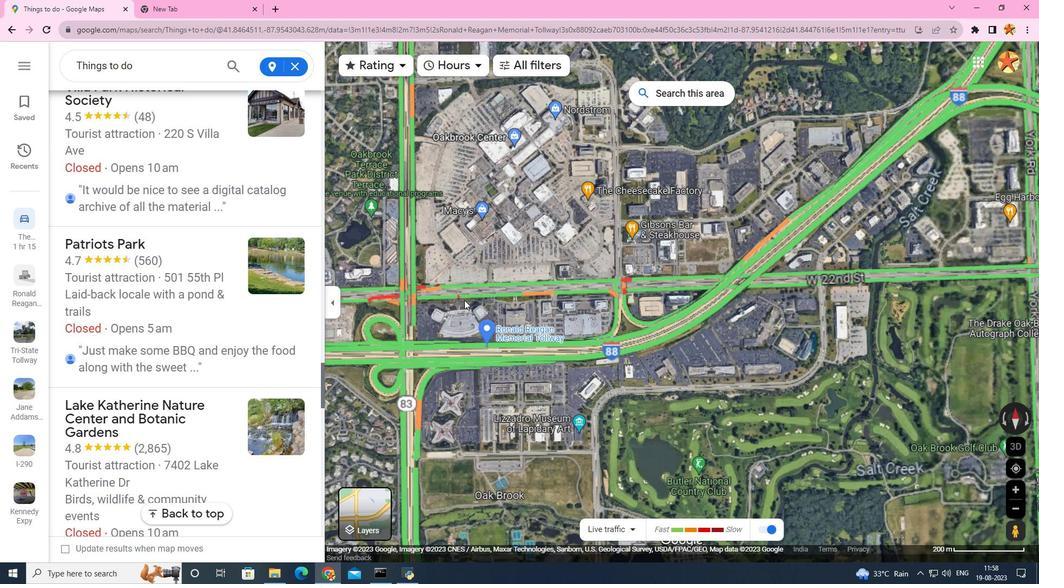 
Action: Mouse scrolled (465, 297) with delta (0, 0)
Screenshot: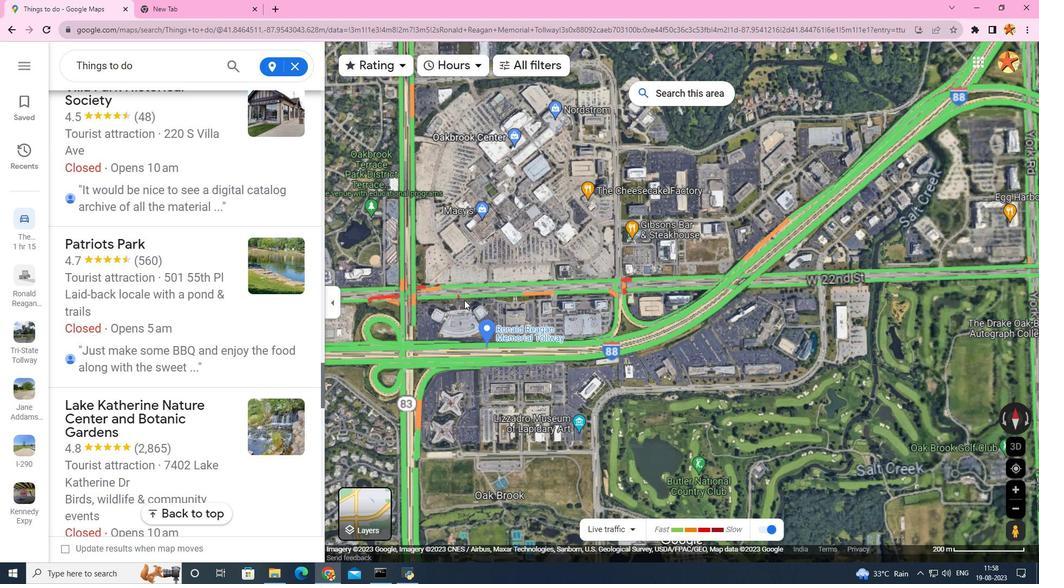 
Action: Mouse moved to (464, 300)
Screenshot: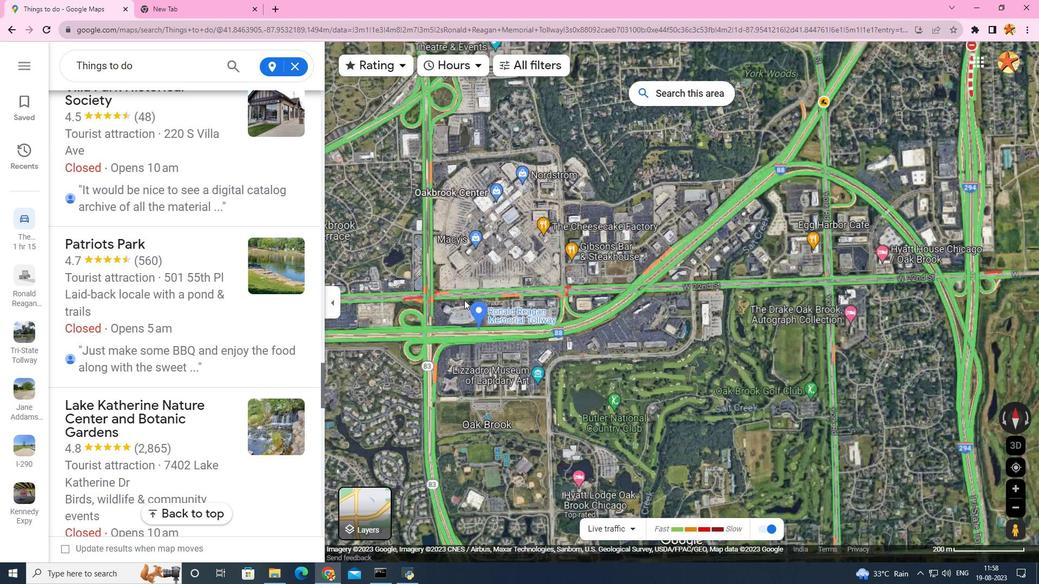 
Action: Mouse scrolled (464, 299) with delta (0, 0)
Screenshot: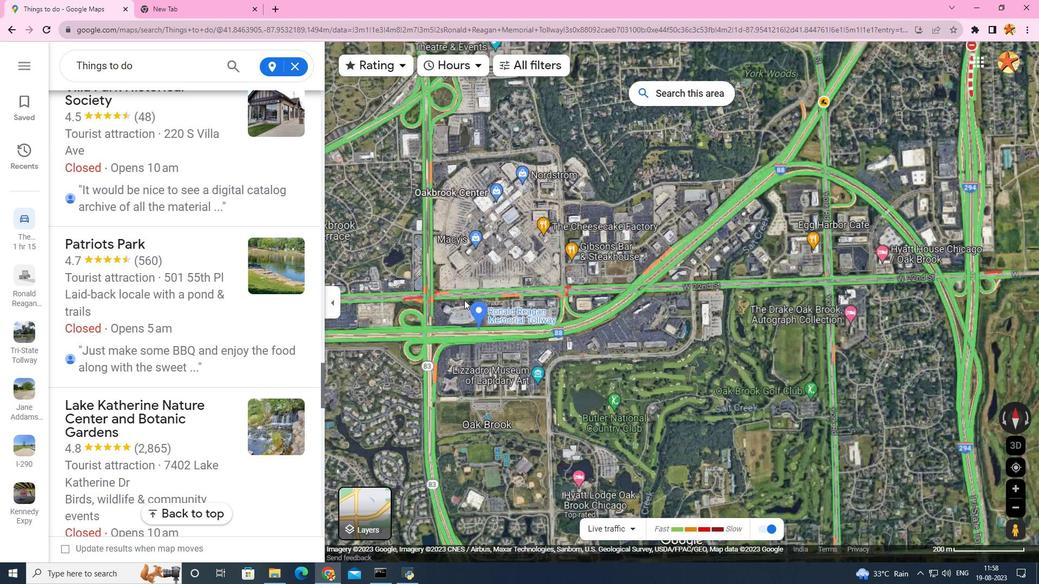 
Action: Mouse moved to (601, 301)
Screenshot: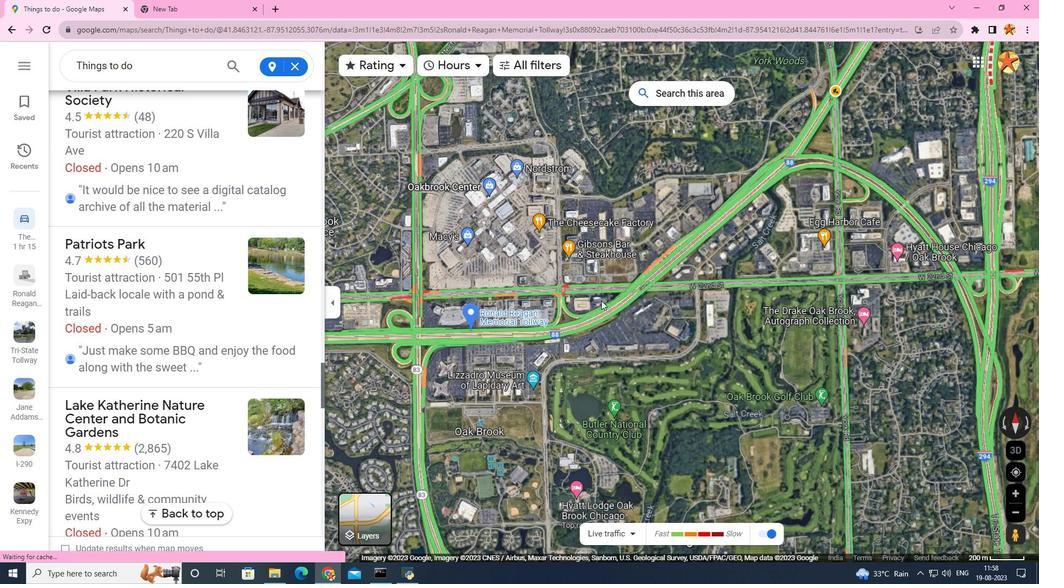 
Action: Mouse scrolled (601, 301) with delta (0, 0)
Screenshot: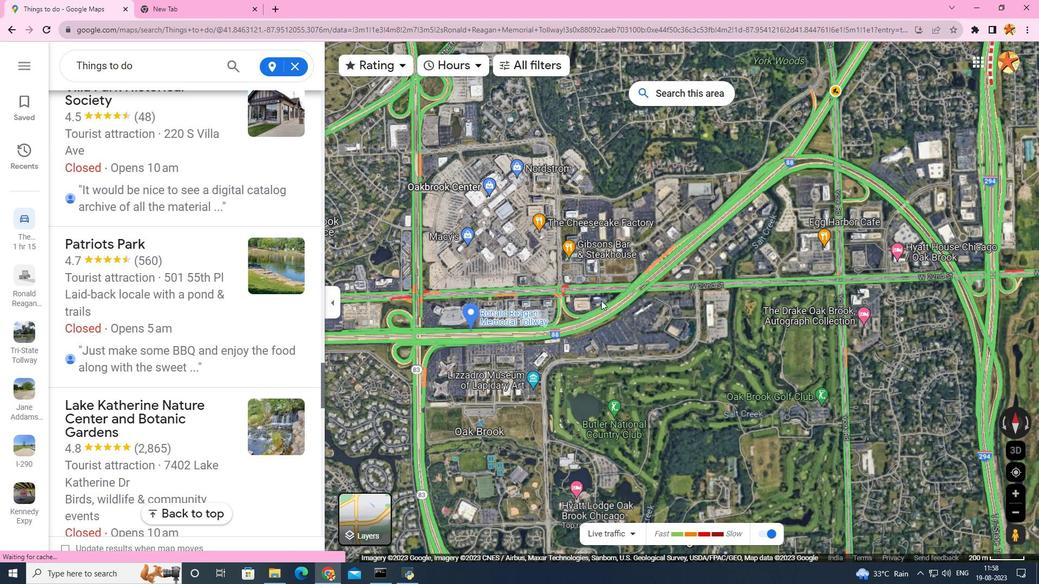 
Action: Mouse scrolled (601, 301) with delta (0, 0)
Screenshot: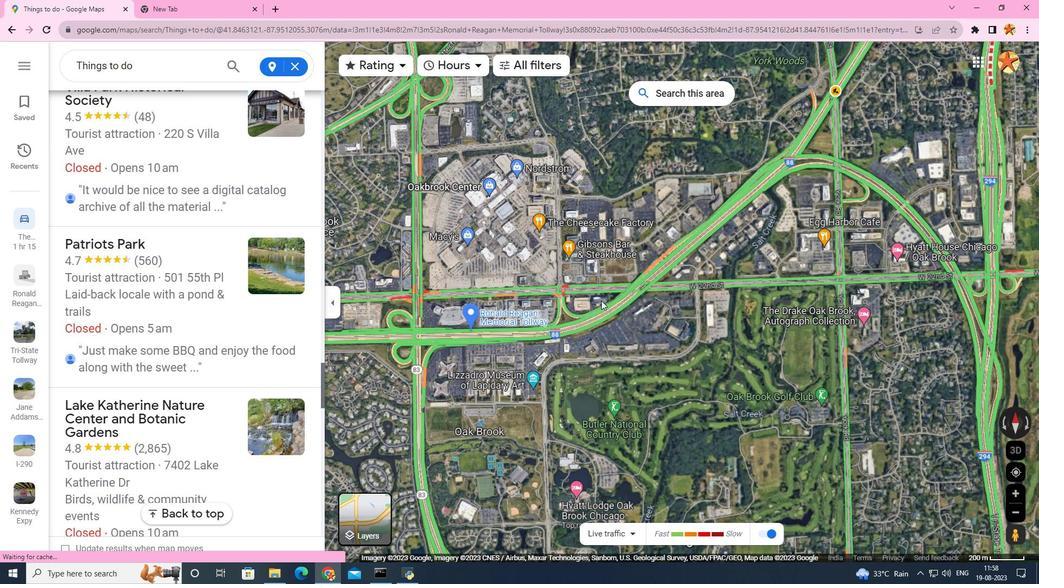 
Action: Mouse scrolled (601, 301) with delta (0, 0)
Screenshot: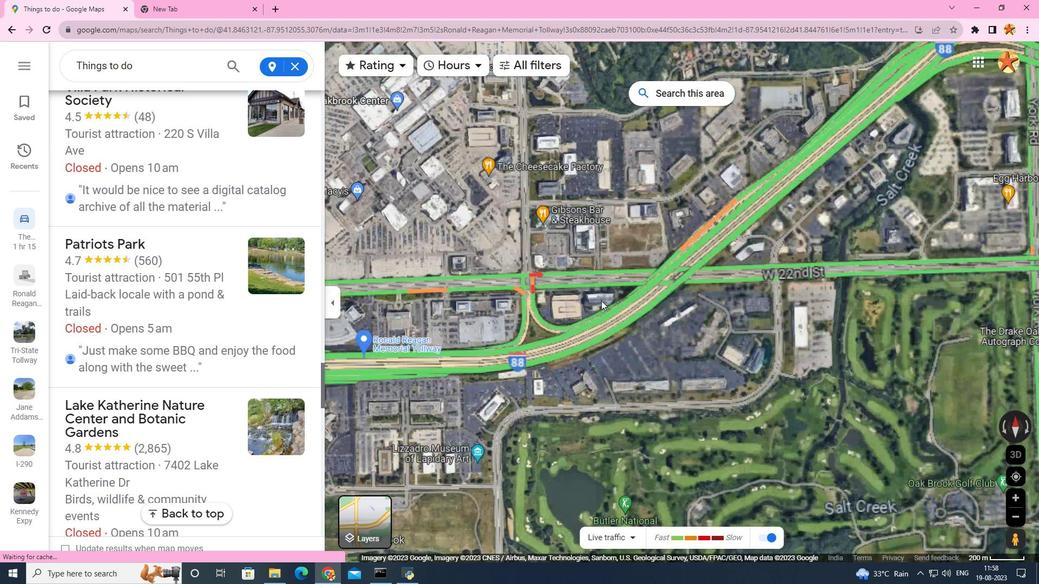 
Action: Mouse scrolled (601, 301) with delta (0, 0)
Screenshot: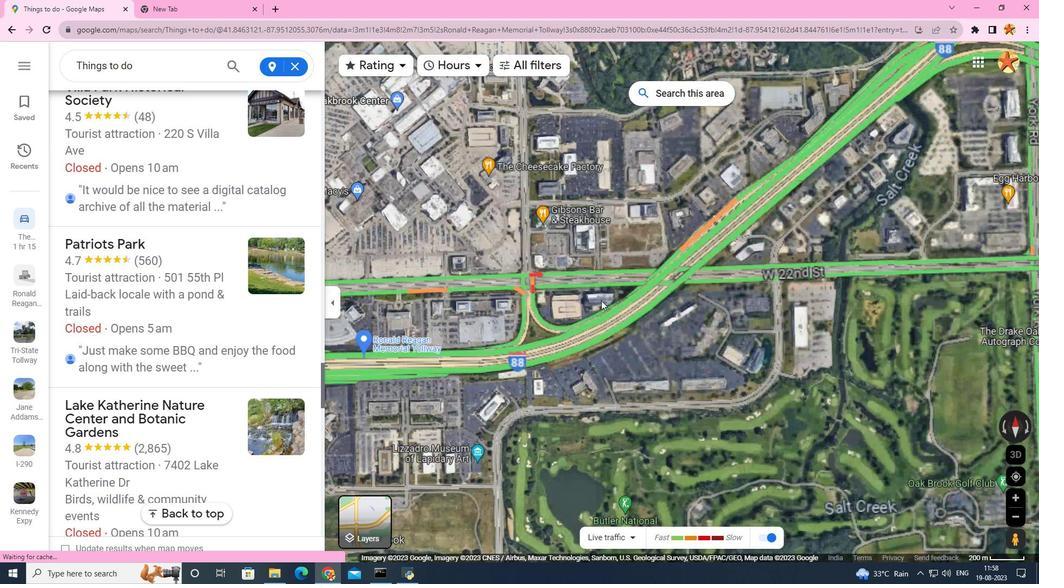 
Action: Mouse scrolled (601, 301) with delta (0, 0)
Screenshot: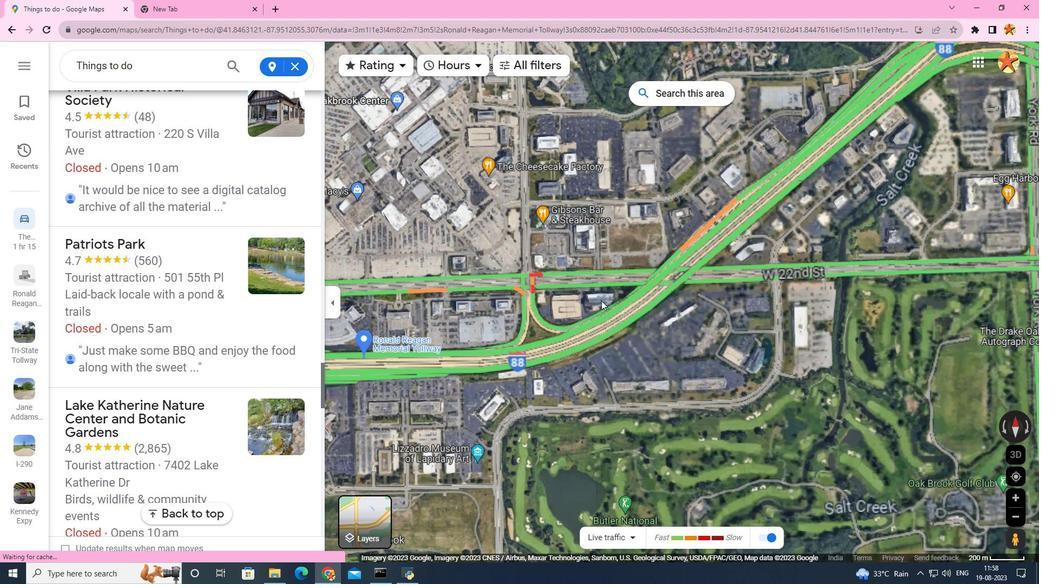 
Action: Mouse moved to (606, 296)
Screenshot: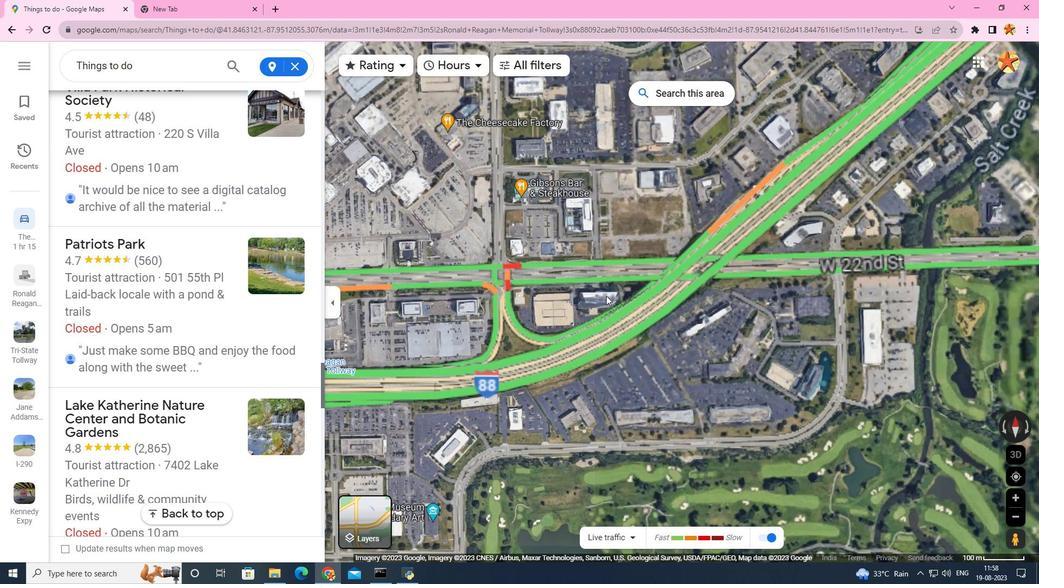
Action: Mouse scrolled (606, 296) with delta (0, 0)
Screenshot: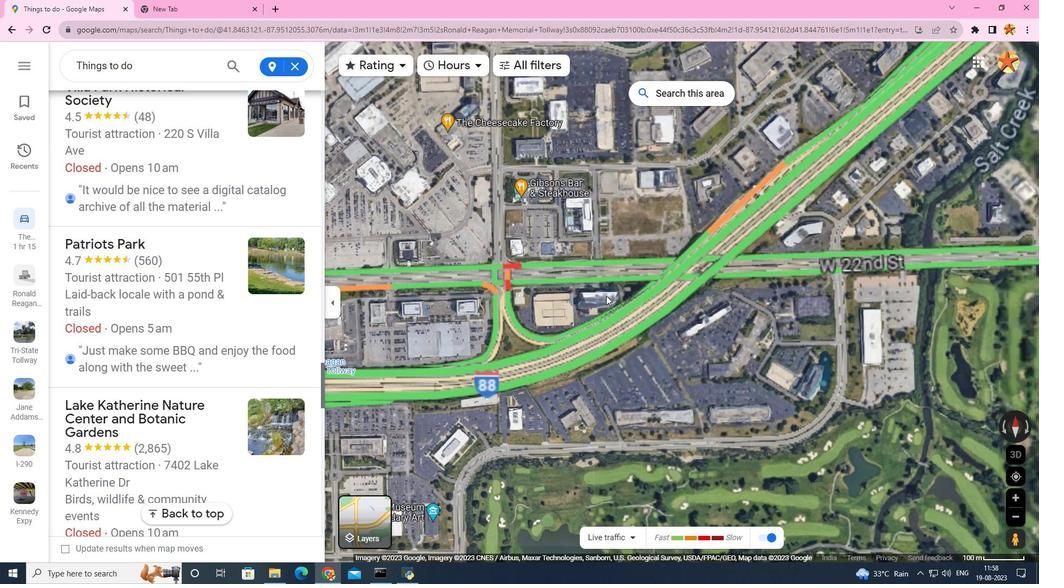 
Action: Mouse scrolled (606, 296) with delta (0, 0)
Screenshot: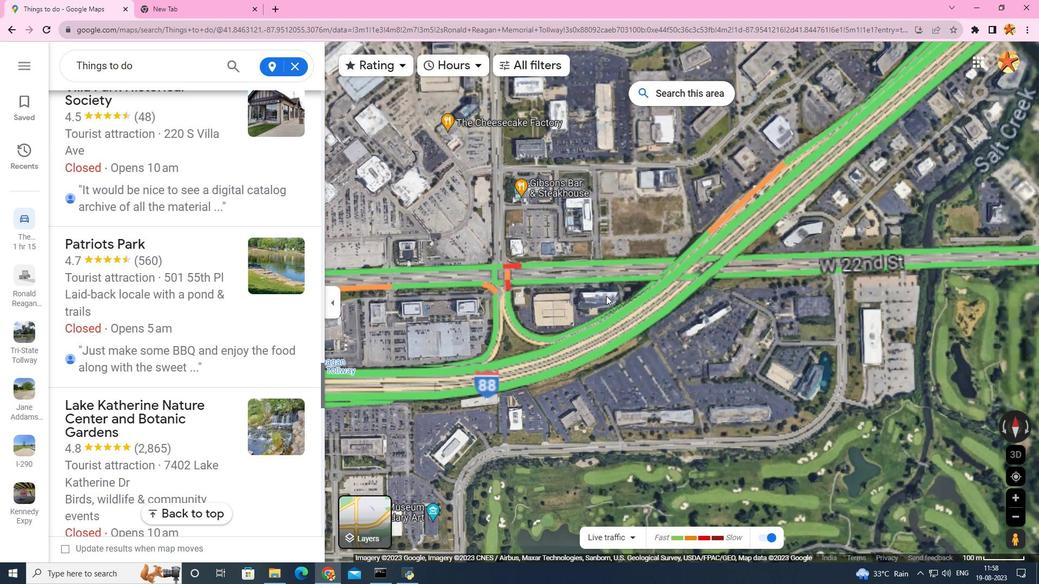
Action: Mouse scrolled (606, 296) with delta (0, 0)
Screenshot: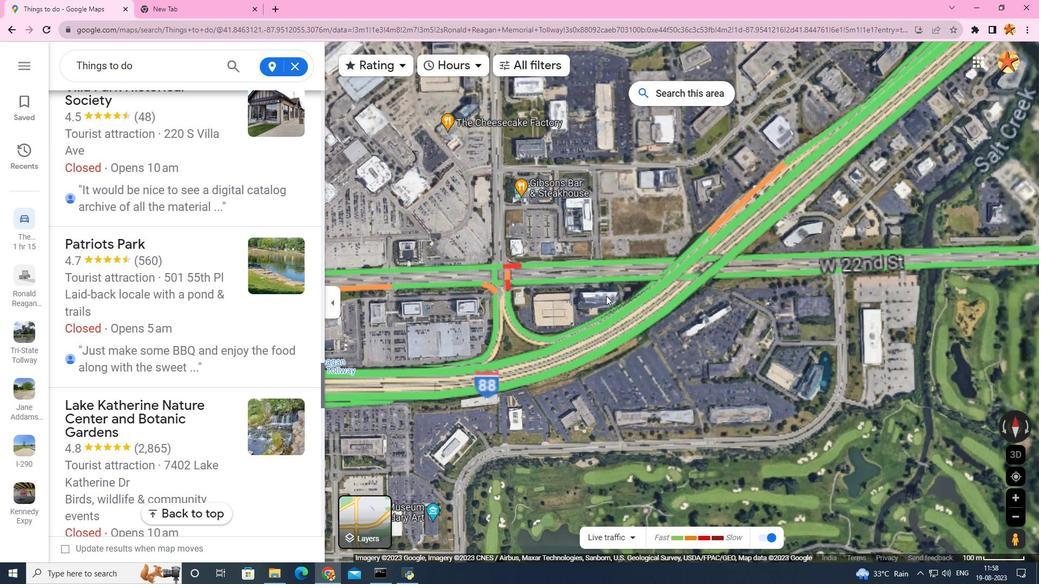 
Action: Mouse scrolled (606, 296) with delta (0, 0)
Screenshot: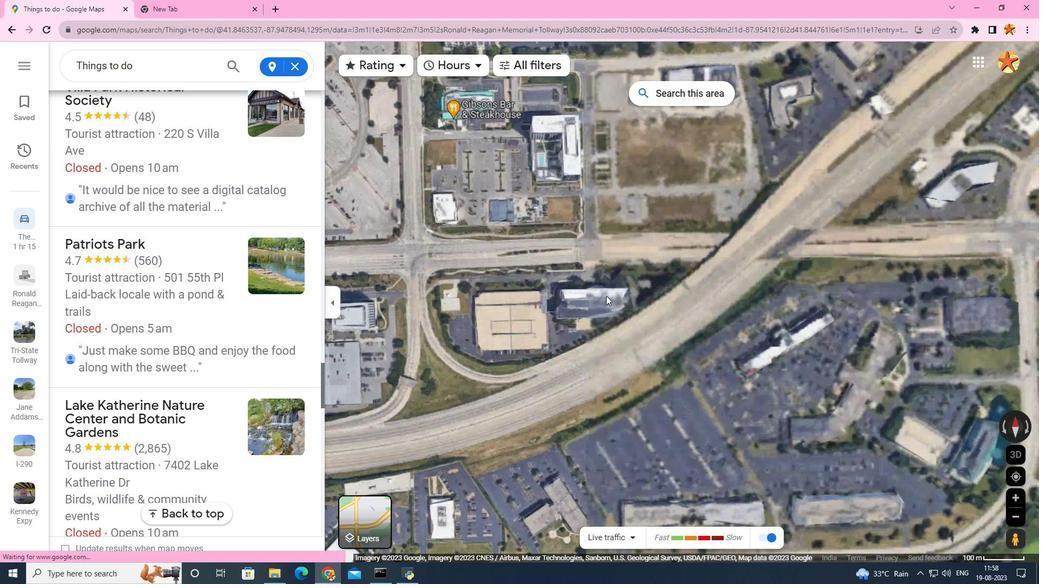 
Action: Mouse scrolled (606, 295) with delta (0, 0)
Screenshot: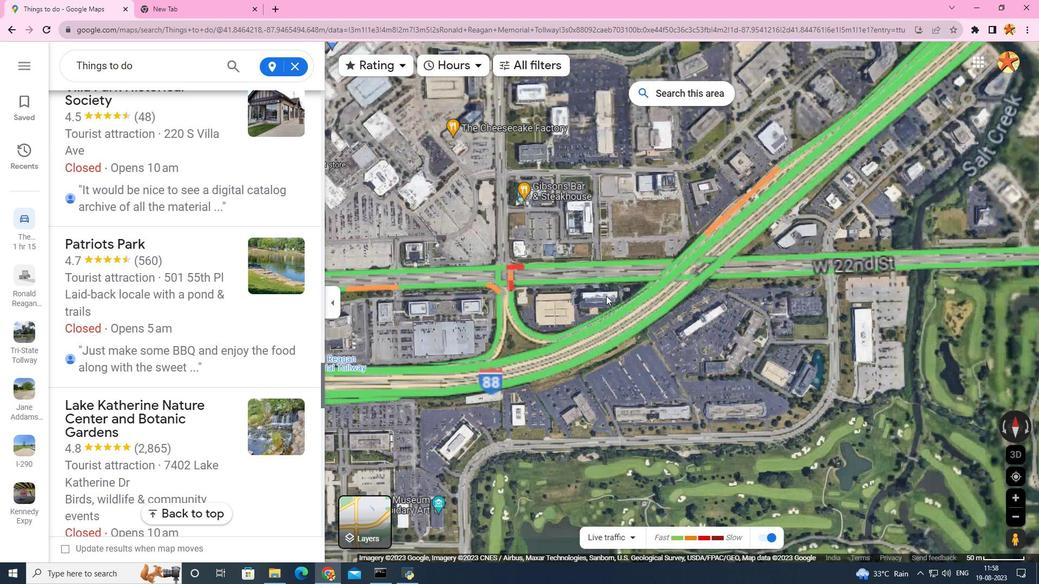 
Action: Mouse scrolled (606, 295) with delta (0, 0)
Screenshot: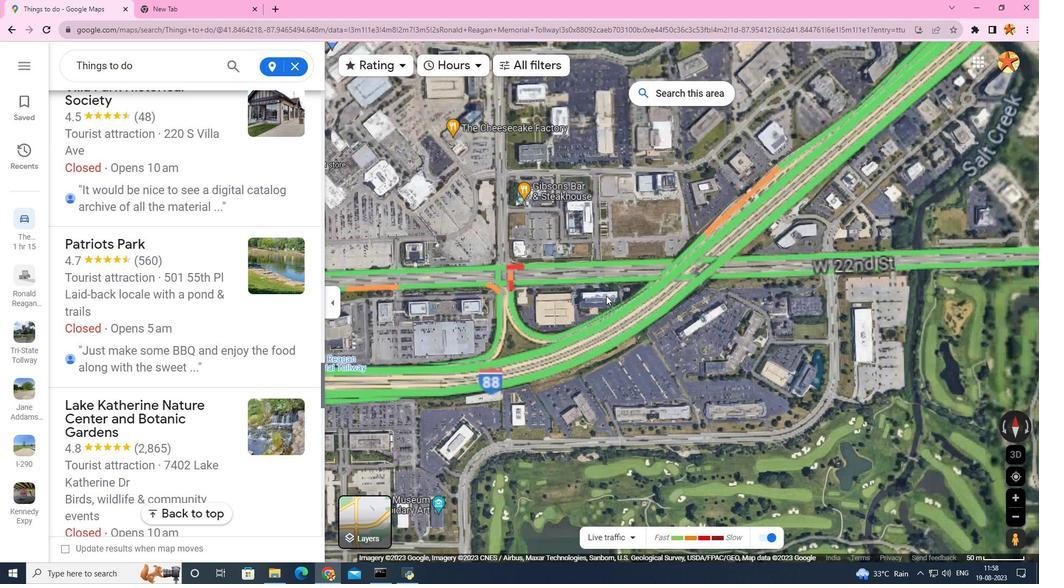 
Action: Mouse scrolled (606, 295) with delta (0, 0)
Screenshot: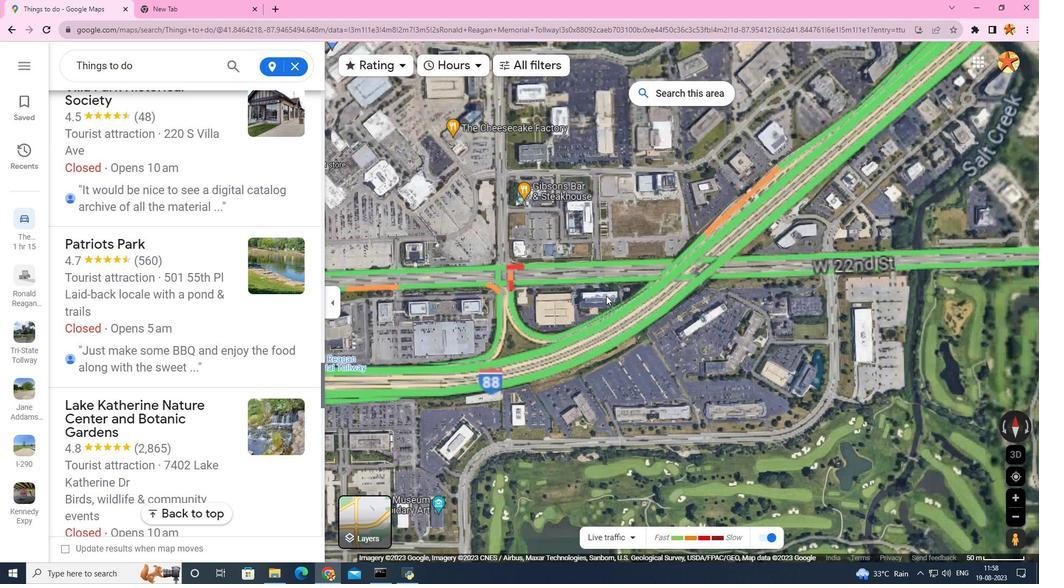 
Action: Mouse scrolled (606, 295) with delta (0, 0)
Screenshot: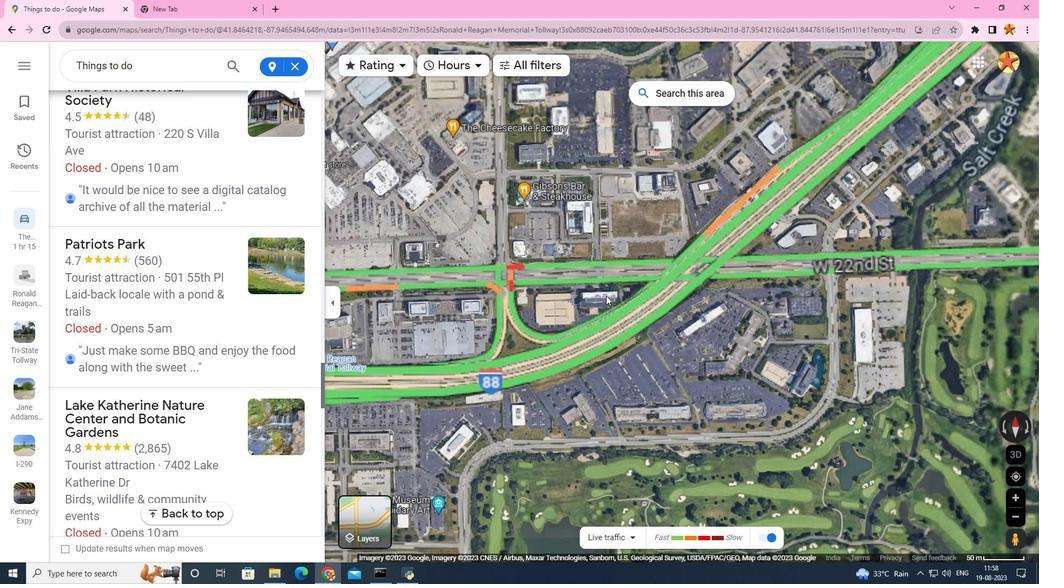 
Action: Mouse scrolled (606, 295) with delta (0, 0)
Screenshot: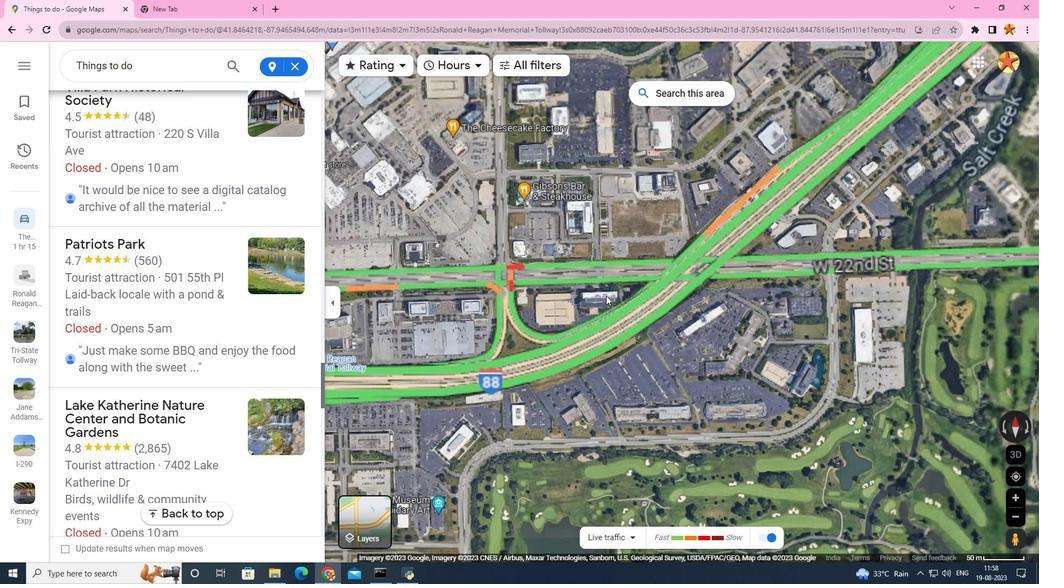 
Action: Mouse scrolled (606, 295) with delta (0, 0)
Screenshot: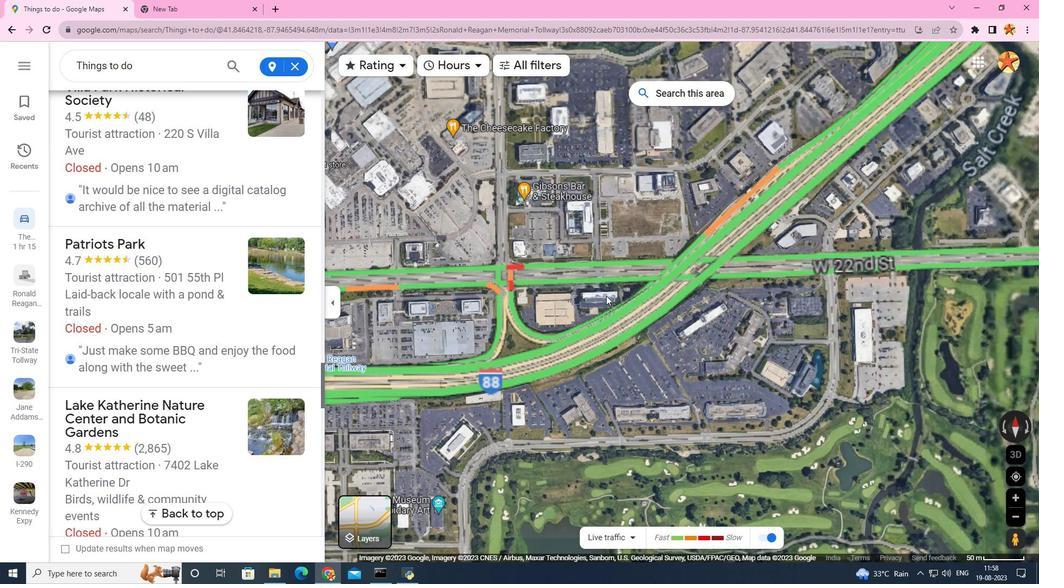 
Action: Mouse scrolled (606, 295) with delta (0, 0)
Screenshot: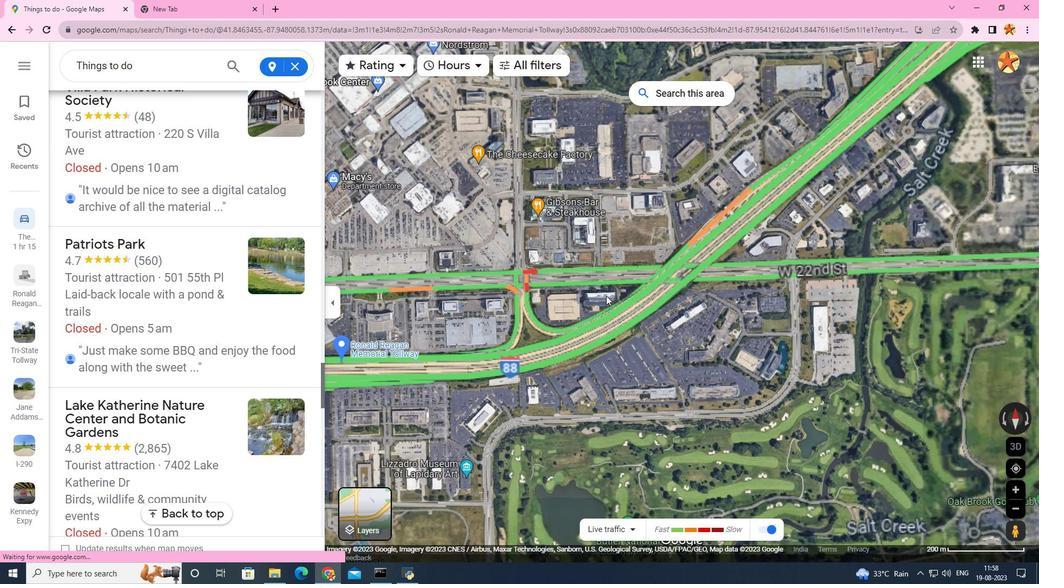 
Action: Mouse scrolled (606, 295) with delta (0, 0)
Screenshot: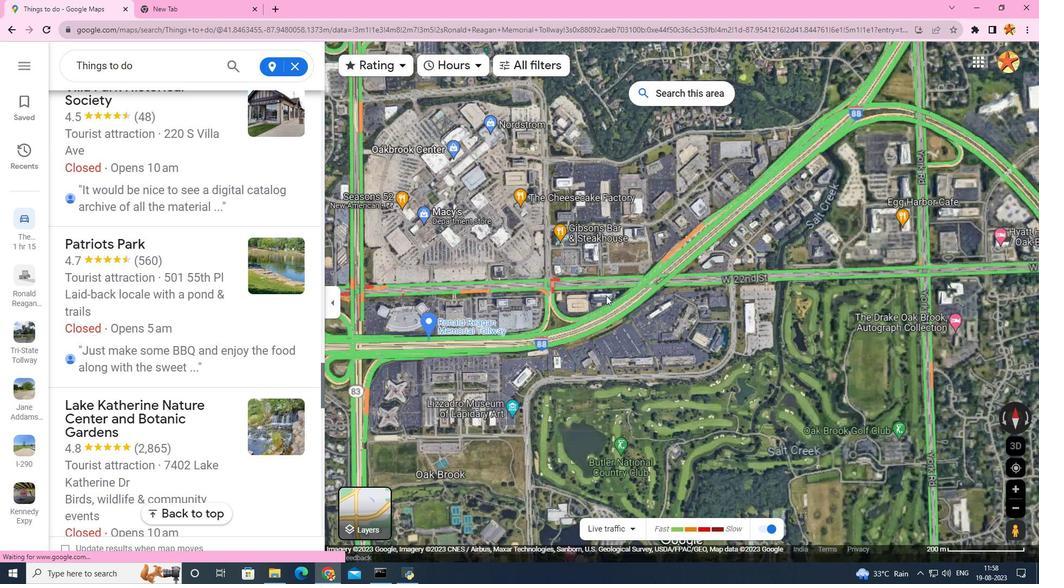 
Action: Mouse scrolled (606, 295) with delta (0, 0)
Screenshot: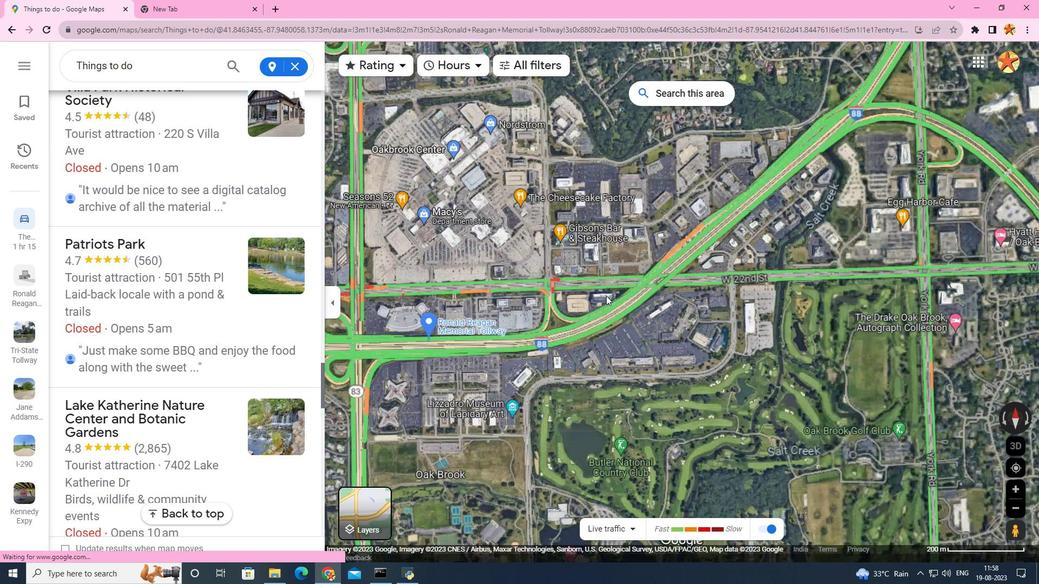 
Action: Mouse scrolled (606, 295) with delta (0, 0)
Screenshot: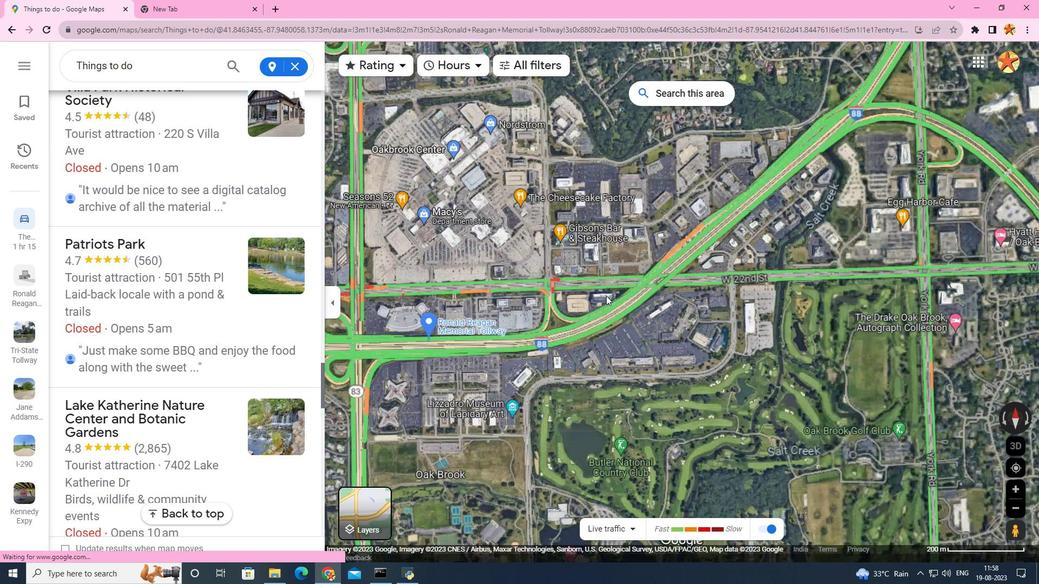 
Action: Mouse scrolled (606, 295) with delta (0, 0)
Screenshot: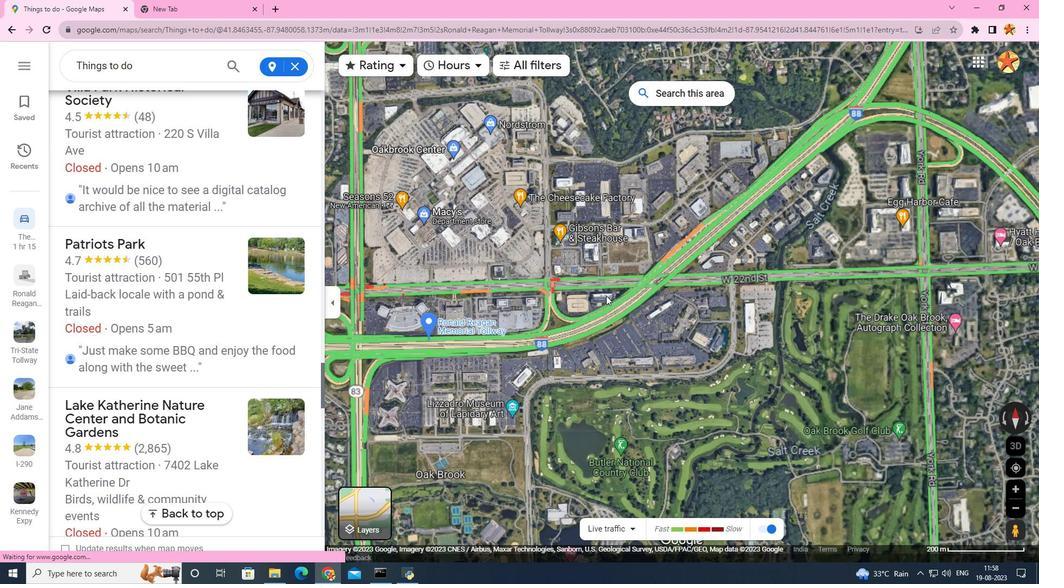 
Action: Mouse scrolled (606, 295) with delta (0, 0)
Screenshot: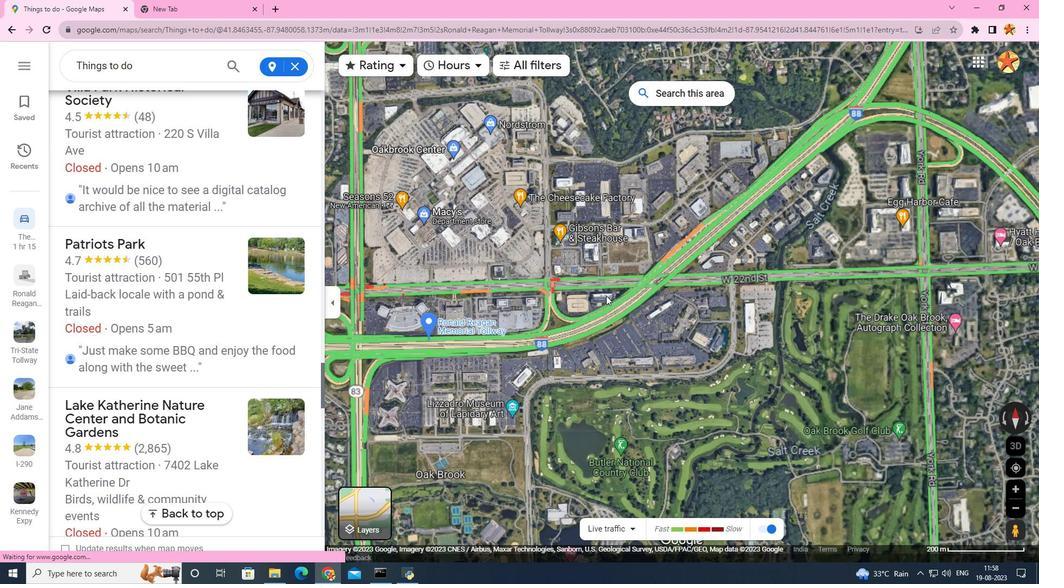 
Action: Mouse scrolled (606, 295) with delta (0, 0)
Screenshot: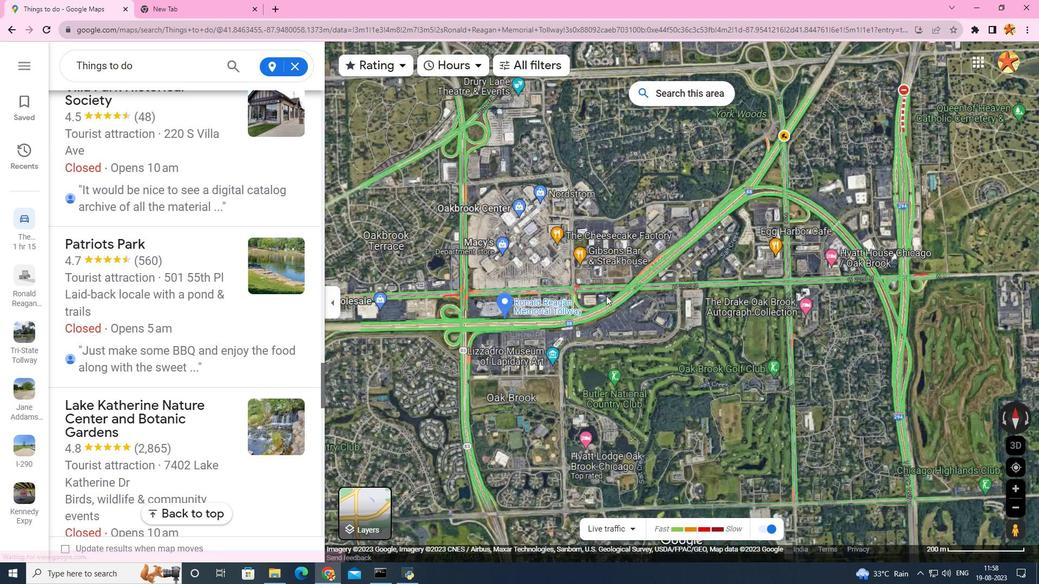 
Action: Mouse scrolled (606, 295) with delta (0, 0)
